 Task: Discover Airbnb Homes in Paso Robles with Hasview.
Action: Mouse moved to (242, 242)
Screenshot: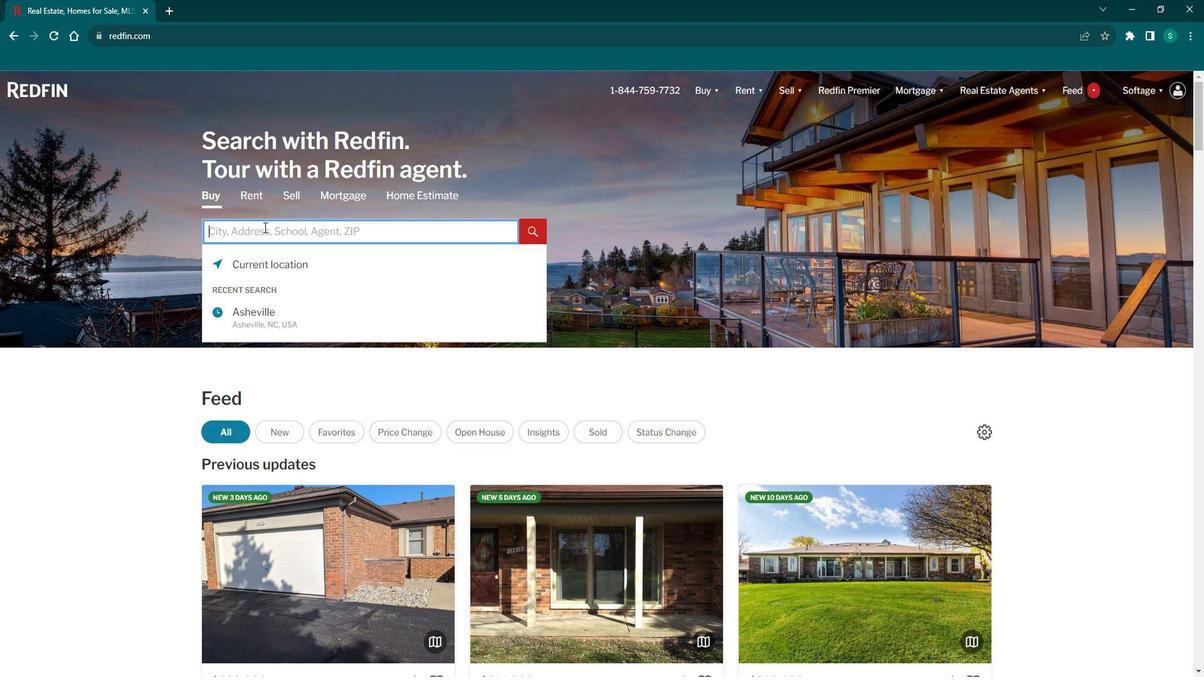 
Action: Mouse pressed left at (242, 242)
Screenshot: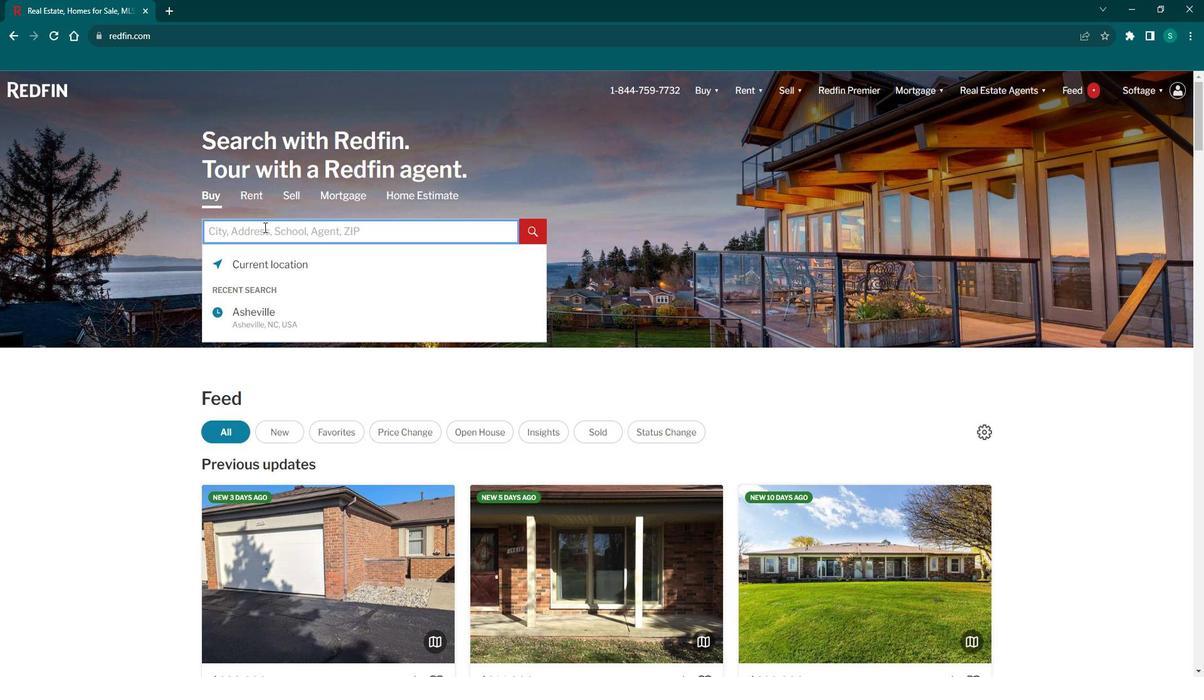 
Action: Key pressed <Key.caps_lock>P<Key.caps_lock>aso<Key.space><Key.caps_lock>R<Key.caps_lock>obles
Screenshot: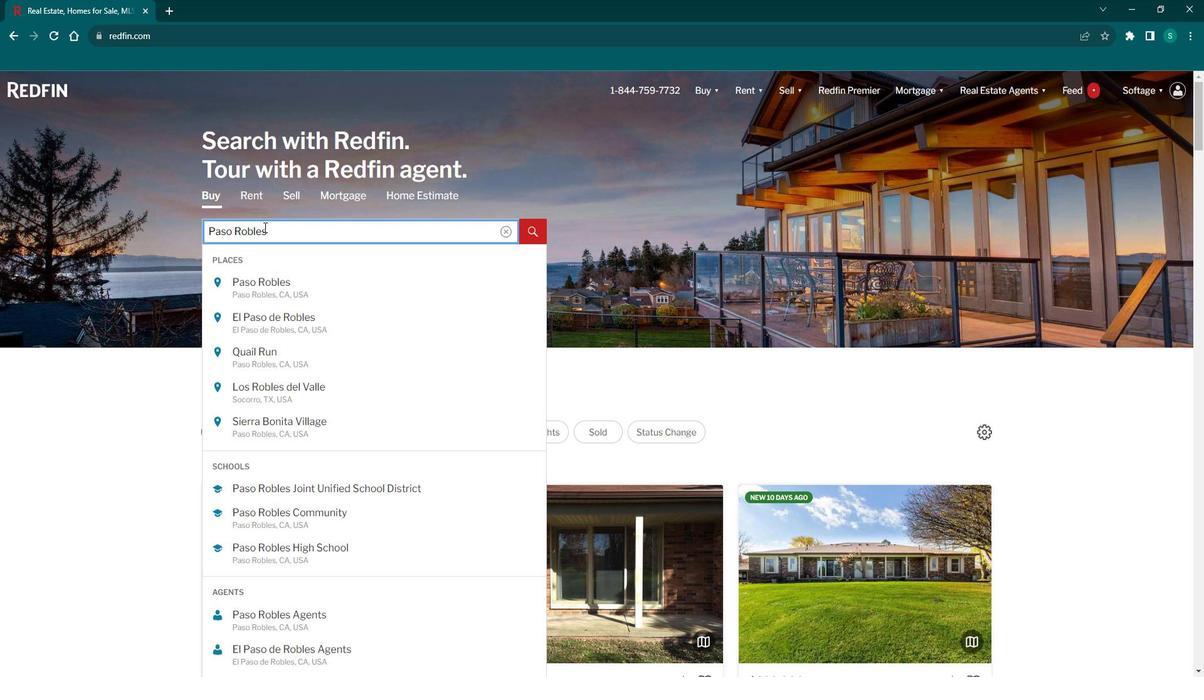 
Action: Mouse moved to (215, 308)
Screenshot: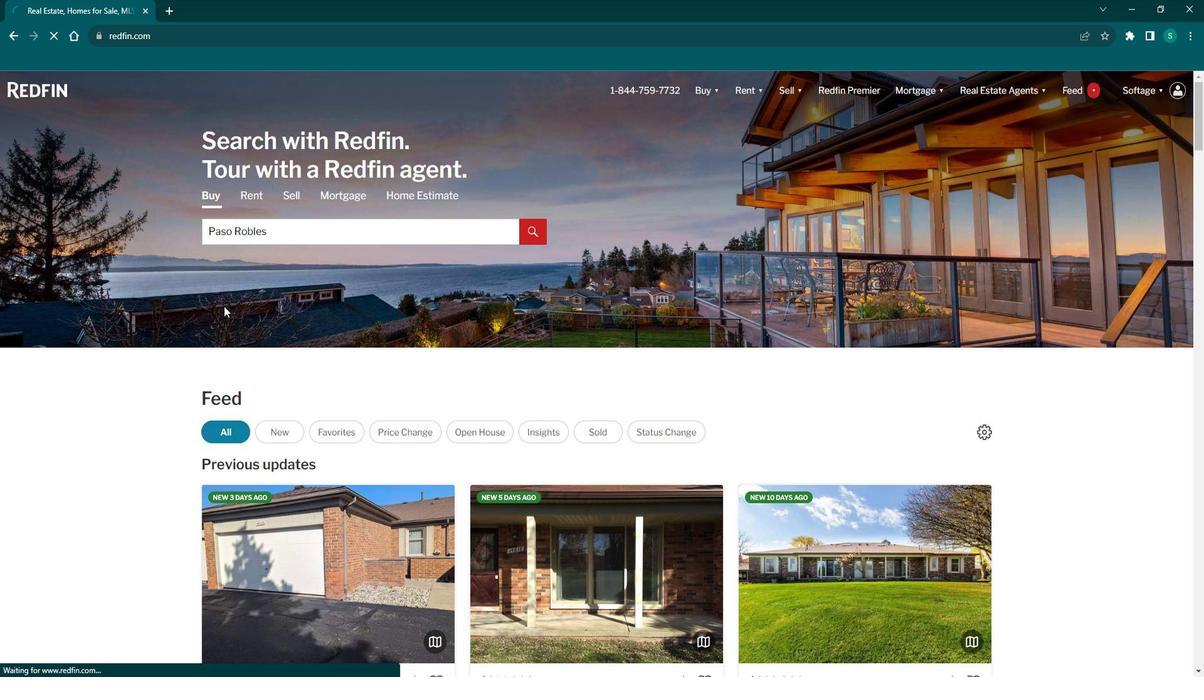 
Action: Mouse pressed left at (215, 308)
Screenshot: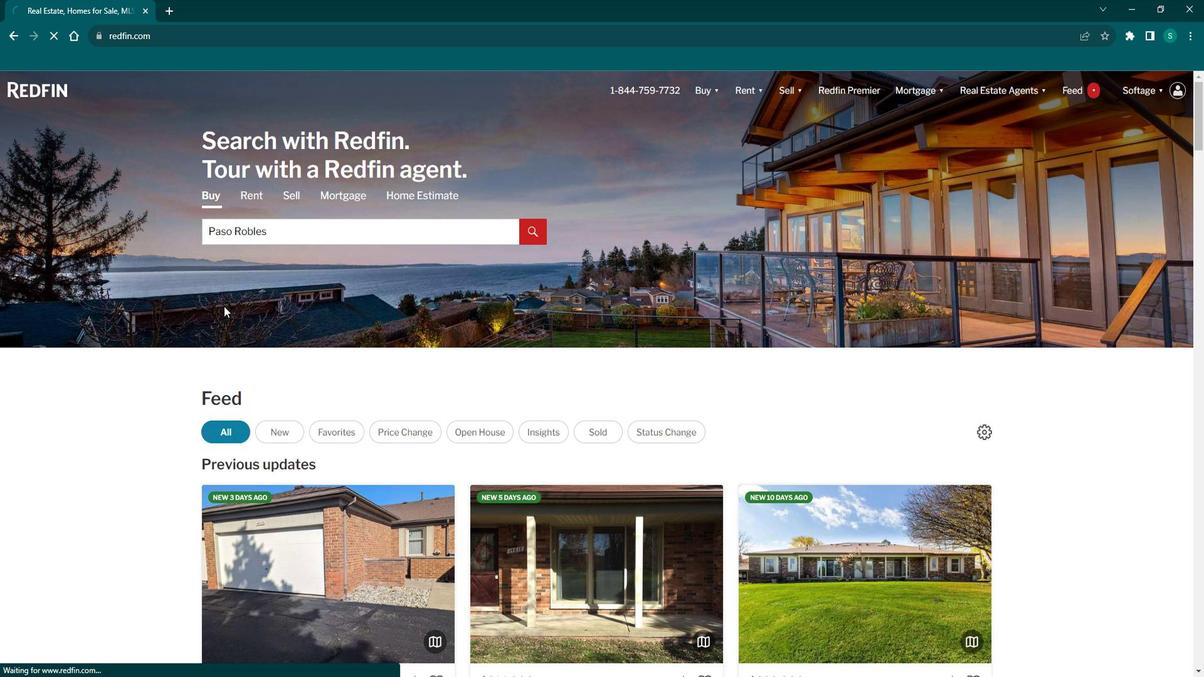 
Action: Mouse moved to (1100, 198)
Screenshot: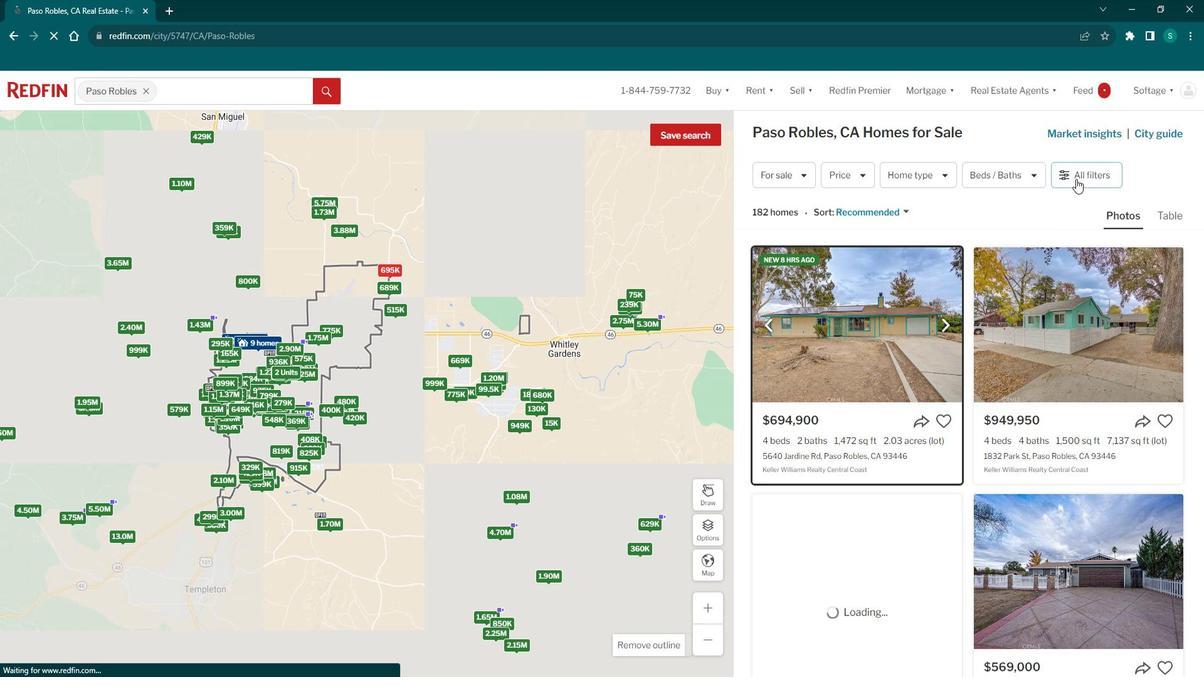 
Action: Mouse pressed left at (1100, 198)
Screenshot: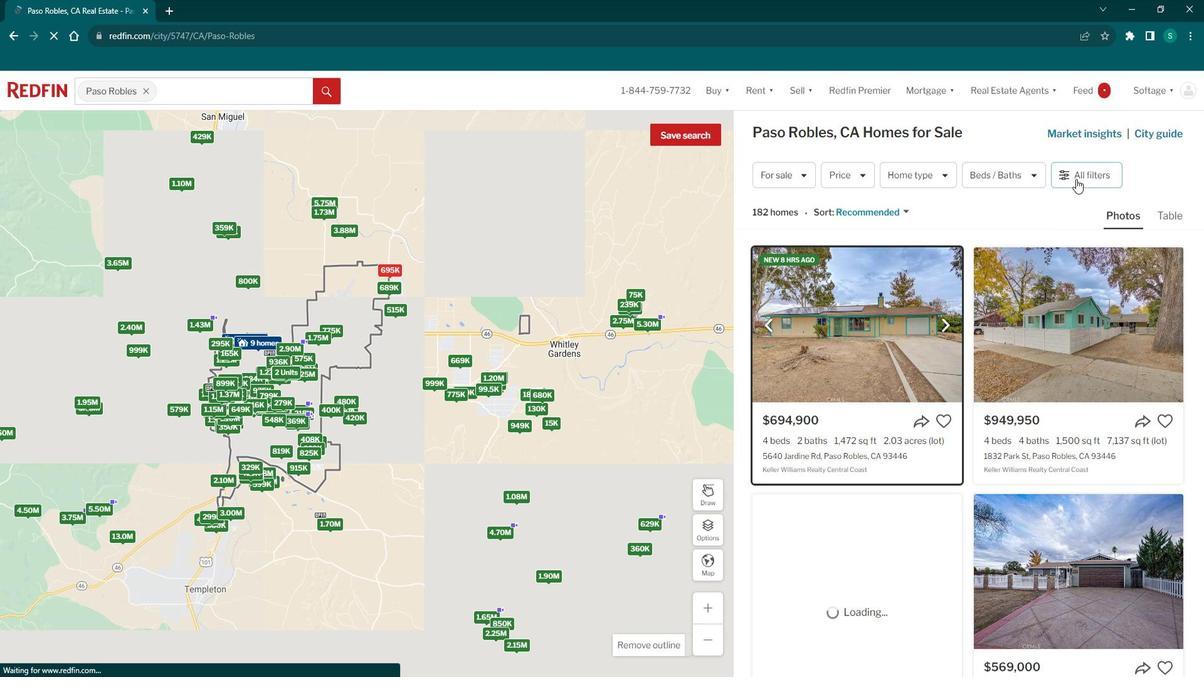 
Action: Mouse moved to (1110, 198)
Screenshot: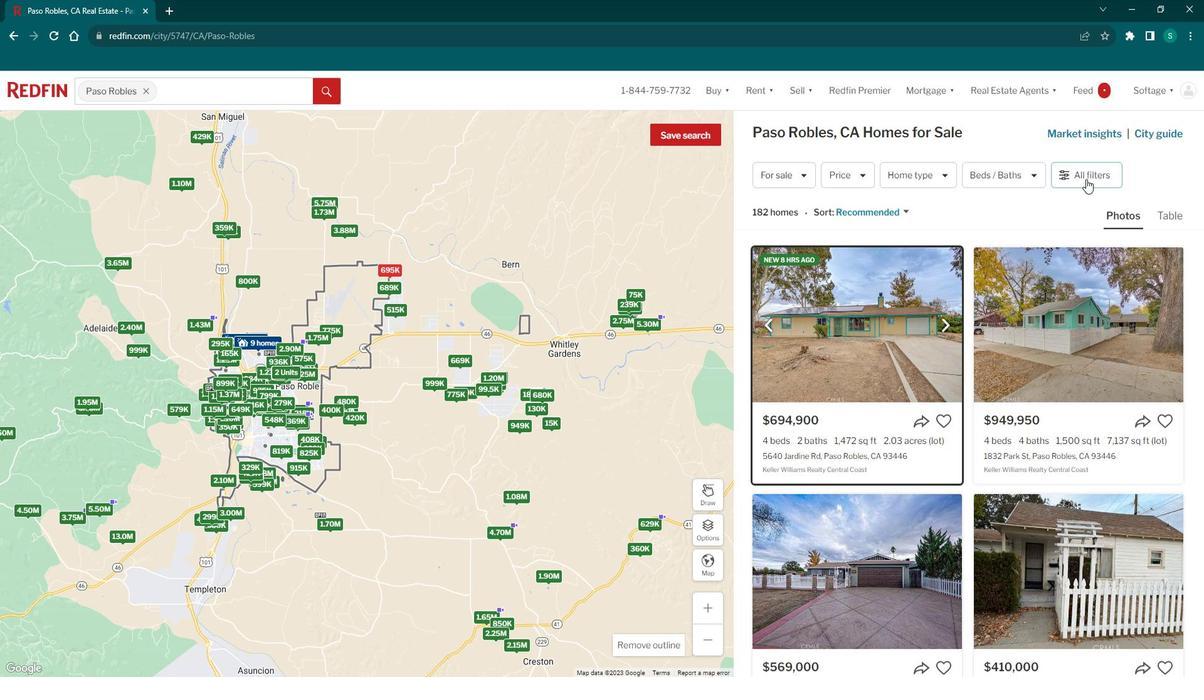 
Action: Mouse pressed left at (1110, 198)
Screenshot: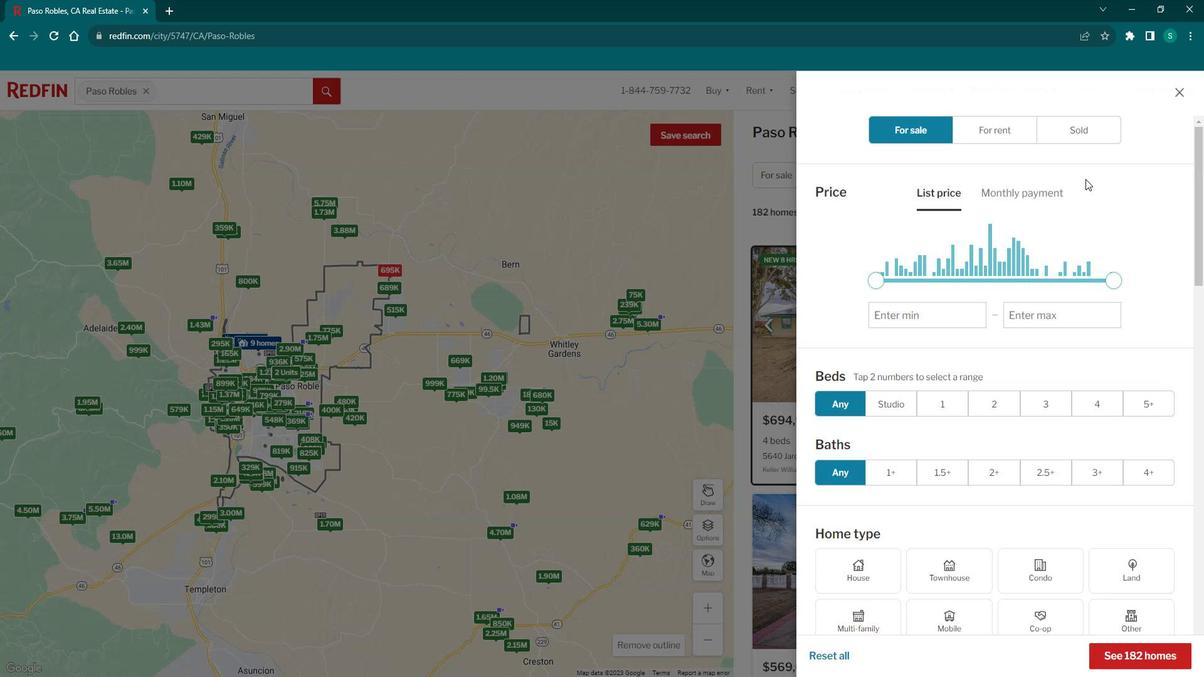 
Action: Mouse moved to (879, 400)
Screenshot: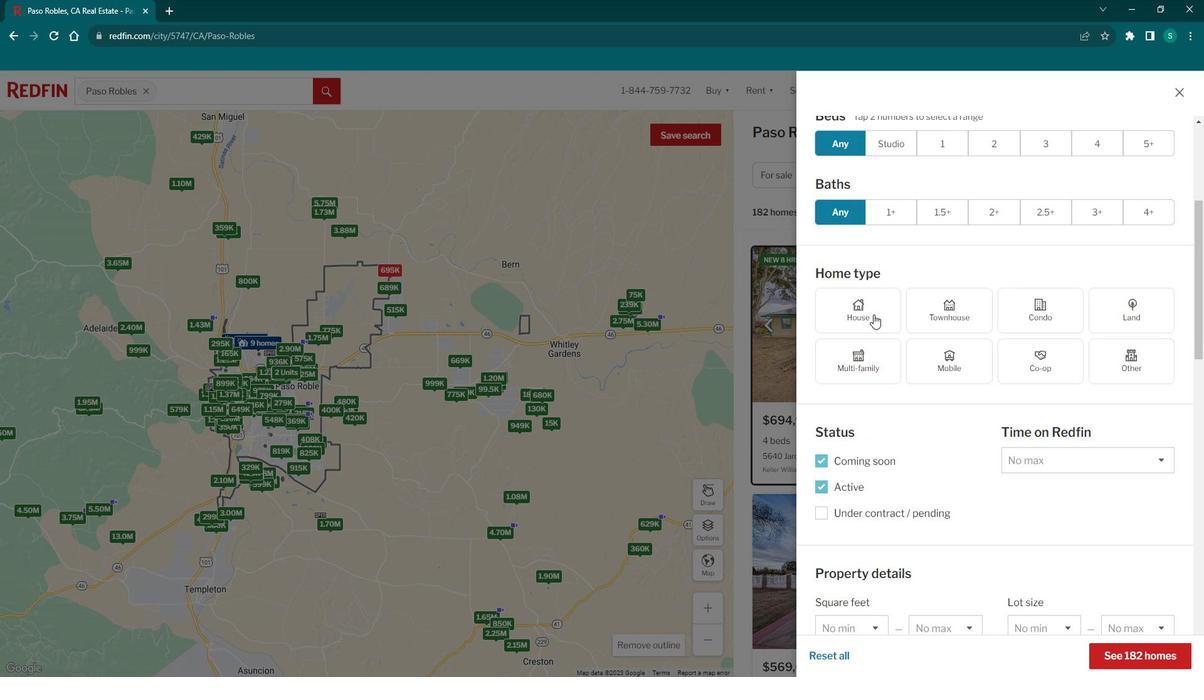 
Action: Mouse scrolled (879, 399) with delta (0, 0)
Screenshot: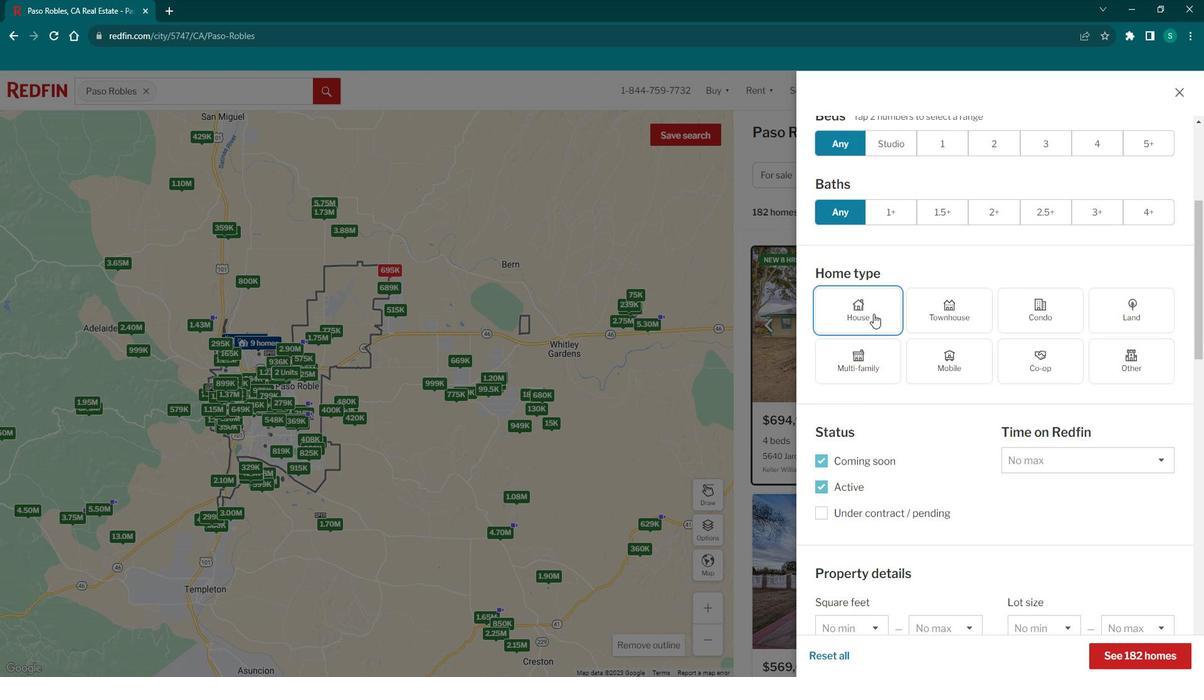
Action: Mouse scrolled (879, 399) with delta (0, 0)
Screenshot: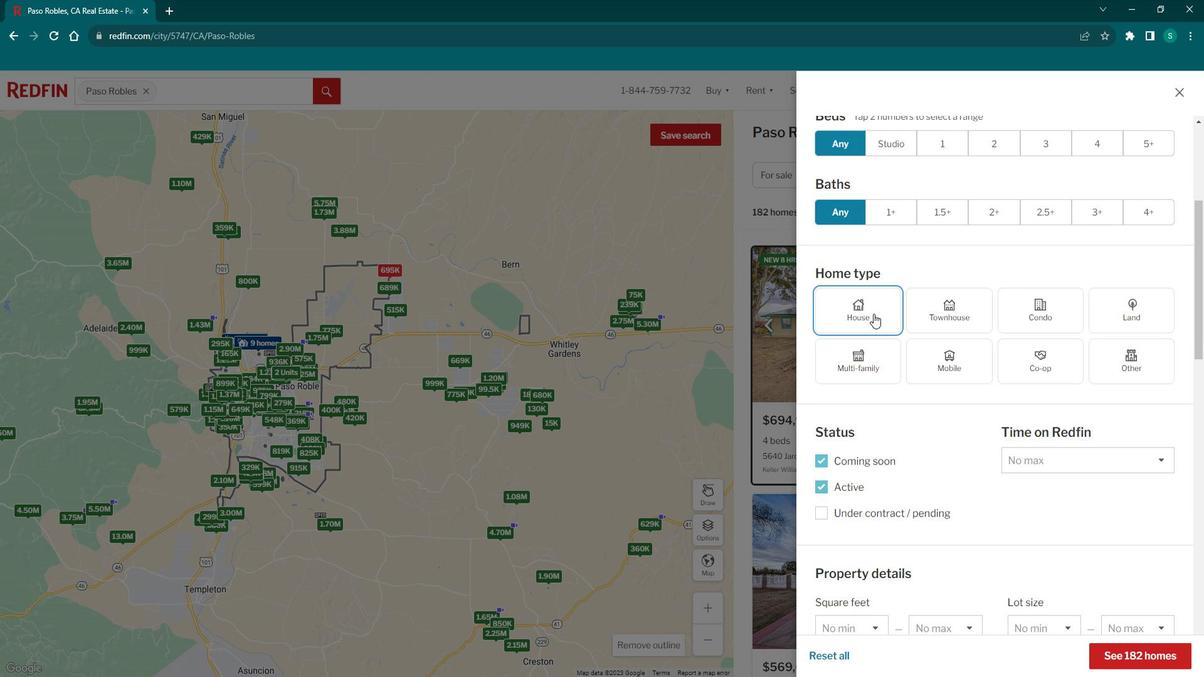 
Action: Mouse scrolled (879, 399) with delta (0, 0)
Screenshot: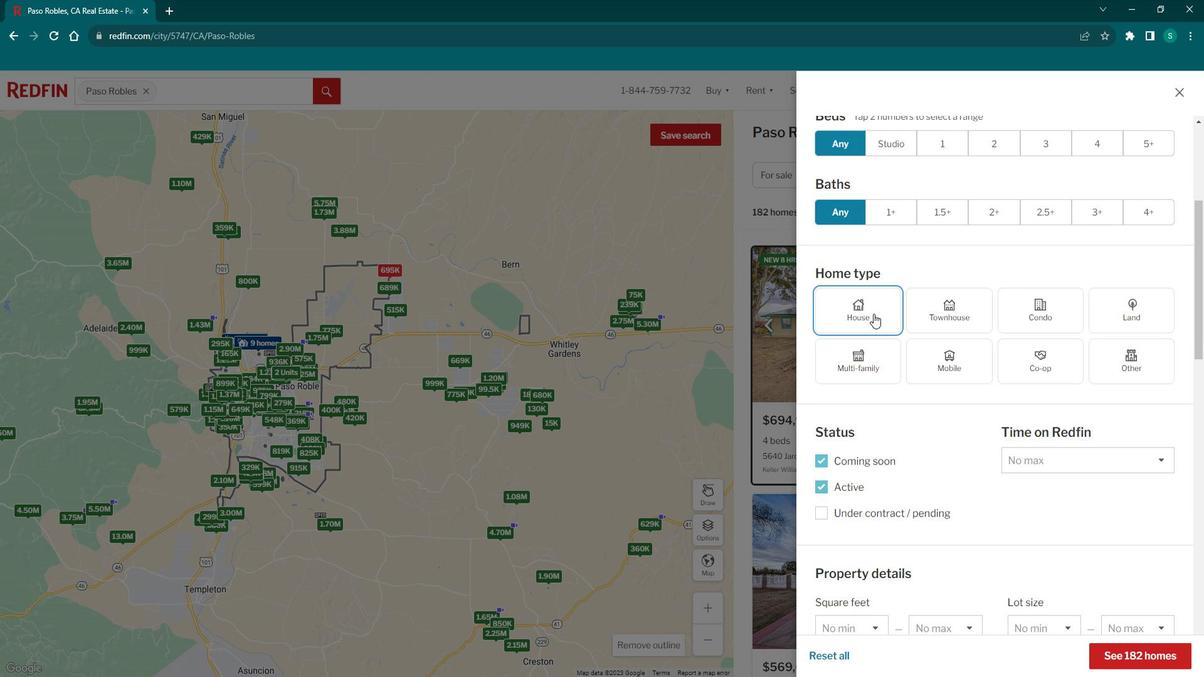 
Action: Mouse scrolled (879, 399) with delta (0, 0)
Screenshot: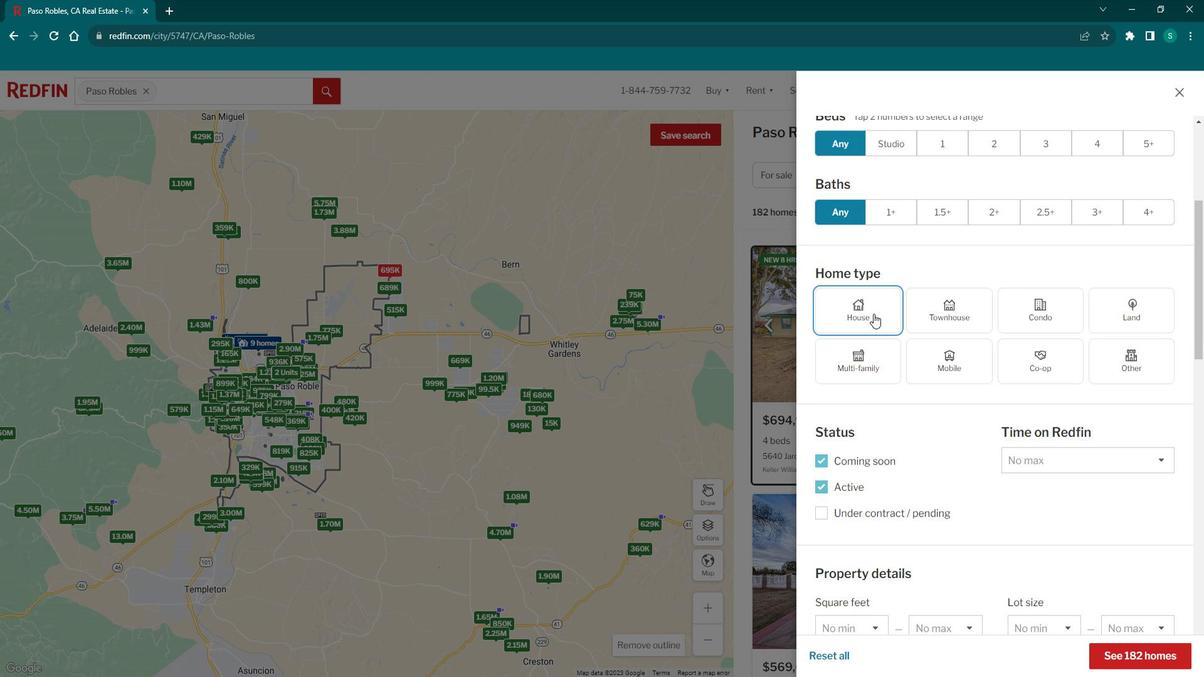 
Action: Mouse moved to (886, 322)
Screenshot: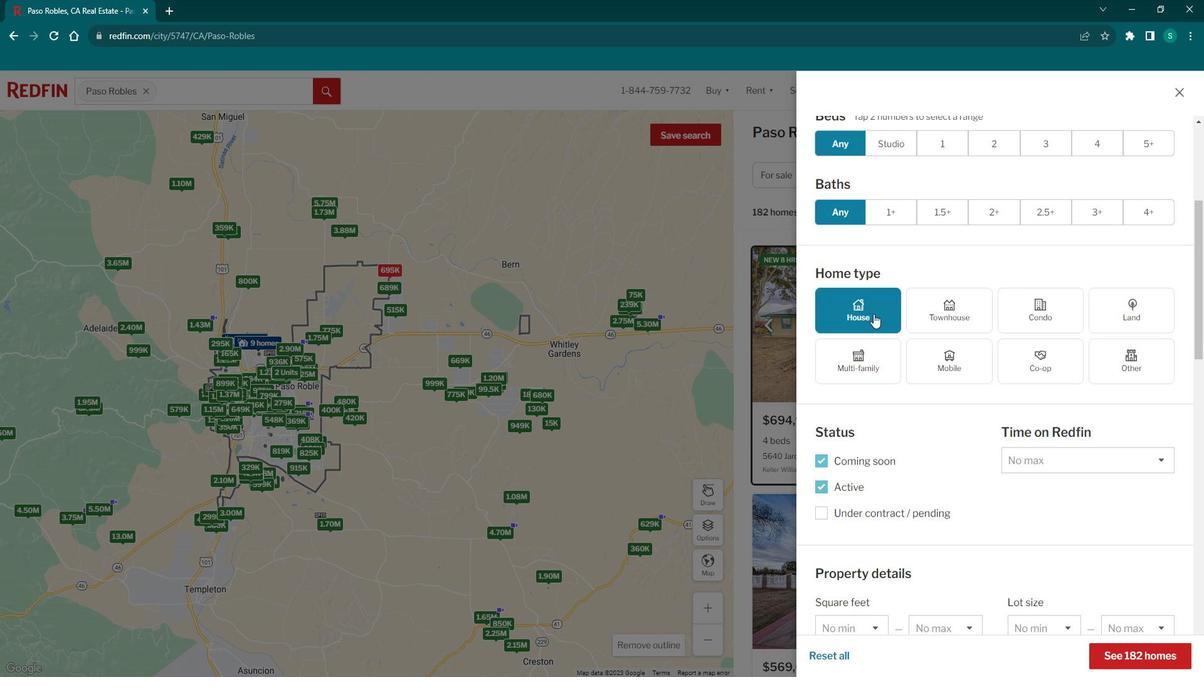
Action: Mouse pressed left at (886, 322)
Screenshot: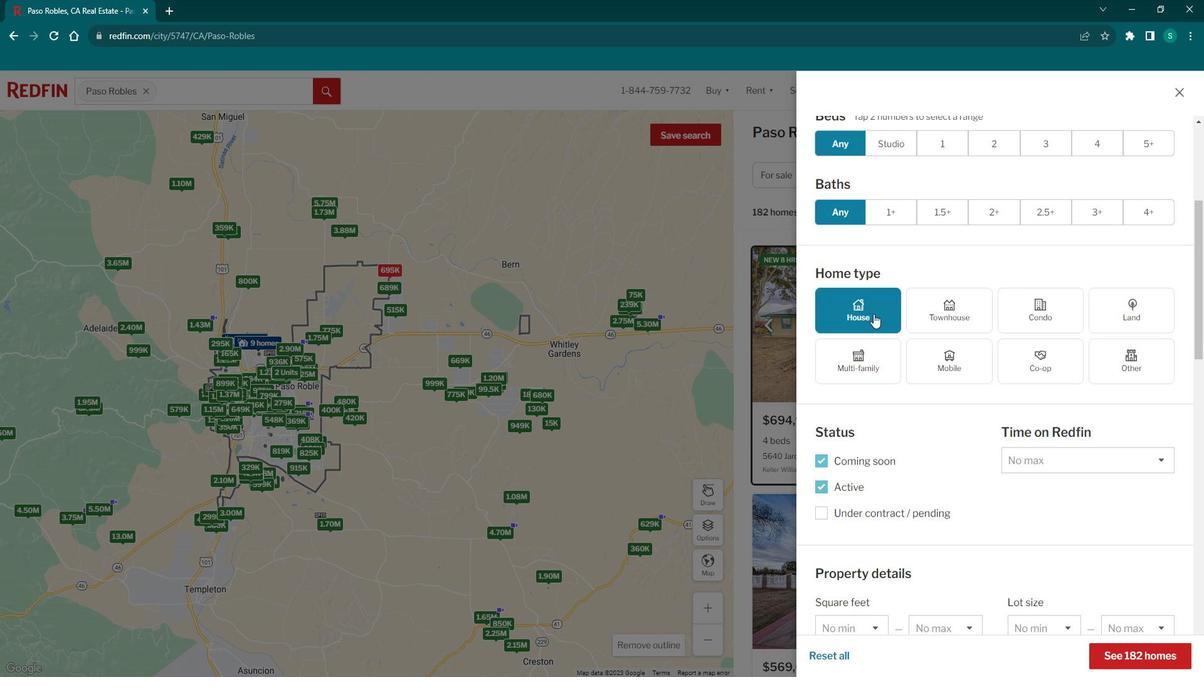 
Action: Mouse scrolled (886, 321) with delta (0, 0)
Screenshot: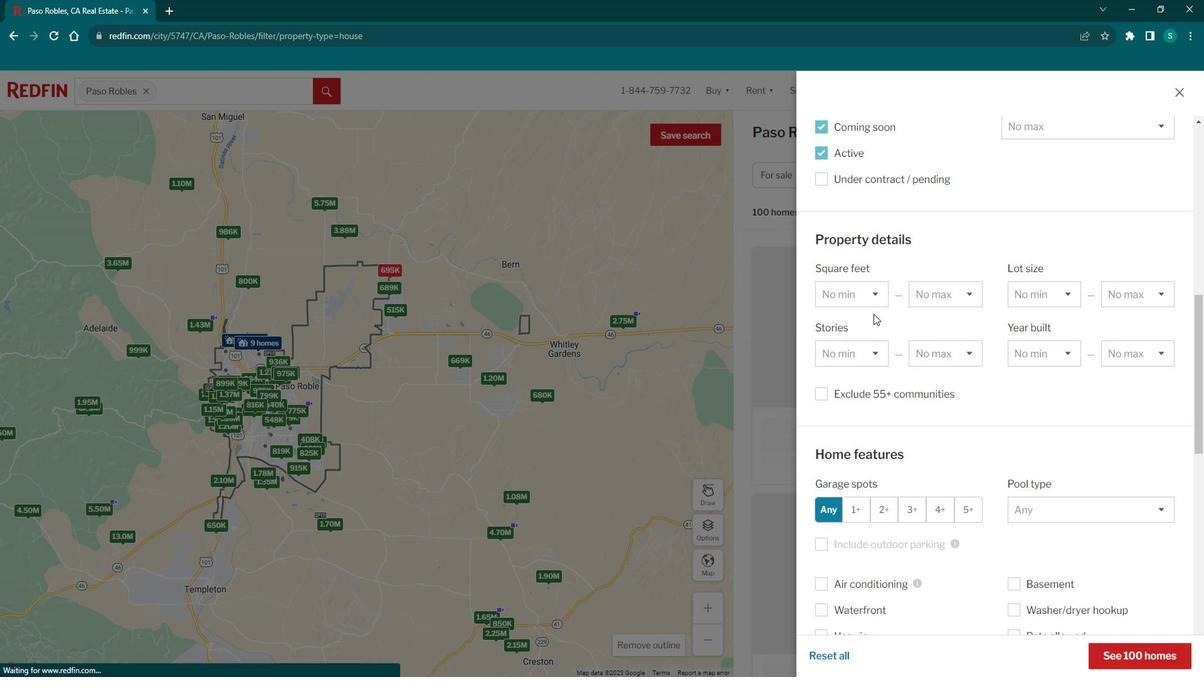 
Action: Mouse scrolled (886, 321) with delta (0, 0)
Screenshot: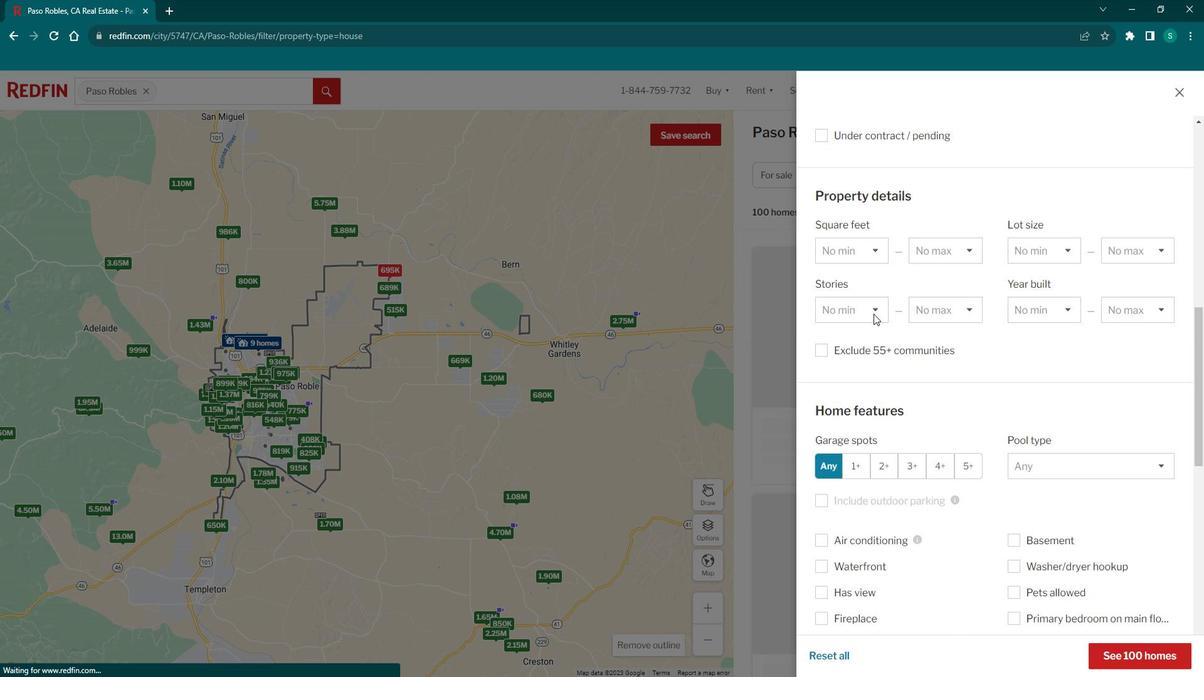 
Action: Mouse scrolled (886, 321) with delta (0, 0)
Screenshot: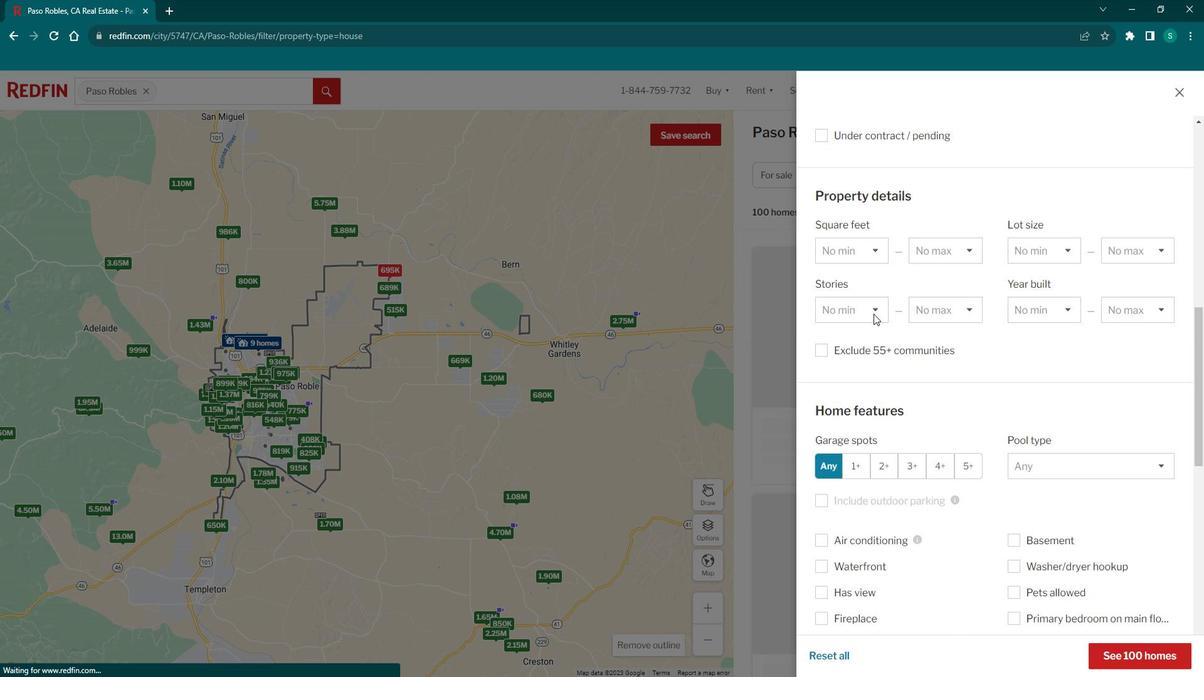 
Action: Mouse scrolled (886, 321) with delta (0, 0)
Screenshot: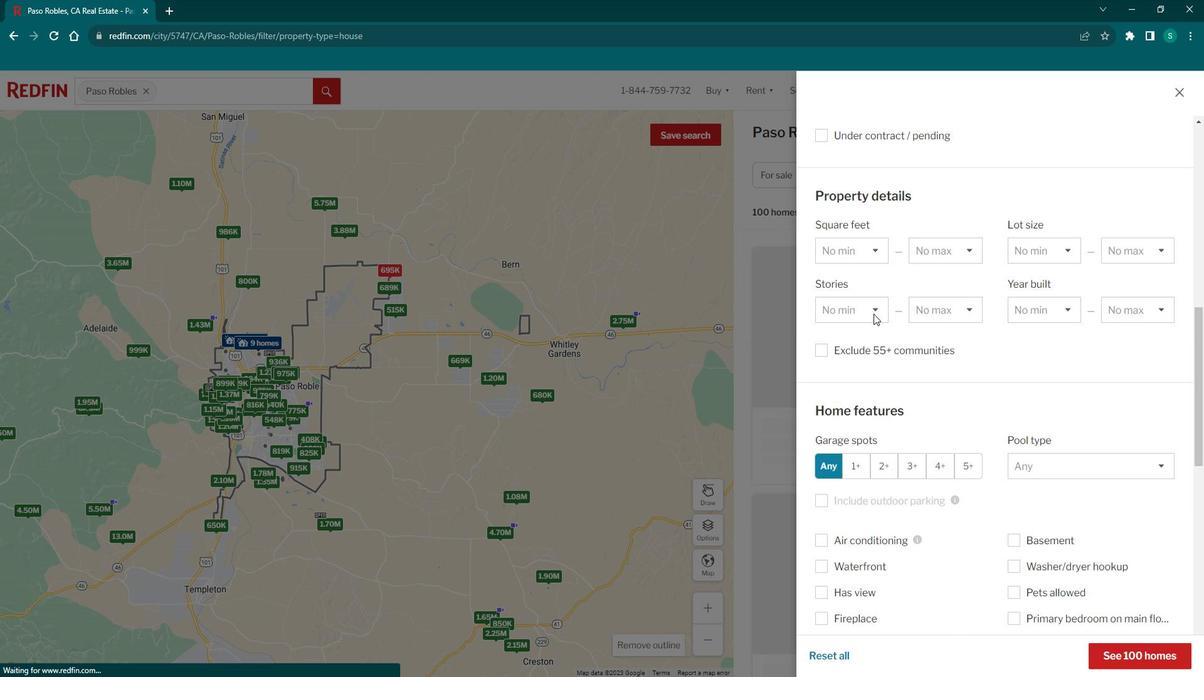 
Action: Mouse scrolled (886, 321) with delta (0, 0)
Screenshot: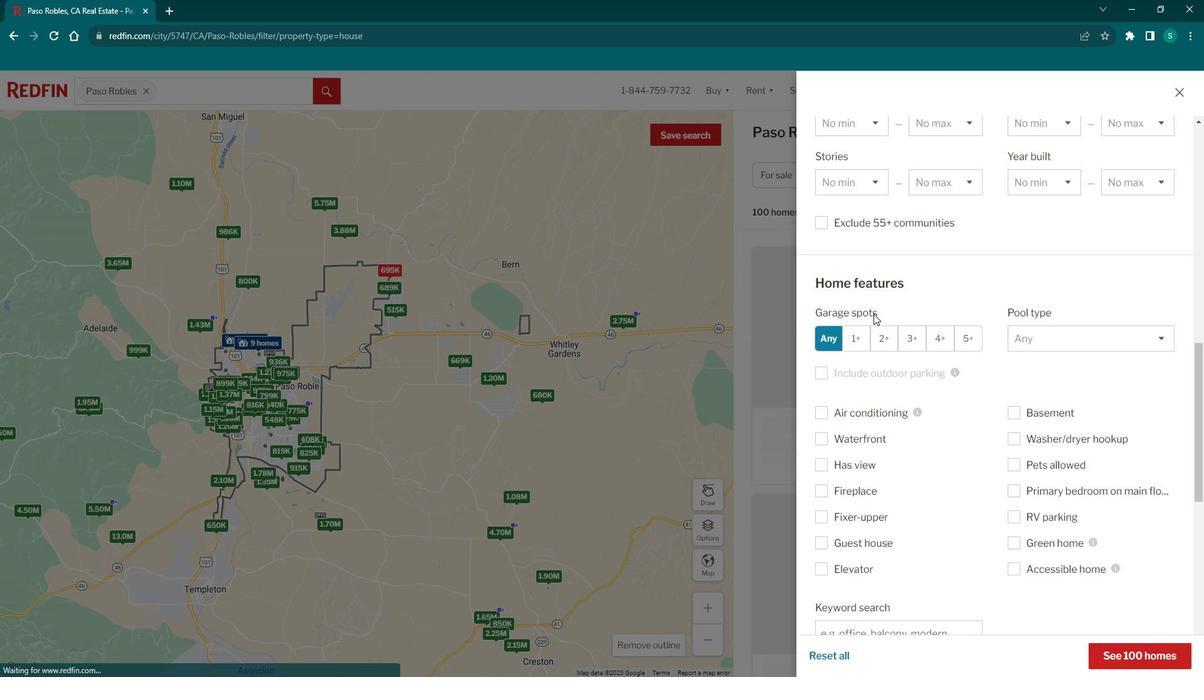 
Action: Mouse scrolled (886, 321) with delta (0, 0)
Screenshot: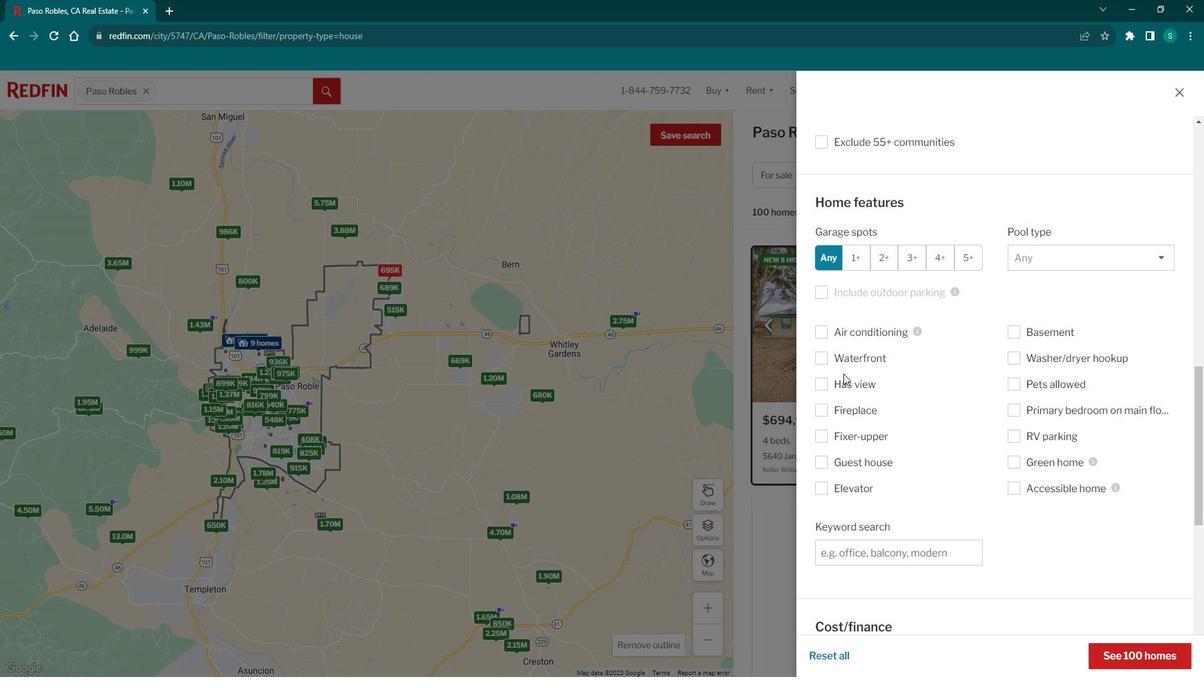 
Action: Mouse scrolled (886, 321) with delta (0, 0)
Screenshot: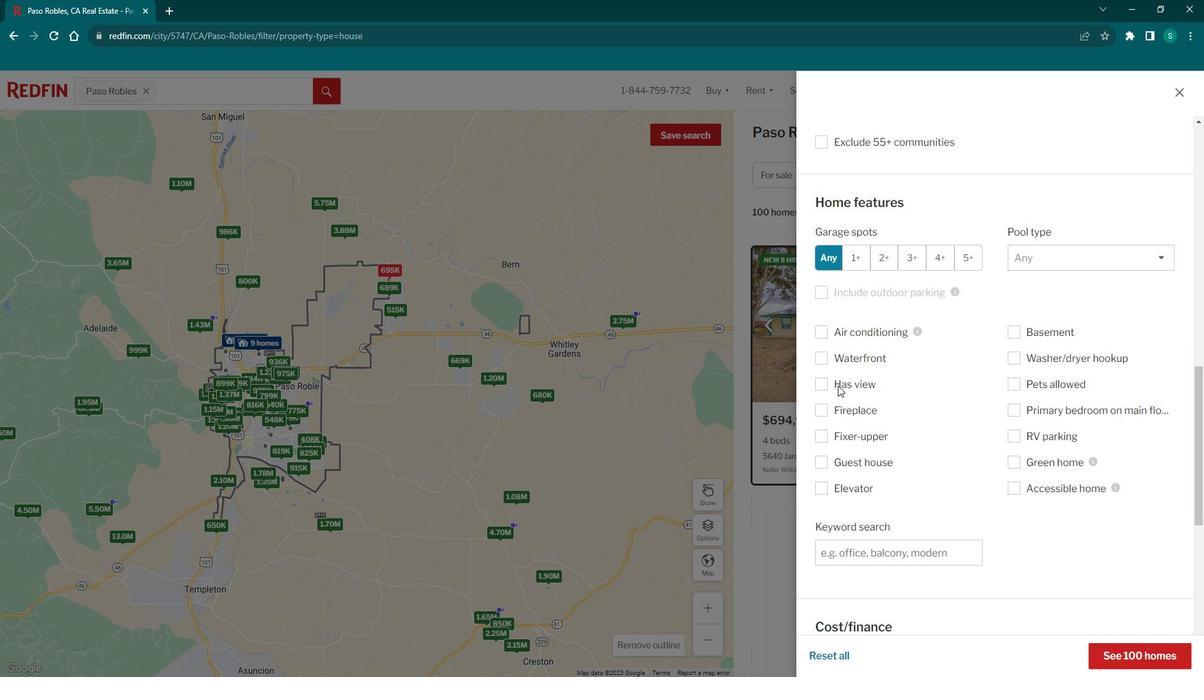 
Action: Mouse scrolled (886, 321) with delta (0, 0)
Screenshot: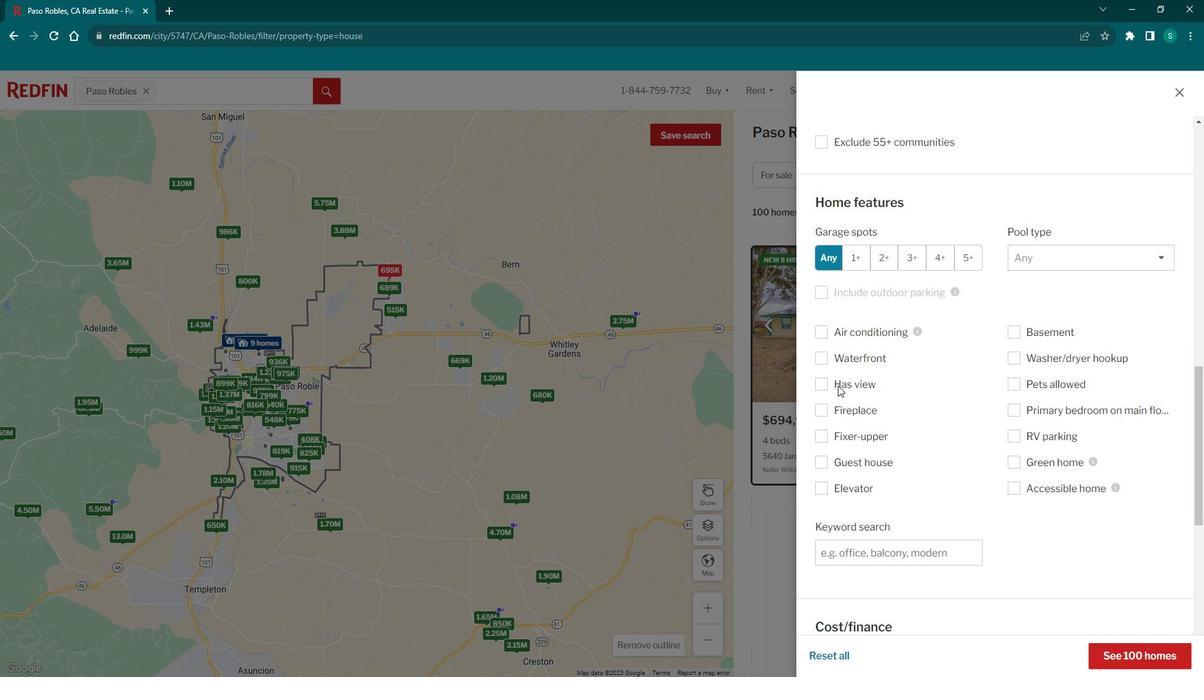 
Action: Mouse scrolled (886, 321) with delta (0, 0)
Screenshot: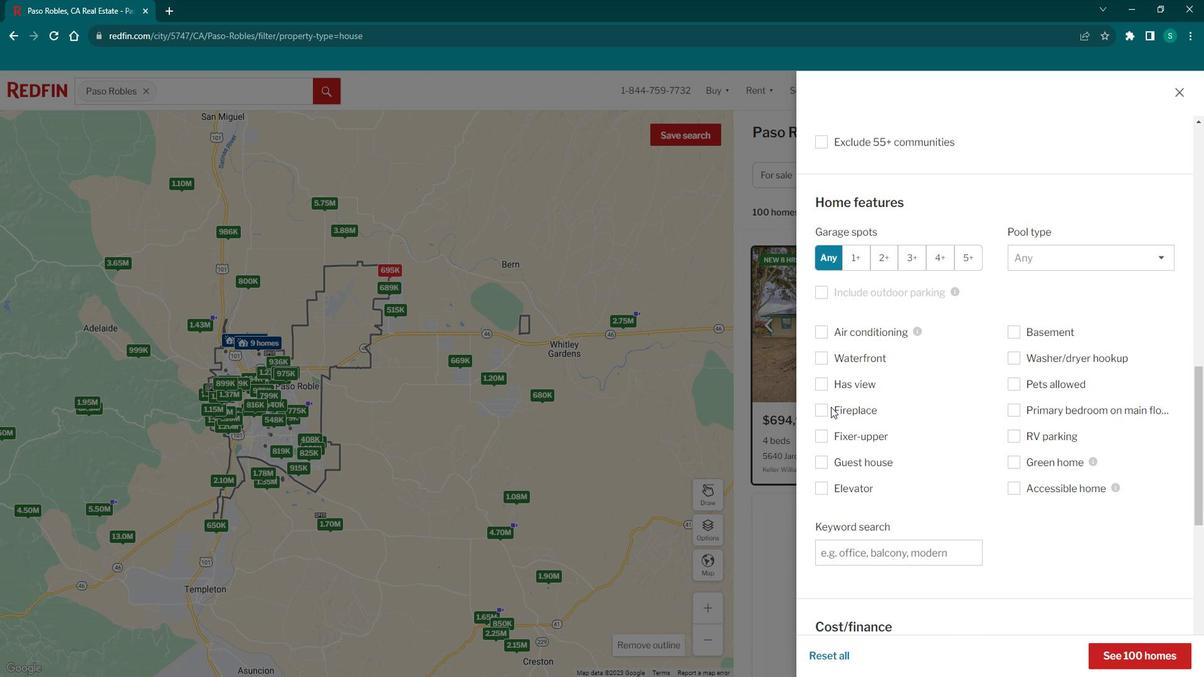 
Action: Mouse moved to (865, 389)
Screenshot: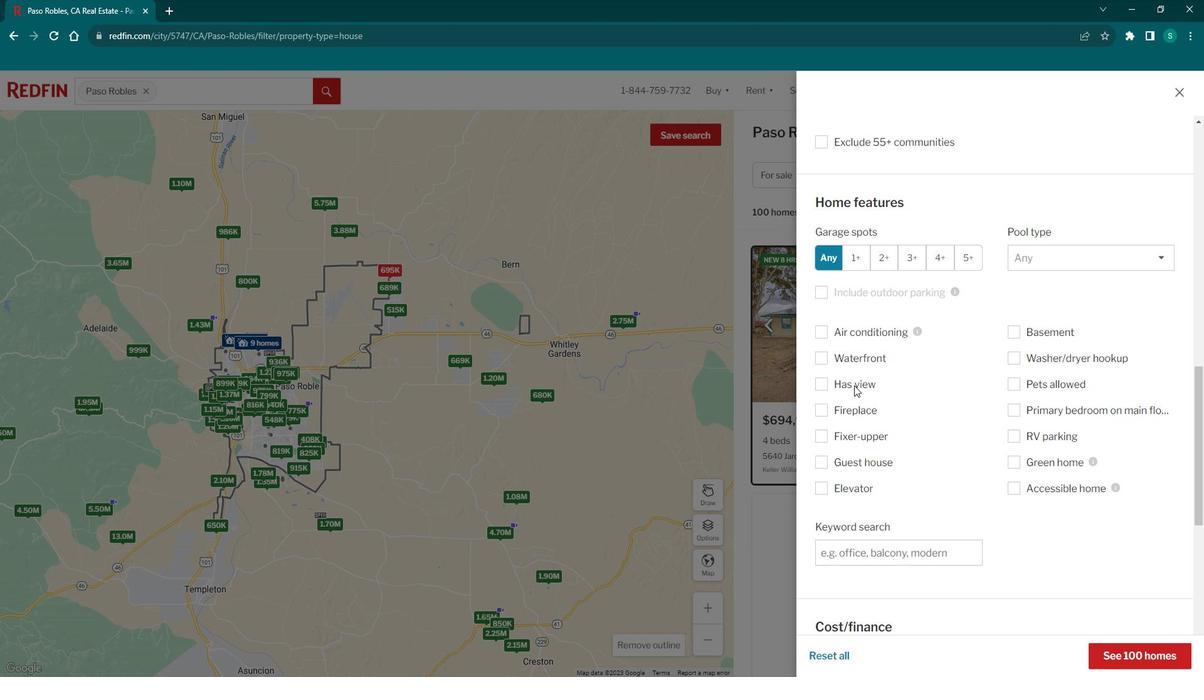 
Action: Mouse pressed left at (865, 389)
Screenshot: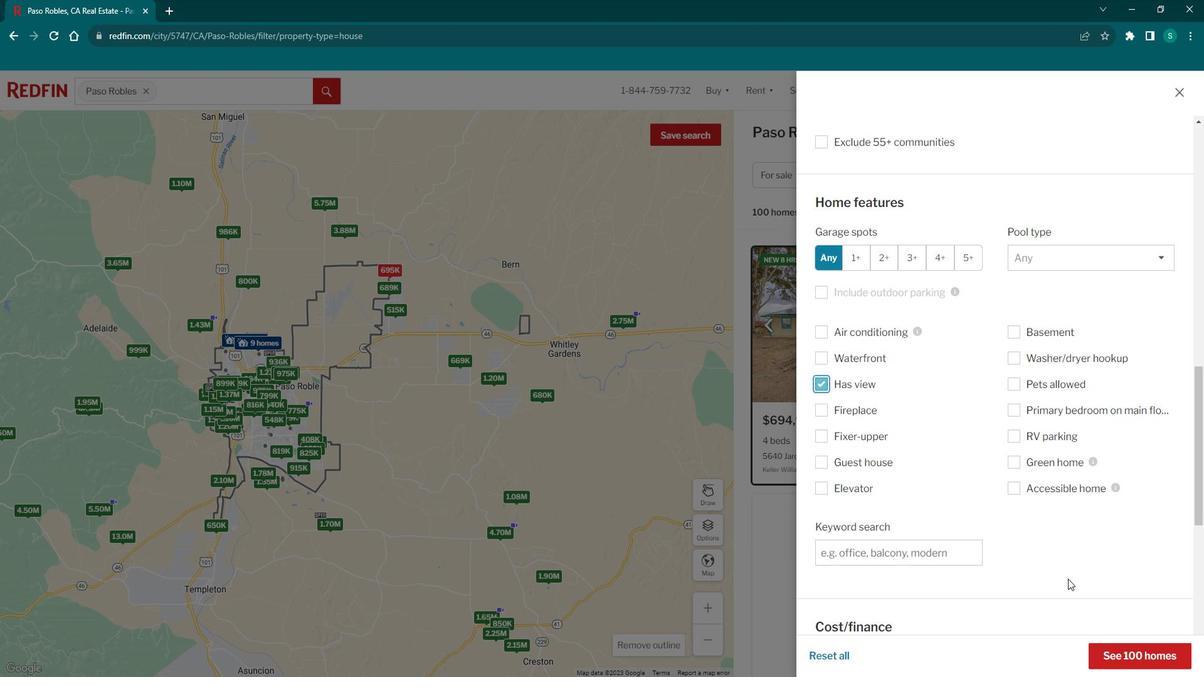 
Action: Mouse moved to (1174, 640)
Screenshot: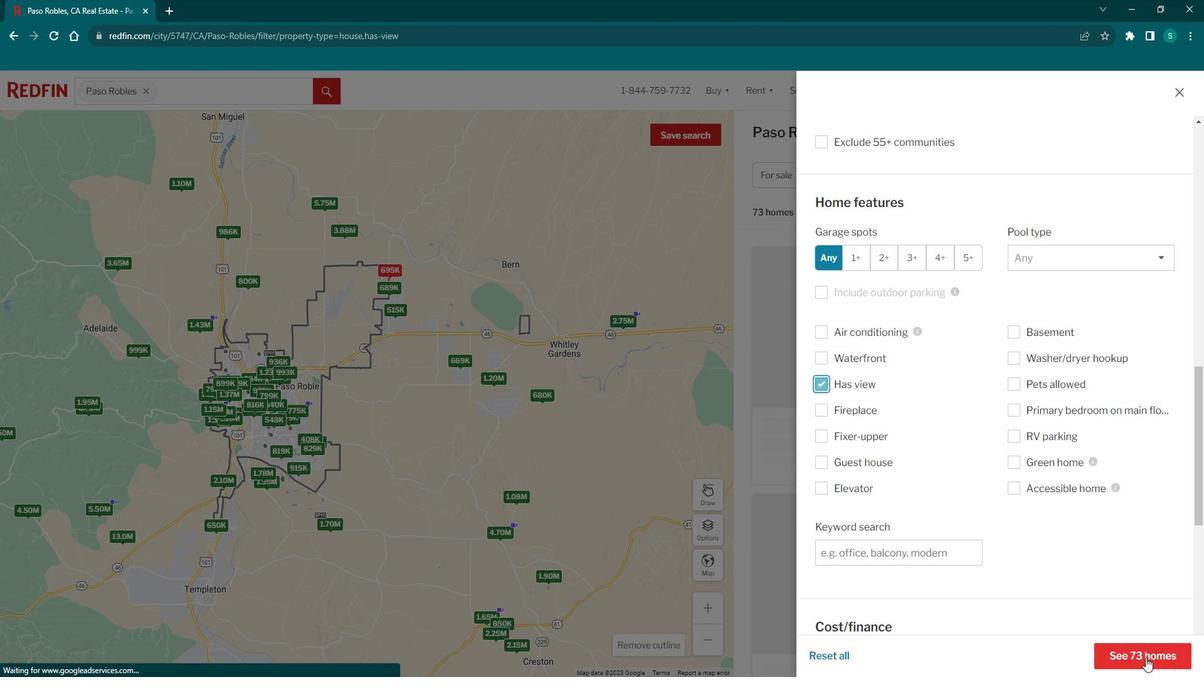 
Action: Mouse pressed left at (1174, 640)
Screenshot: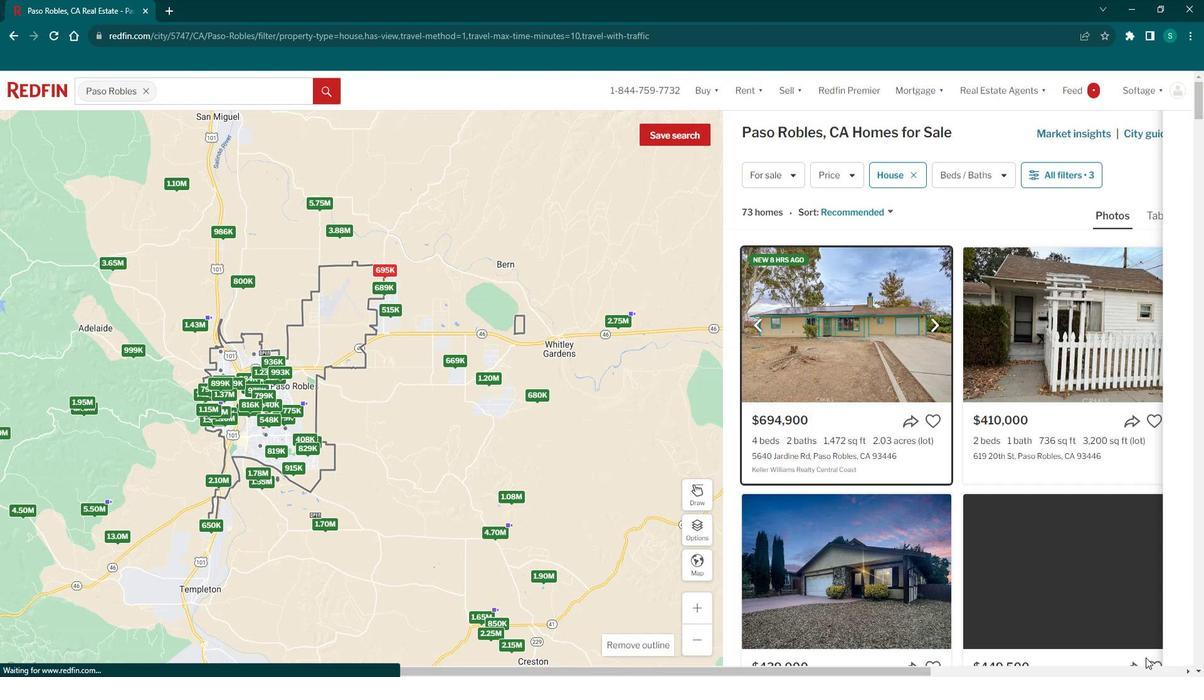 
Action: Mouse moved to (855, 451)
Screenshot: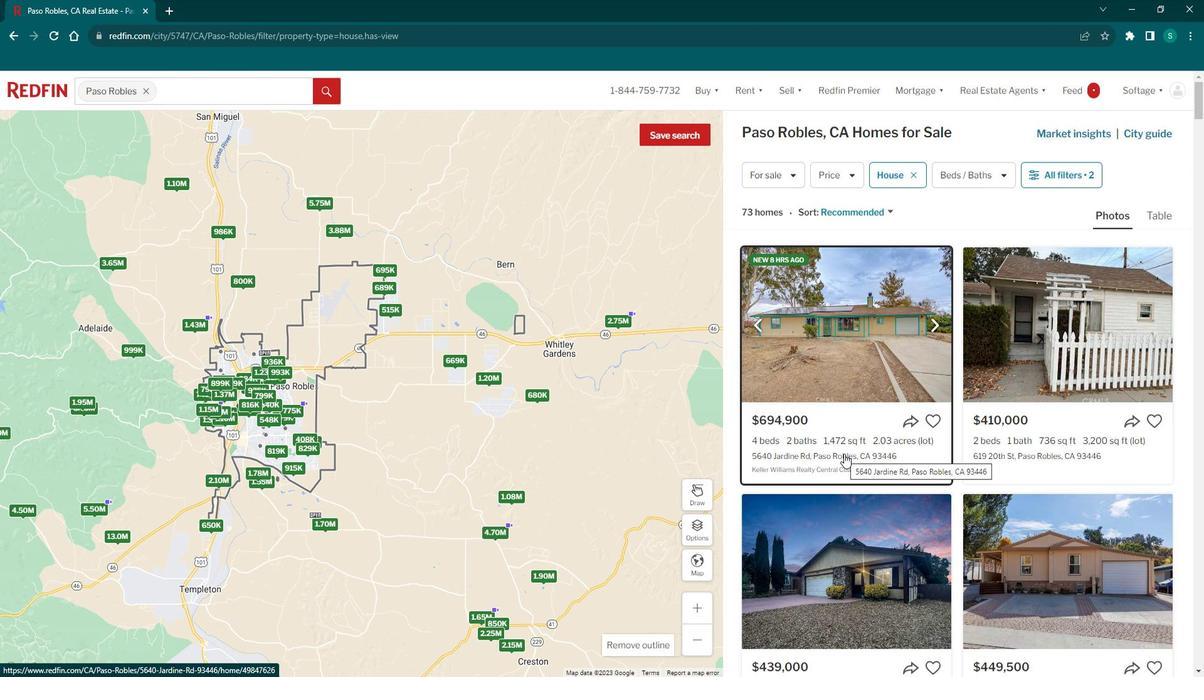 
Action: Mouse scrolled (855, 451) with delta (0, 0)
Screenshot: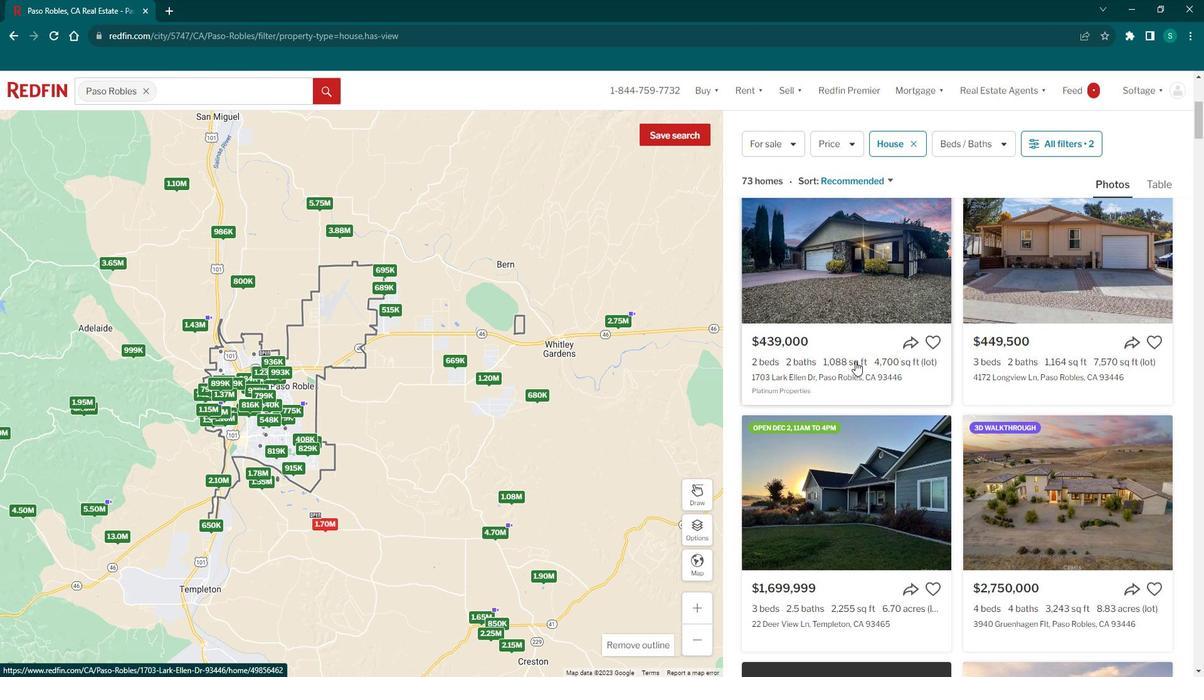 
Action: Mouse scrolled (855, 451) with delta (0, 0)
Screenshot: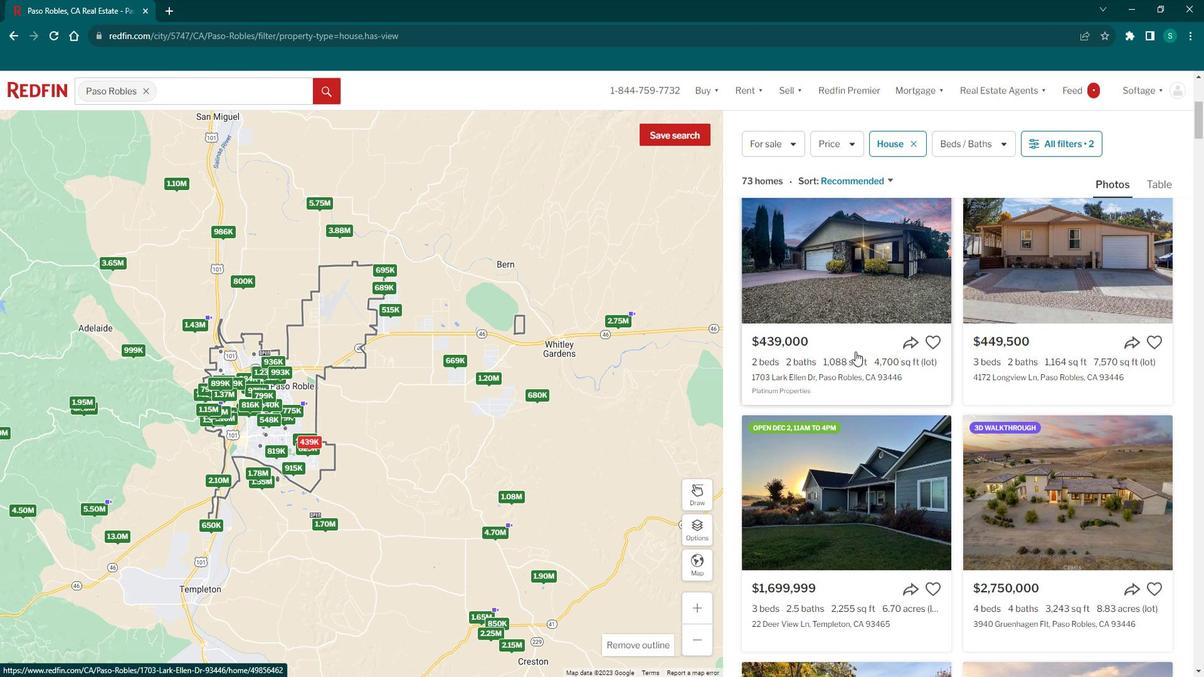
Action: Mouse scrolled (855, 451) with delta (0, 0)
Screenshot: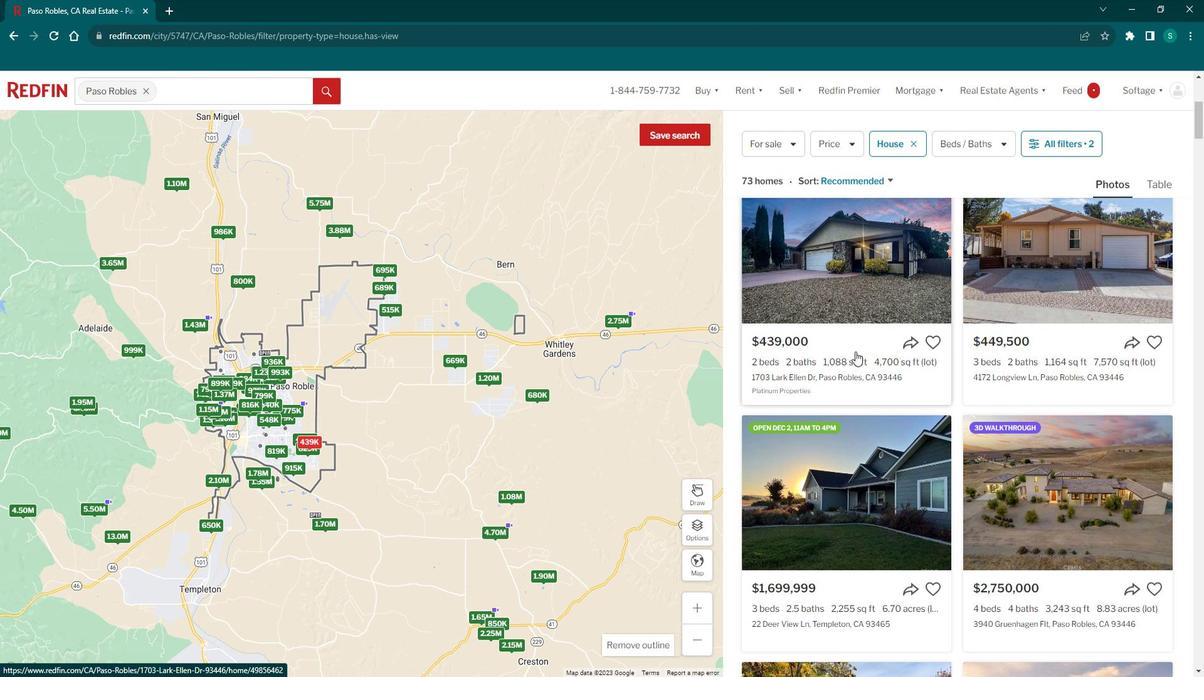 
Action: Mouse scrolled (855, 451) with delta (0, 0)
Screenshot: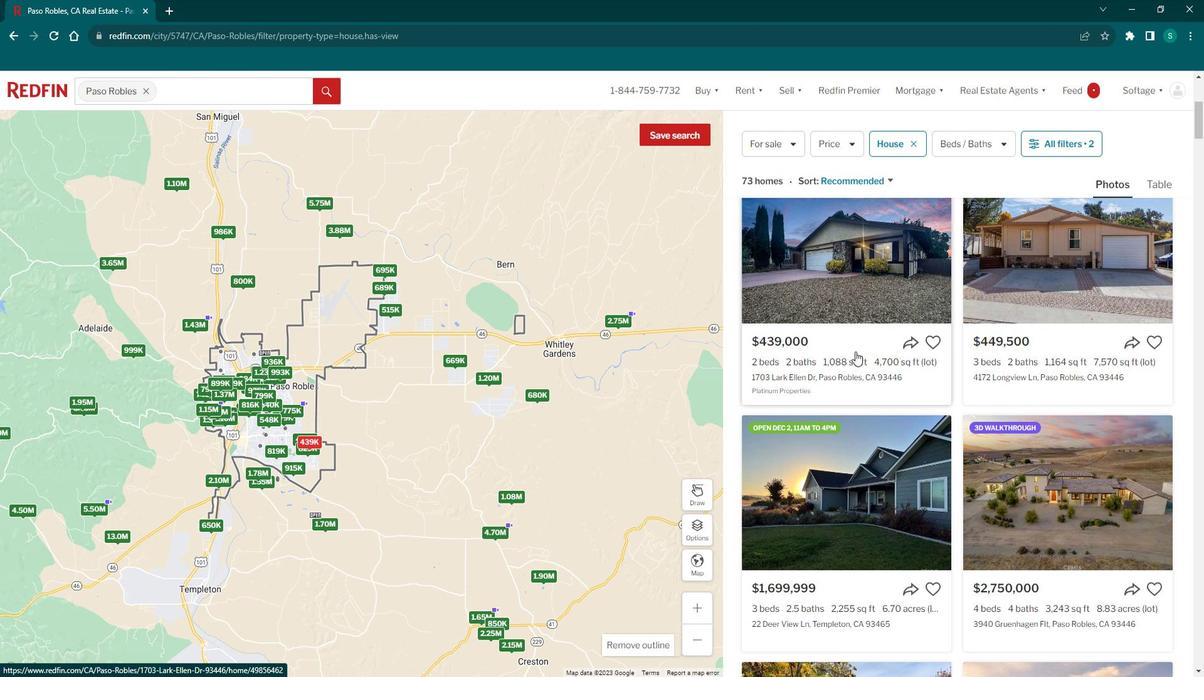 
Action: Mouse scrolled (855, 451) with delta (0, 0)
Screenshot: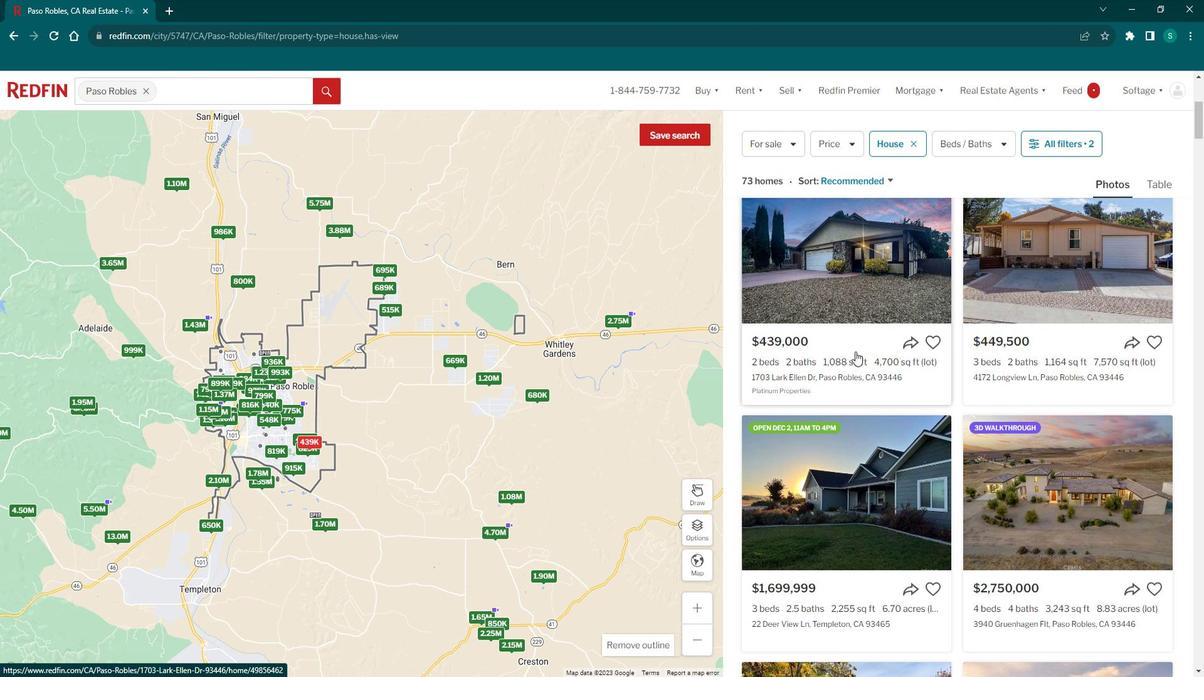 
Action: Mouse moved to (806, 486)
Screenshot: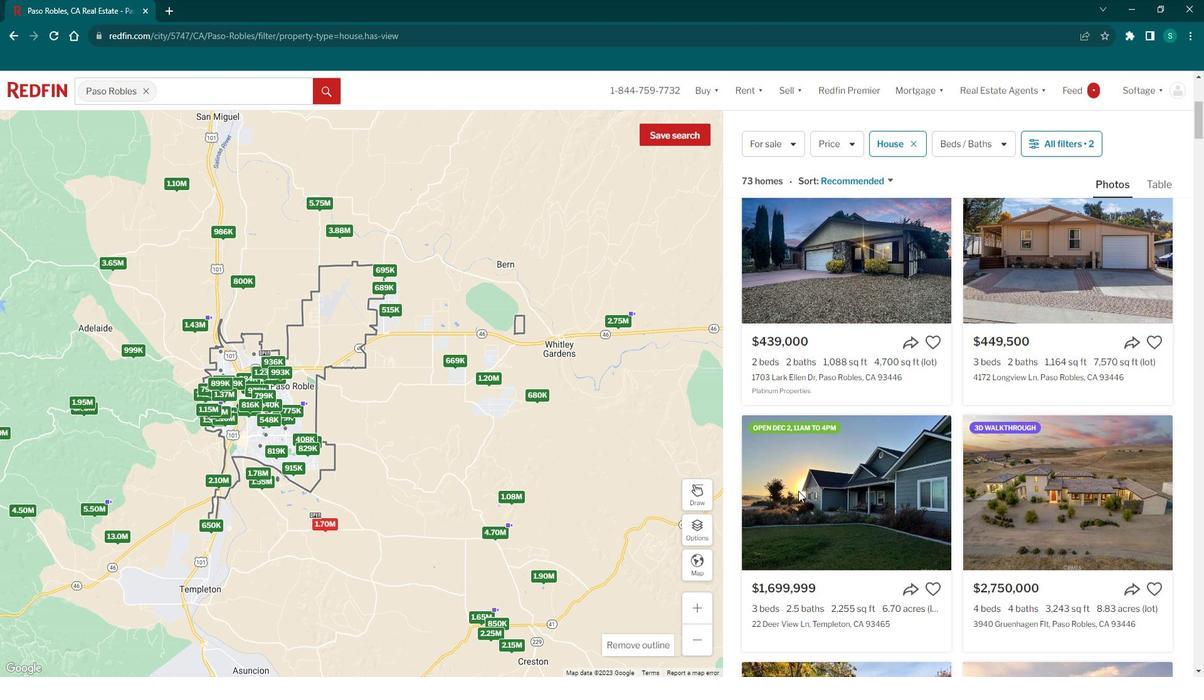 
Action: Mouse pressed left at (806, 486)
Screenshot: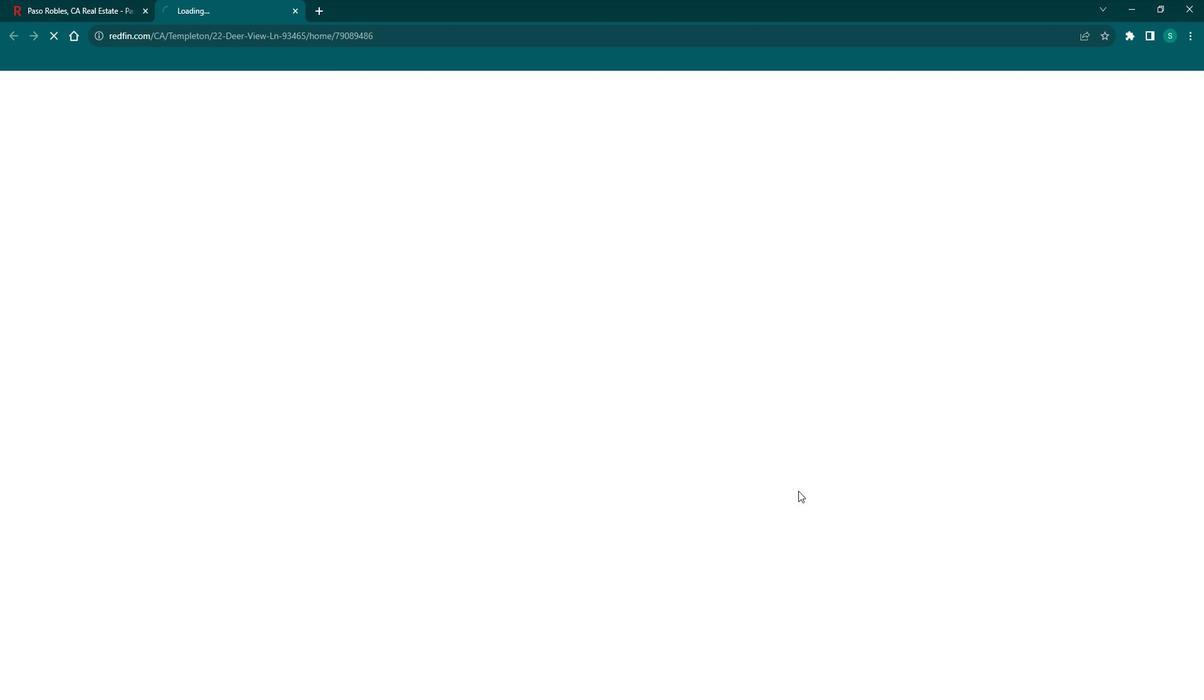 
Action: Mouse moved to (460, 446)
Screenshot: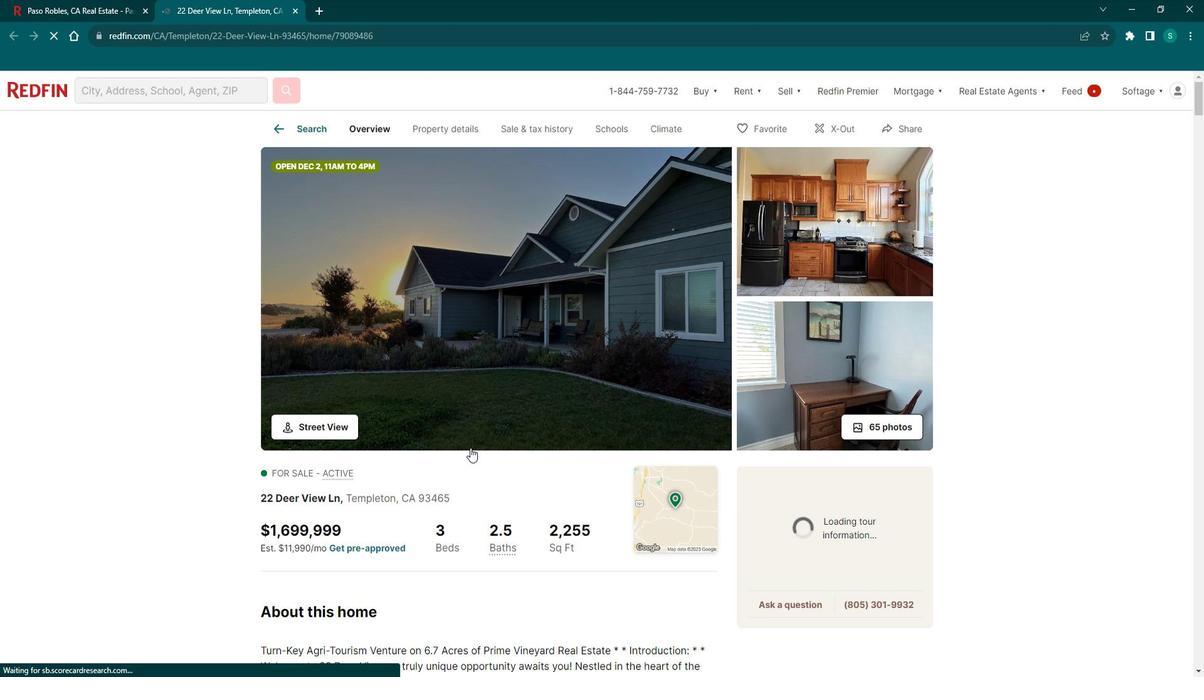 
Action: Mouse scrolled (460, 446) with delta (0, 0)
Screenshot: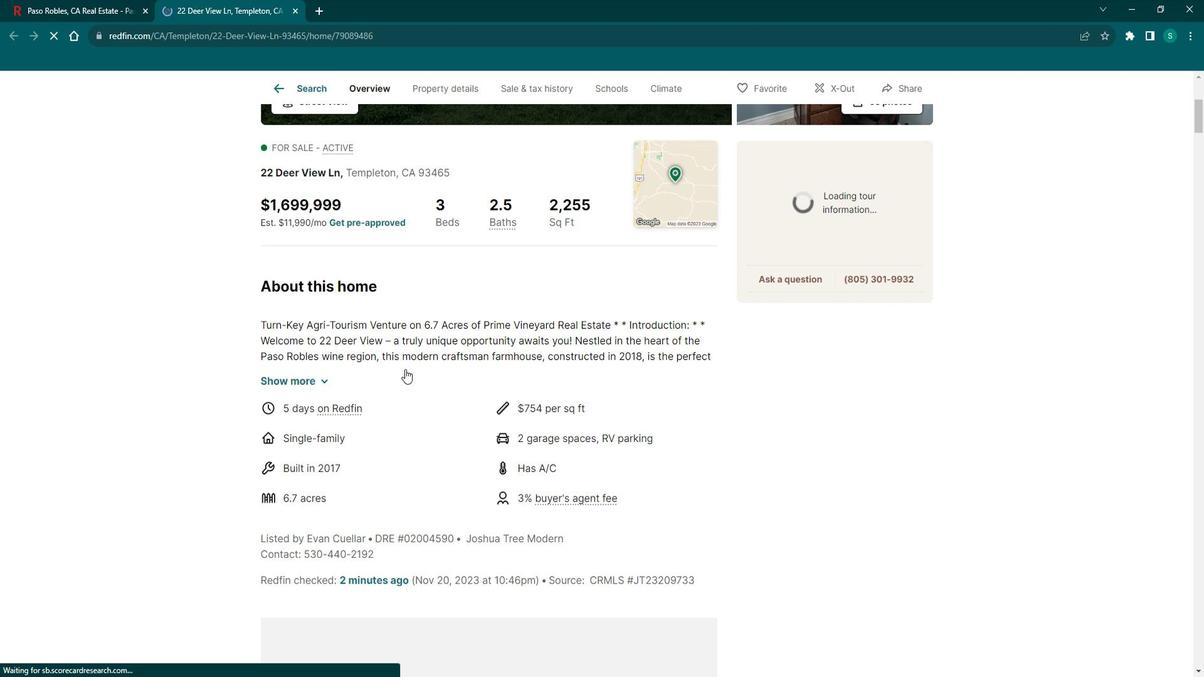 
Action: Mouse scrolled (460, 446) with delta (0, 0)
Screenshot: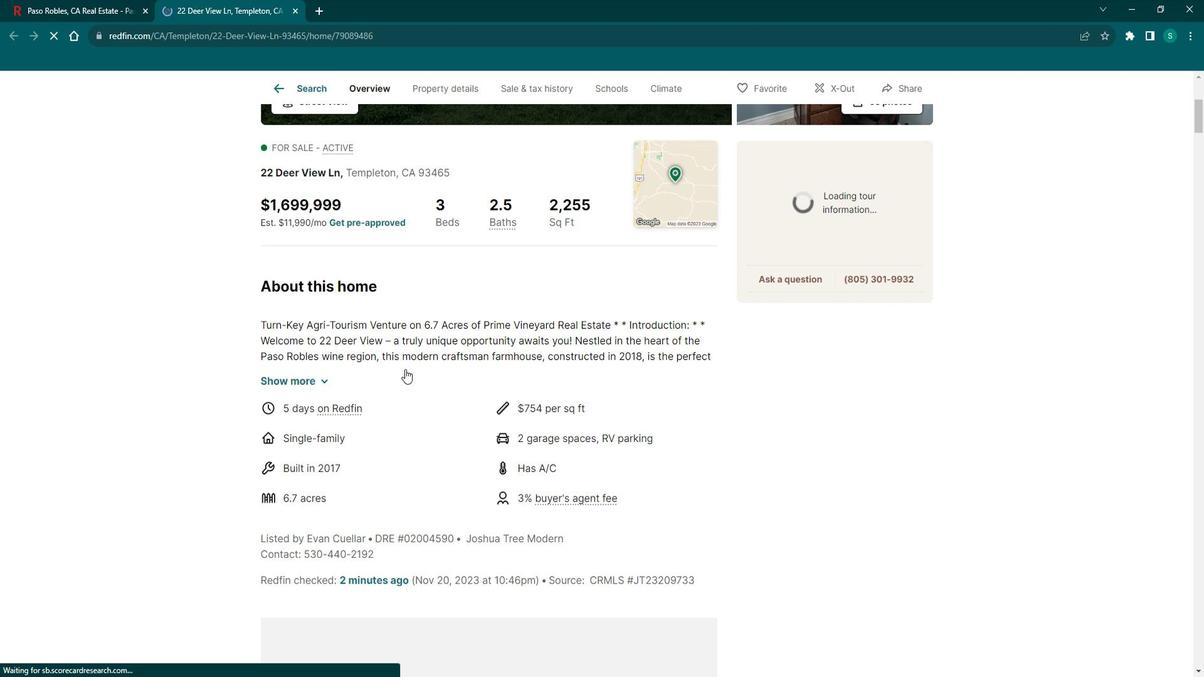 
Action: Mouse scrolled (460, 446) with delta (0, 0)
Screenshot: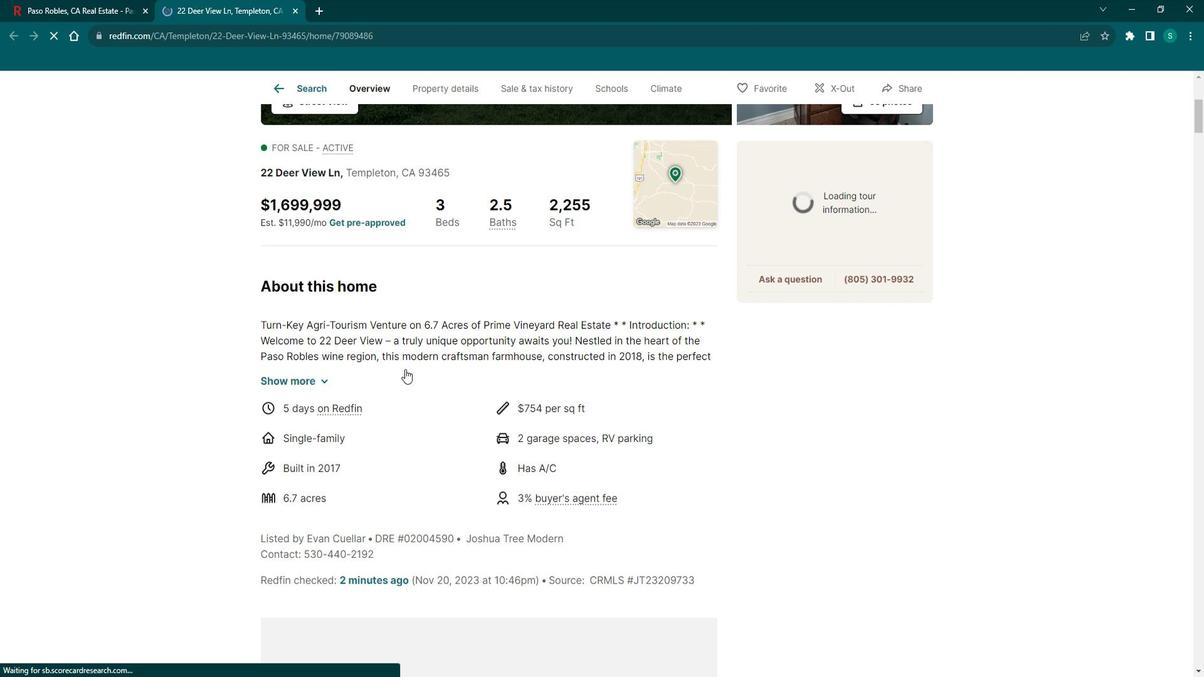 
Action: Mouse scrolled (460, 446) with delta (0, 0)
Screenshot: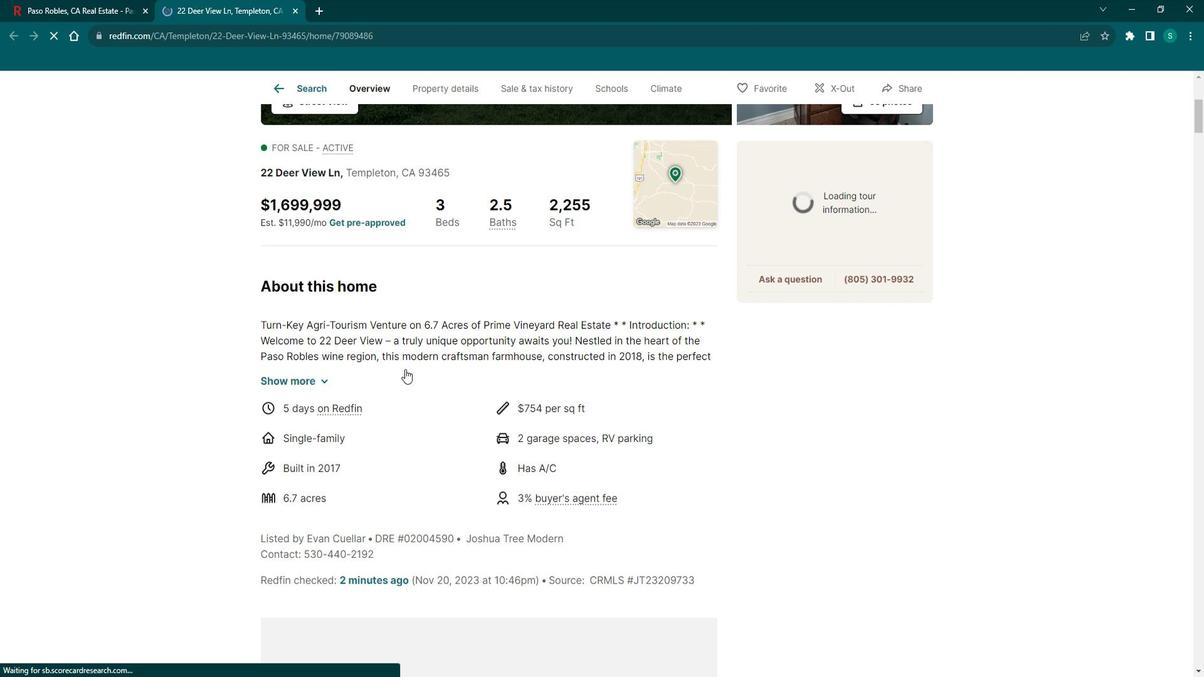 
Action: Mouse scrolled (460, 446) with delta (0, 0)
Screenshot: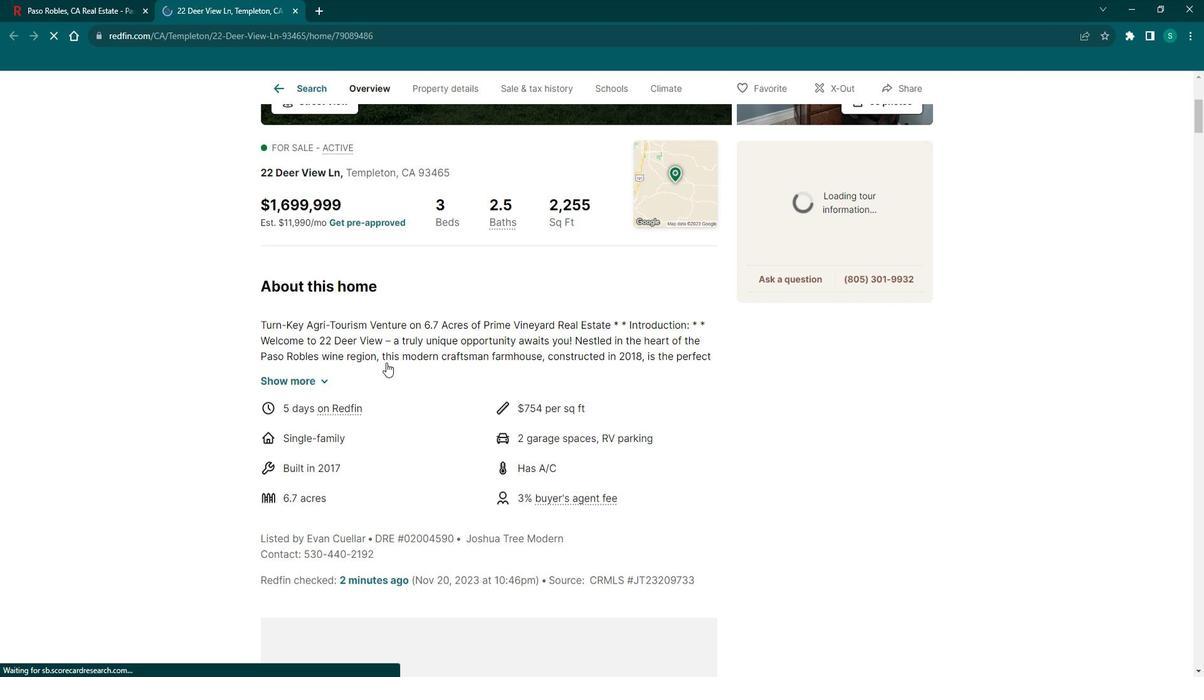 
Action: Mouse moved to (294, 379)
Screenshot: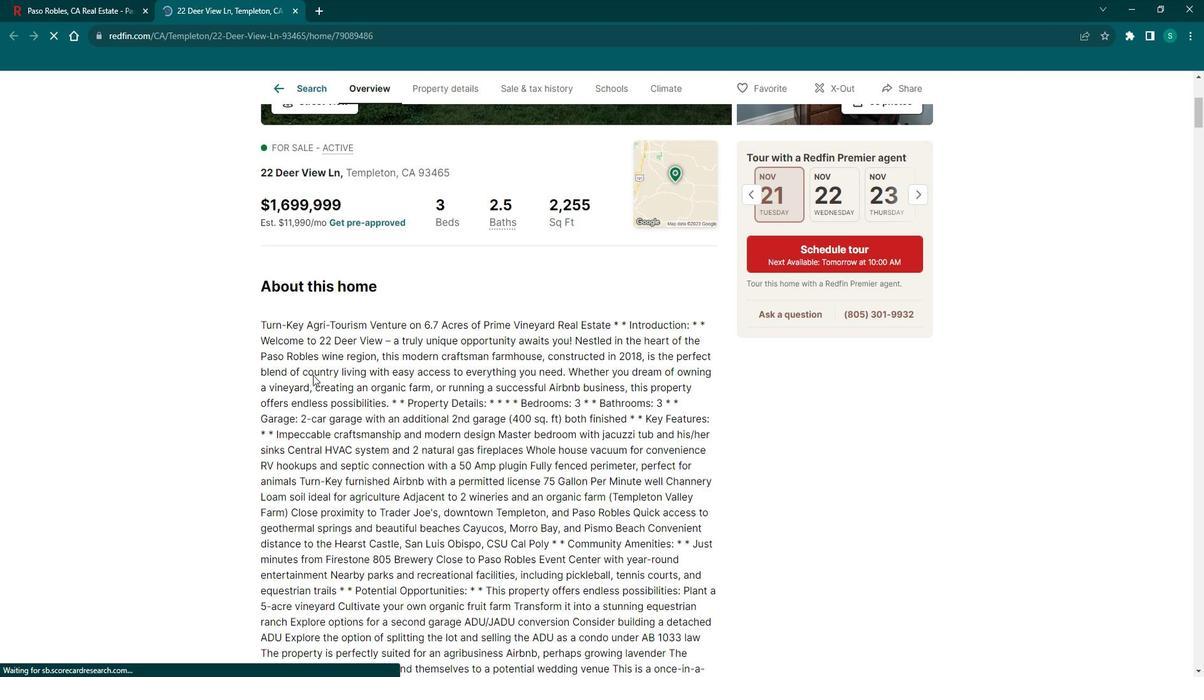 
Action: Mouse pressed left at (294, 379)
Screenshot: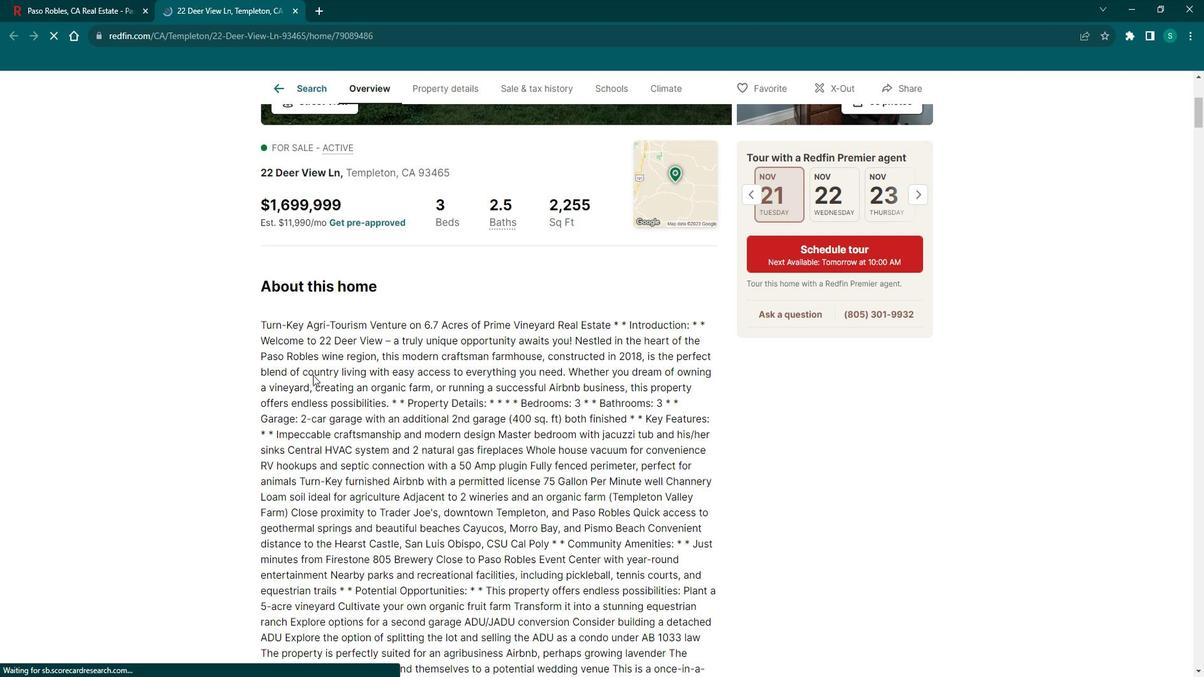 
Action: Mouse moved to (601, 459)
Screenshot: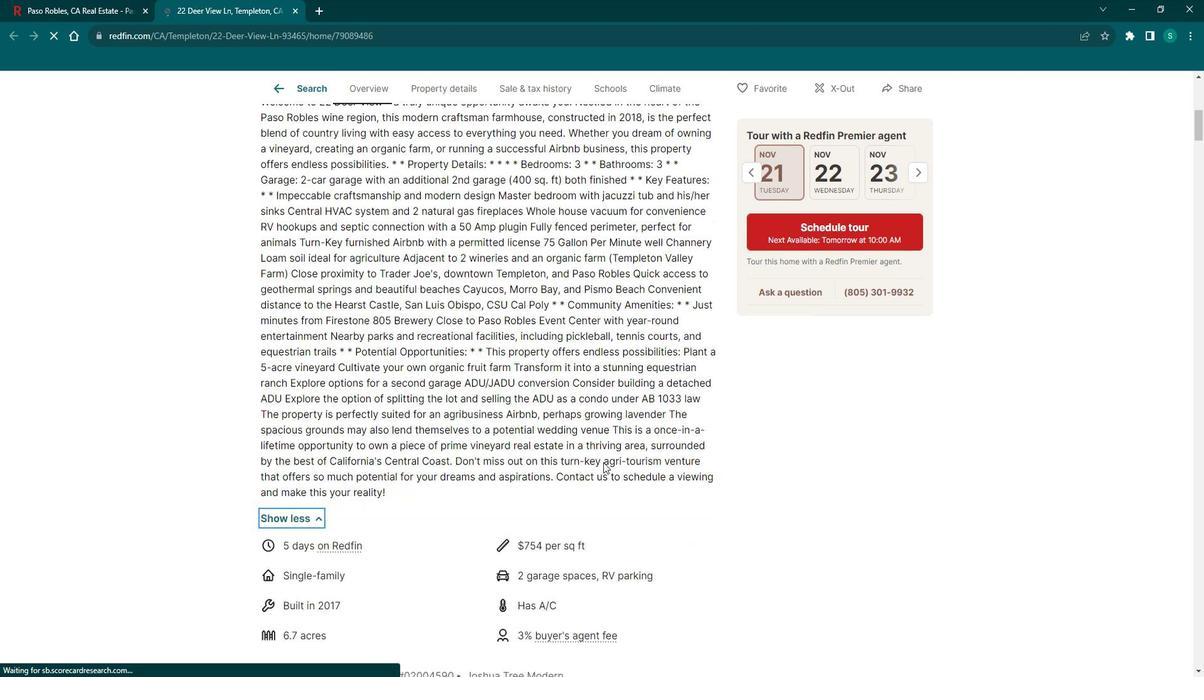 
Action: Mouse scrolled (601, 459) with delta (0, 0)
Screenshot: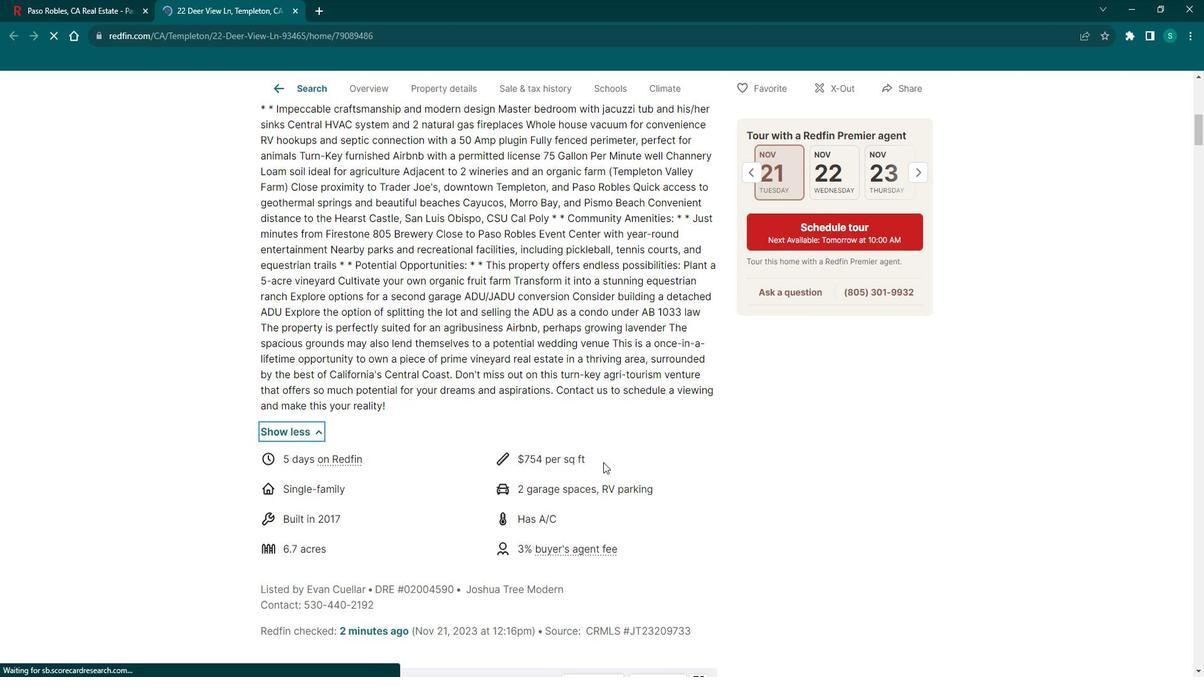 
Action: Mouse scrolled (601, 459) with delta (0, 0)
Screenshot: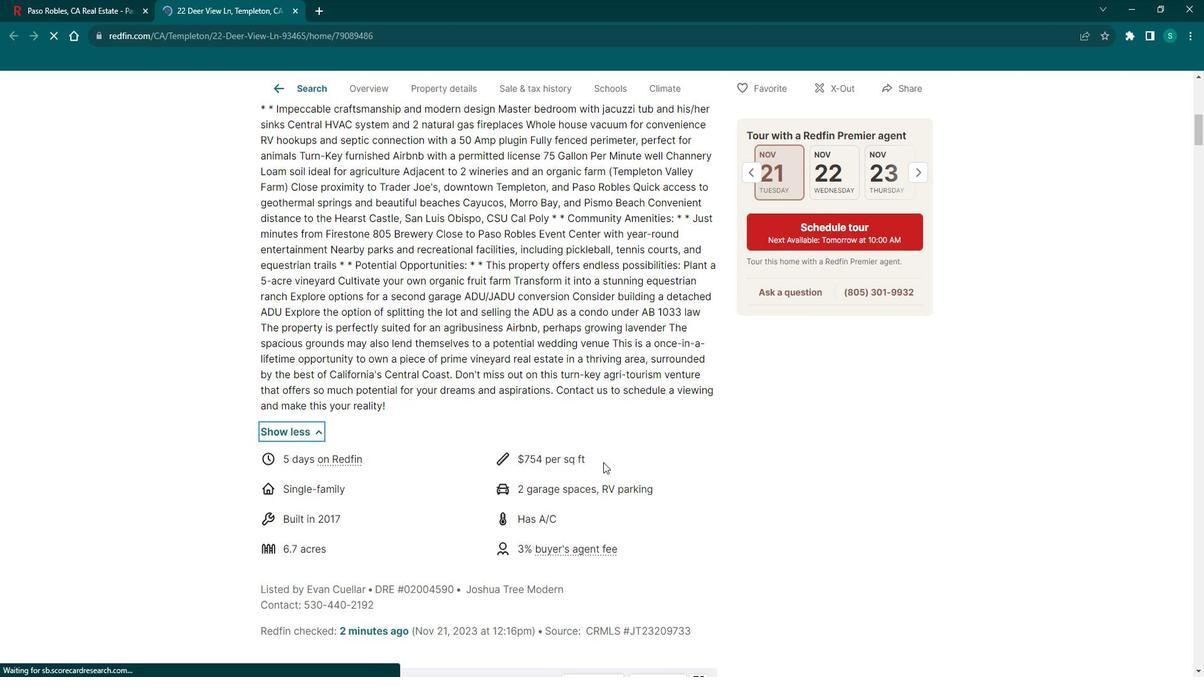 
Action: Mouse scrolled (601, 459) with delta (0, 0)
Screenshot: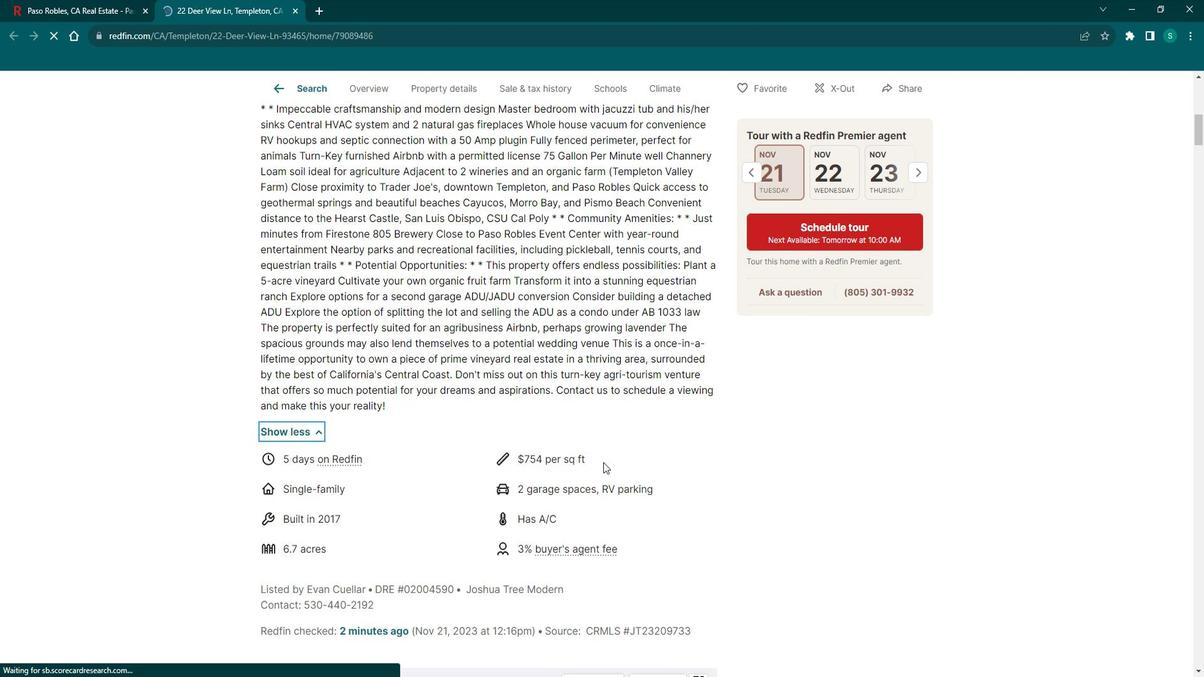 
Action: Mouse scrolled (601, 459) with delta (0, 0)
Screenshot: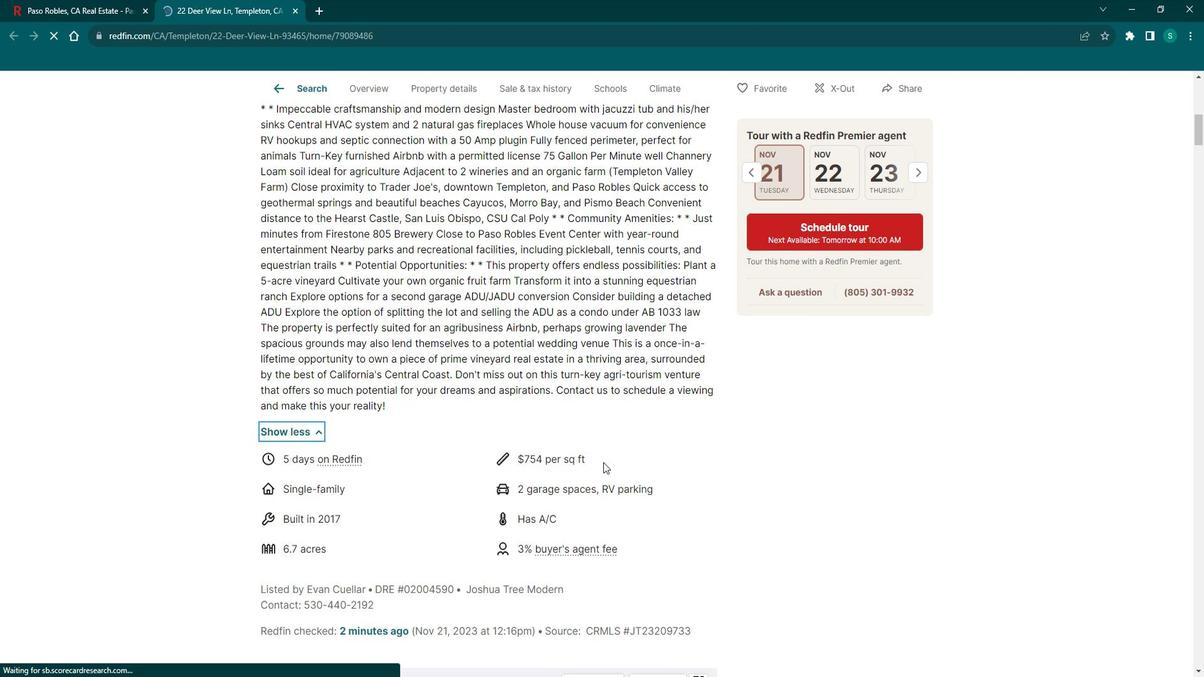 
Action: Mouse scrolled (601, 459) with delta (0, 0)
Screenshot: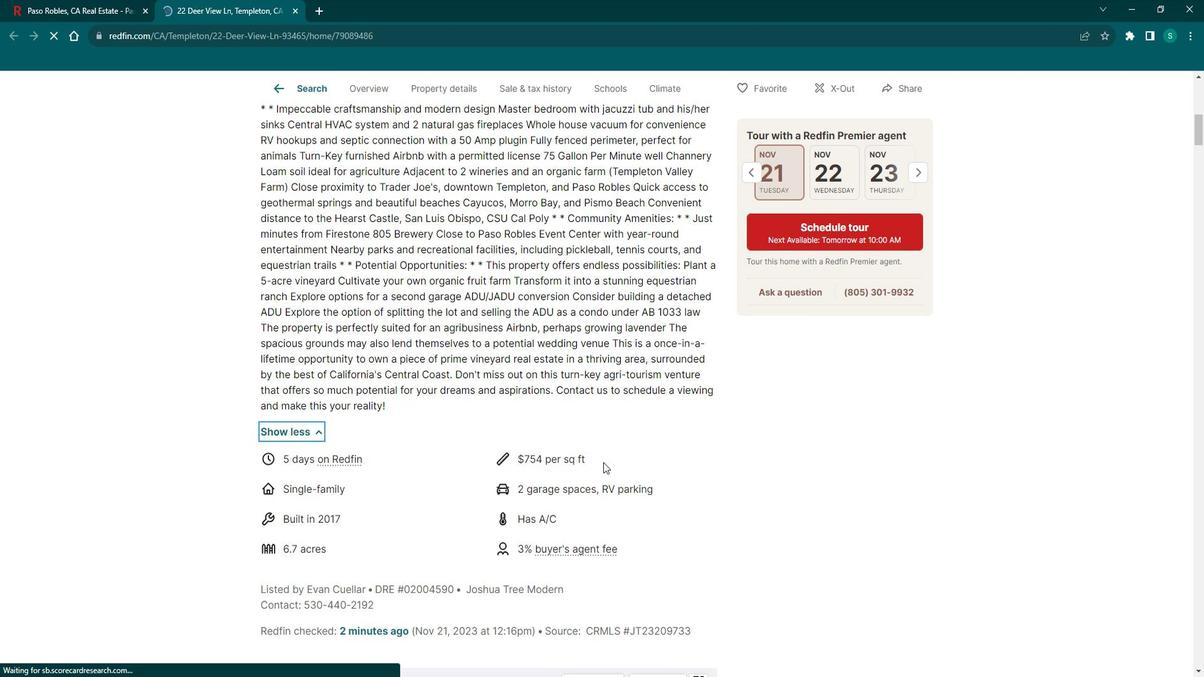 
Action: Mouse scrolled (601, 459) with delta (0, 0)
Screenshot: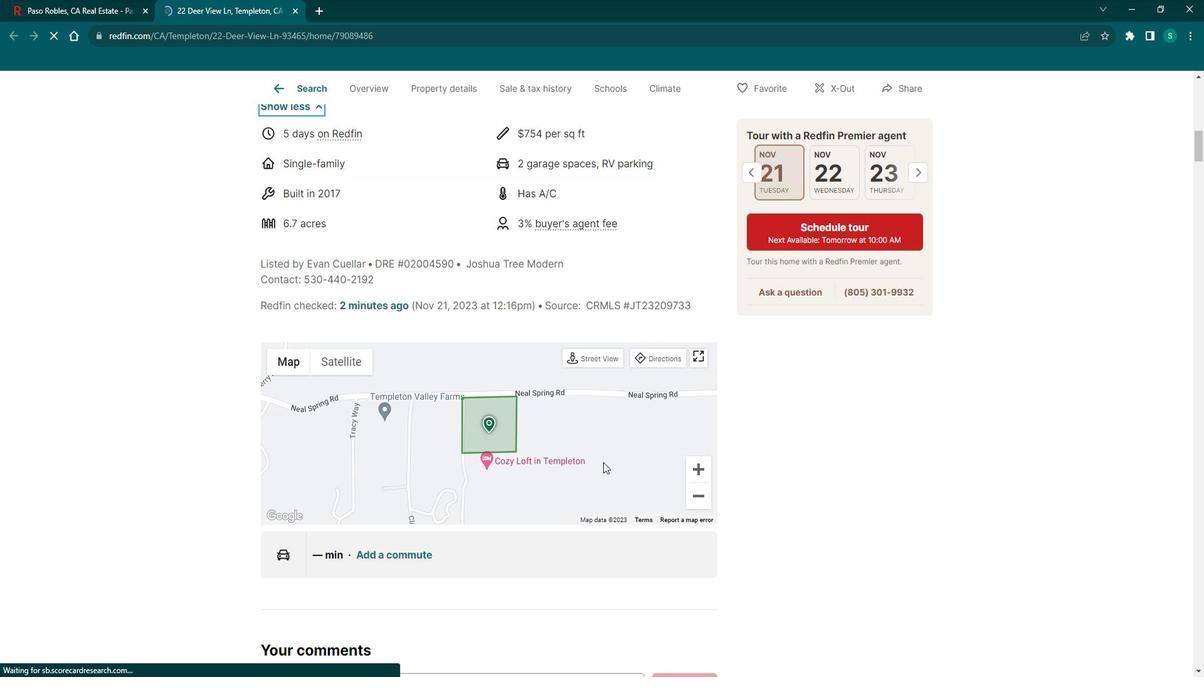 
Action: Mouse scrolled (601, 459) with delta (0, 0)
Screenshot: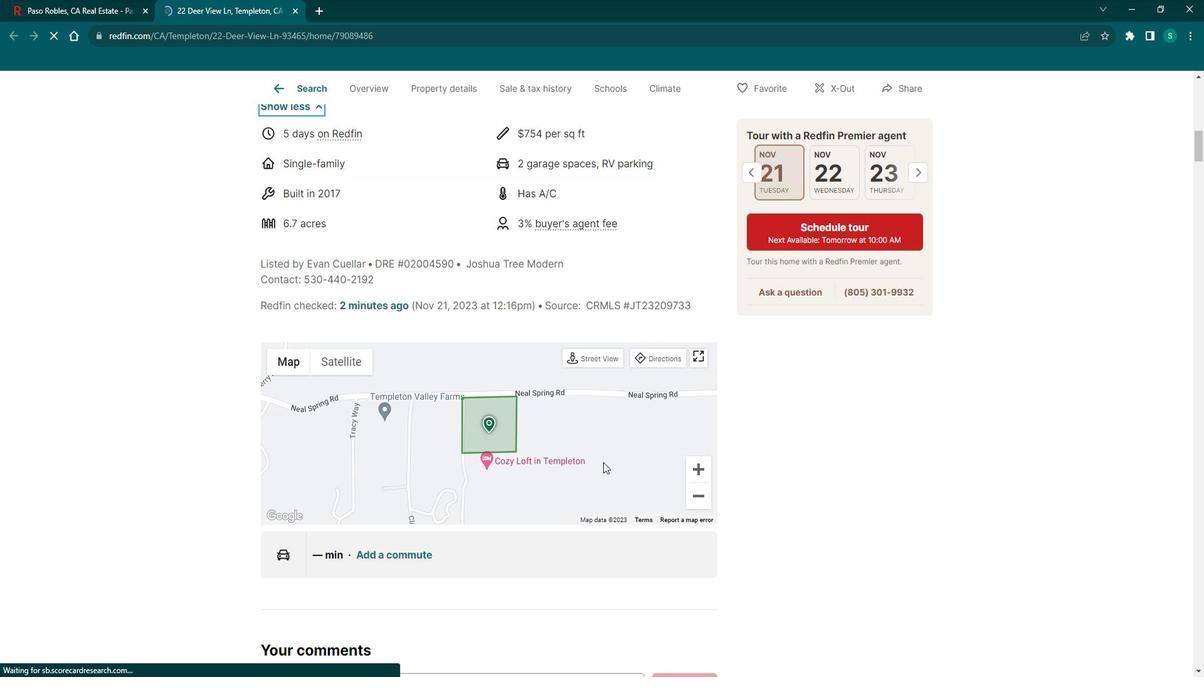 
Action: Mouse scrolled (601, 459) with delta (0, 0)
Screenshot: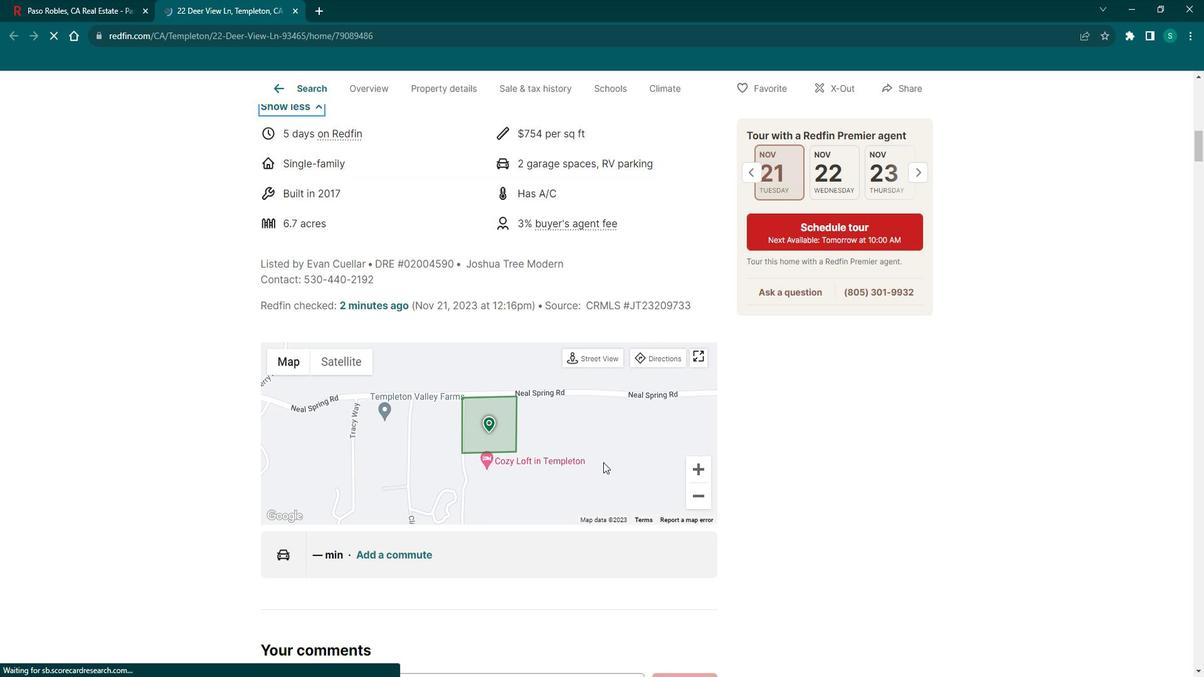 
Action: Mouse scrolled (601, 459) with delta (0, 0)
Screenshot: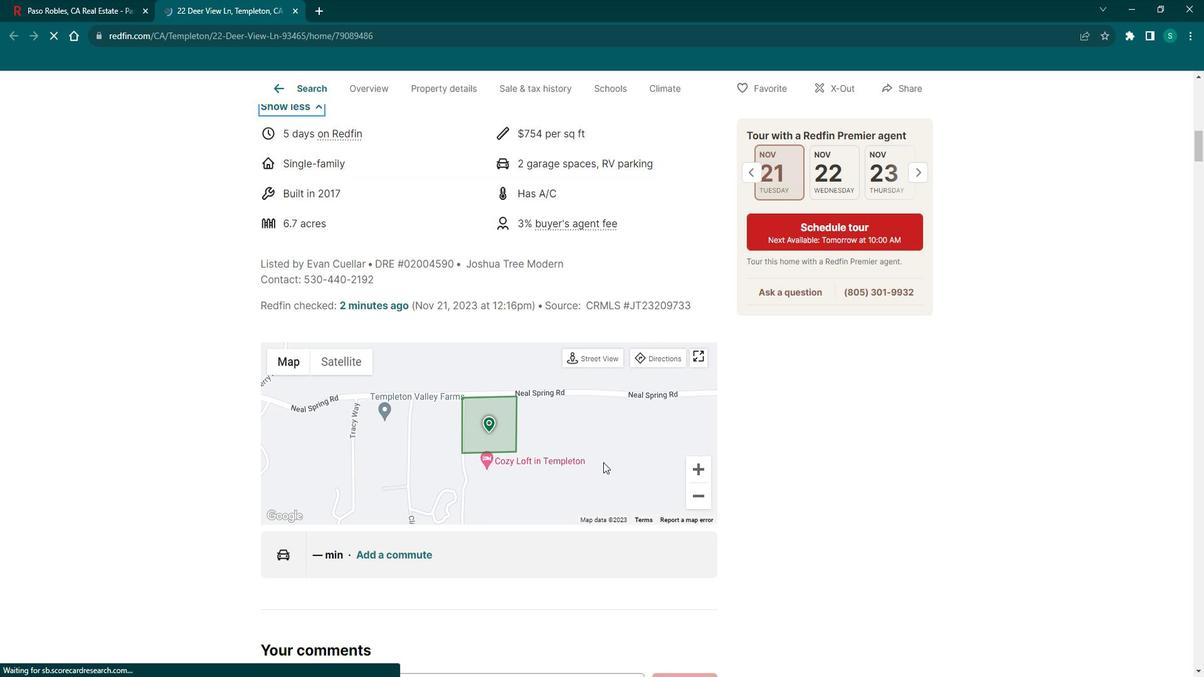 
Action: Mouse scrolled (601, 459) with delta (0, 0)
Screenshot: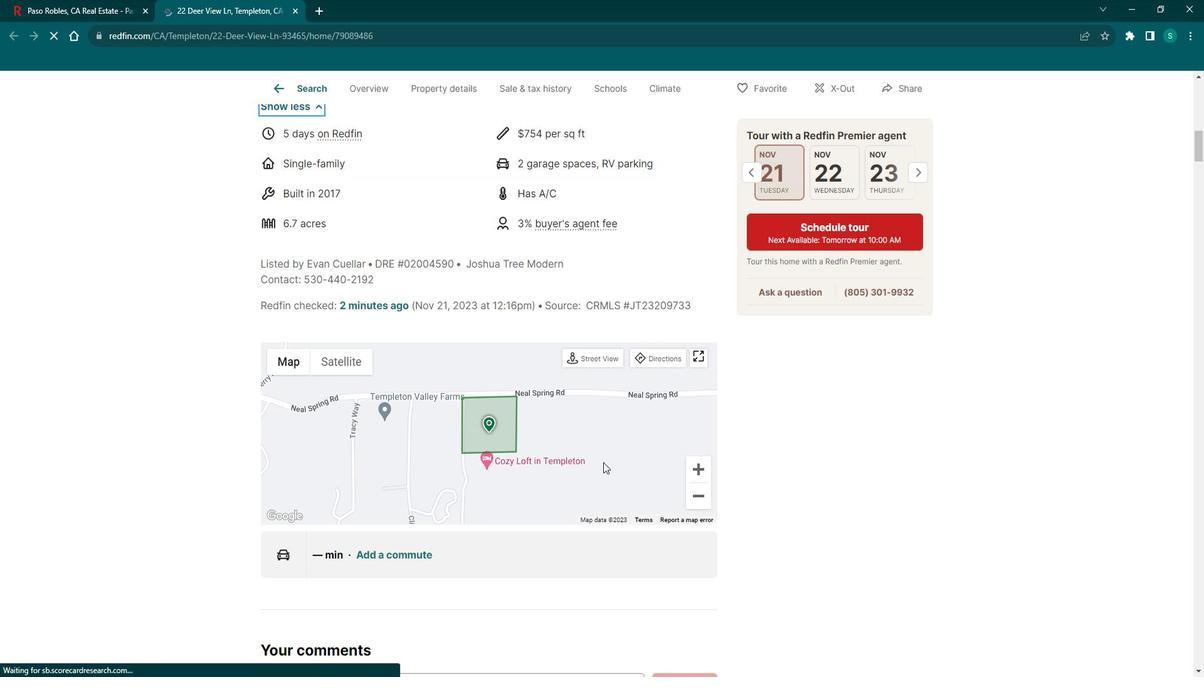 
Action: Mouse scrolled (601, 459) with delta (0, 0)
Screenshot: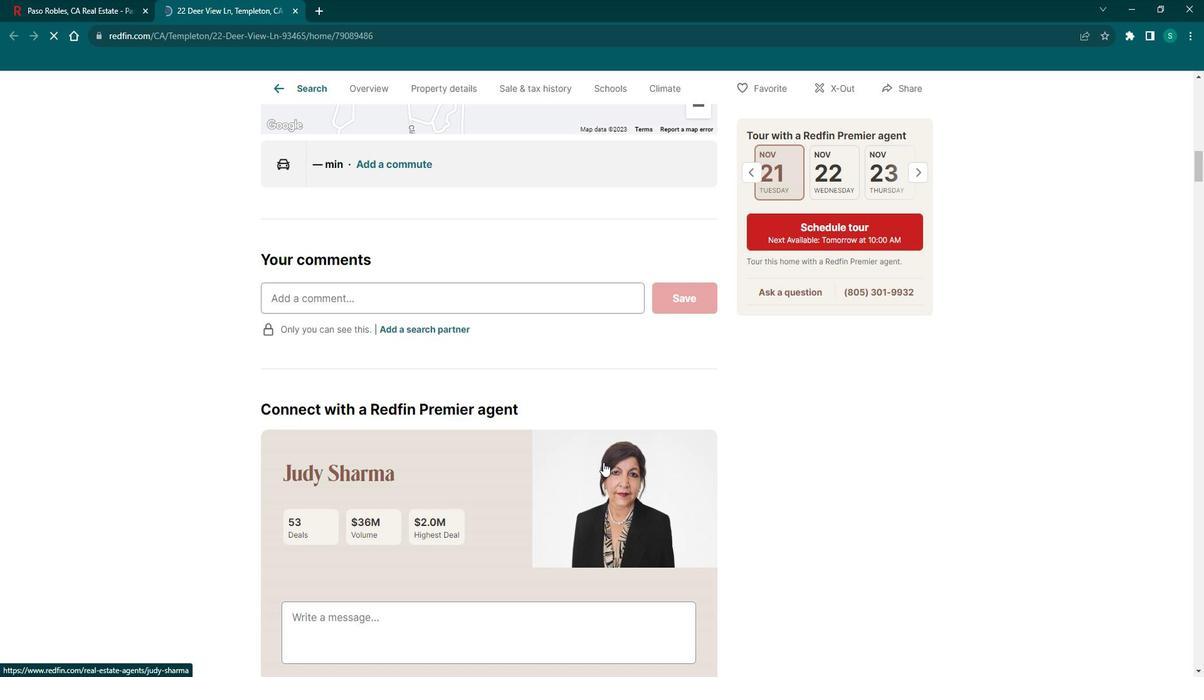 
Action: Mouse scrolled (601, 459) with delta (0, 0)
Screenshot: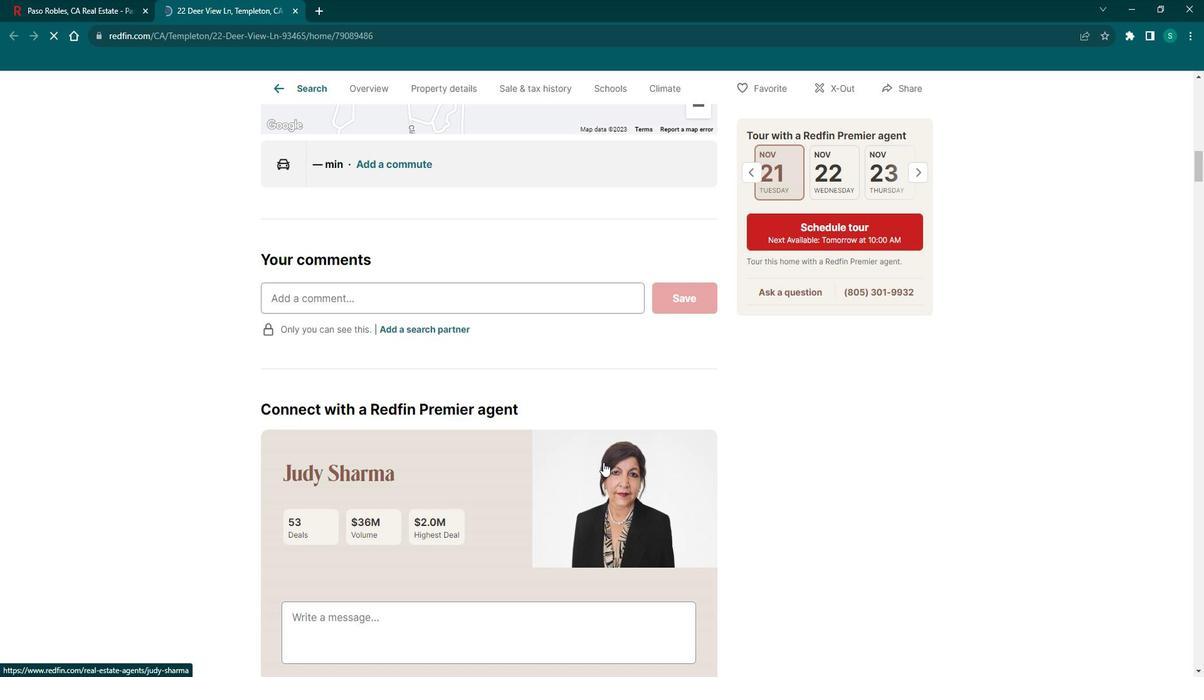 
Action: Mouse scrolled (601, 459) with delta (0, 0)
Screenshot: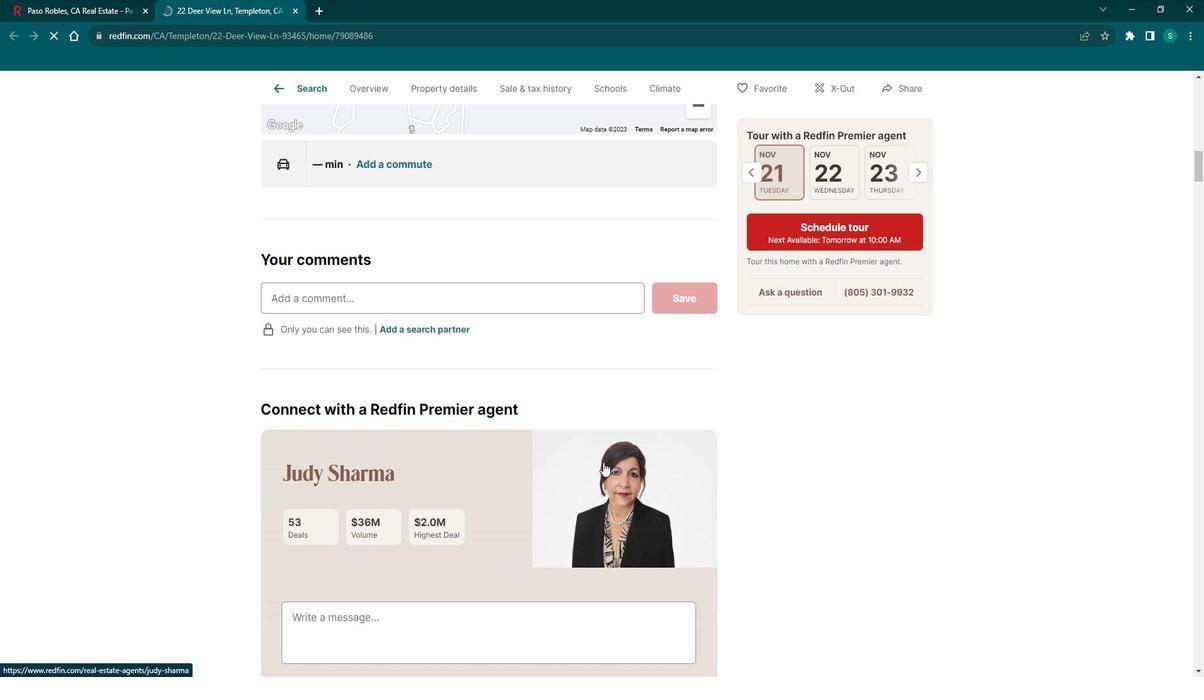 
Action: Mouse scrolled (601, 459) with delta (0, 0)
Screenshot: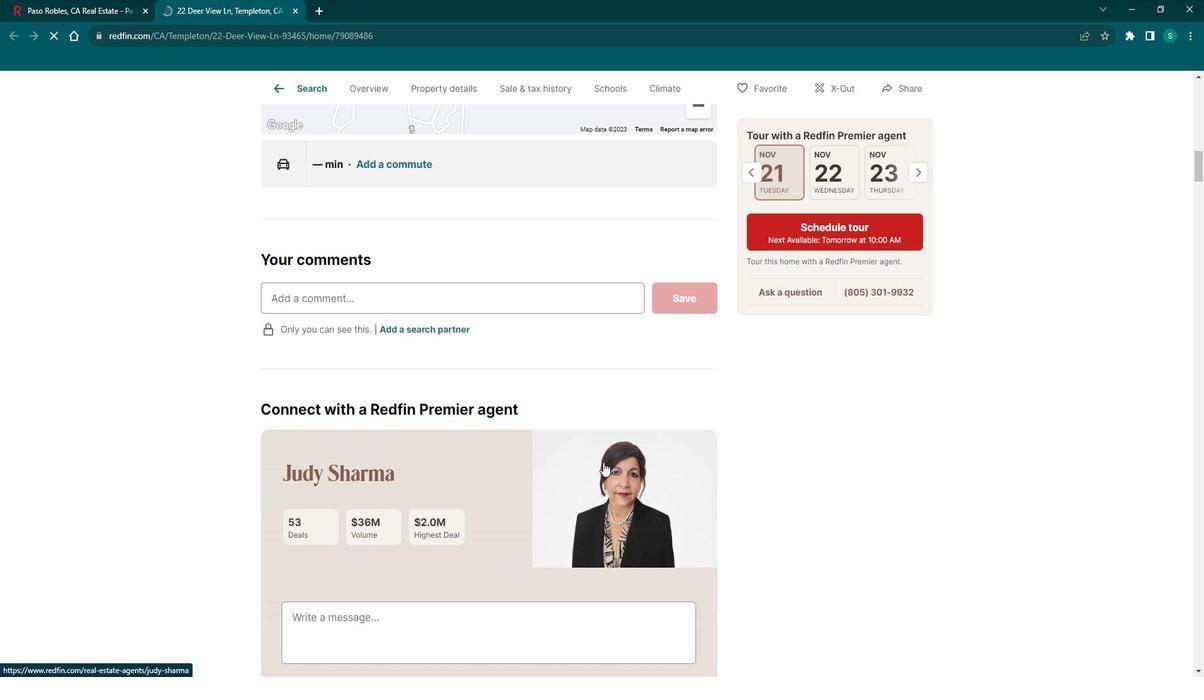 
Action: Mouse scrolled (601, 459) with delta (0, 0)
Screenshot: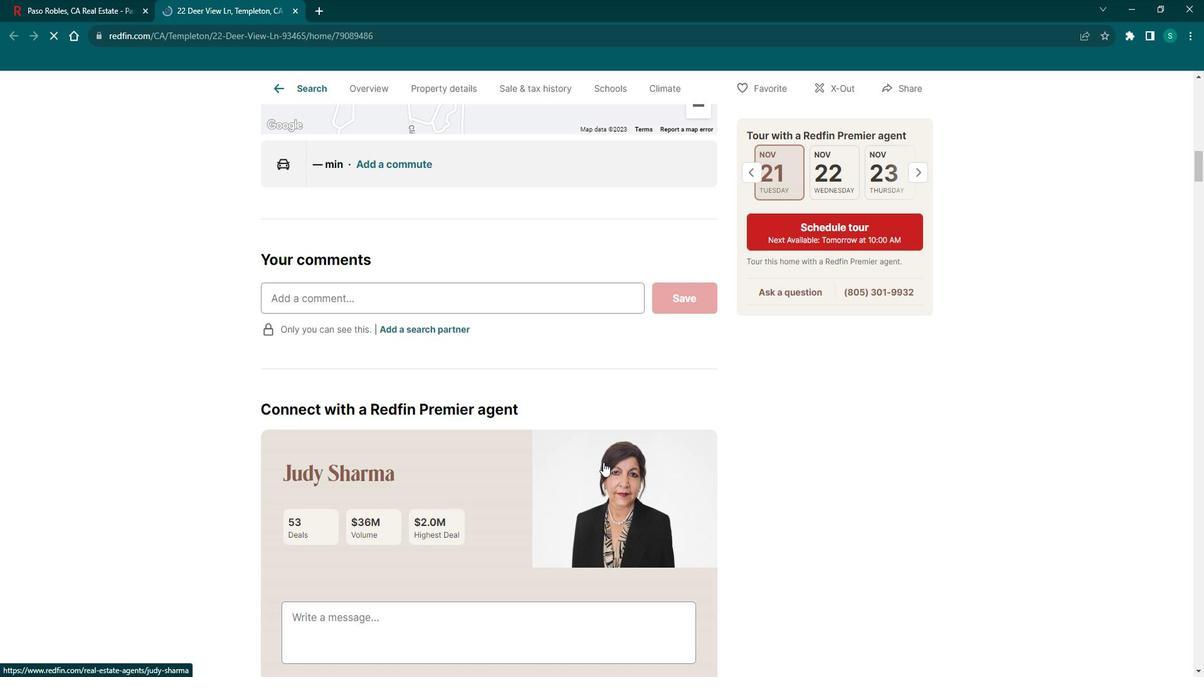
Action: Mouse scrolled (601, 459) with delta (0, 0)
Screenshot: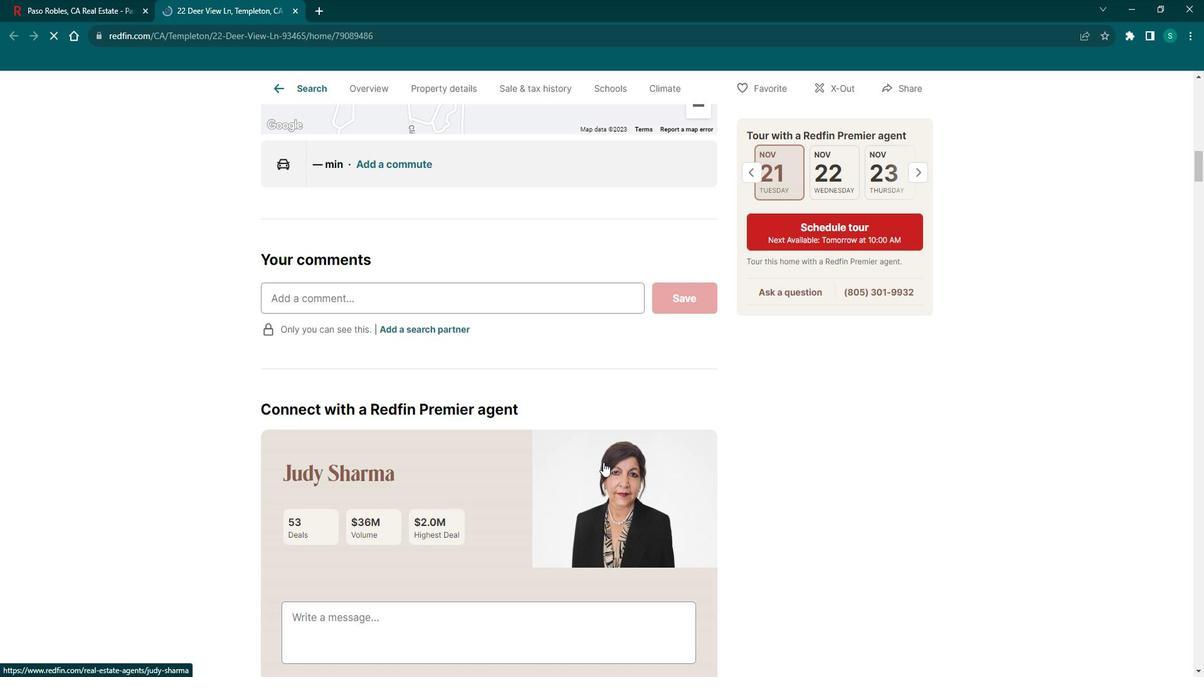 
Action: Mouse scrolled (601, 459) with delta (0, 0)
Screenshot: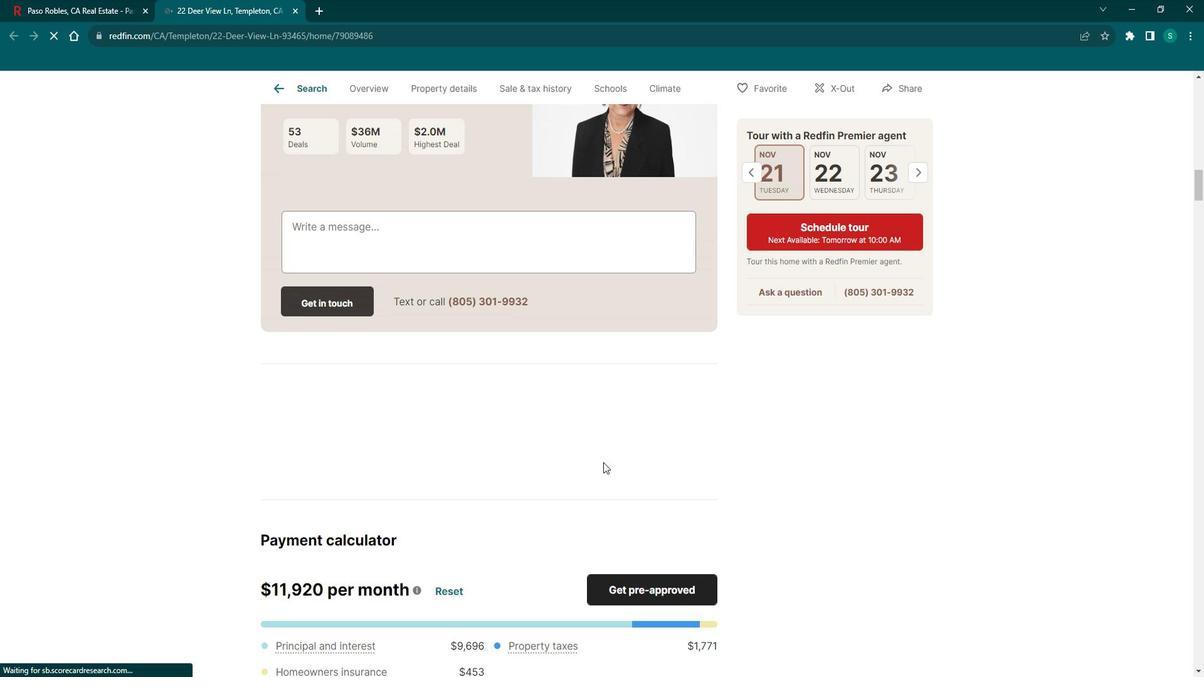 
Action: Mouse scrolled (601, 459) with delta (0, 0)
Screenshot: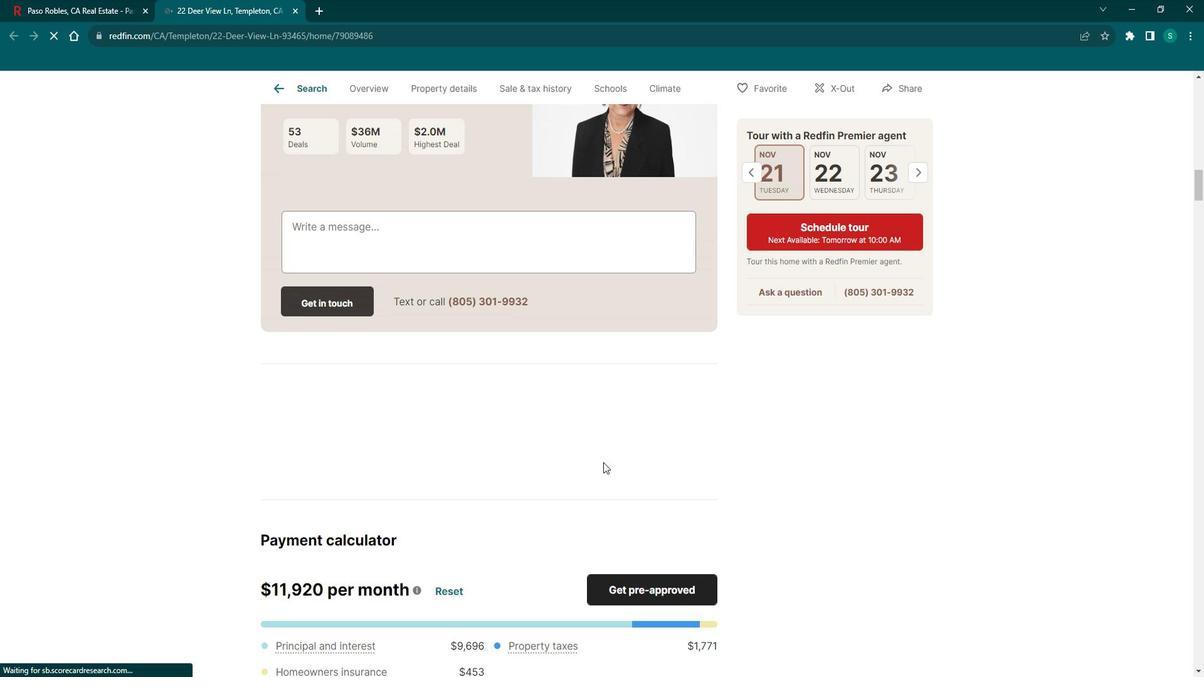 
Action: Mouse scrolled (601, 459) with delta (0, 0)
Screenshot: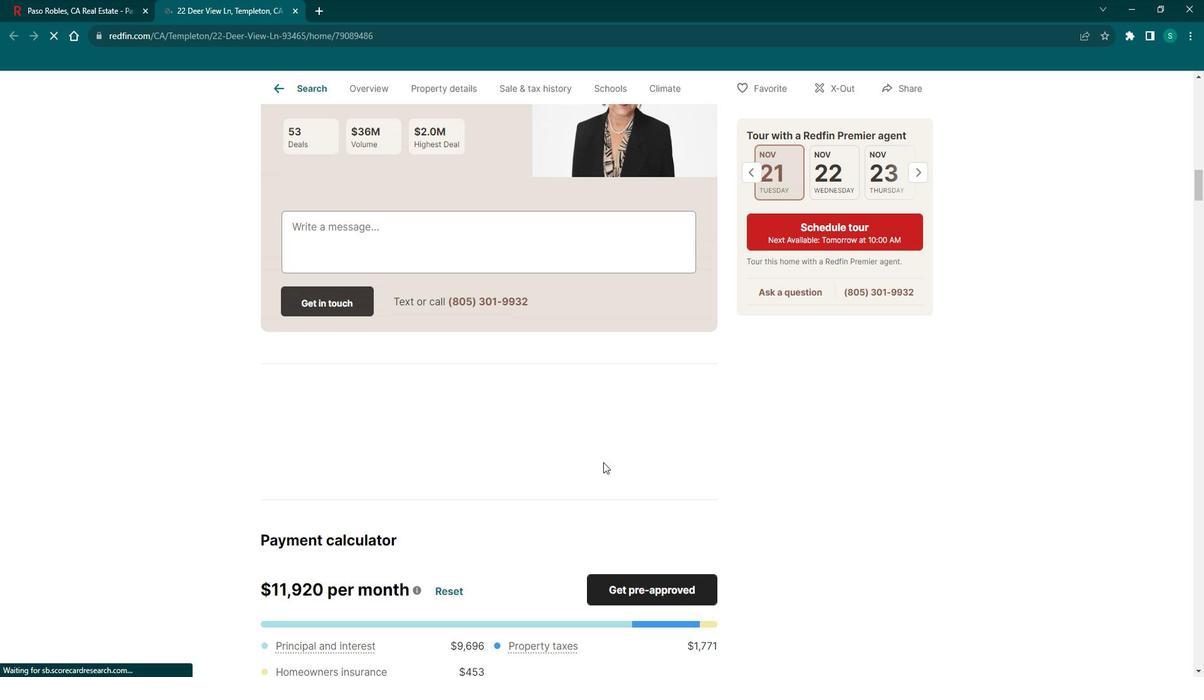 
Action: Mouse scrolled (601, 459) with delta (0, 0)
Screenshot: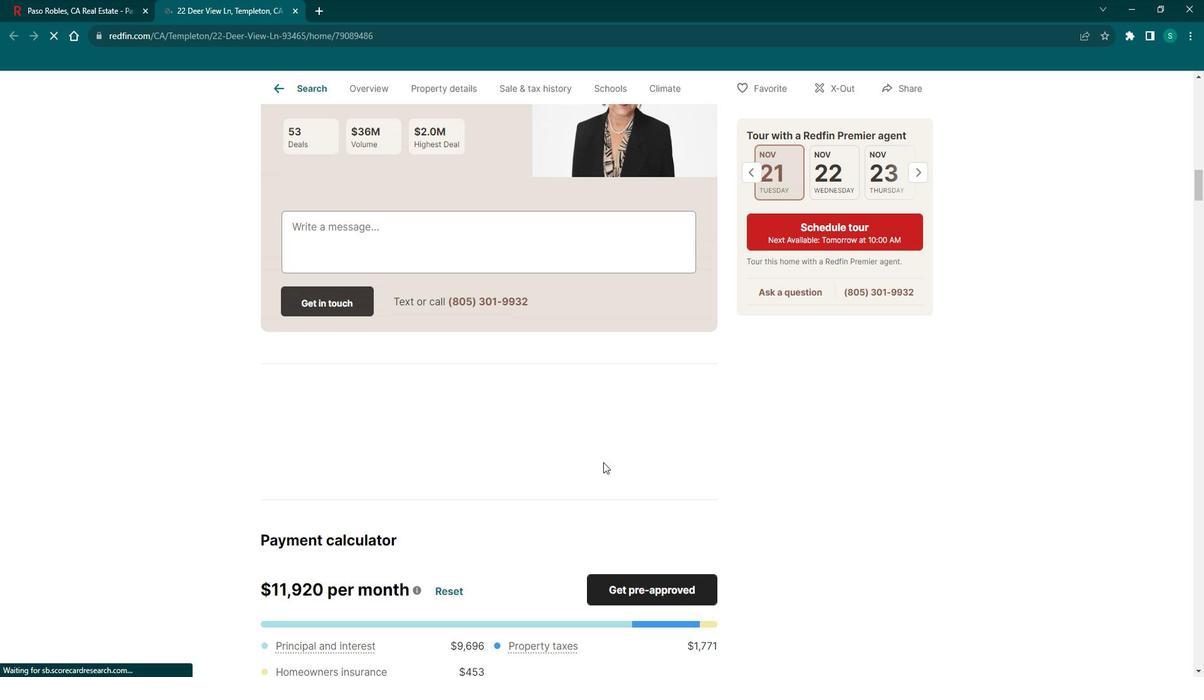 
Action: Mouse scrolled (601, 459) with delta (0, 0)
Screenshot: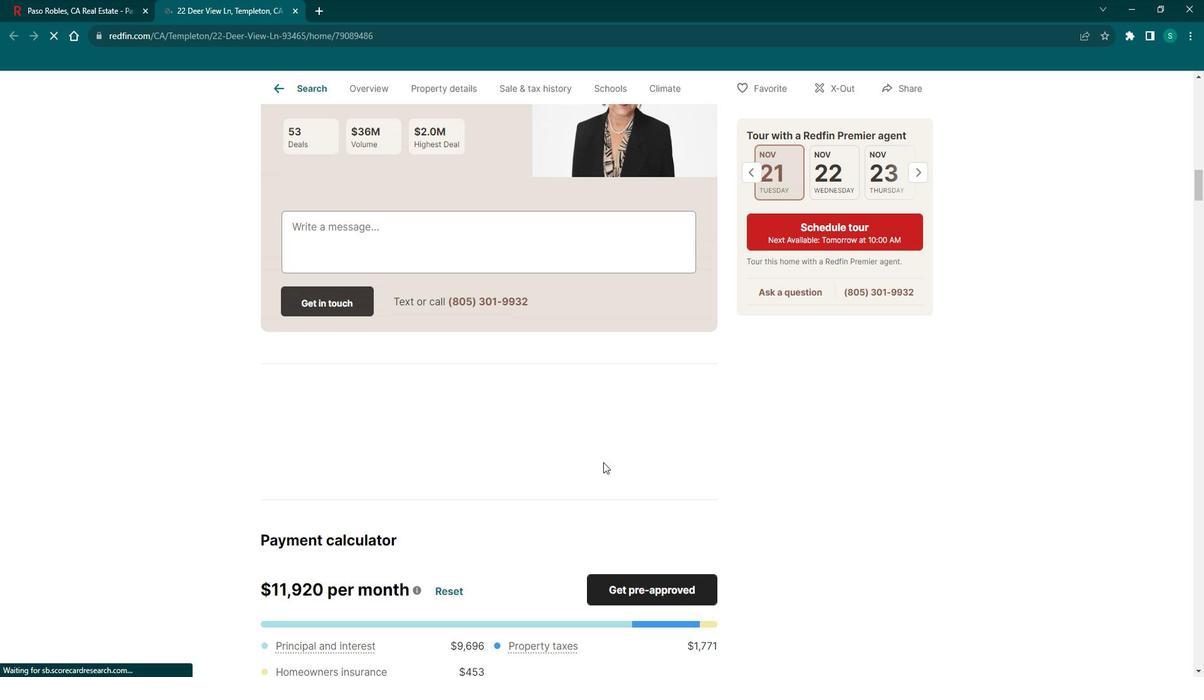 
Action: Mouse scrolled (601, 459) with delta (0, 0)
Screenshot: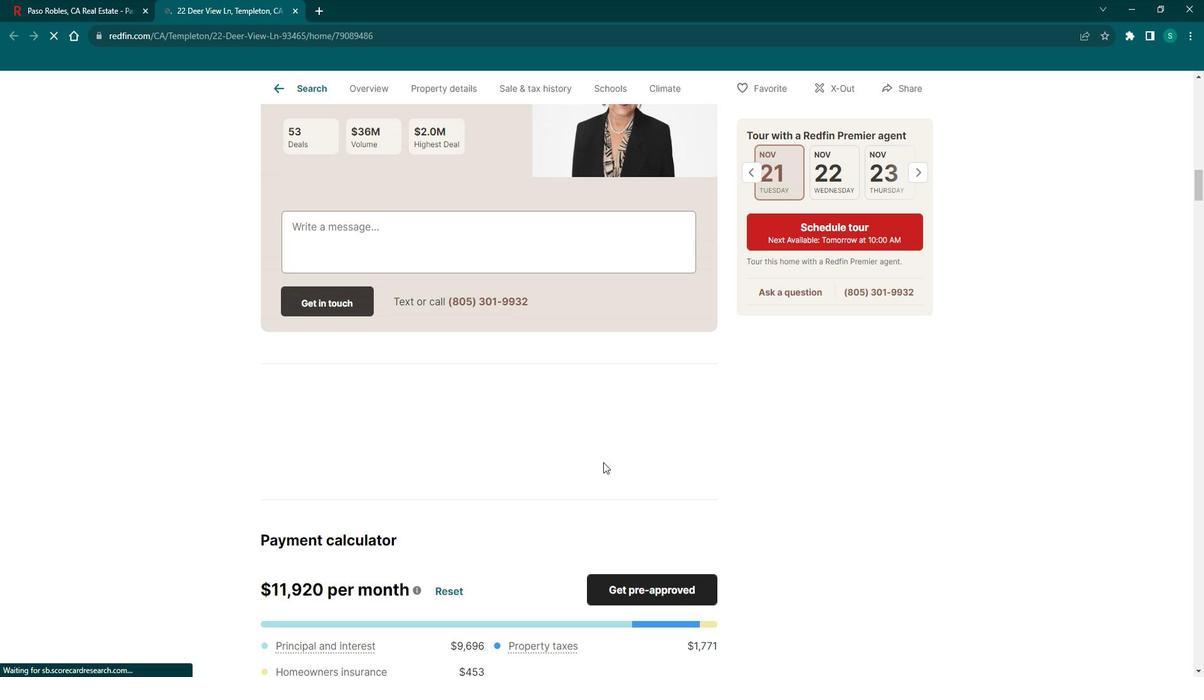 
Action: Mouse scrolled (601, 459) with delta (0, 0)
Screenshot: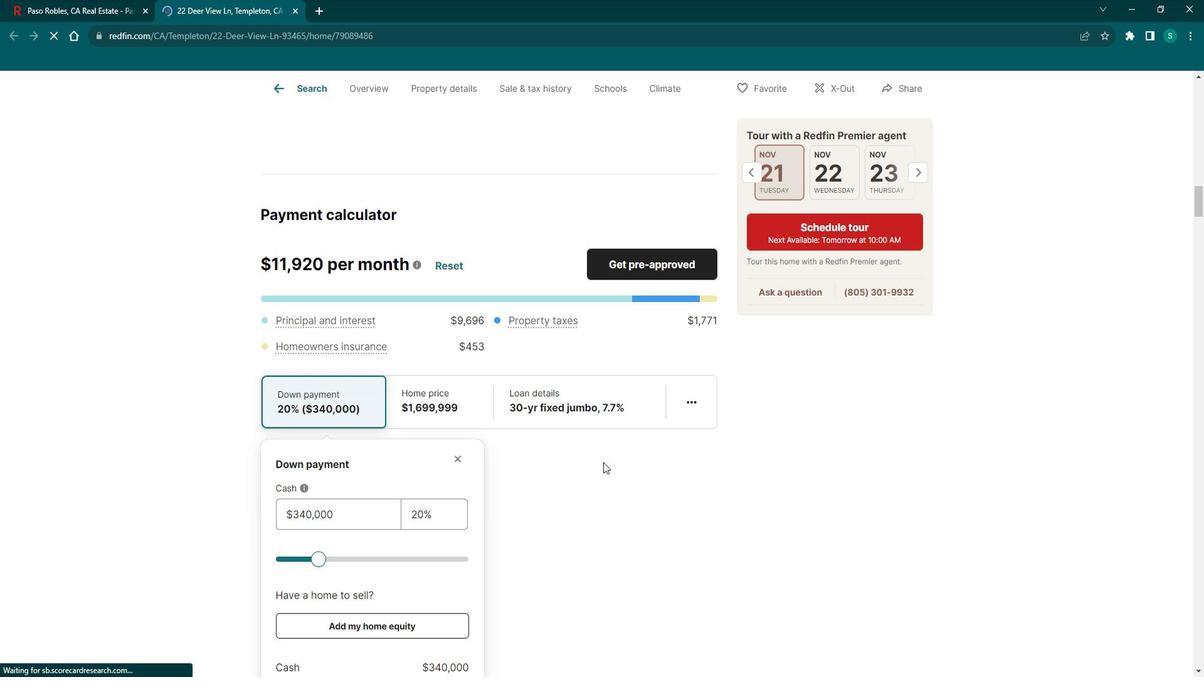 
Action: Mouse scrolled (601, 459) with delta (0, 0)
Screenshot: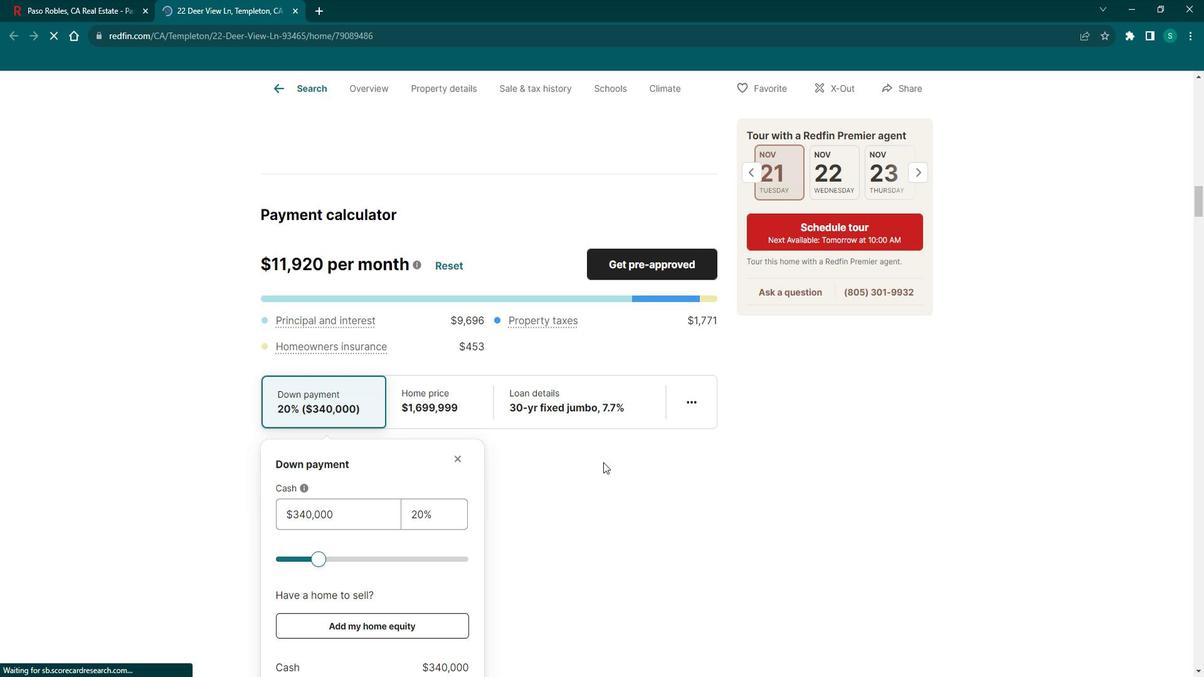
Action: Mouse scrolled (601, 459) with delta (0, 0)
Screenshot: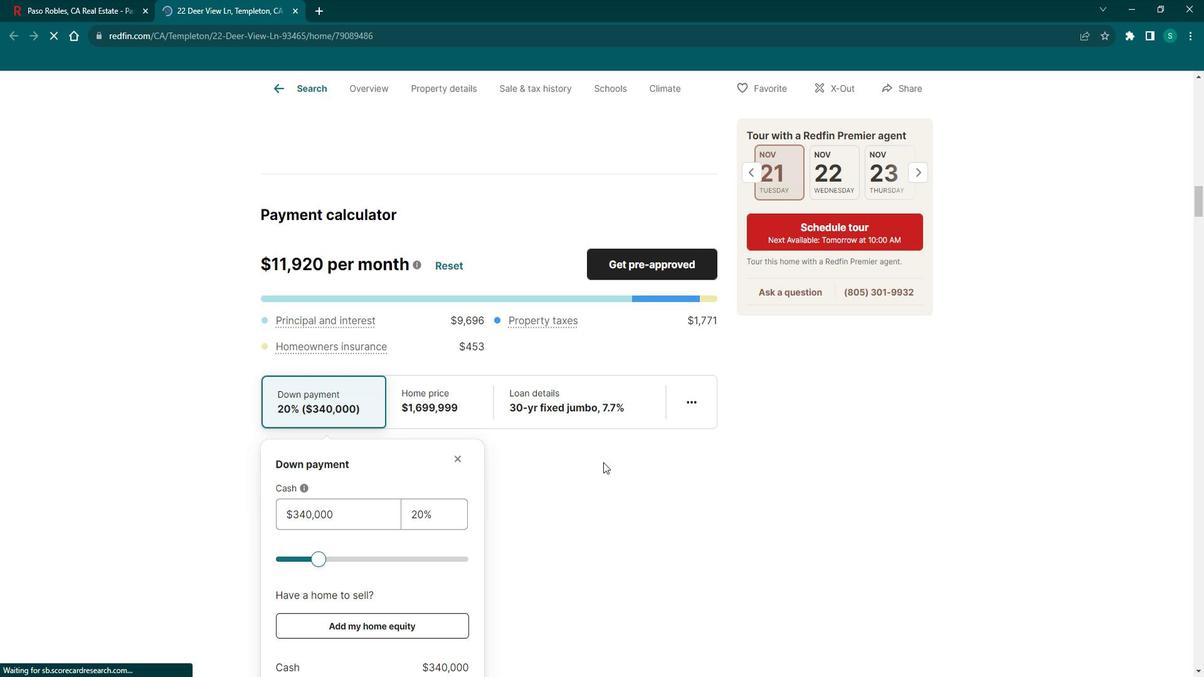 
Action: Mouse scrolled (601, 459) with delta (0, 0)
Screenshot: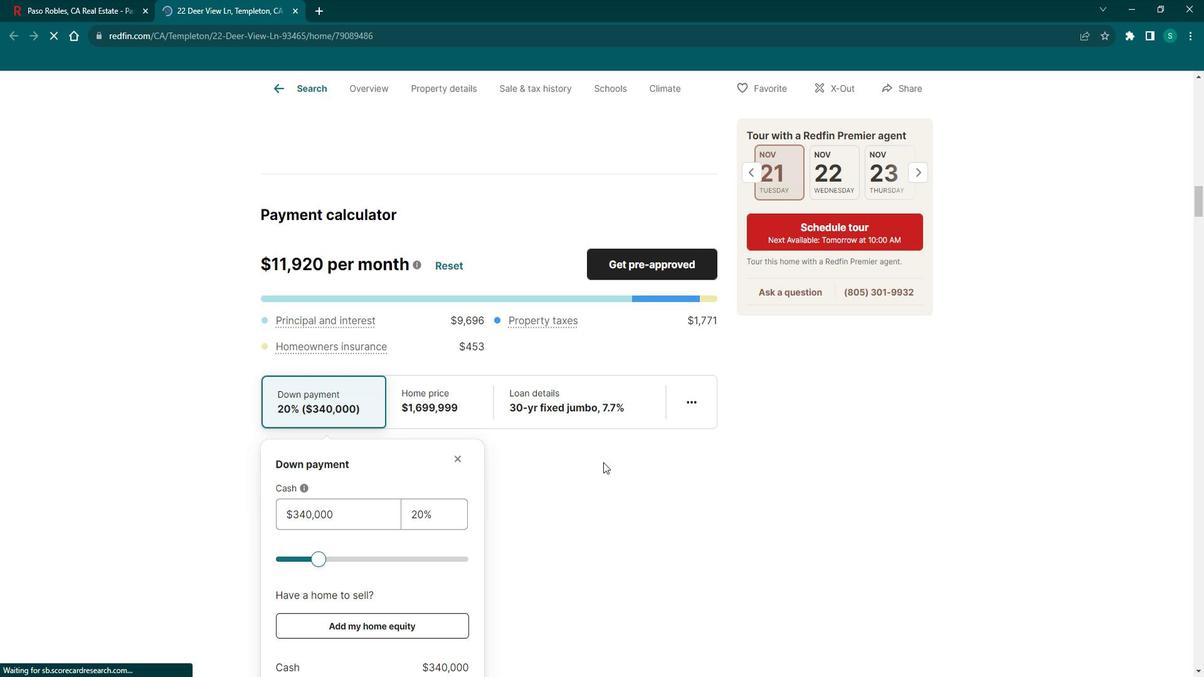 
Action: Mouse scrolled (601, 459) with delta (0, 0)
Screenshot: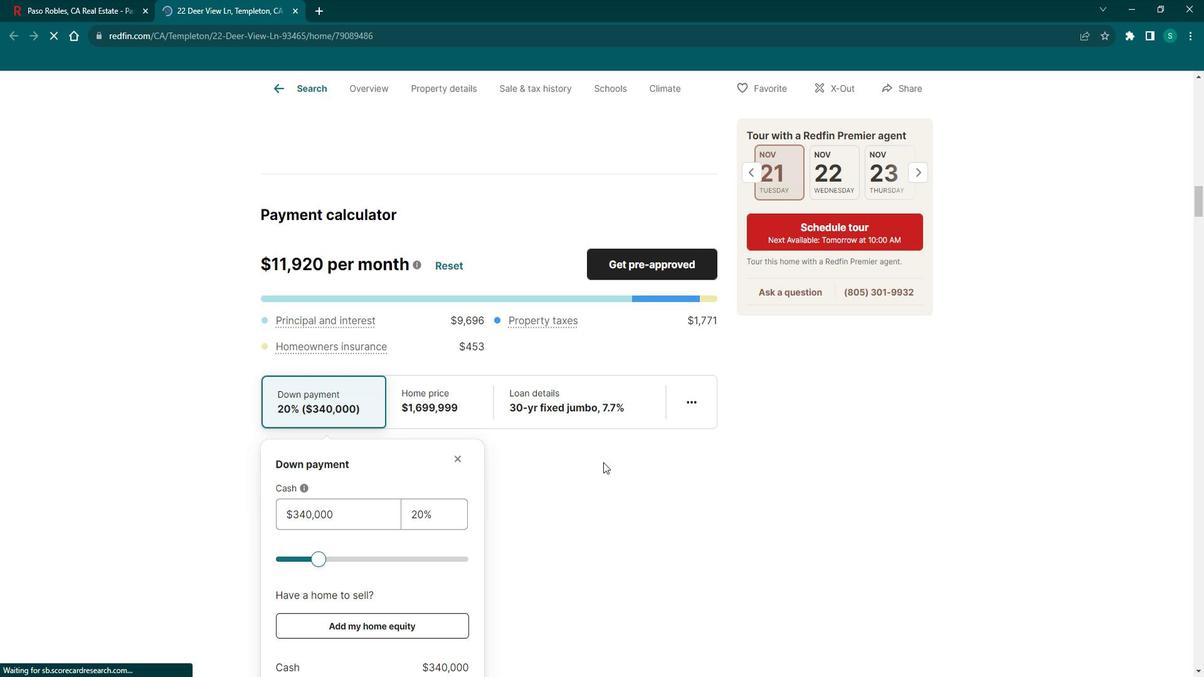 
Action: Mouse scrolled (601, 459) with delta (0, 0)
Screenshot: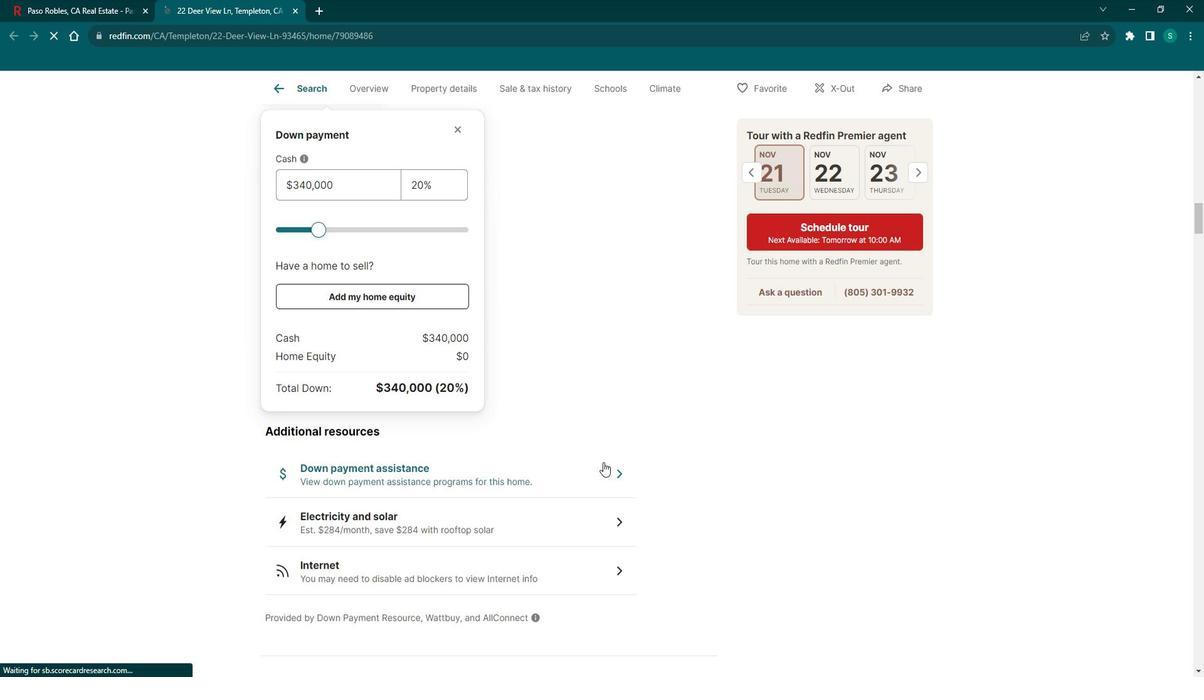 
Action: Mouse scrolled (601, 459) with delta (0, 0)
Screenshot: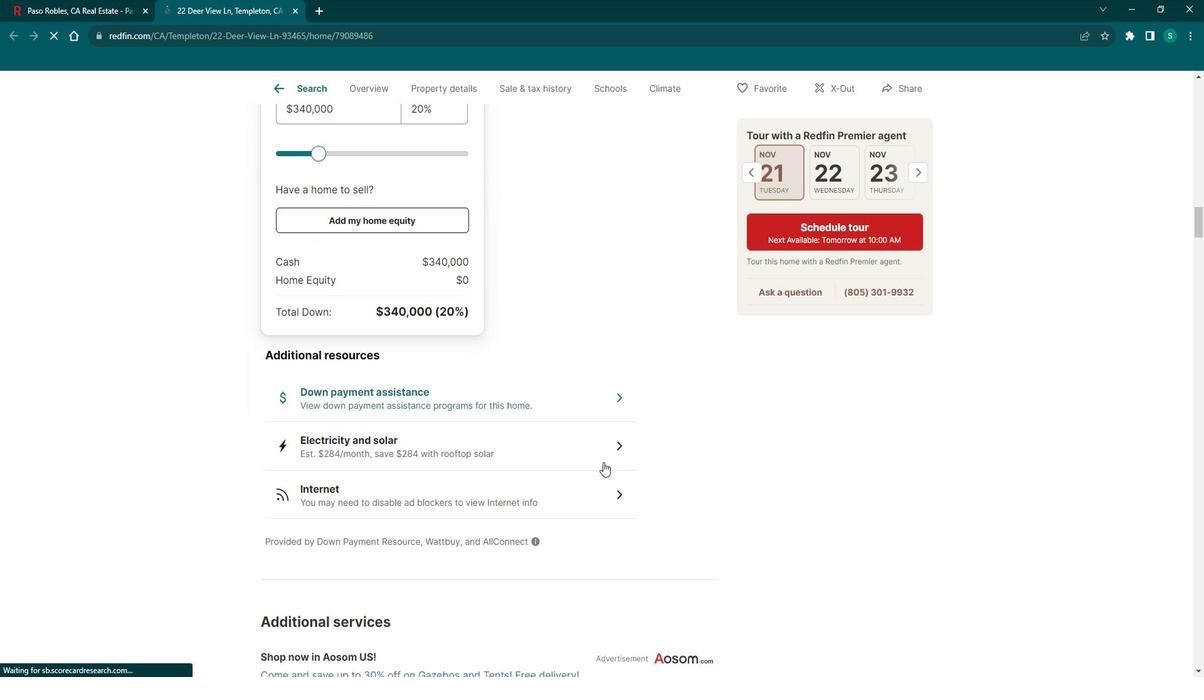 
Action: Mouse scrolled (601, 459) with delta (0, 0)
Screenshot: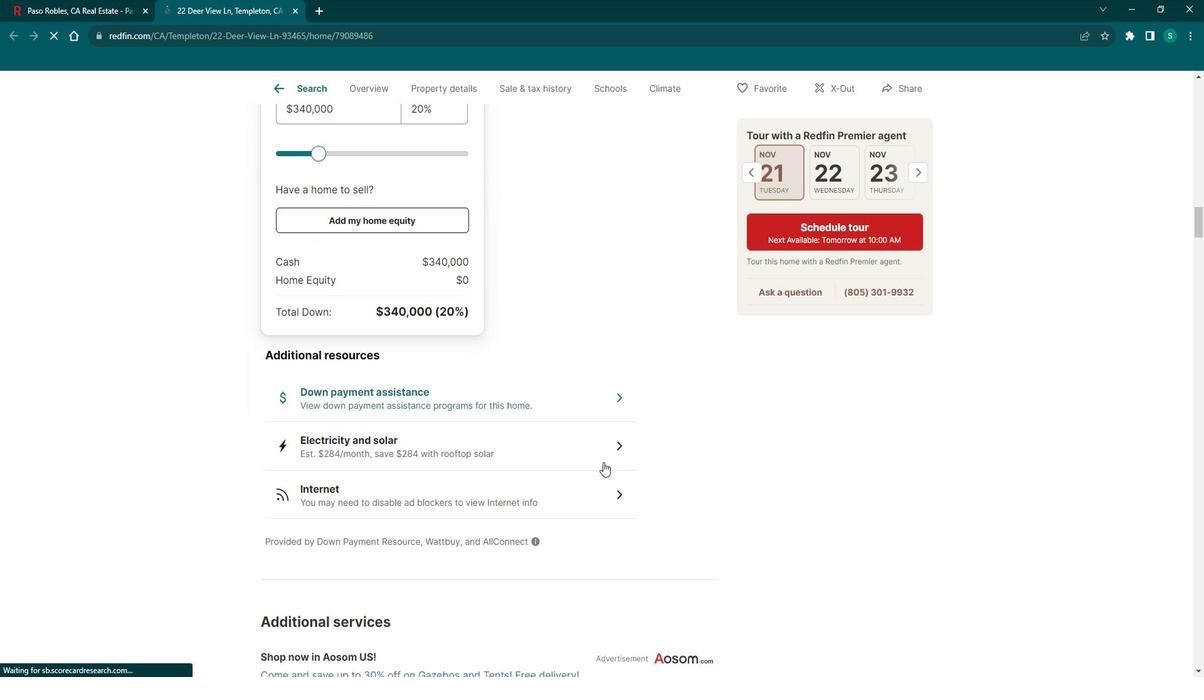 
Action: Mouse scrolled (601, 459) with delta (0, 0)
Screenshot: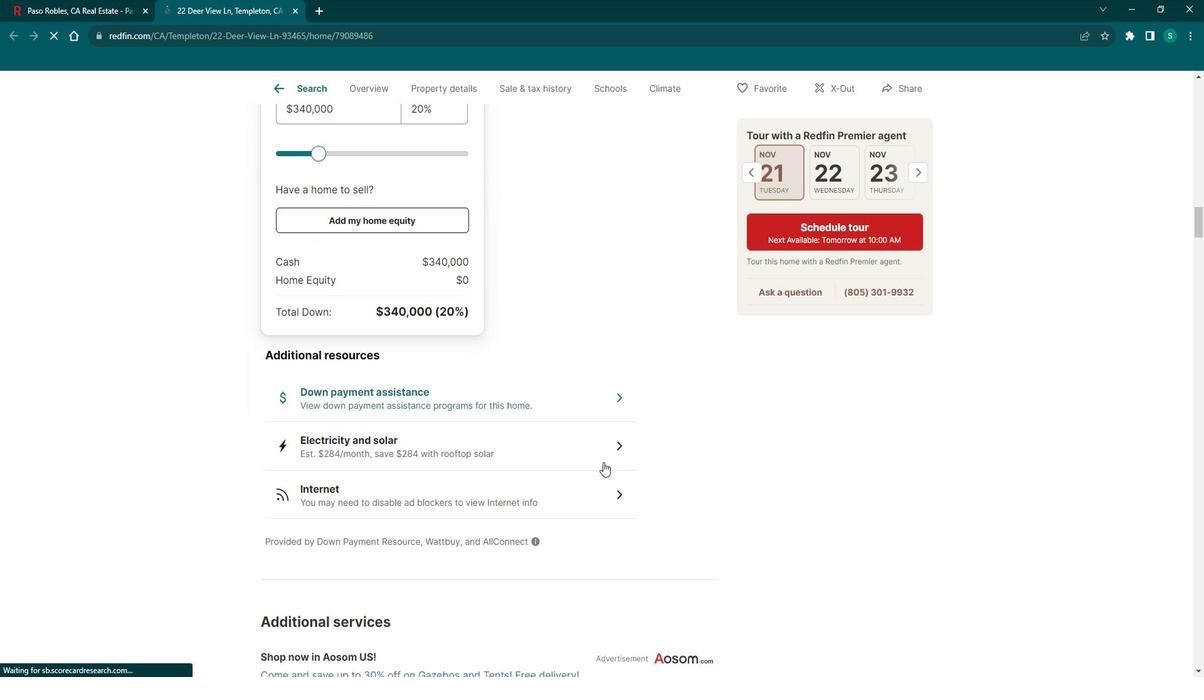 
Action: Mouse scrolled (601, 459) with delta (0, 0)
Screenshot: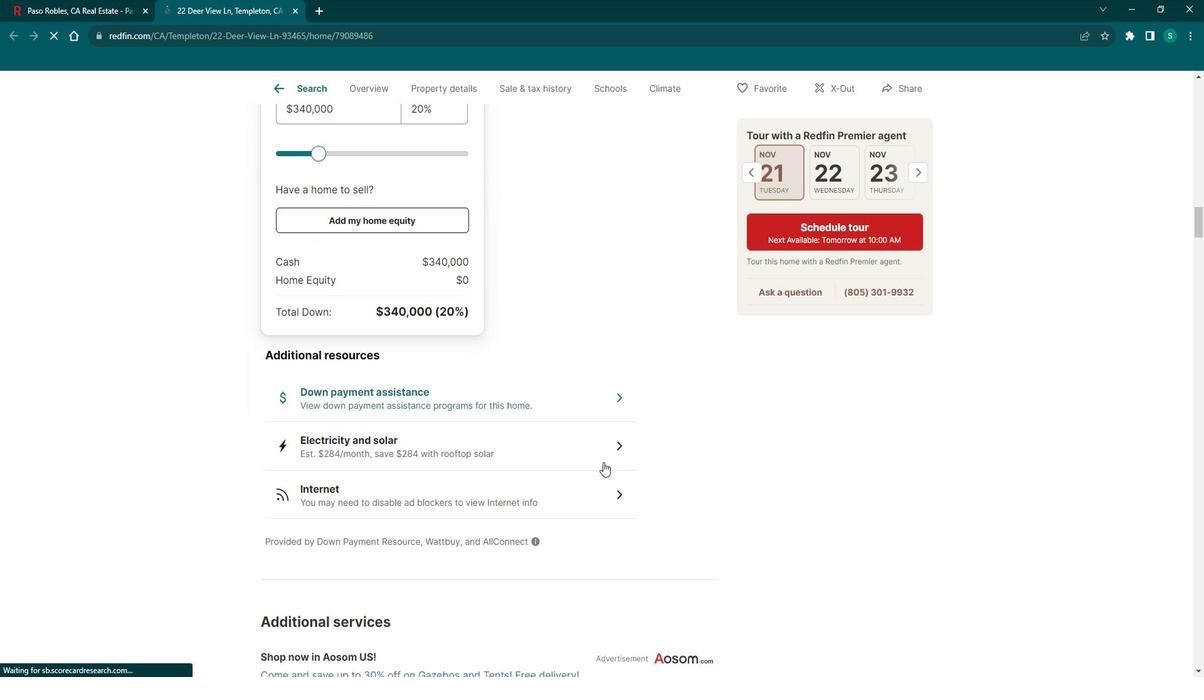 
Action: Mouse scrolled (601, 459) with delta (0, 0)
Screenshot: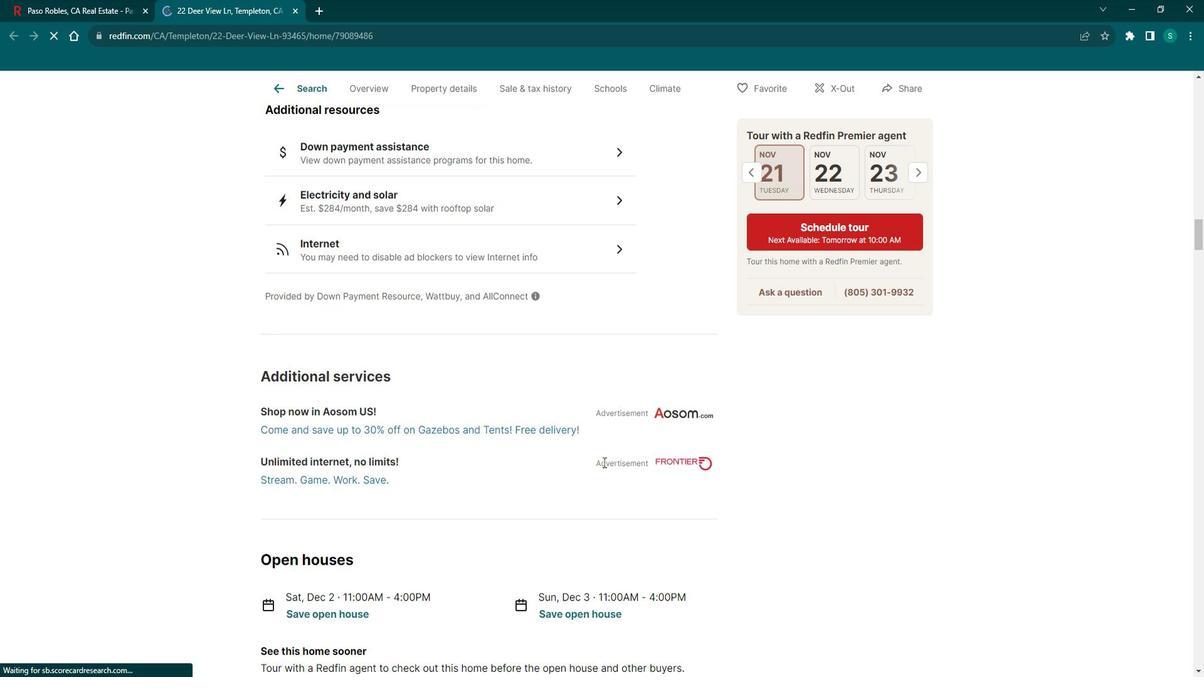 
Action: Mouse scrolled (601, 459) with delta (0, 0)
Screenshot: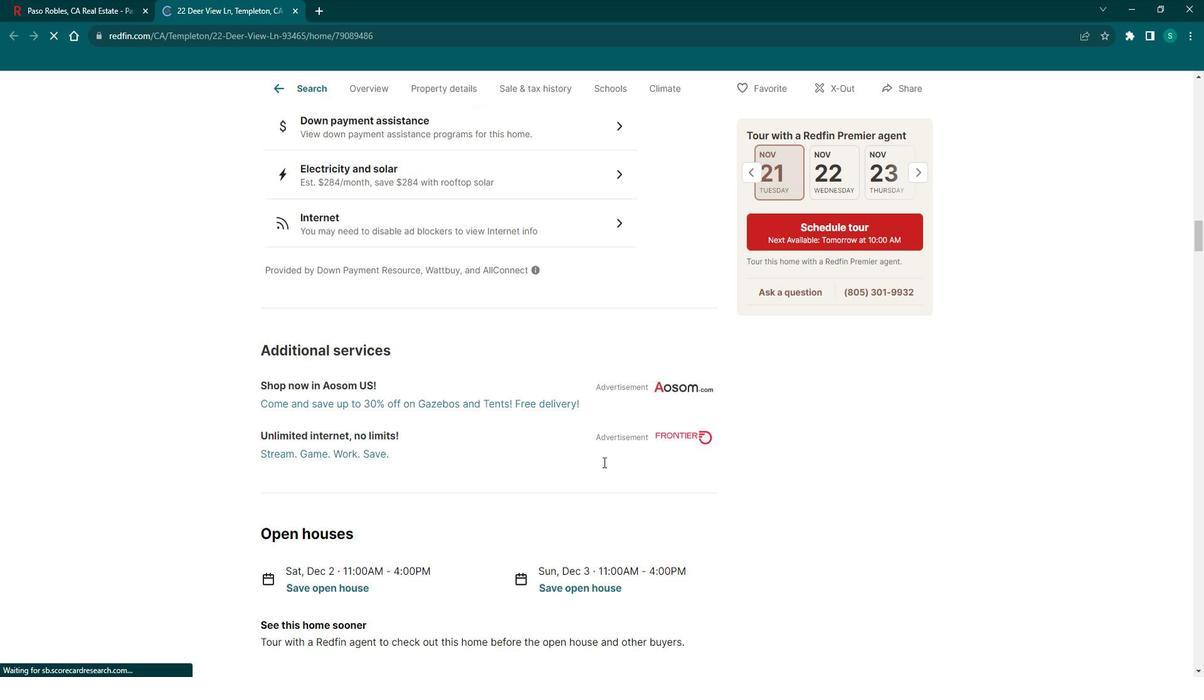 
Action: Mouse scrolled (601, 459) with delta (0, 0)
Screenshot: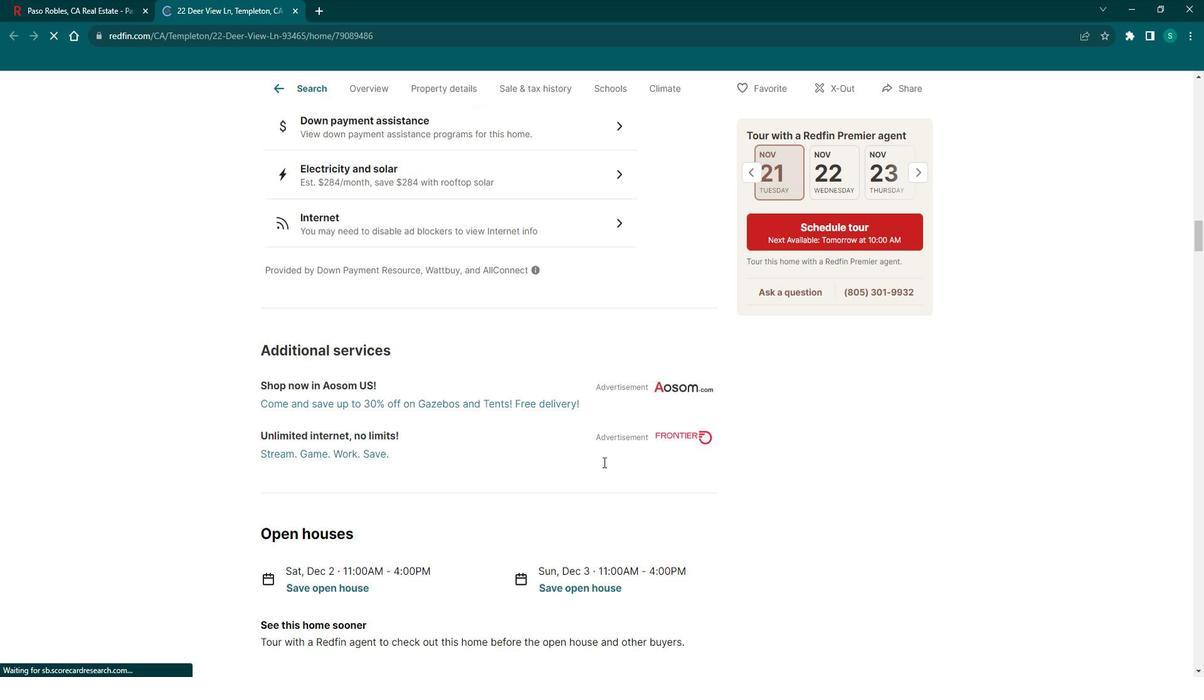 
Action: Mouse scrolled (601, 459) with delta (0, 0)
Screenshot: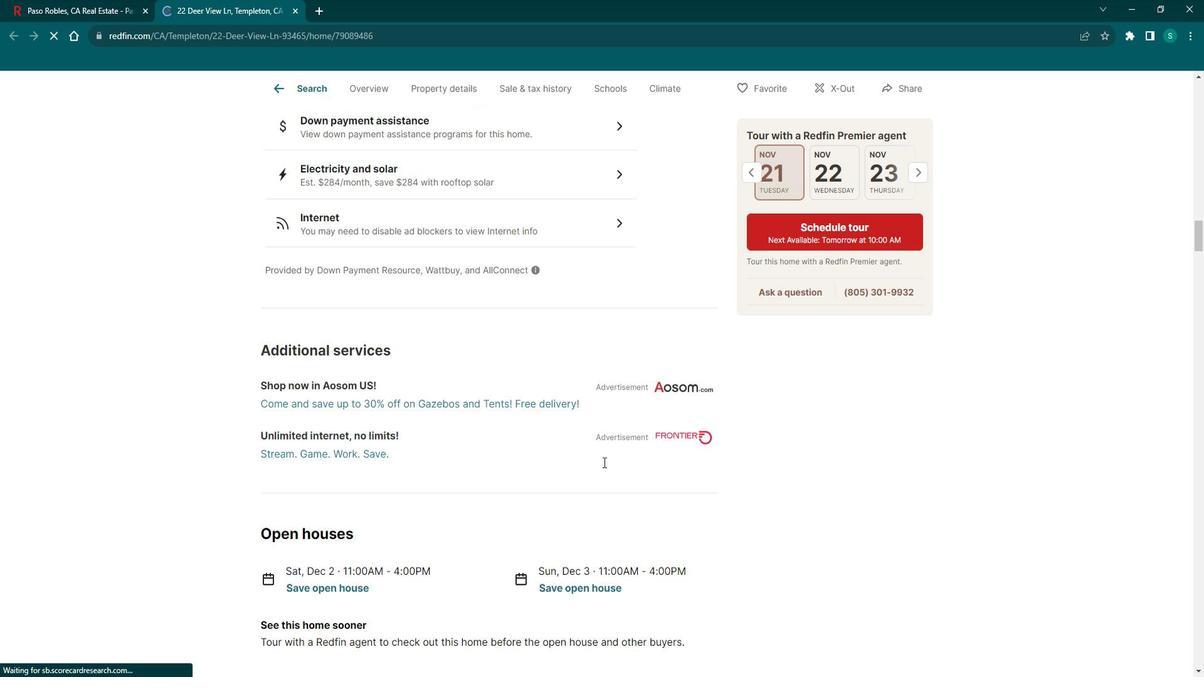 
Action: Mouse scrolled (601, 459) with delta (0, 0)
Screenshot: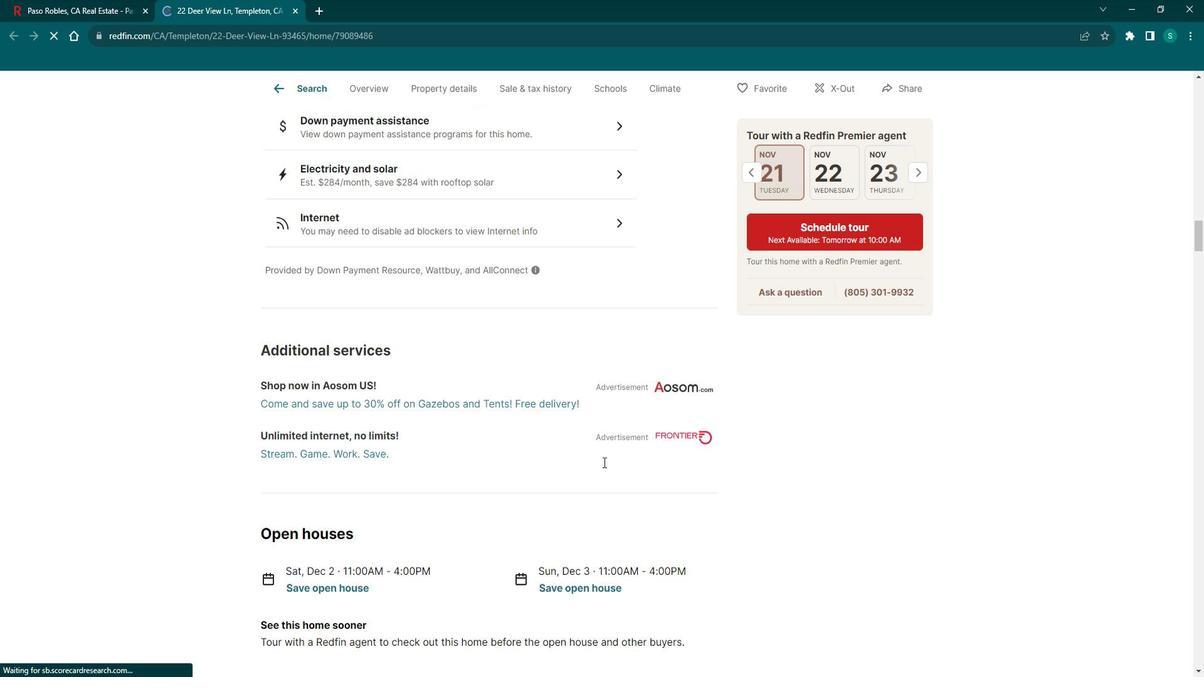 
Action: Mouse scrolled (601, 459) with delta (0, 0)
Screenshot: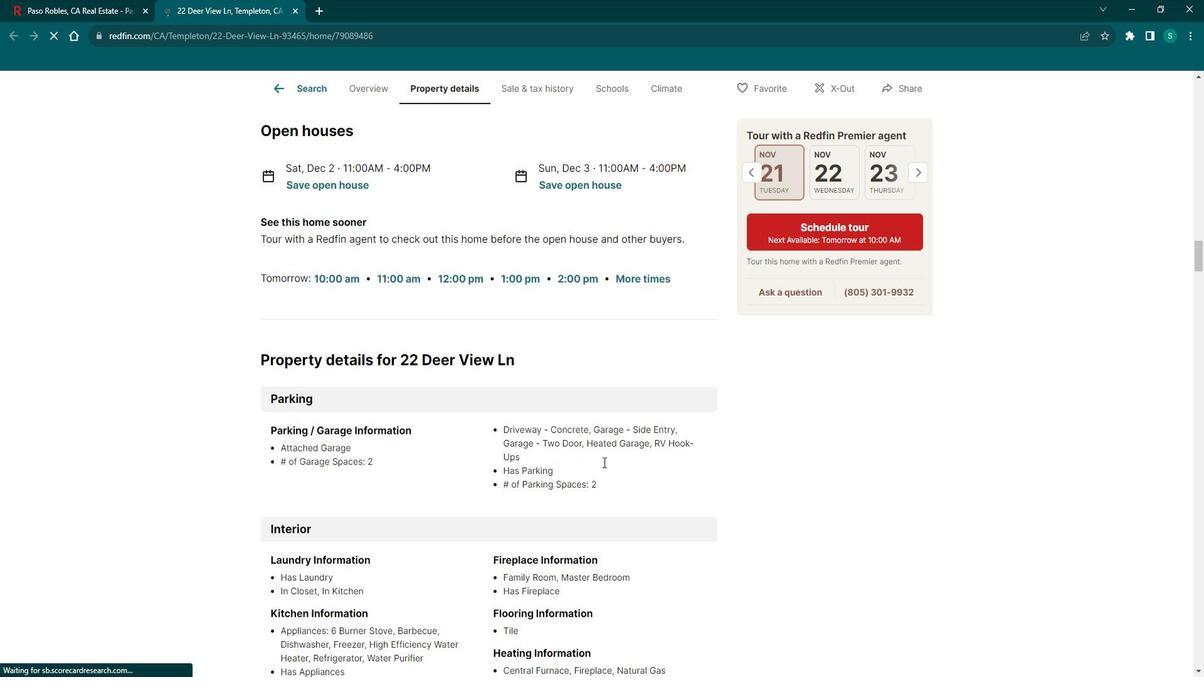 
Action: Mouse scrolled (601, 459) with delta (0, 0)
Screenshot: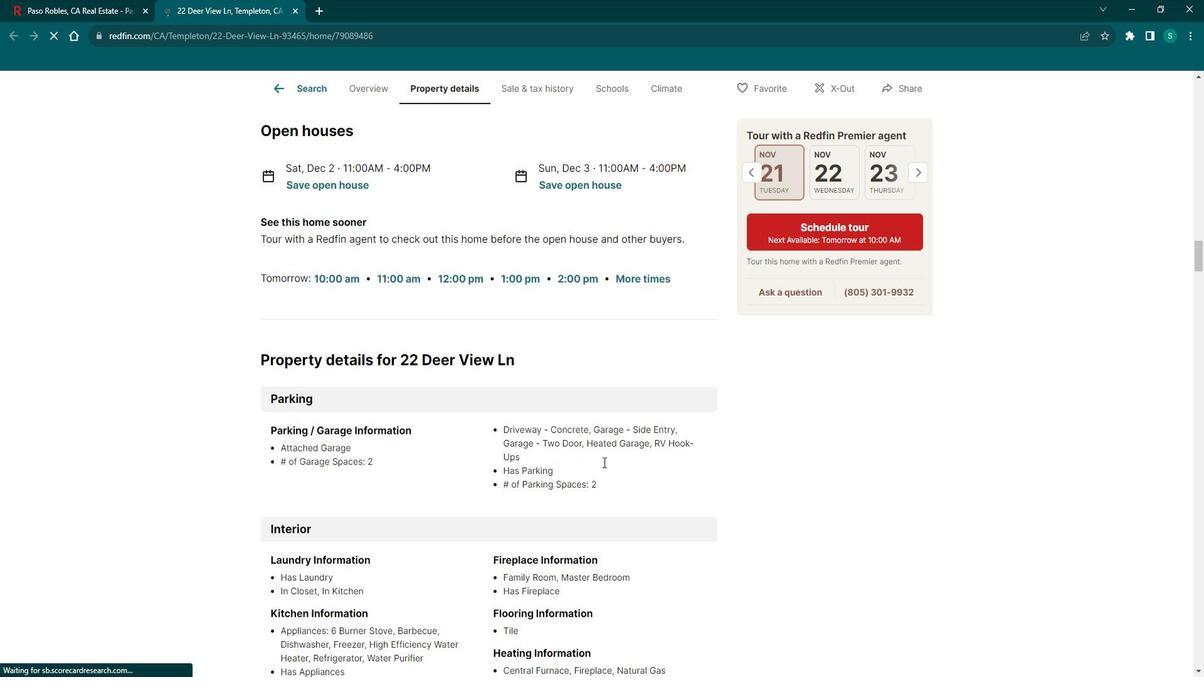 
Action: Mouse scrolled (601, 459) with delta (0, 0)
Screenshot: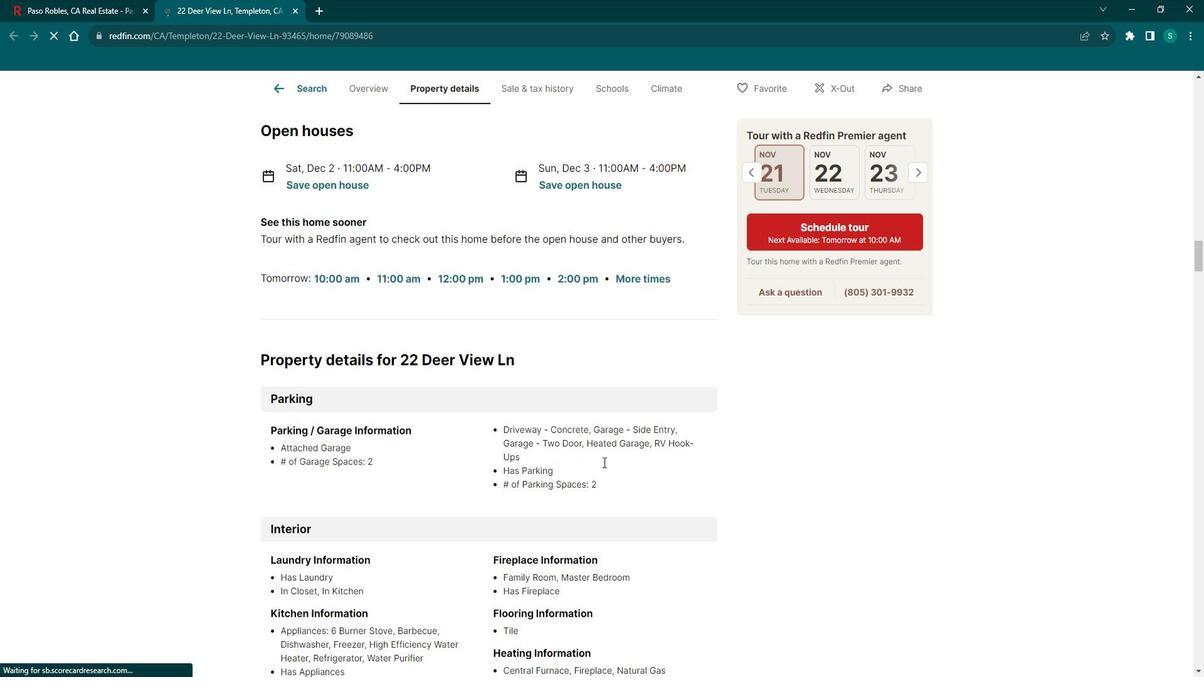 
Action: Mouse scrolled (601, 459) with delta (0, 0)
Screenshot: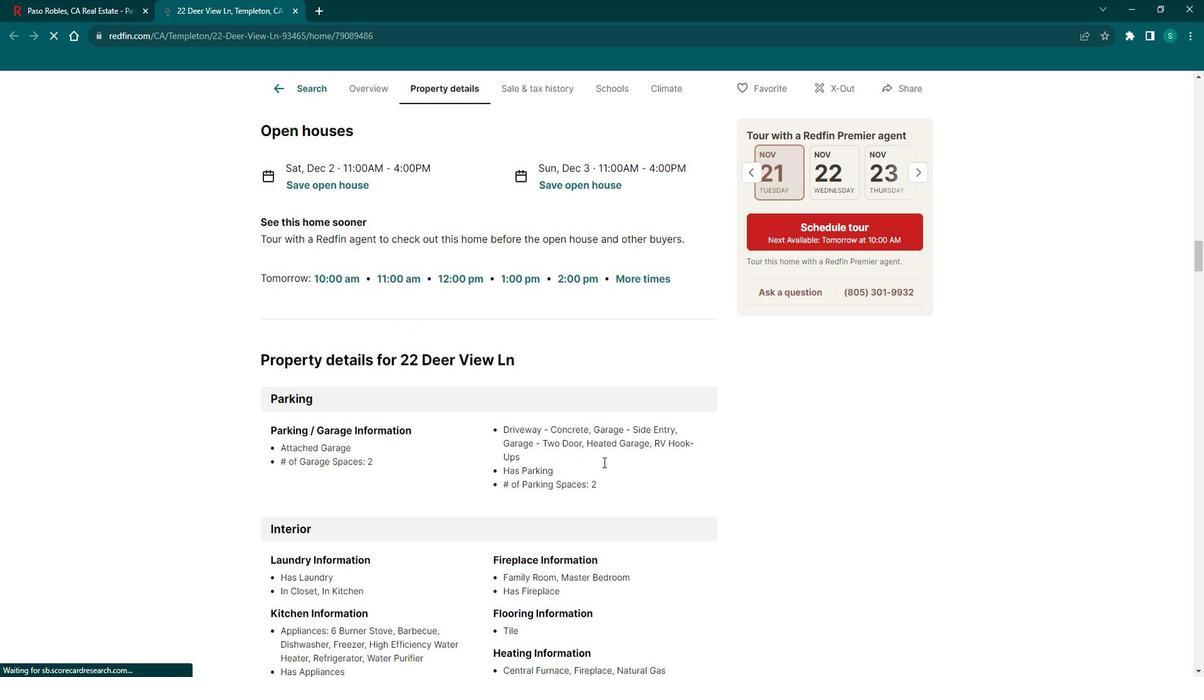 
Action: Mouse scrolled (601, 459) with delta (0, 0)
Screenshot: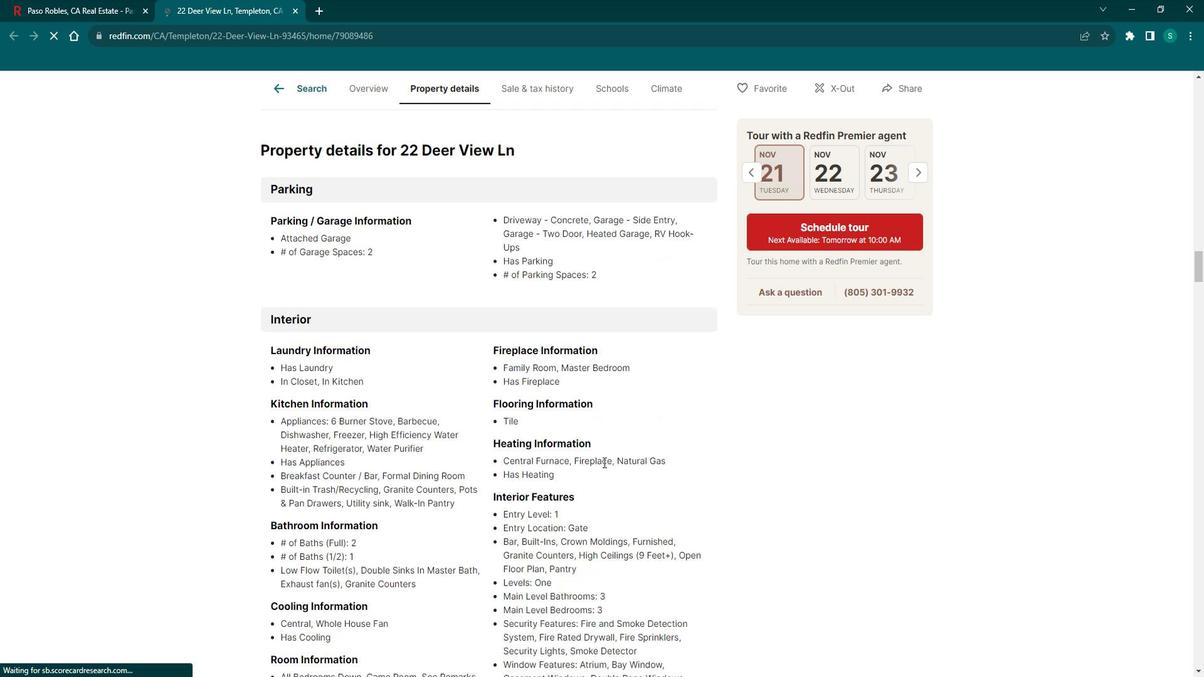 
Action: Mouse scrolled (601, 459) with delta (0, 0)
Screenshot: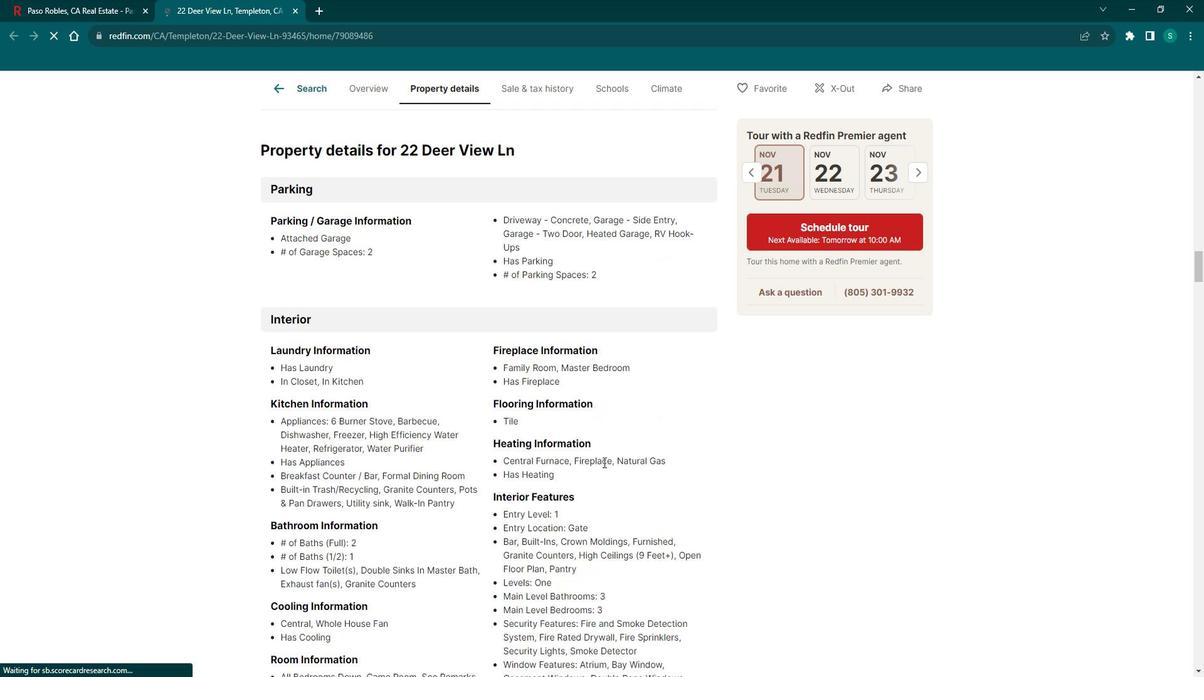 
Action: Mouse scrolled (601, 459) with delta (0, 0)
Screenshot: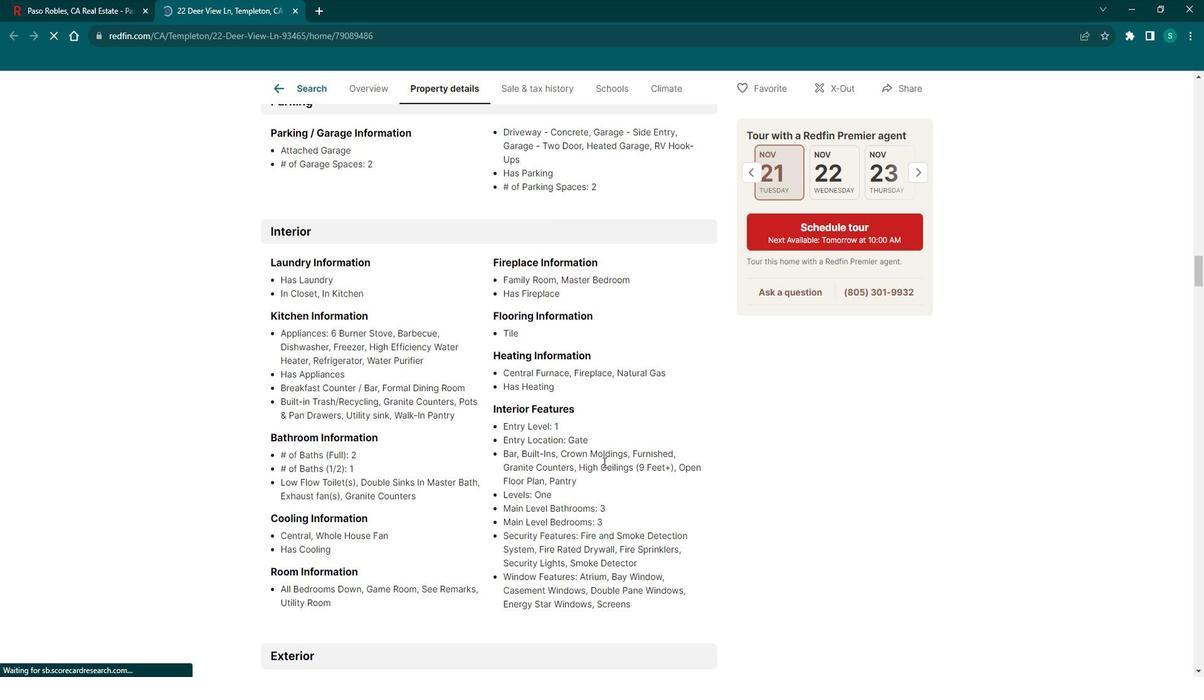 
Action: Mouse scrolled (601, 459) with delta (0, 0)
Screenshot: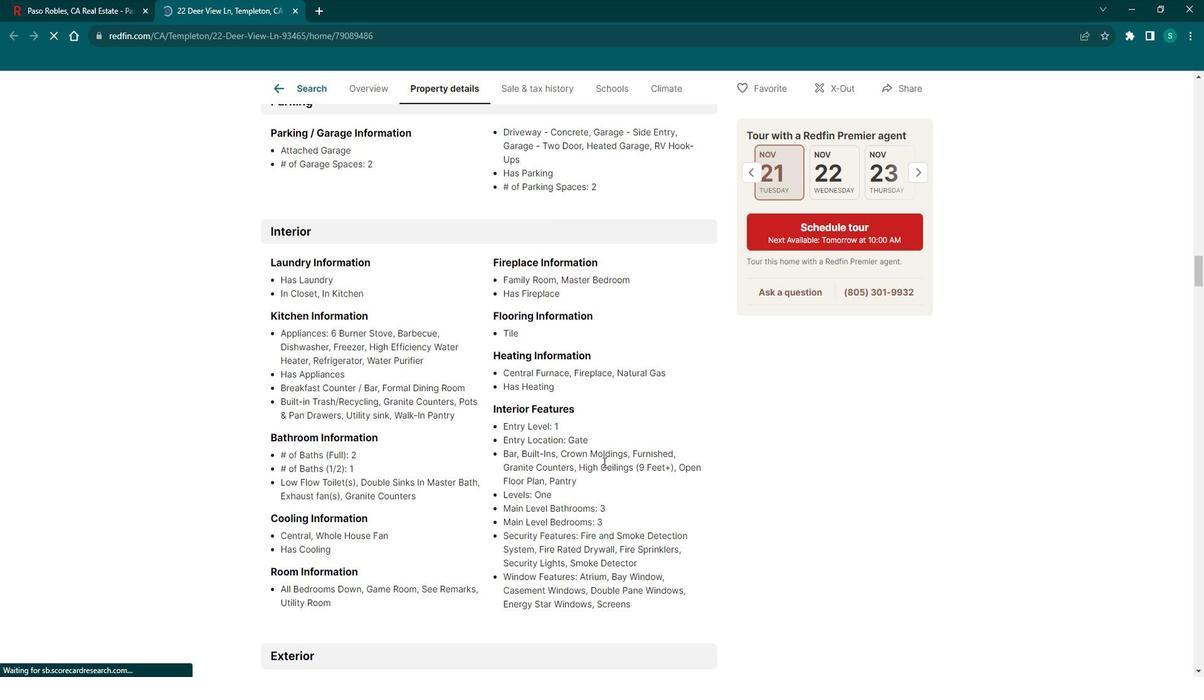
Action: Mouse scrolled (601, 459) with delta (0, 0)
Screenshot: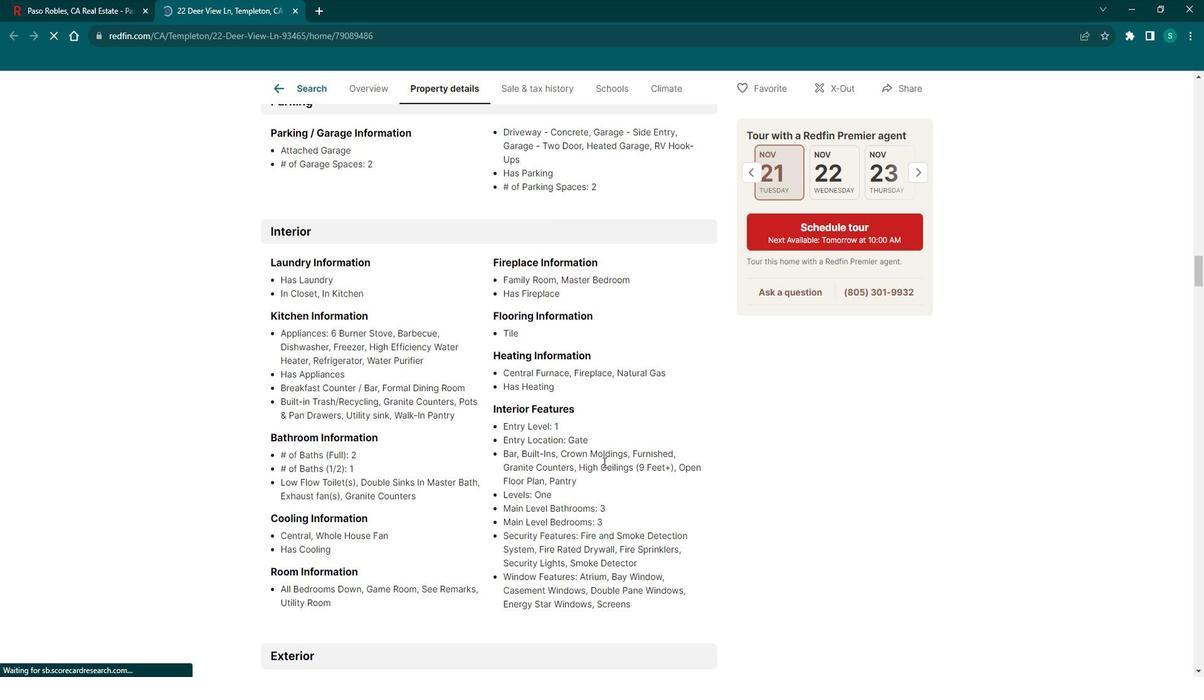 
Action: Mouse scrolled (601, 459) with delta (0, 0)
Screenshot: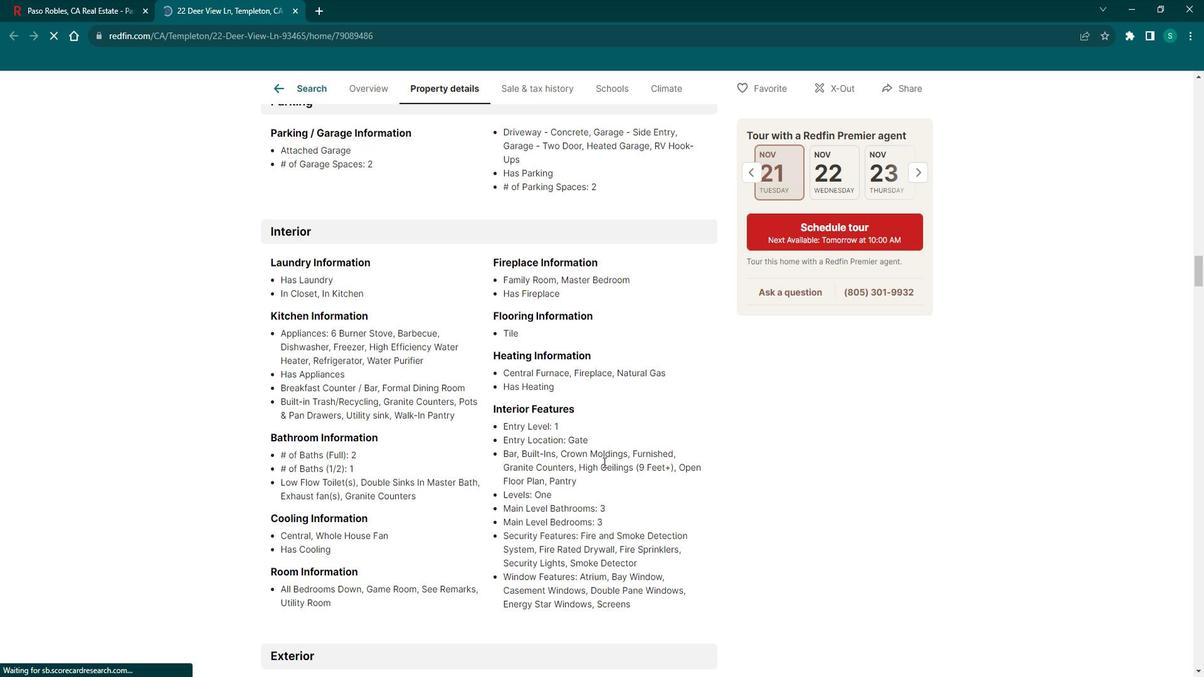 
Action: Mouse scrolled (601, 459) with delta (0, 0)
Screenshot: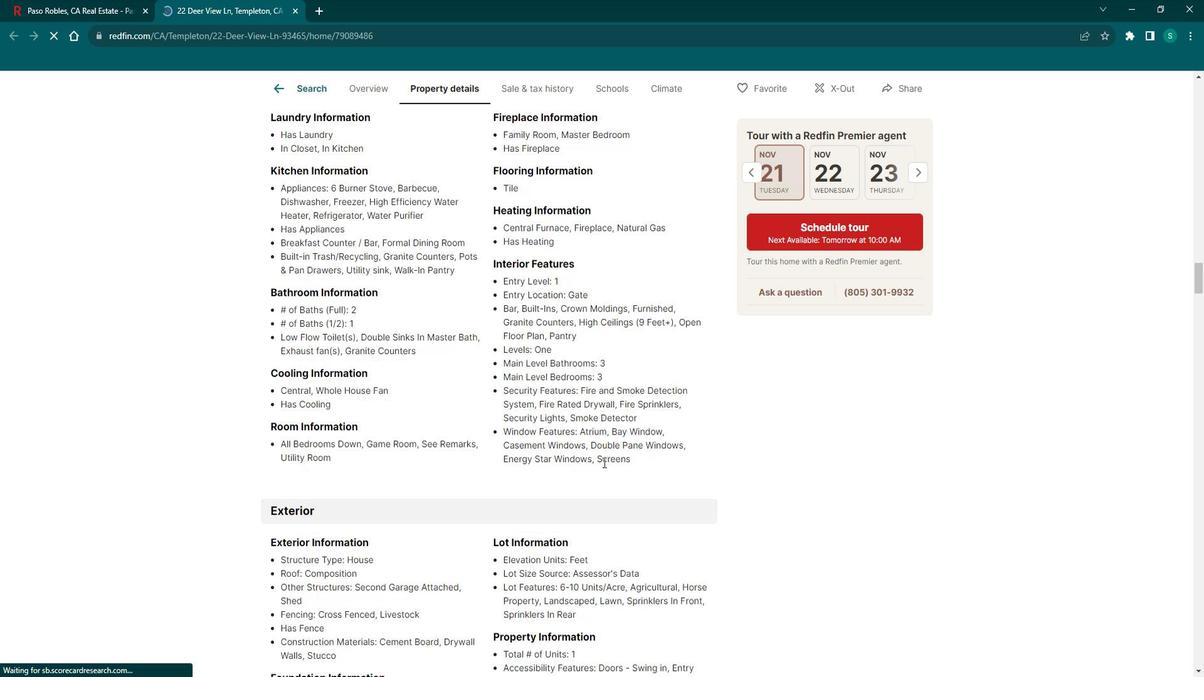 
Action: Mouse scrolled (601, 459) with delta (0, 0)
Screenshot: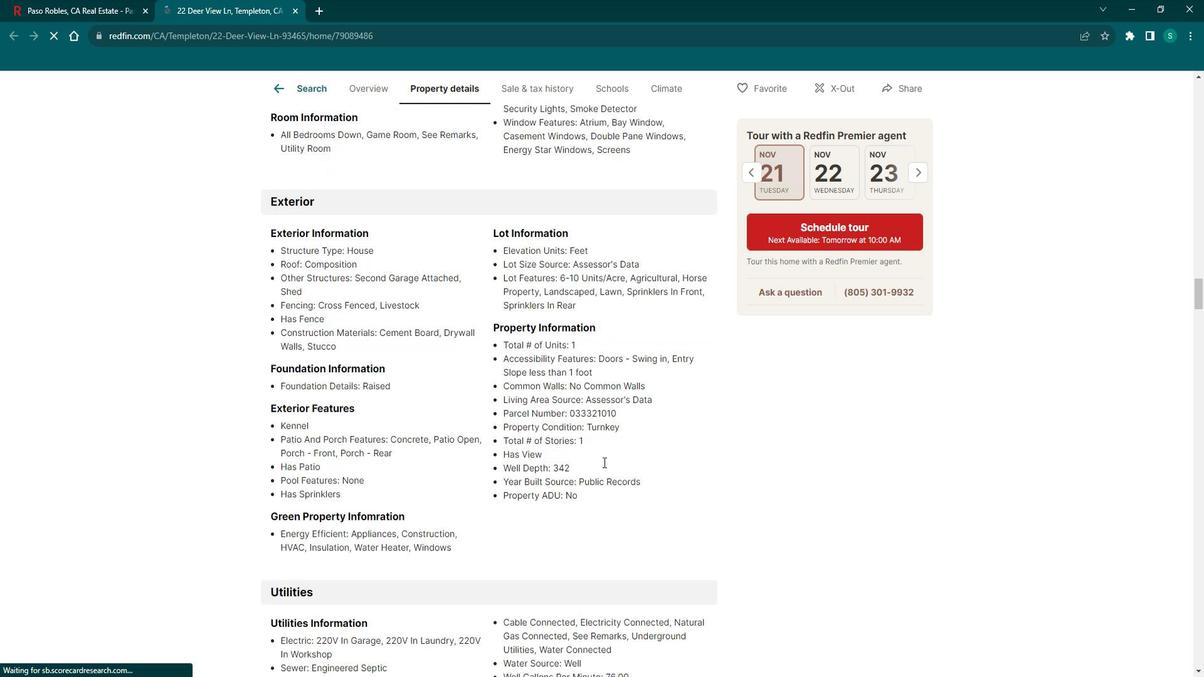 
Action: Mouse scrolled (601, 459) with delta (0, 0)
Screenshot: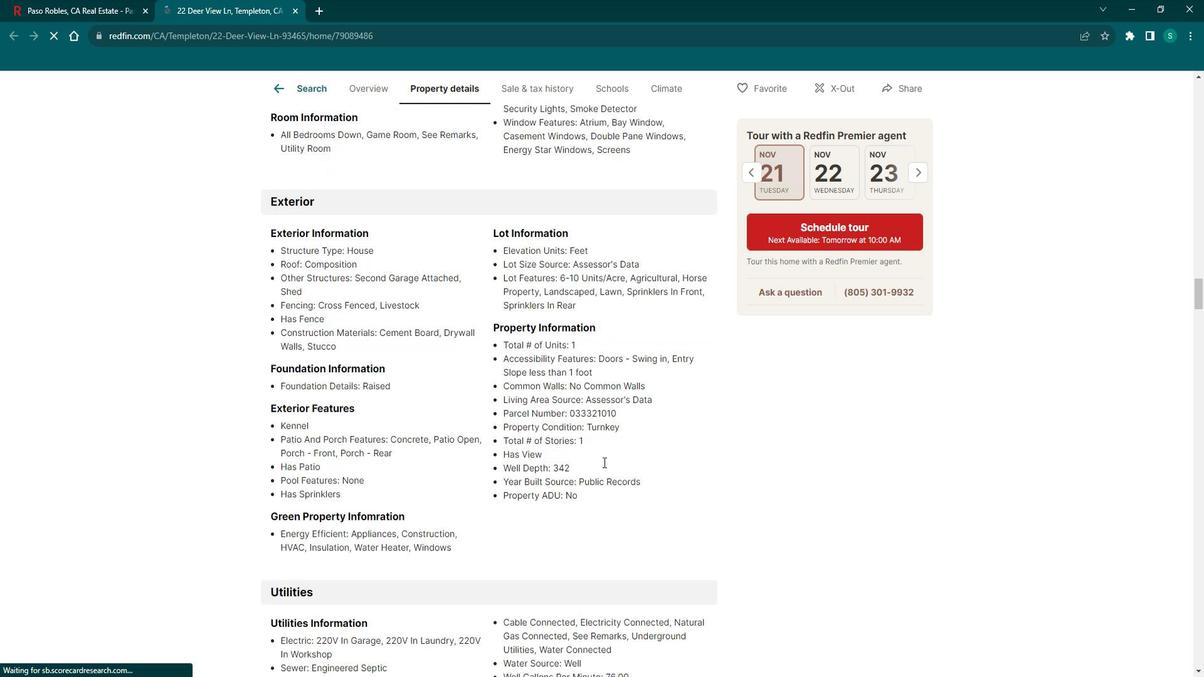 
Action: Mouse scrolled (601, 459) with delta (0, 0)
Screenshot: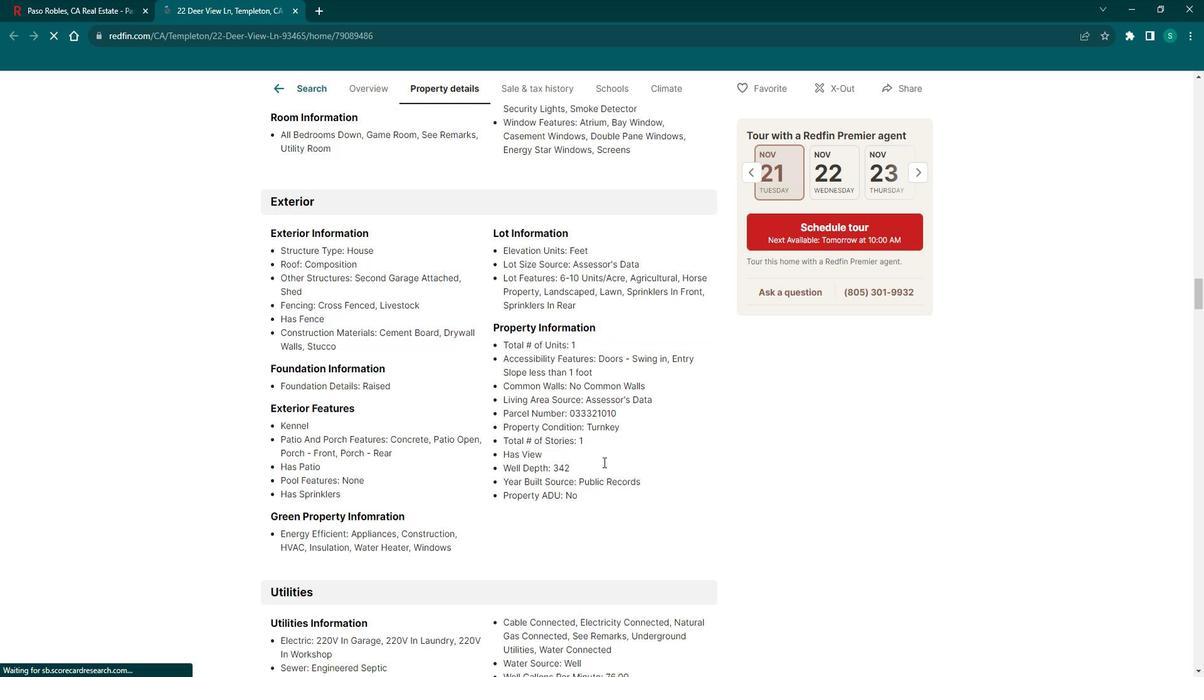 
Action: Mouse scrolled (601, 459) with delta (0, 0)
Screenshot: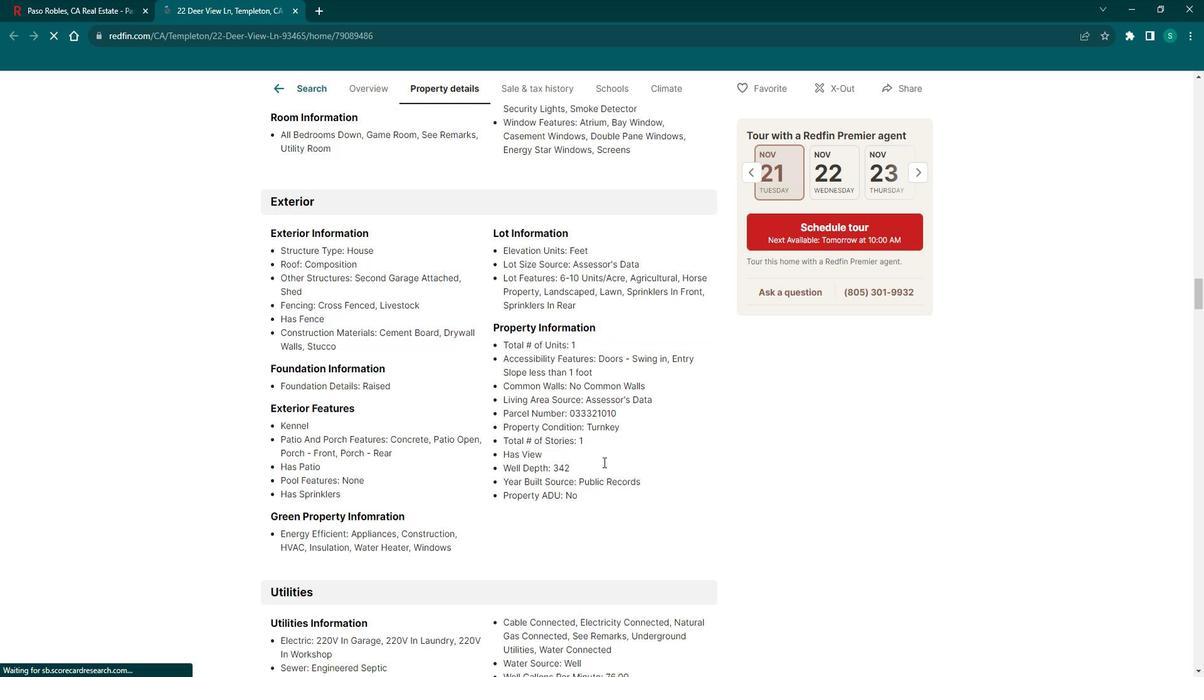
Action: Mouse scrolled (601, 459) with delta (0, 0)
Screenshot: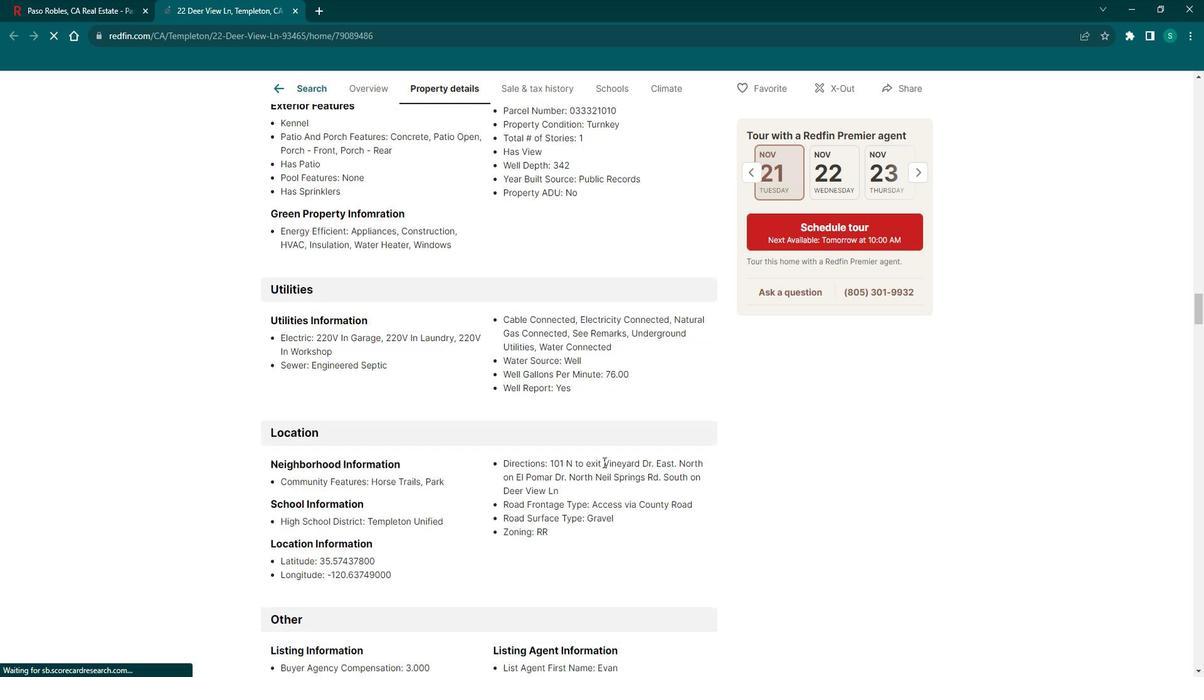 
Action: Mouse scrolled (601, 459) with delta (0, 0)
Screenshot: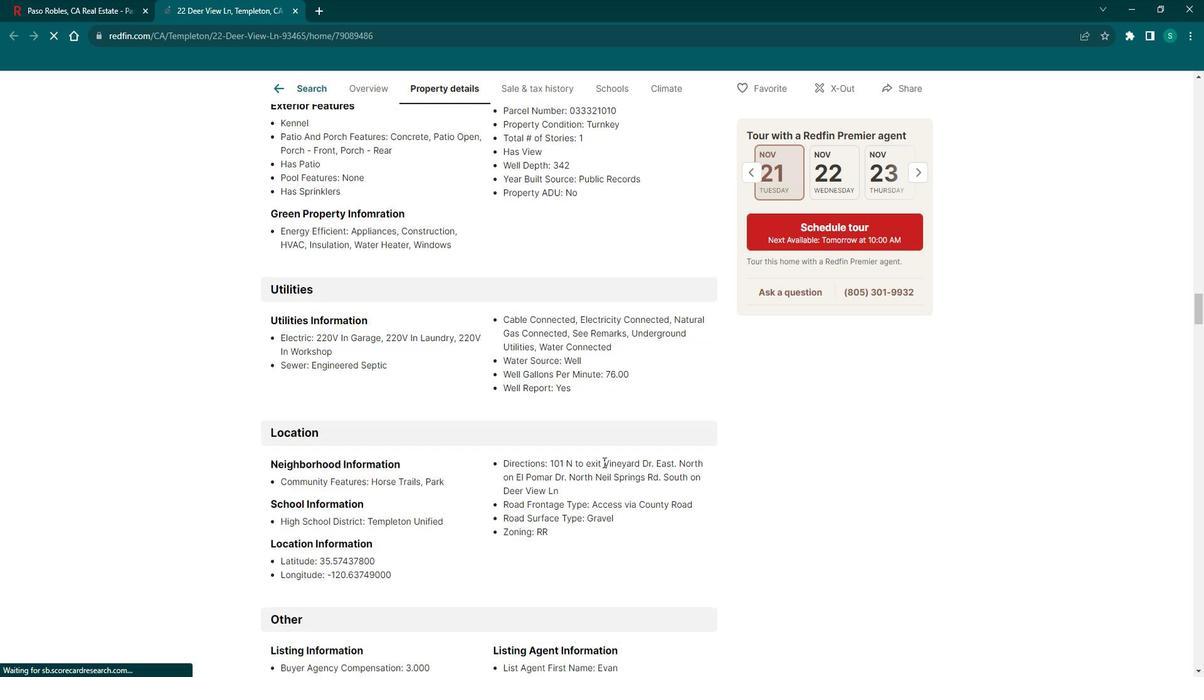 
Action: Mouse scrolled (601, 459) with delta (0, 0)
Screenshot: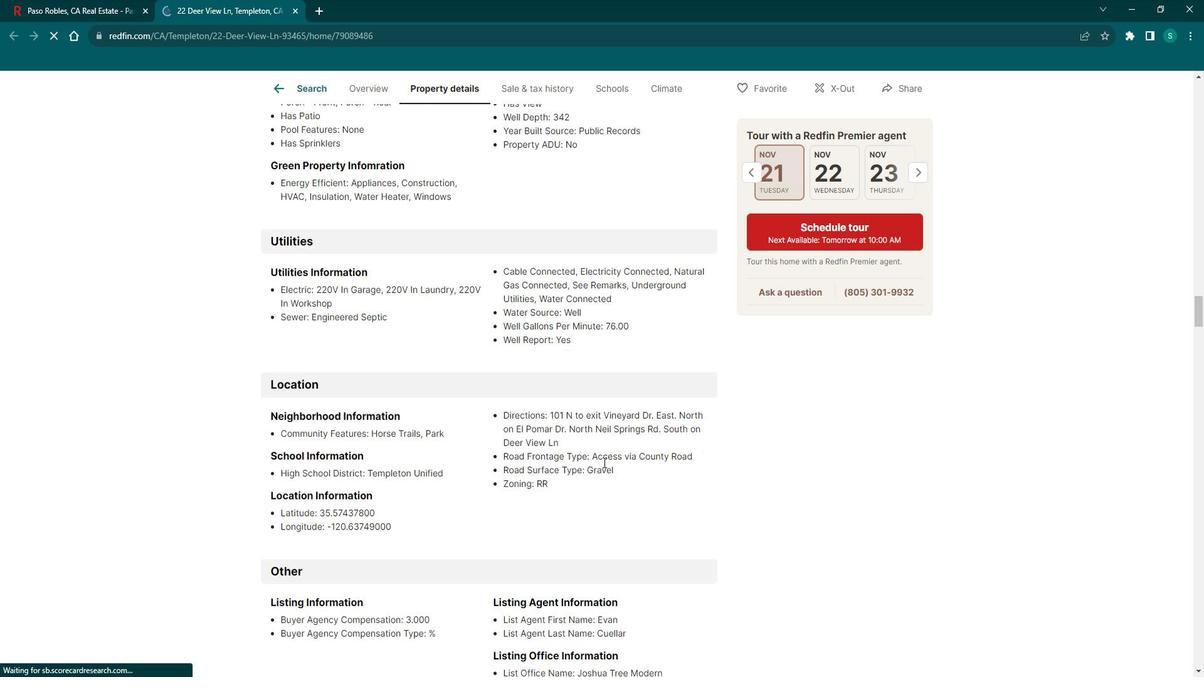 
Action: Mouse scrolled (601, 459) with delta (0, 0)
Screenshot: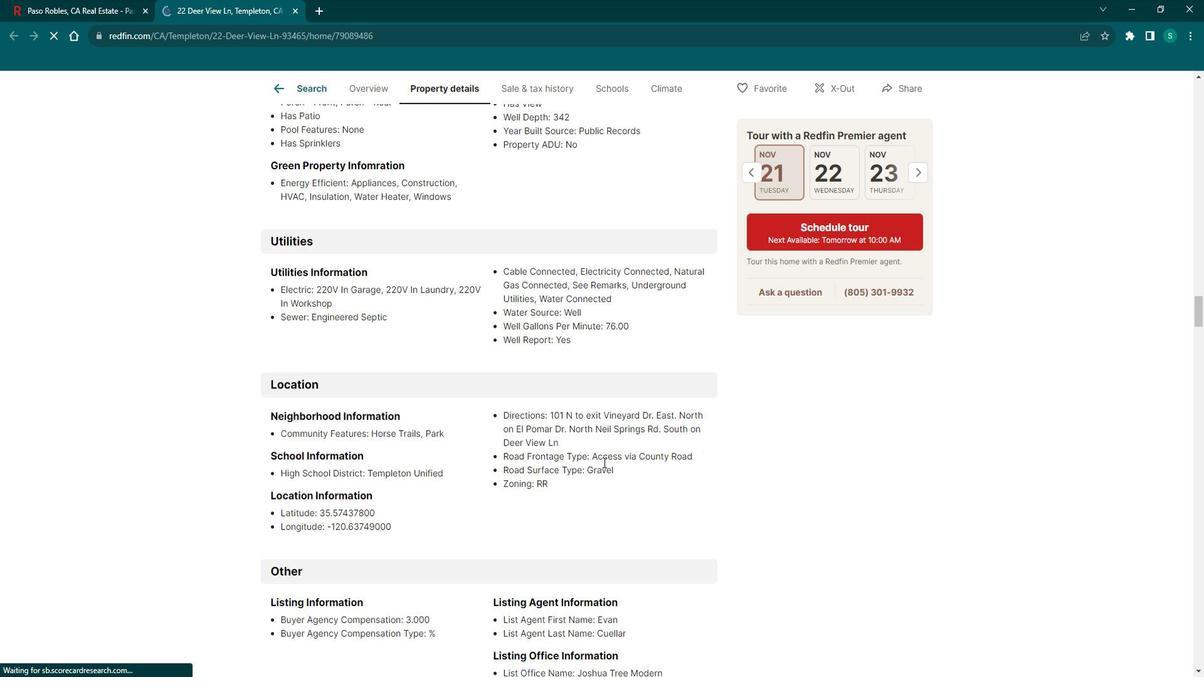 
Action: Mouse scrolled (601, 459) with delta (0, 0)
Screenshot: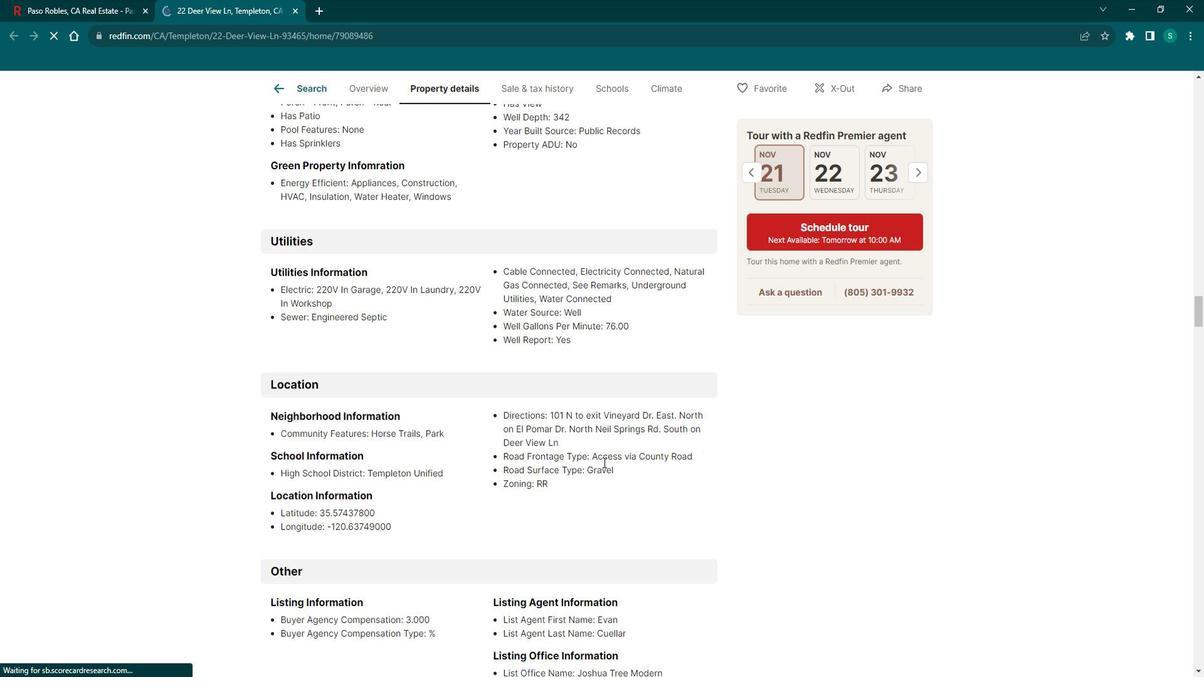 
Action: Mouse scrolled (601, 459) with delta (0, 0)
Screenshot: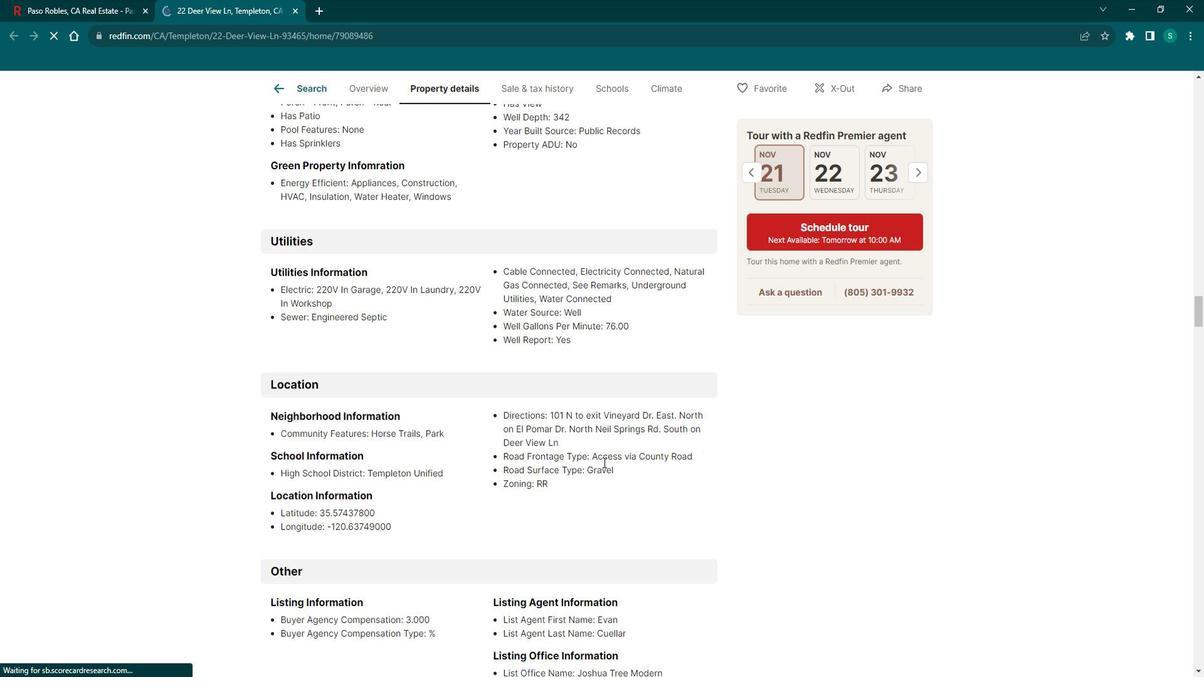 
Action: Mouse scrolled (601, 459) with delta (0, 0)
Screenshot: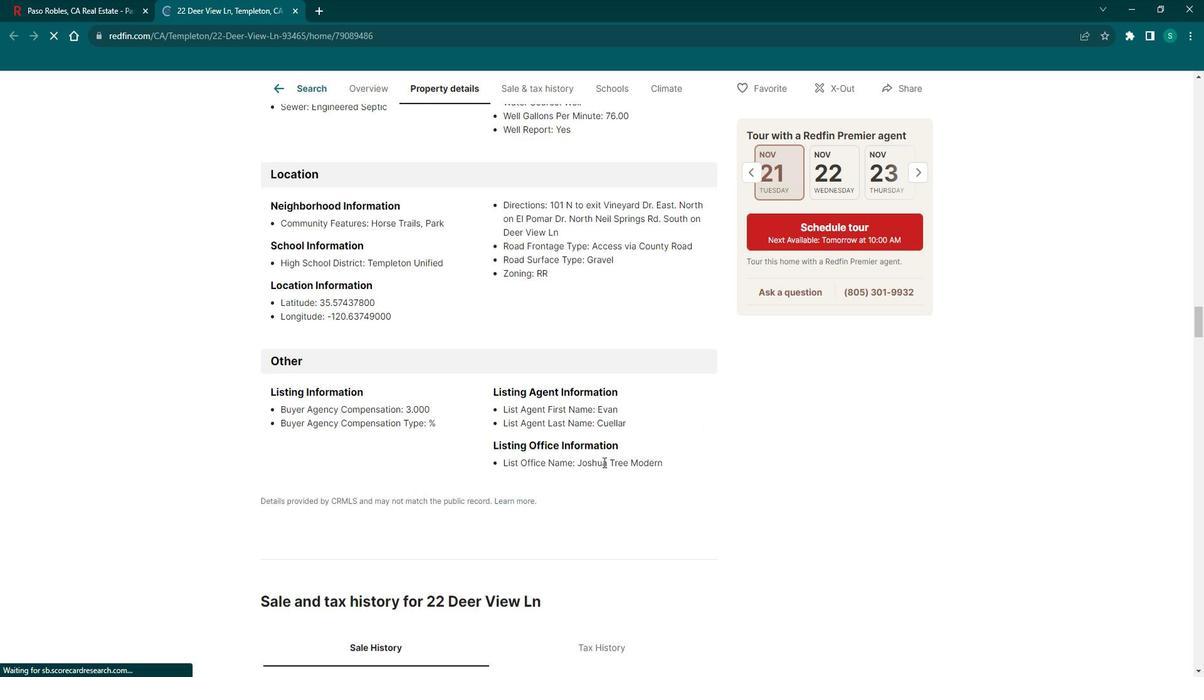 
Action: Mouse scrolled (601, 459) with delta (0, 0)
Screenshot: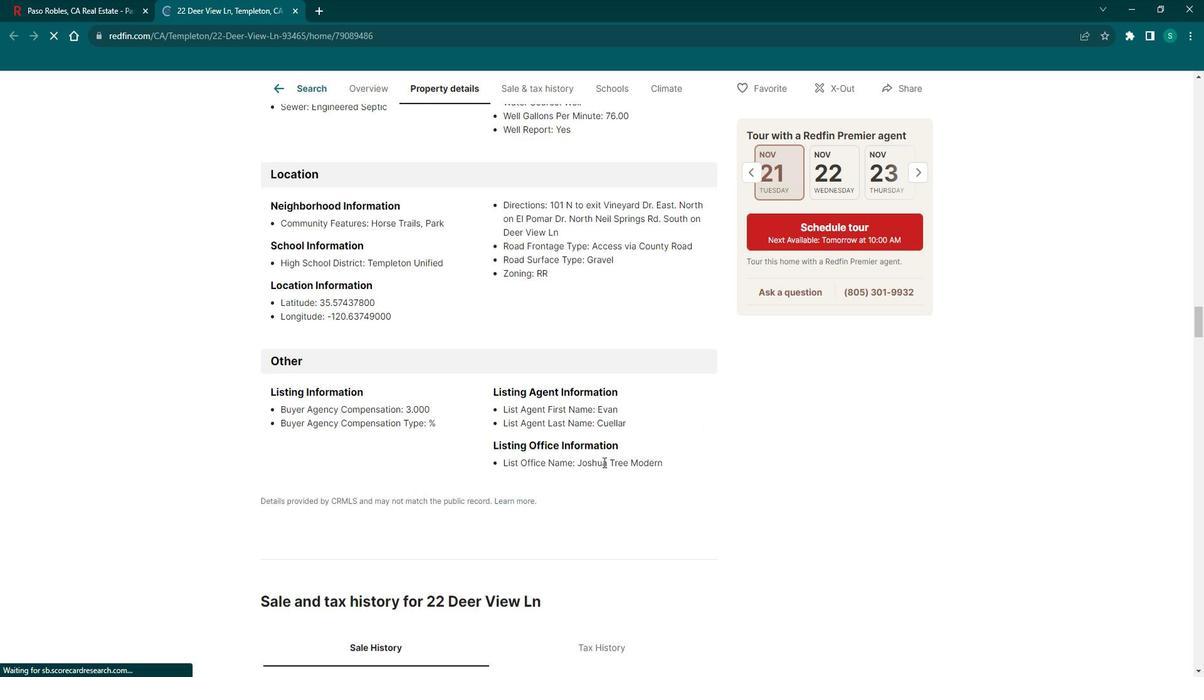 
Action: Mouse scrolled (601, 459) with delta (0, 0)
Screenshot: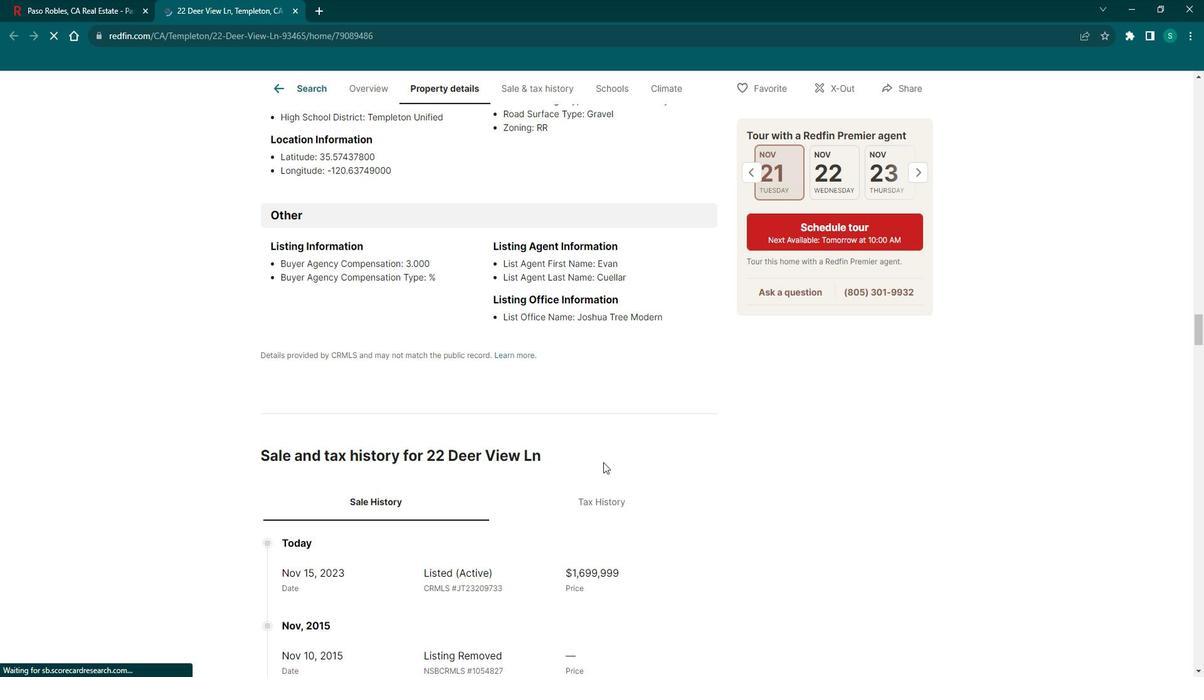 
Action: Mouse scrolled (601, 459) with delta (0, 0)
Screenshot: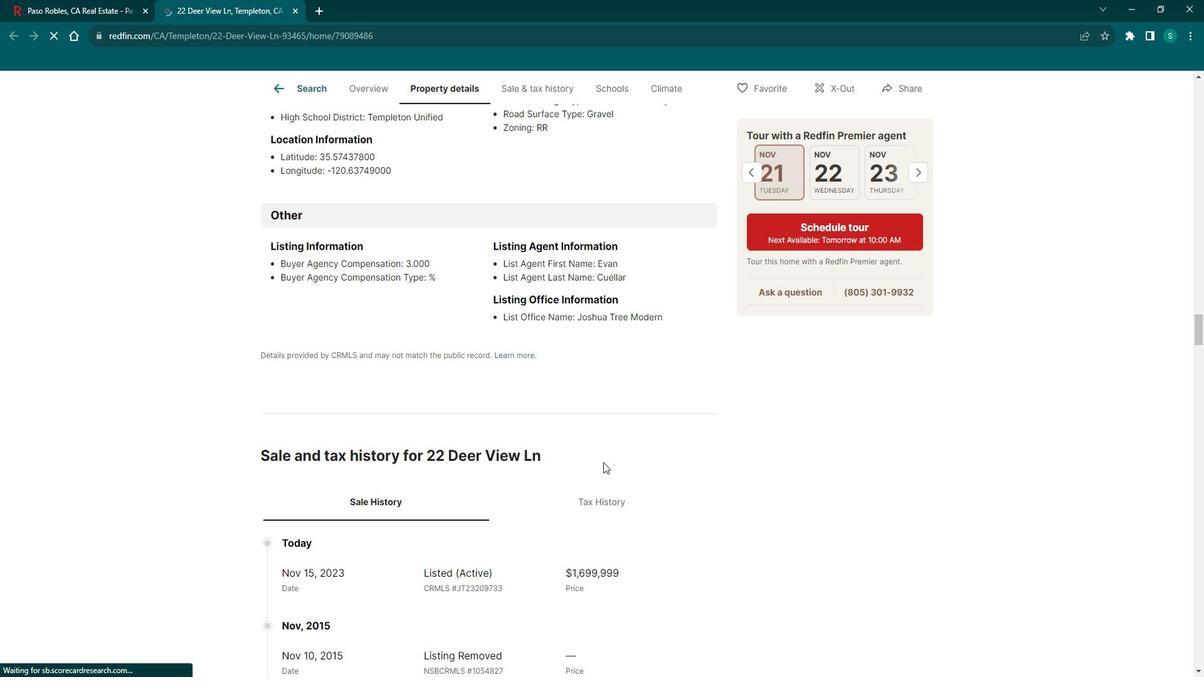
Action: Mouse scrolled (601, 459) with delta (0, 0)
Screenshot: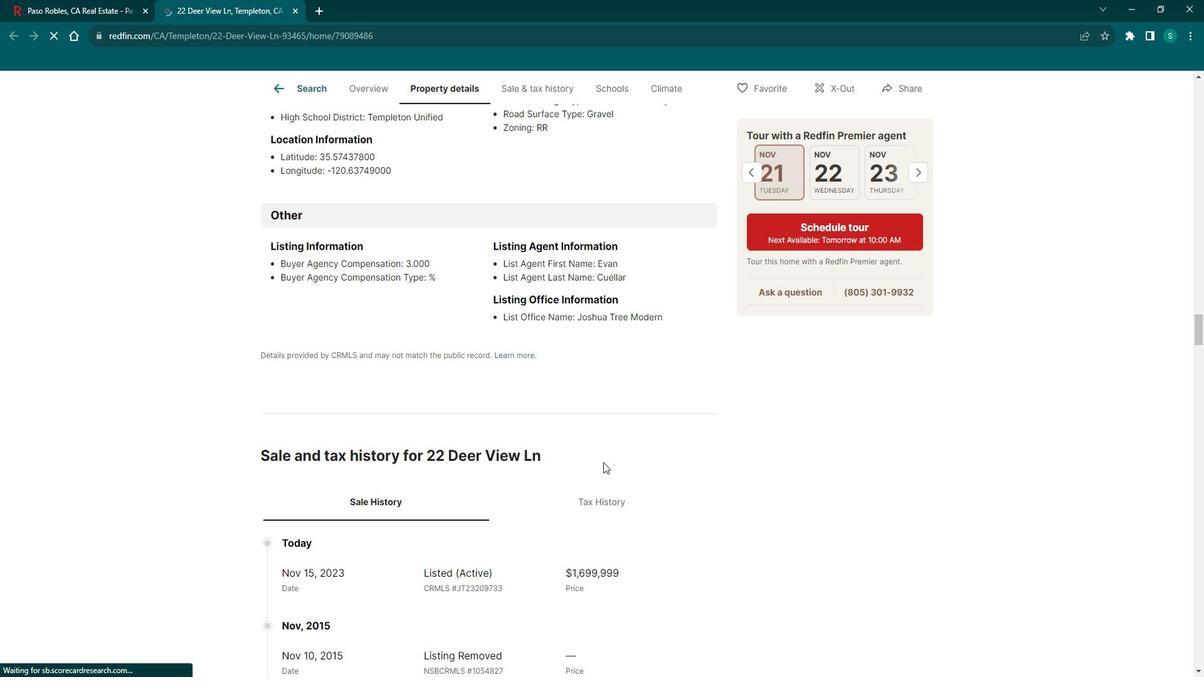 
Action: Mouse scrolled (601, 459) with delta (0, 0)
Screenshot: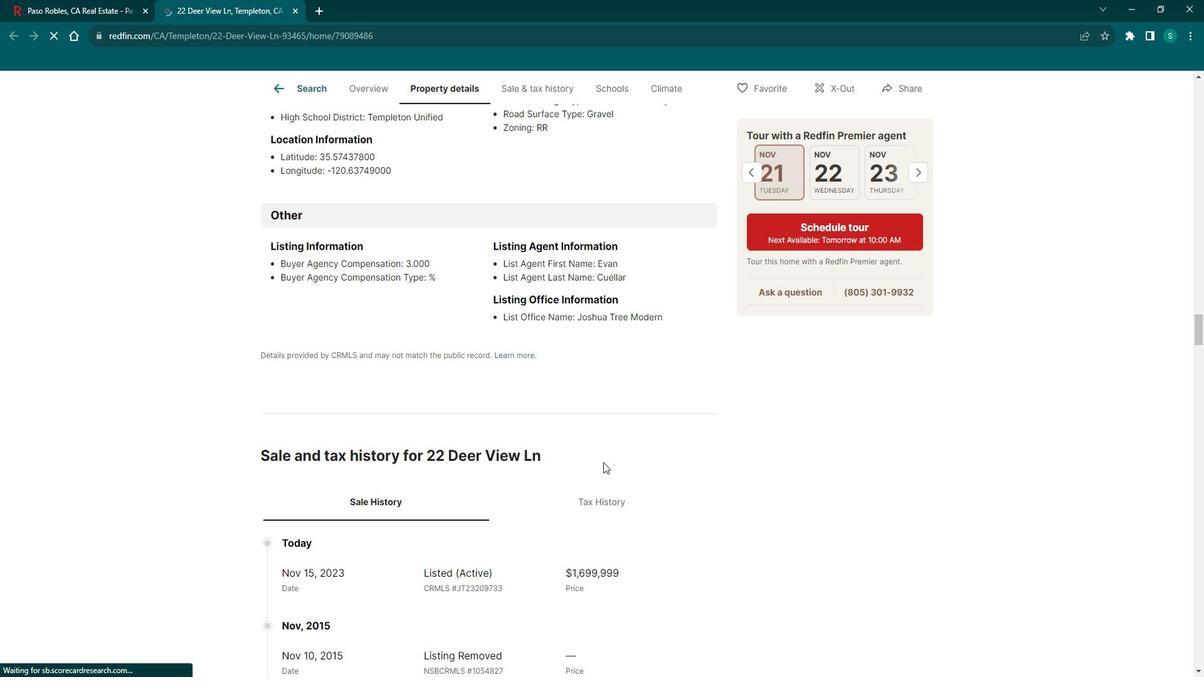 
Action: Mouse scrolled (601, 459) with delta (0, 0)
Screenshot: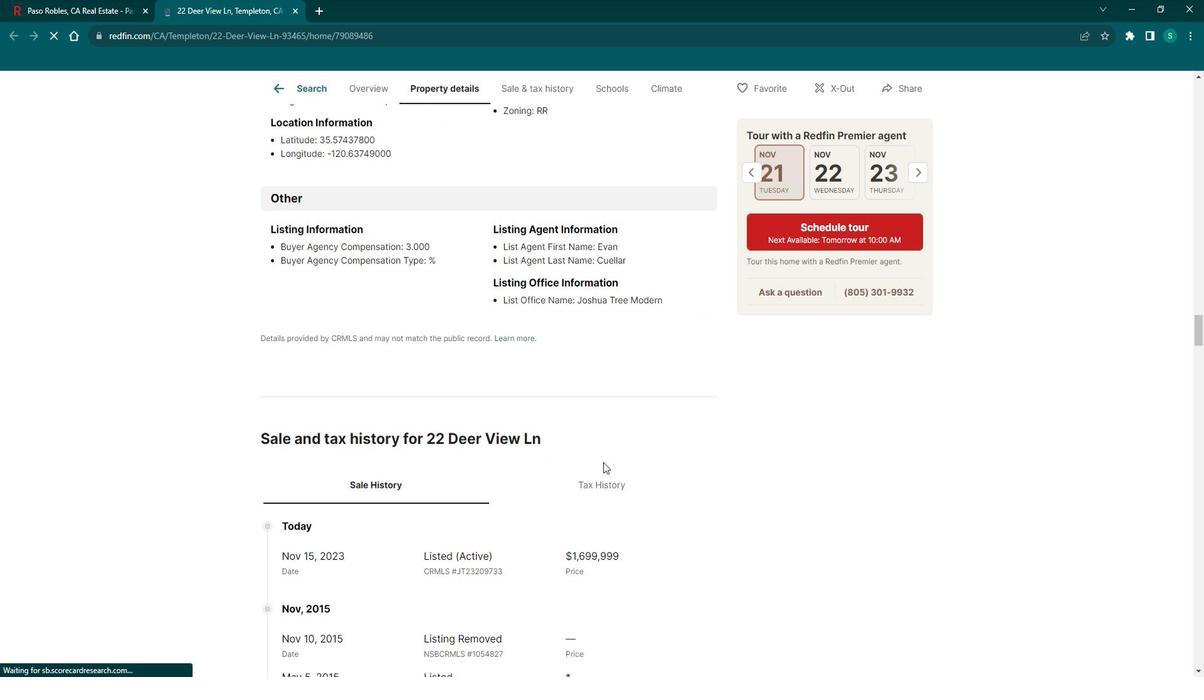 
Action: Mouse scrolled (601, 459) with delta (0, 0)
Screenshot: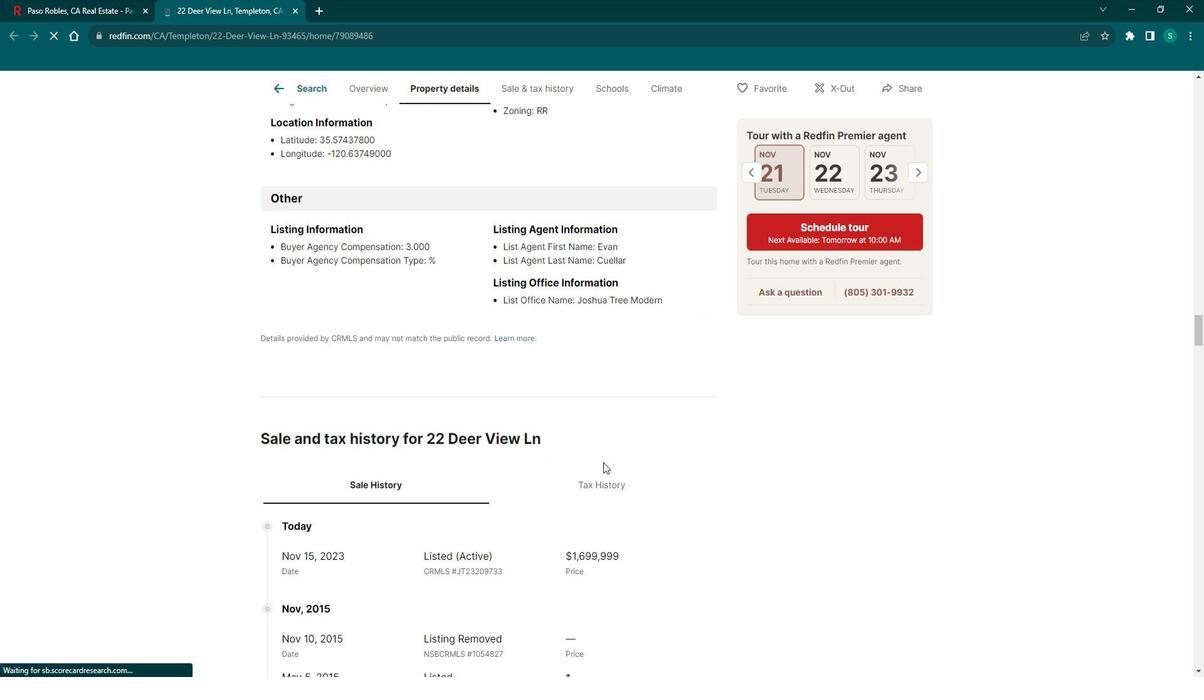 
Action: Mouse scrolled (601, 459) with delta (0, 0)
Screenshot: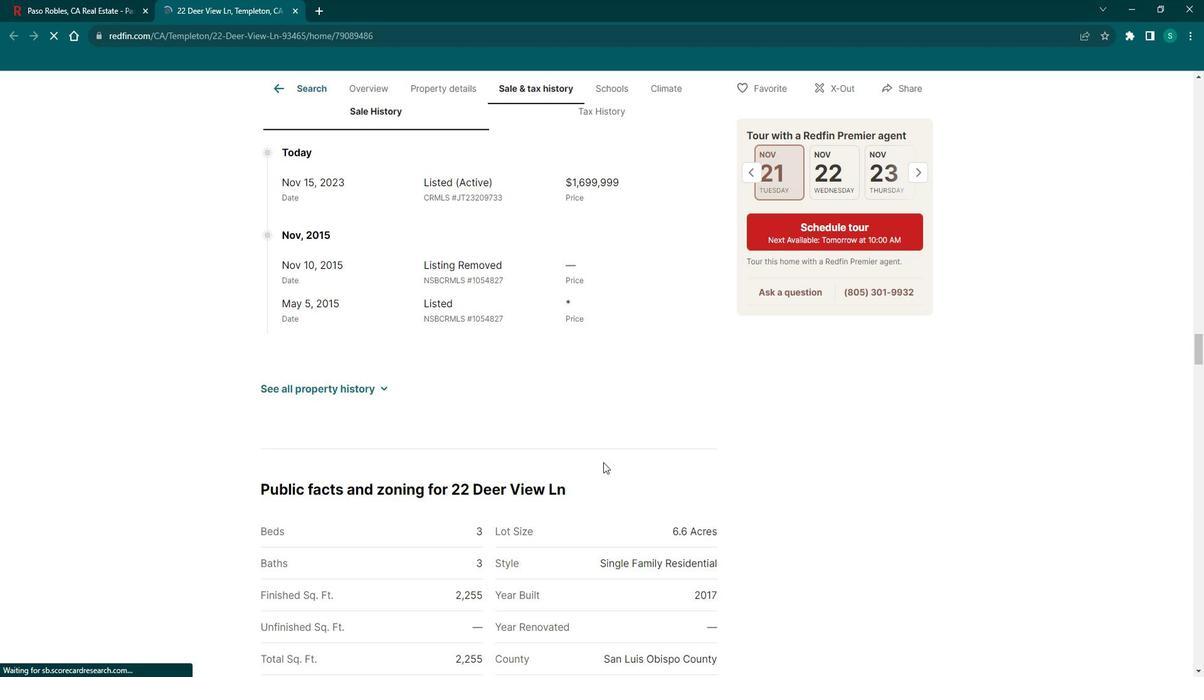 
Action: Mouse scrolled (601, 459) with delta (0, 0)
Screenshot: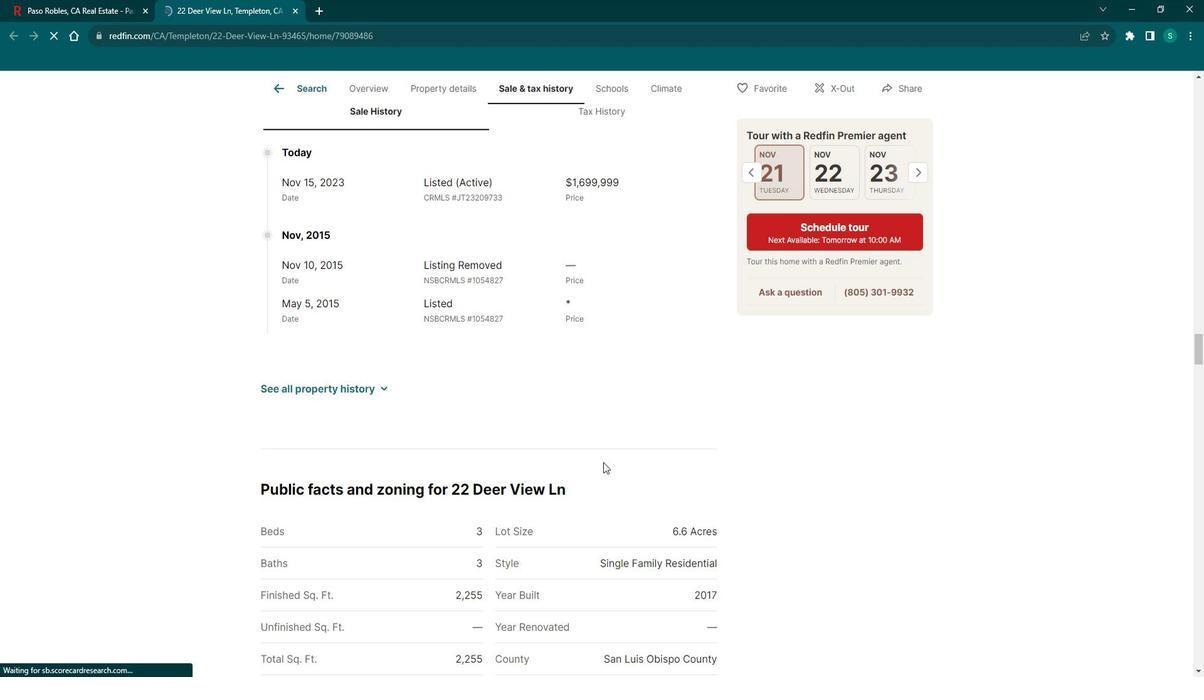 
Action: Mouse scrolled (601, 459) with delta (0, 0)
Screenshot: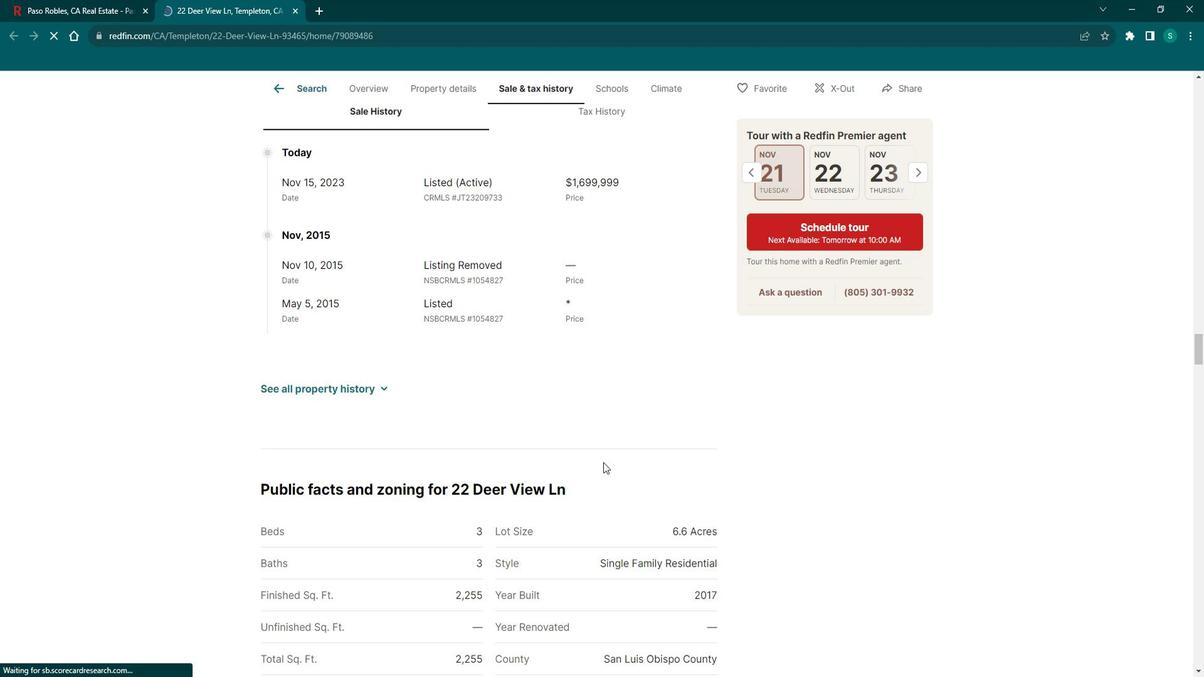 
Action: Mouse scrolled (601, 459) with delta (0, 0)
Screenshot: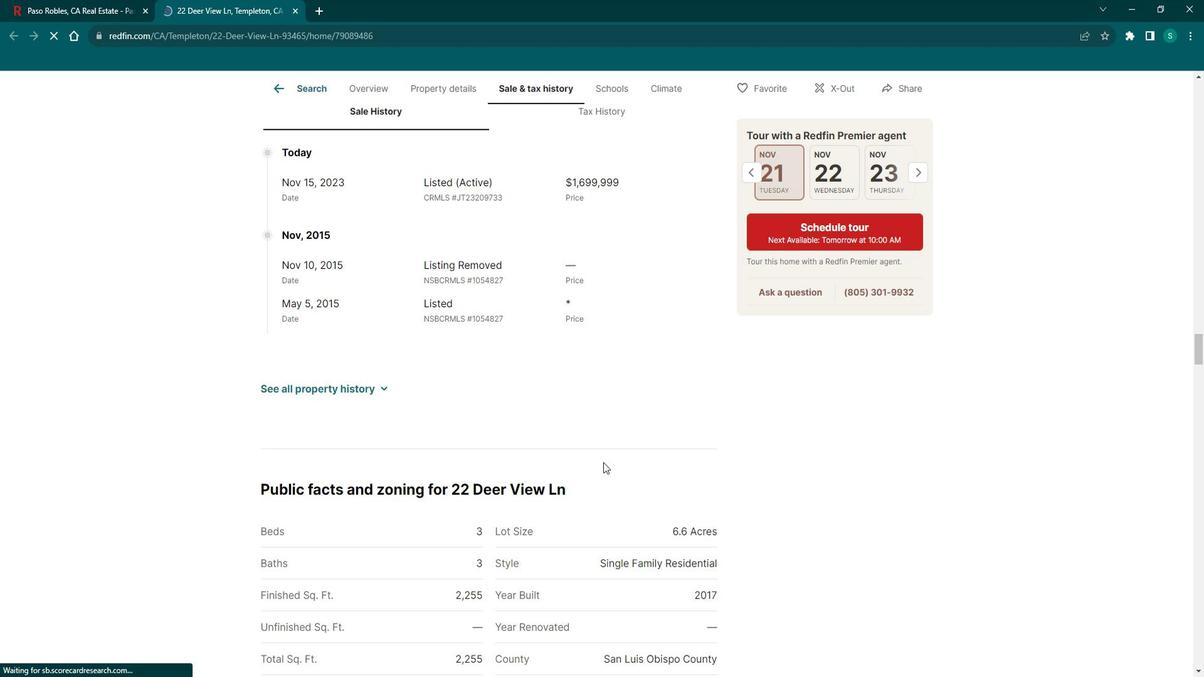
Action: Mouse scrolled (601, 459) with delta (0, 0)
Screenshot: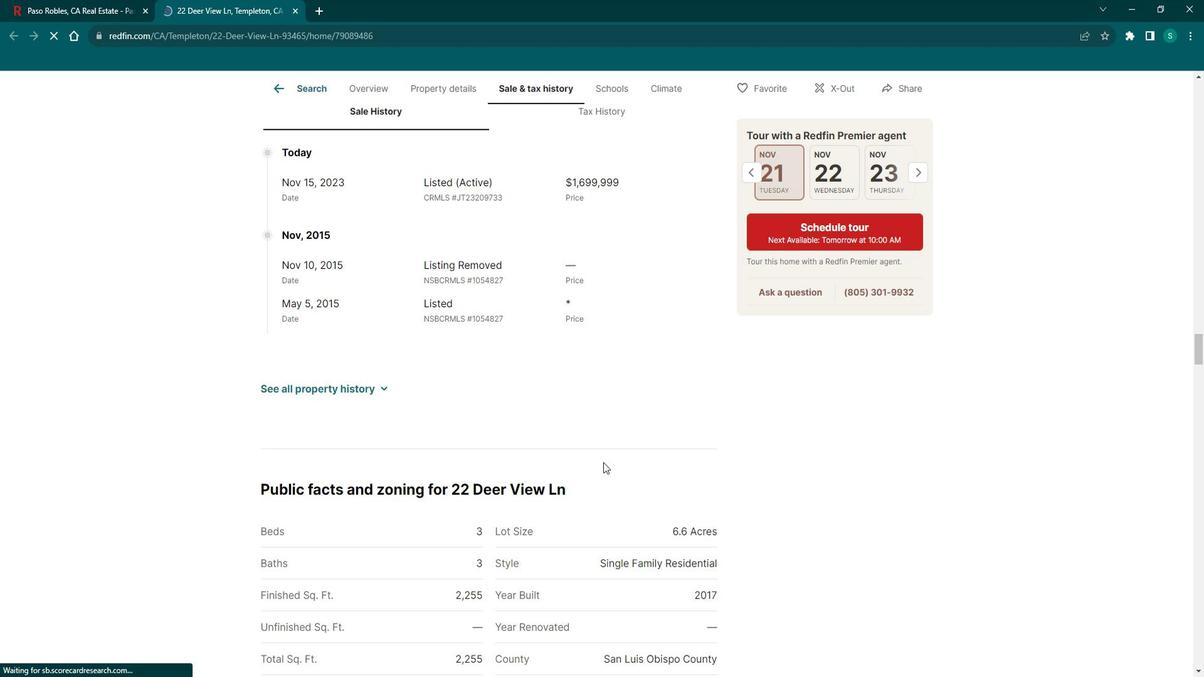 
Action: Mouse scrolled (601, 459) with delta (0, 0)
Screenshot: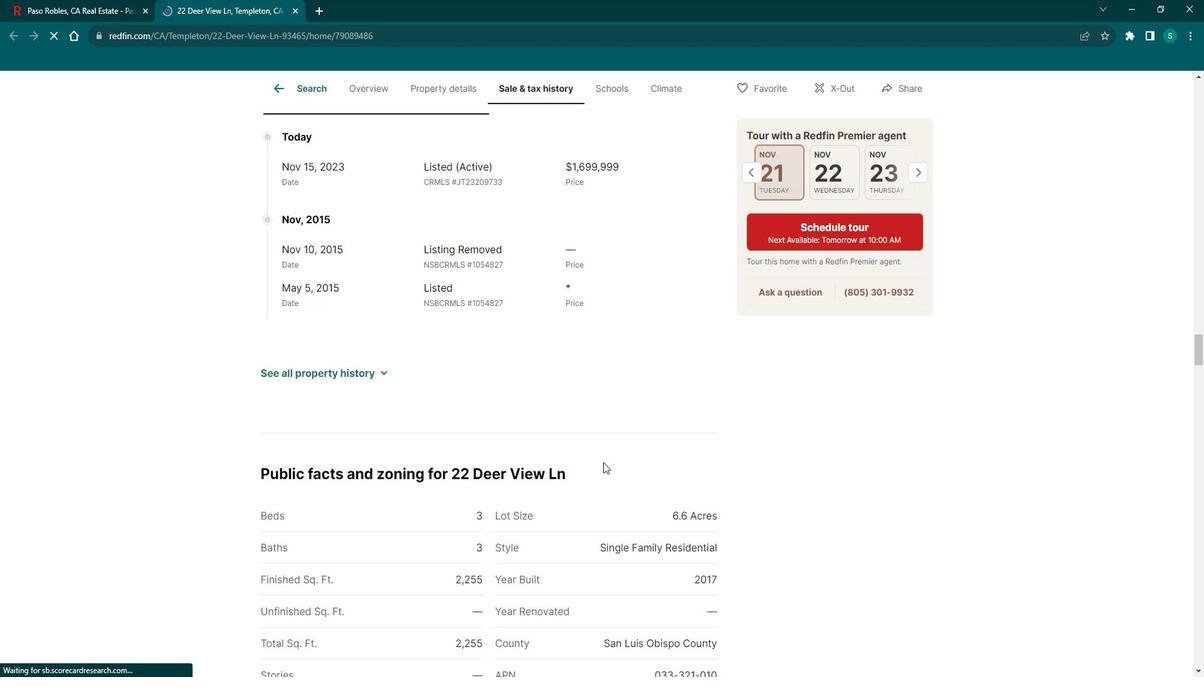 
Action: Mouse scrolled (601, 459) with delta (0, 0)
Screenshot: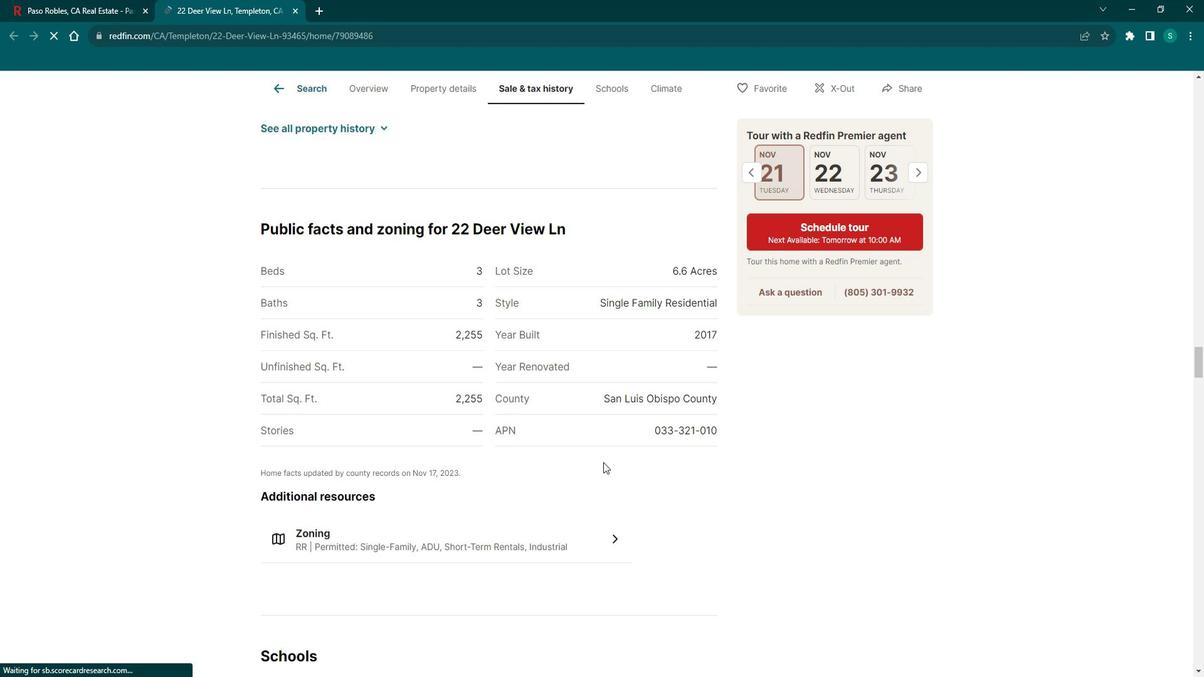 
Action: Mouse scrolled (601, 459) with delta (0, 0)
Screenshot: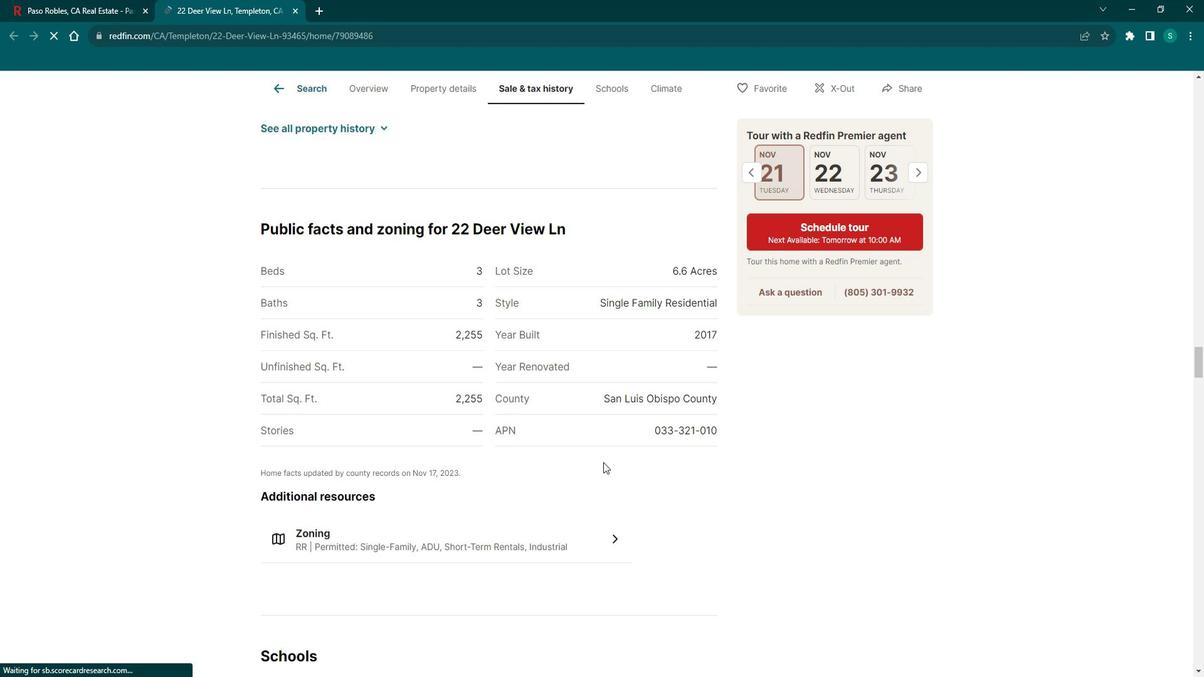 
Action: Mouse scrolled (601, 459) with delta (0, 0)
Screenshot: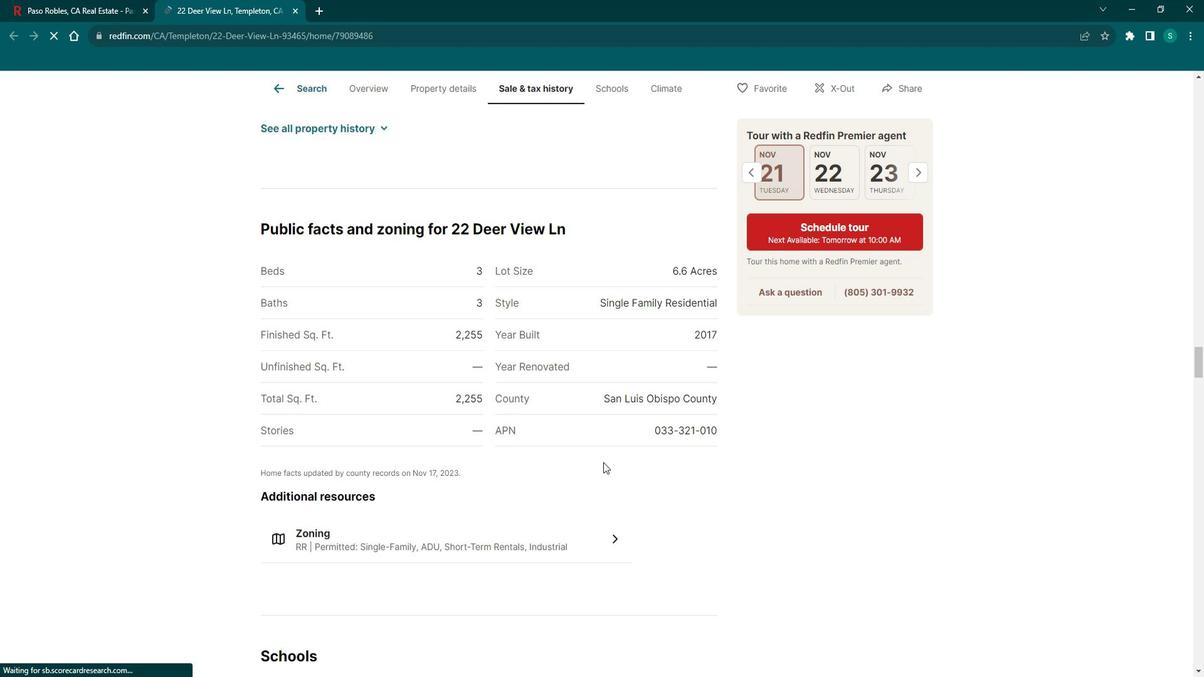 
Action: Mouse scrolled (601, 459) with delta (0, 0)
Screenshot: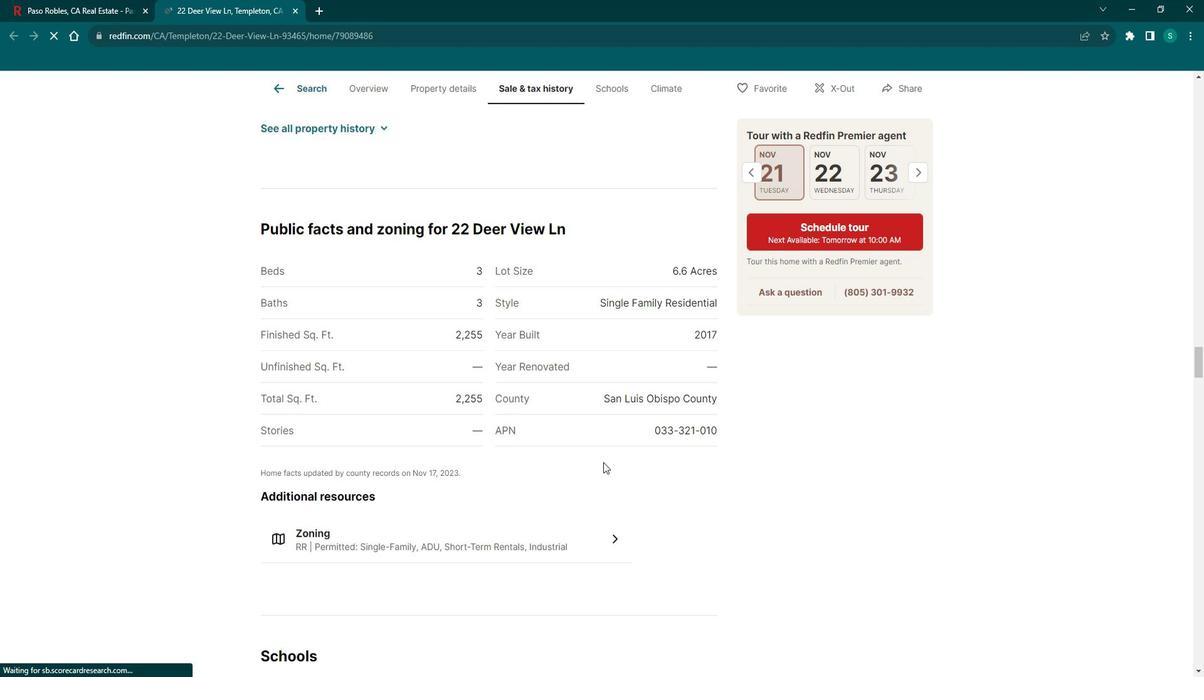 
Action: Mouse scrolled (601, 459) with delta (0, 0)
Screenshot: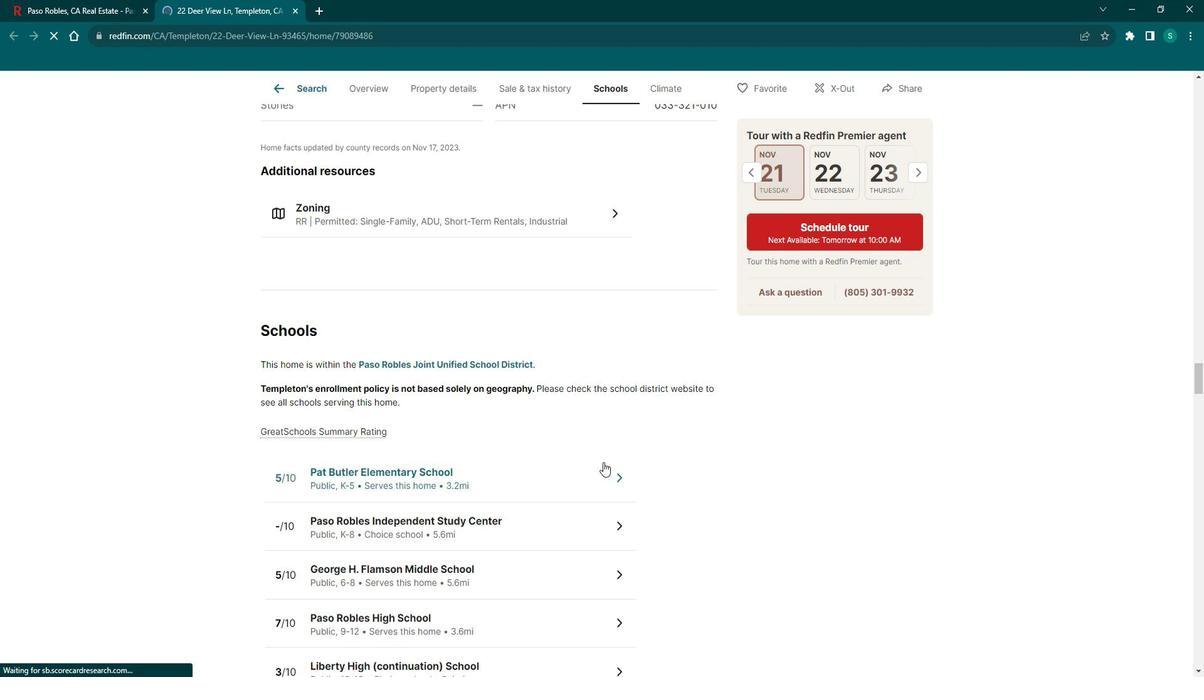 
Action: Mouse scrolled (601, 459) with delta (0, 0)
Screenshot: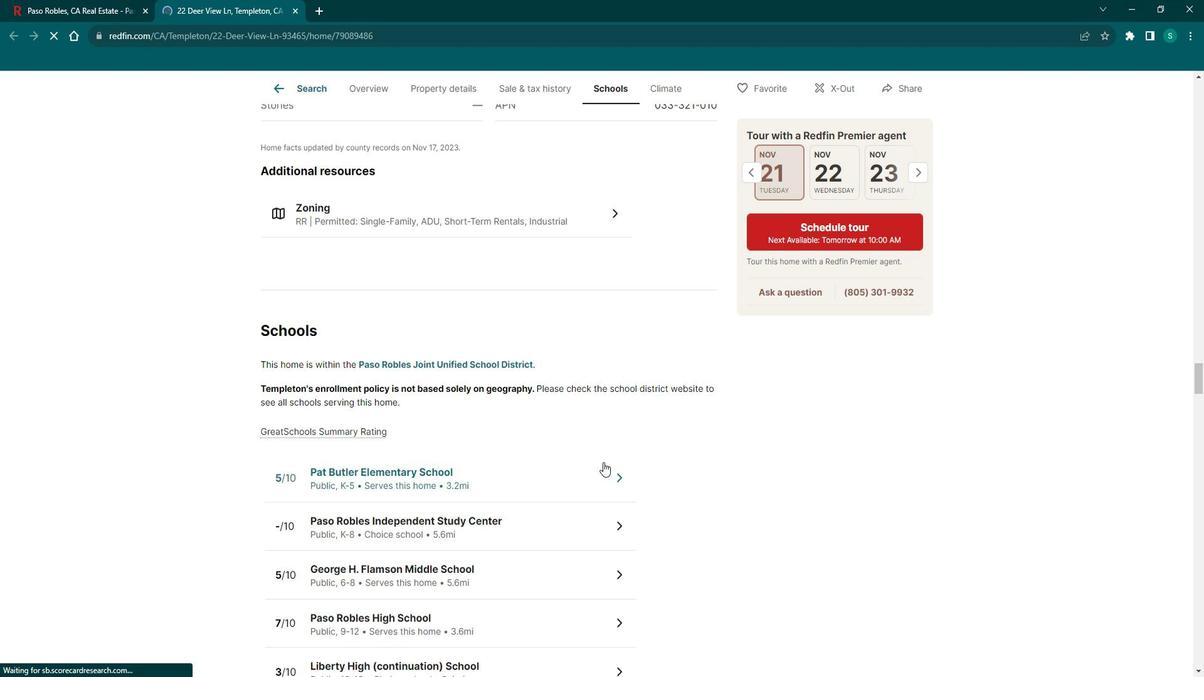 
Action: Mouse scrolled (601, 459) with delta (0, 0)
Screenshot: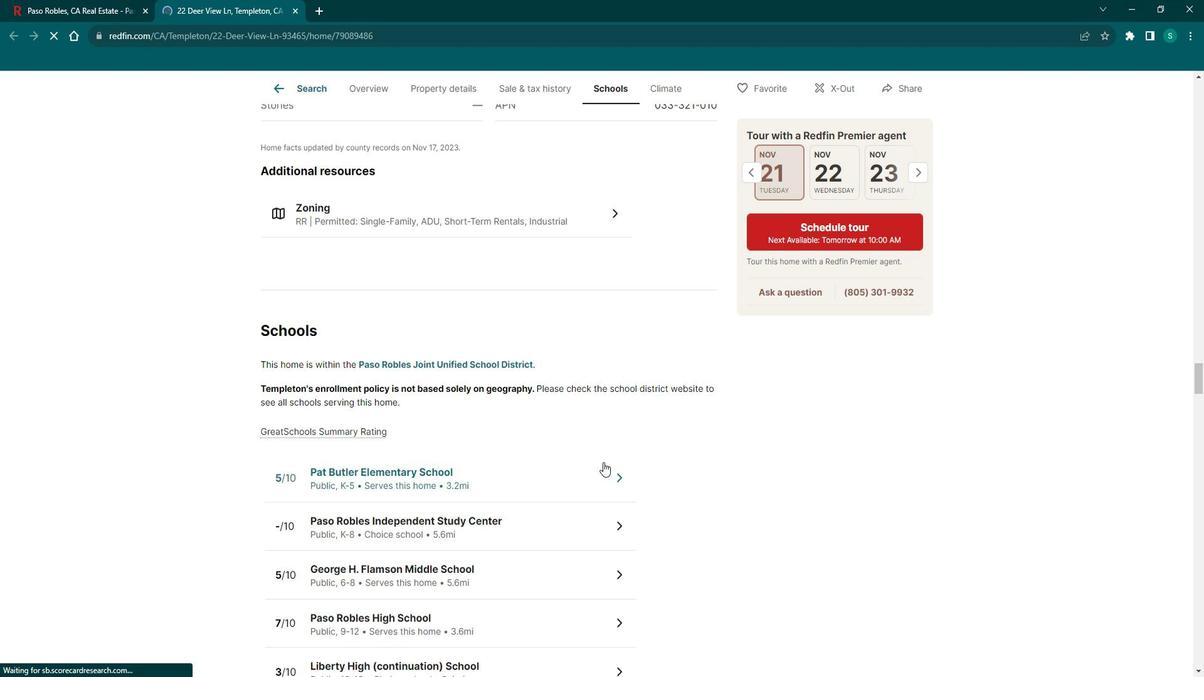 
Action: Mouse scrolled (601, 459) with delta (0, 0)
Screenshot: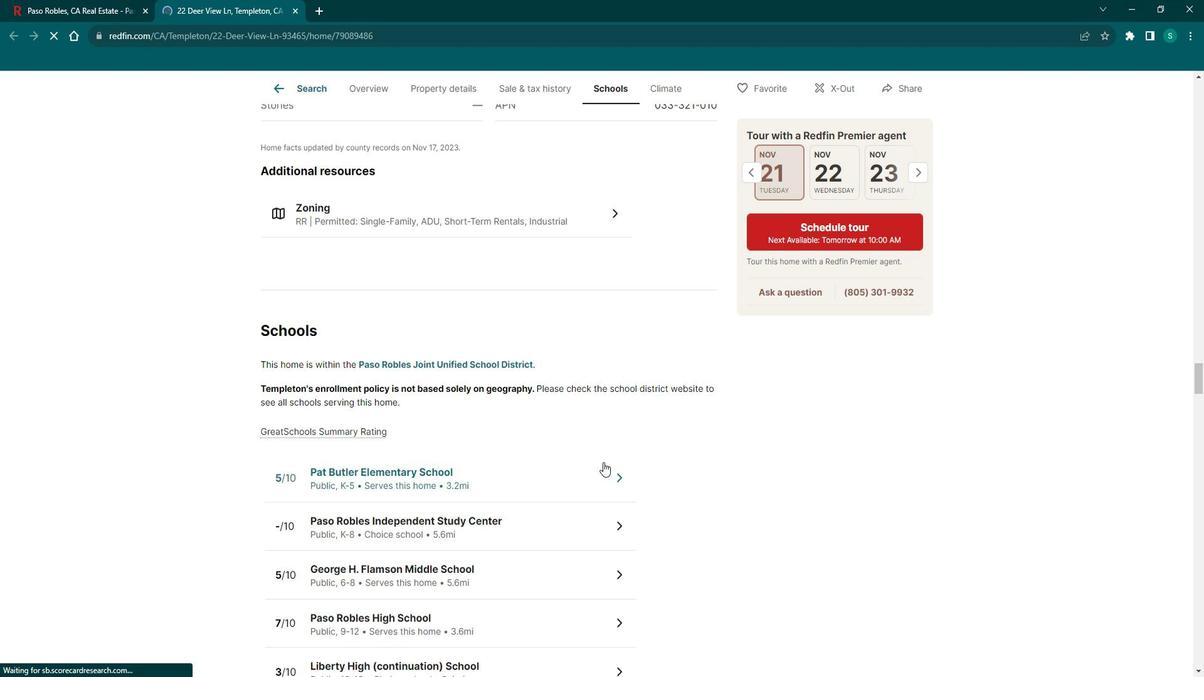 
Action: Mouse scrolled (601, 459) with delta (0, 0)
Screenshot: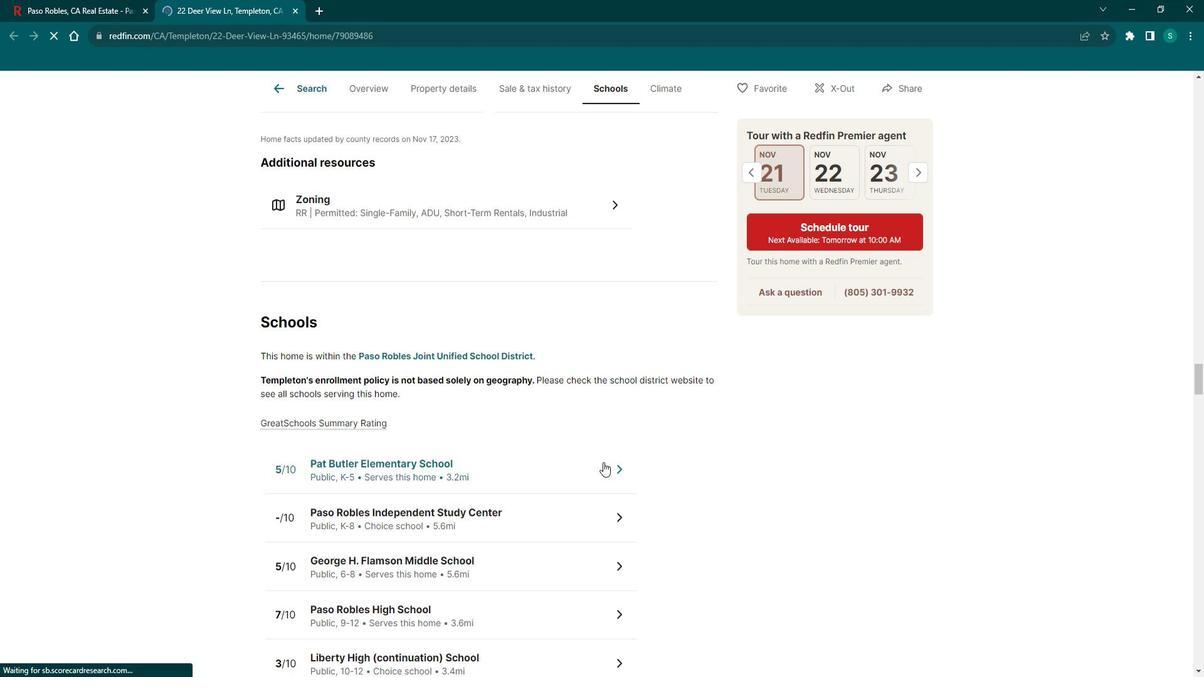 
Action: Mouse scrolled (601, 459) with delta (0, 0)
Screenshot: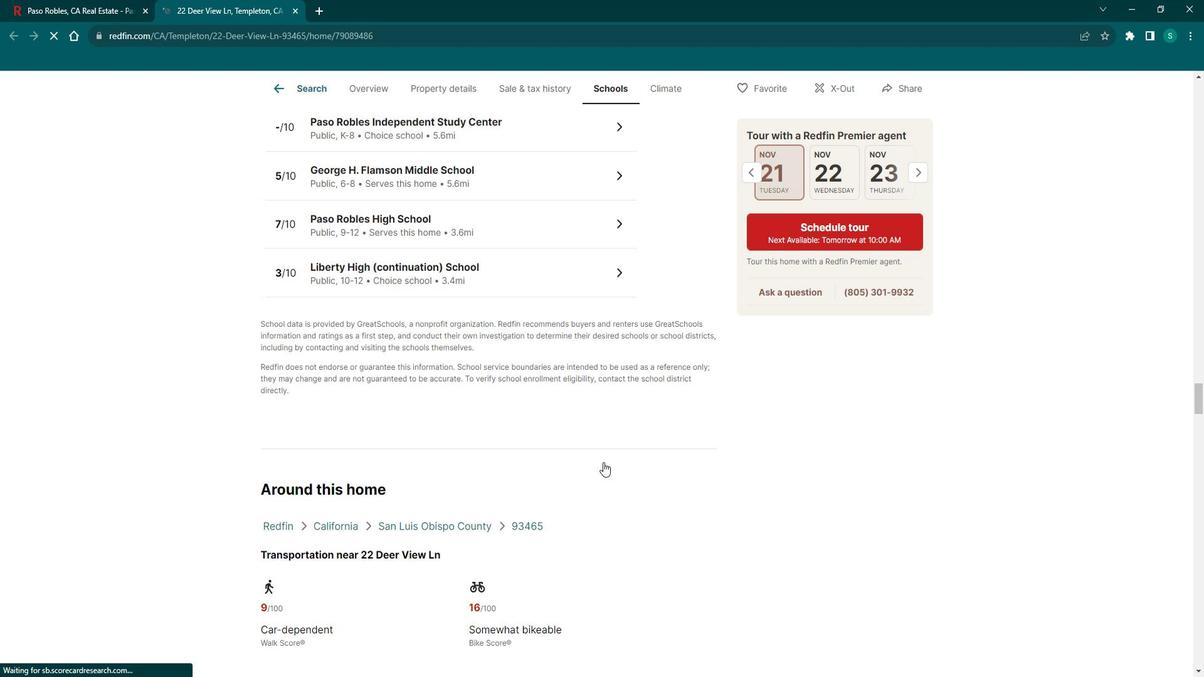 
Action: Mouse scrolled (601, 459) with delta (0, 0)
Screenshot: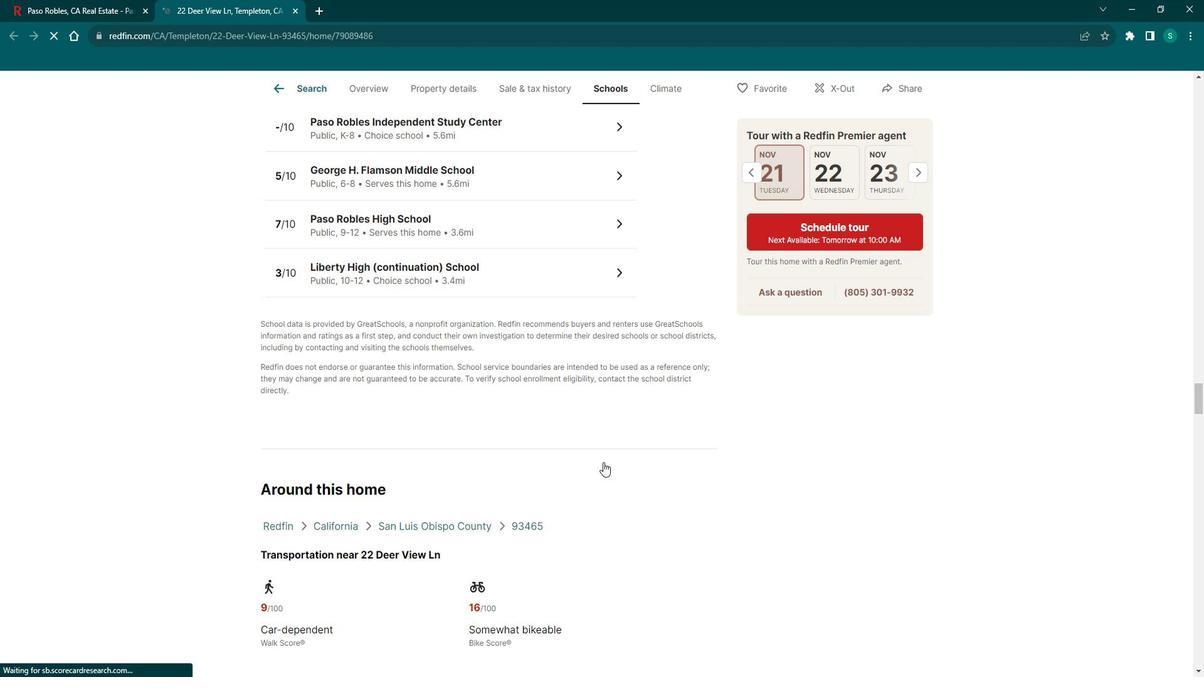 
Action: Mouse scrolled (601, 459) with delta (0, 0)
Screenshot: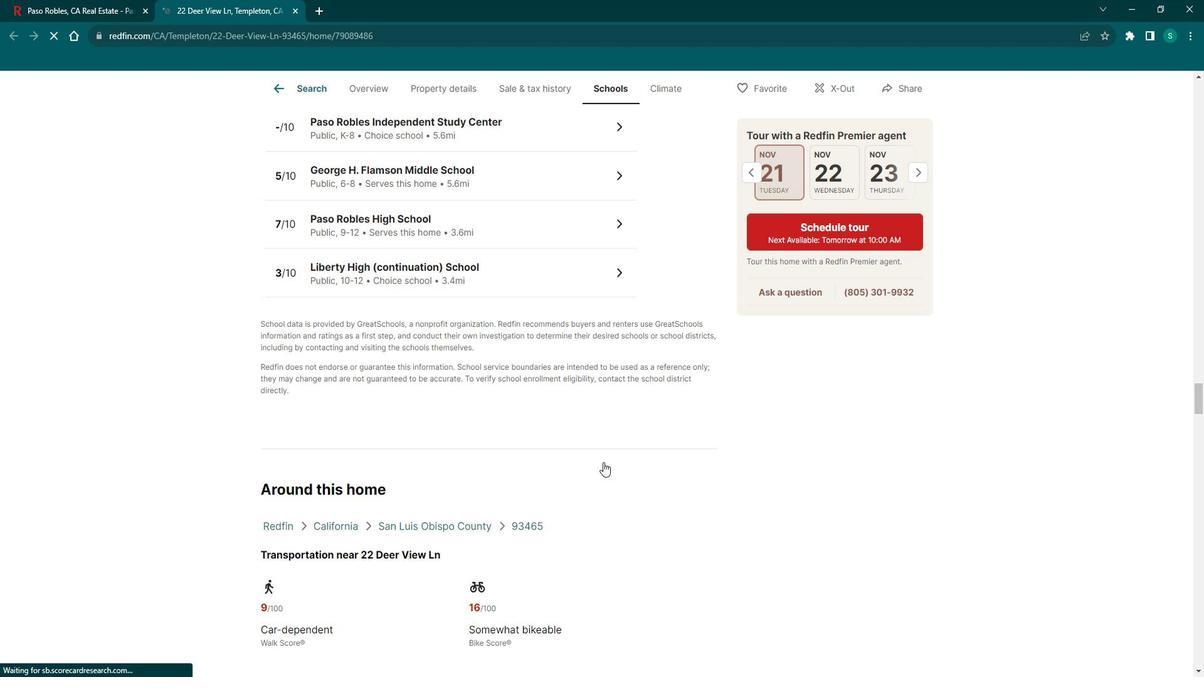 
Action: Mouse scrolled (601, 459) with delta (0, 0)
Screenshot: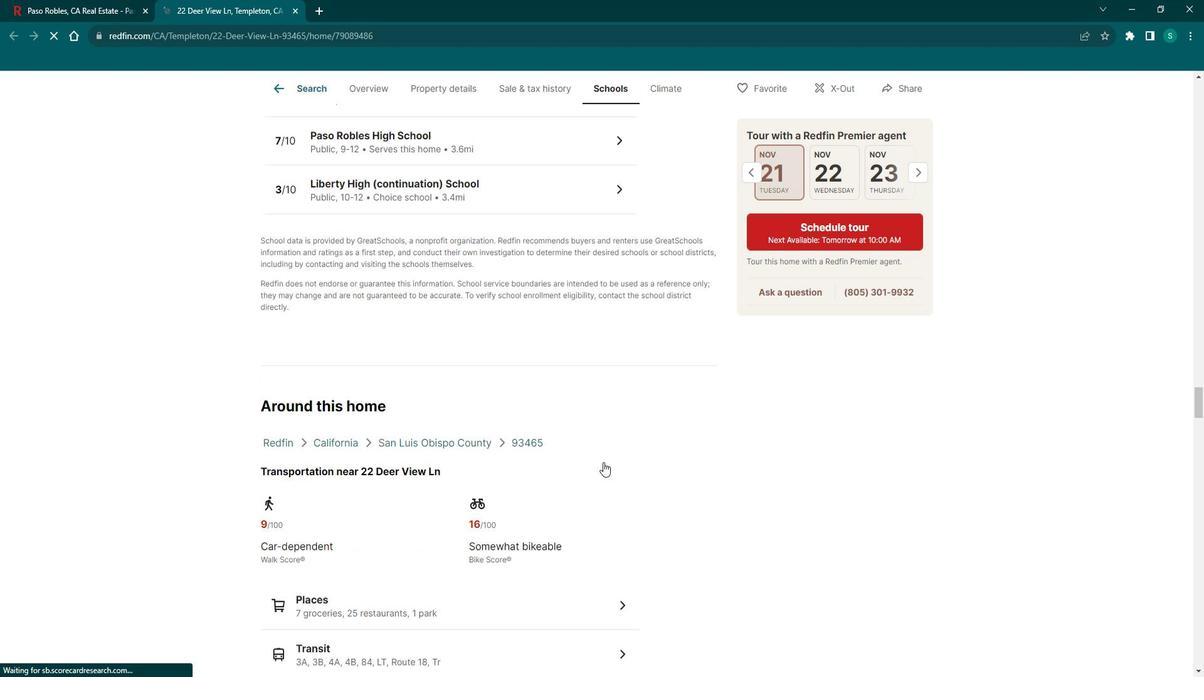 
Action: Mouse scrolled (601, 459) with delta (0, 0)
Screenshot: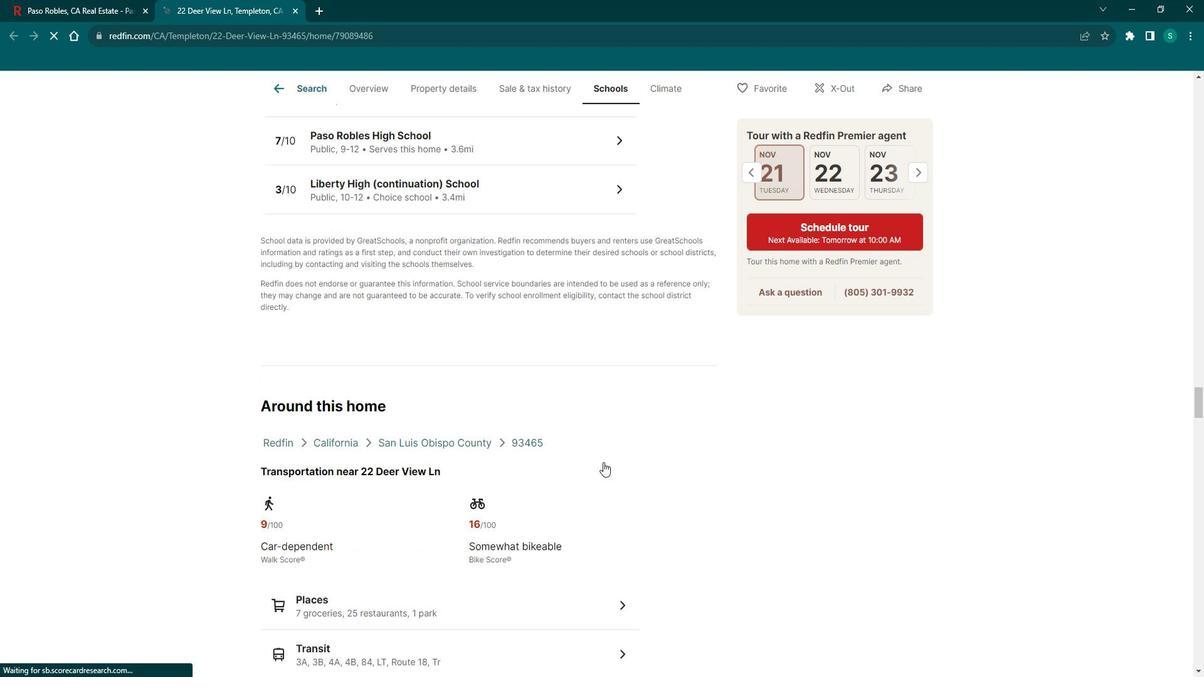 
Action: Mouse scrolled (601, 459) with delta (0, 0)
Screenshot: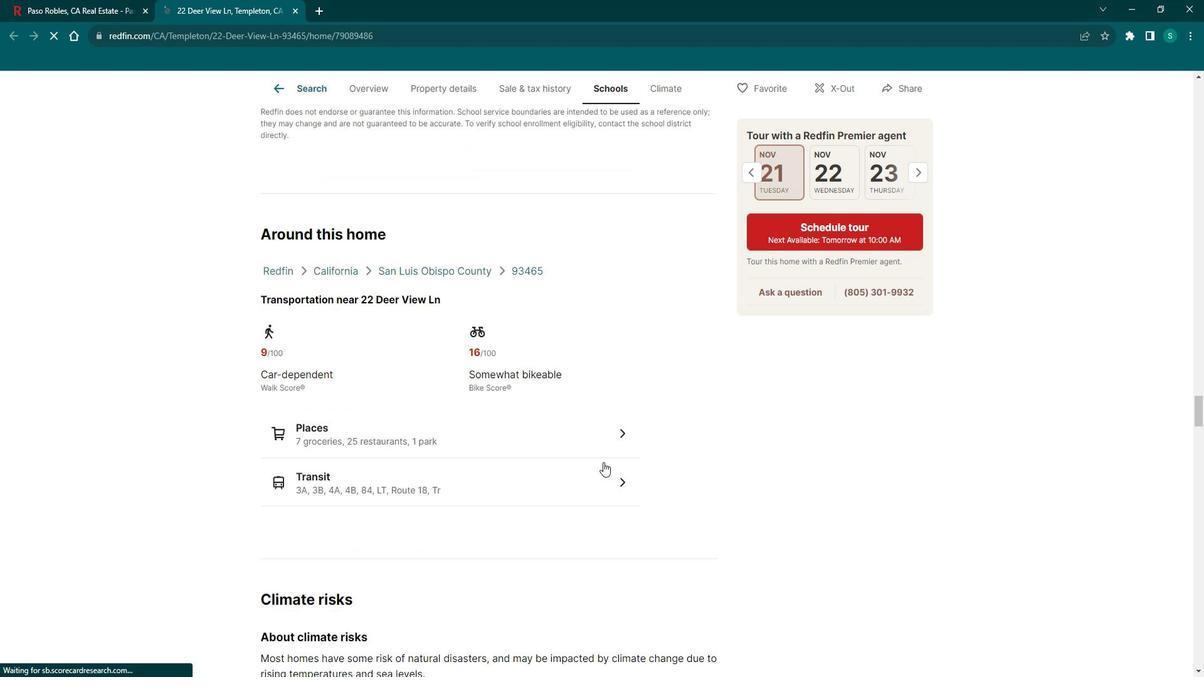 
Action: Mouse scrolled (601, 459) with delta (0, 0)
Screenshot: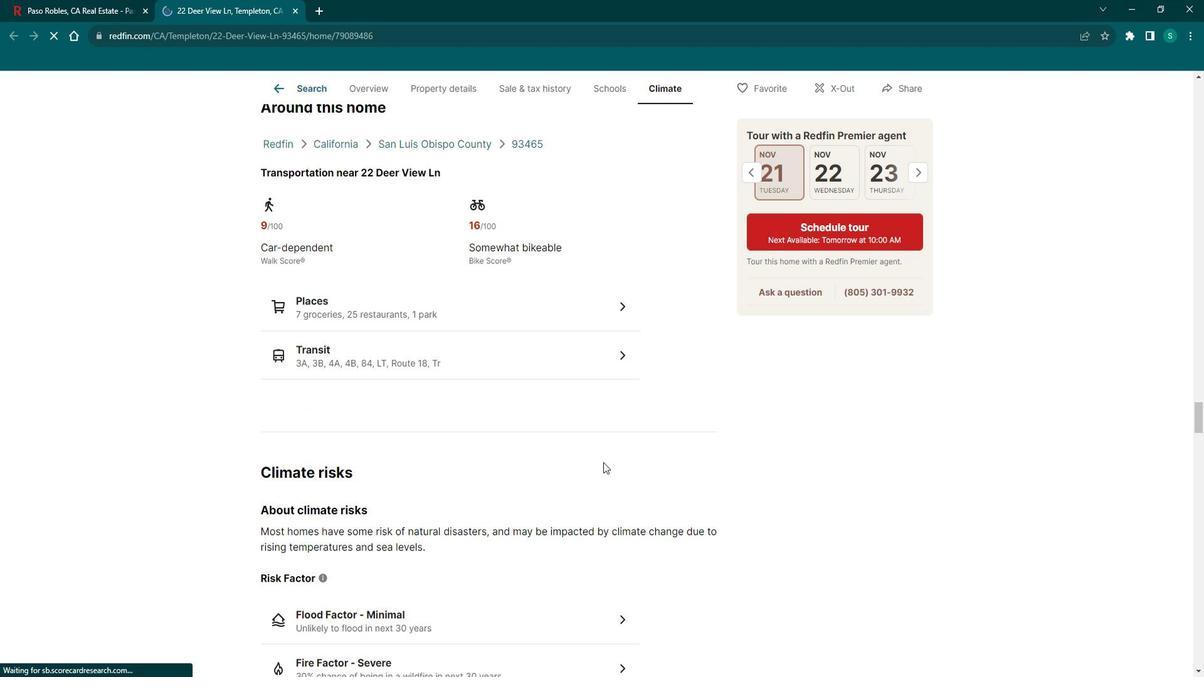 
Action: Mouse scrolled (601, 459) with delta (0, 0)
Screenshot: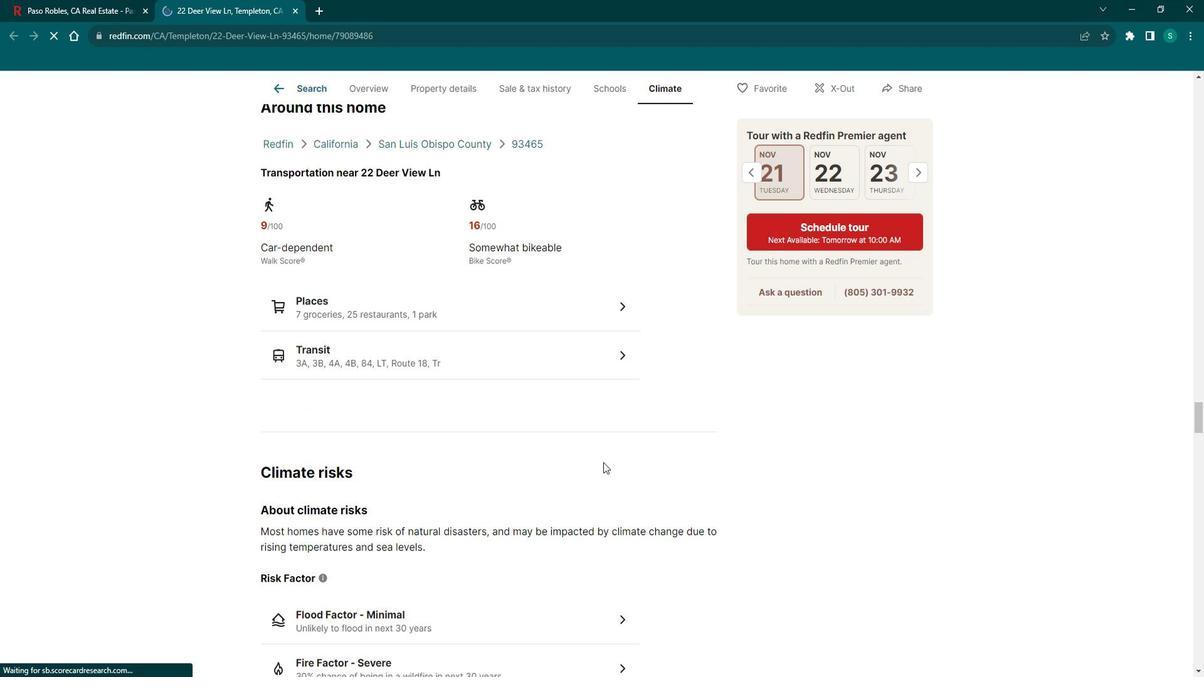 
Action: Mouse scrolled (601, 459) with delta (0, 0)
Screenshot: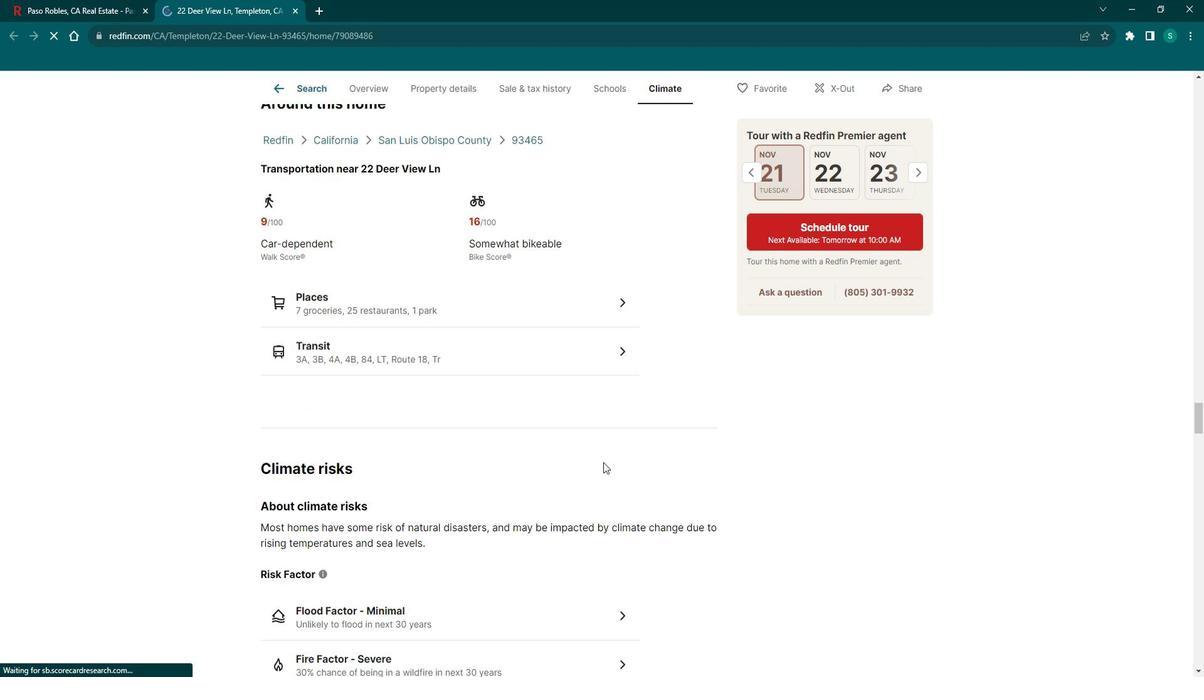 
Action: Mouse scrolled (601, 459) with delta (0, 0)
Screenshot: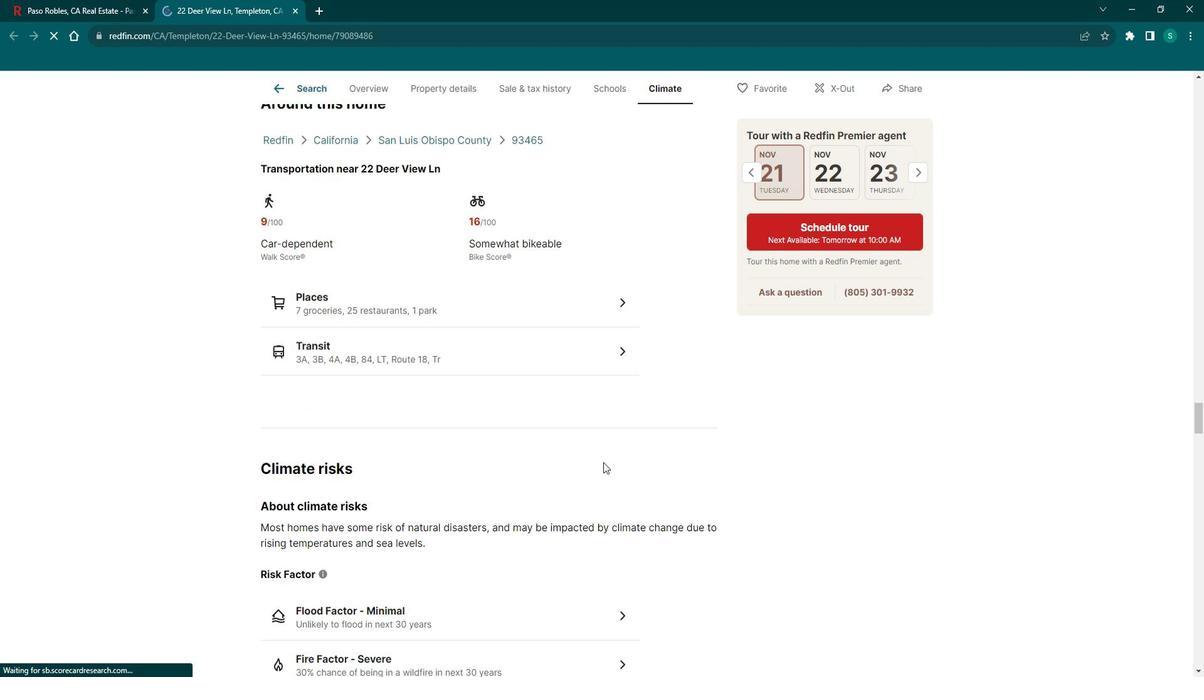 
Action: Mouse scrolled (601, 459) with delta (0, 0)
Screenshot: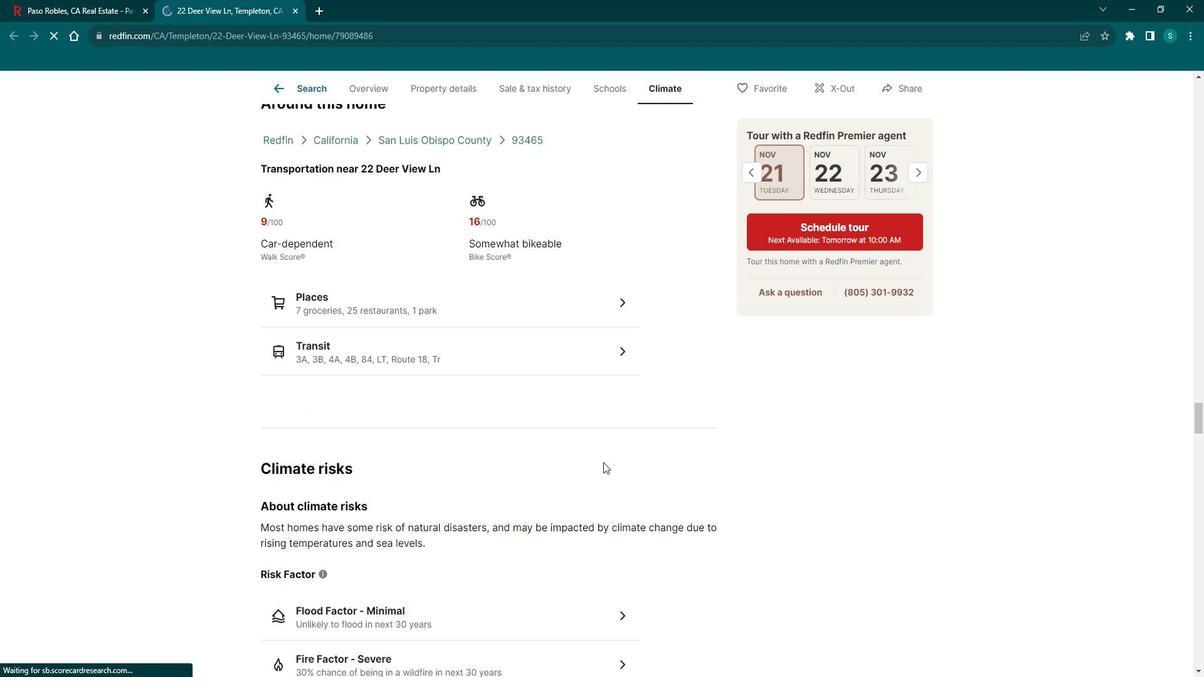 
Action: Mouse scrolled (601, 459) with delta (0, 0)
Screenshot: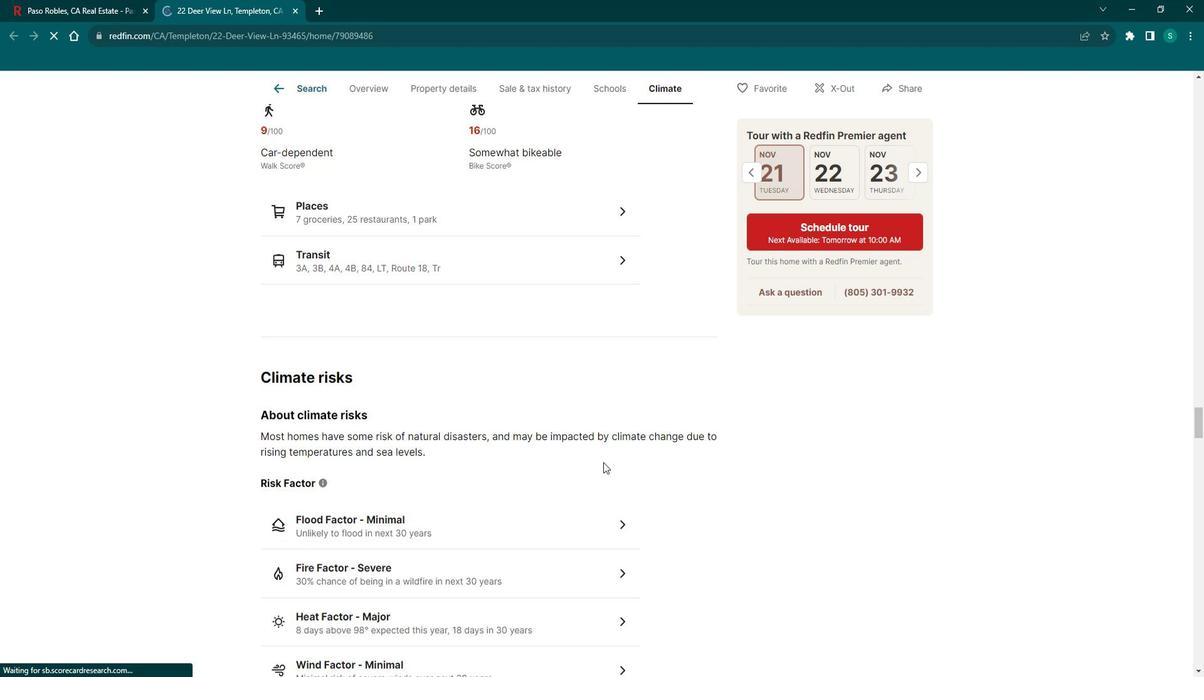 
Action: Mouse scrolled (601, 459) with delta (0, 0)
Screenshot: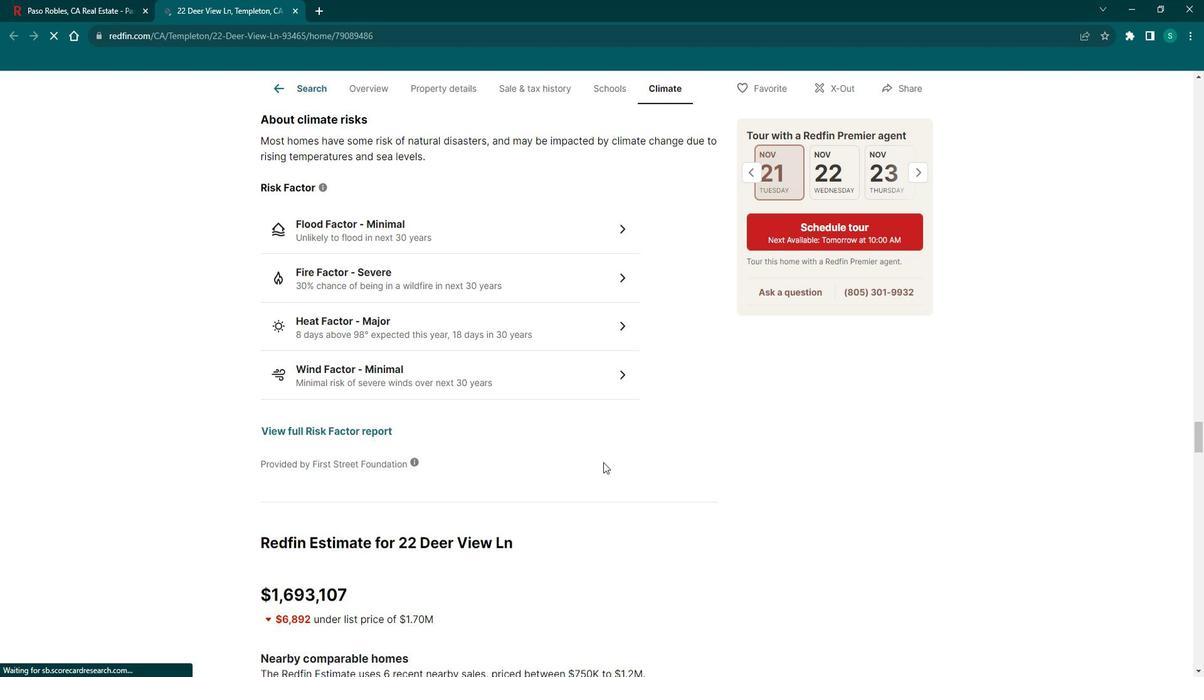 
Action: Mouse scrolled (601, 459) with delta (0, 0)
Screenshot: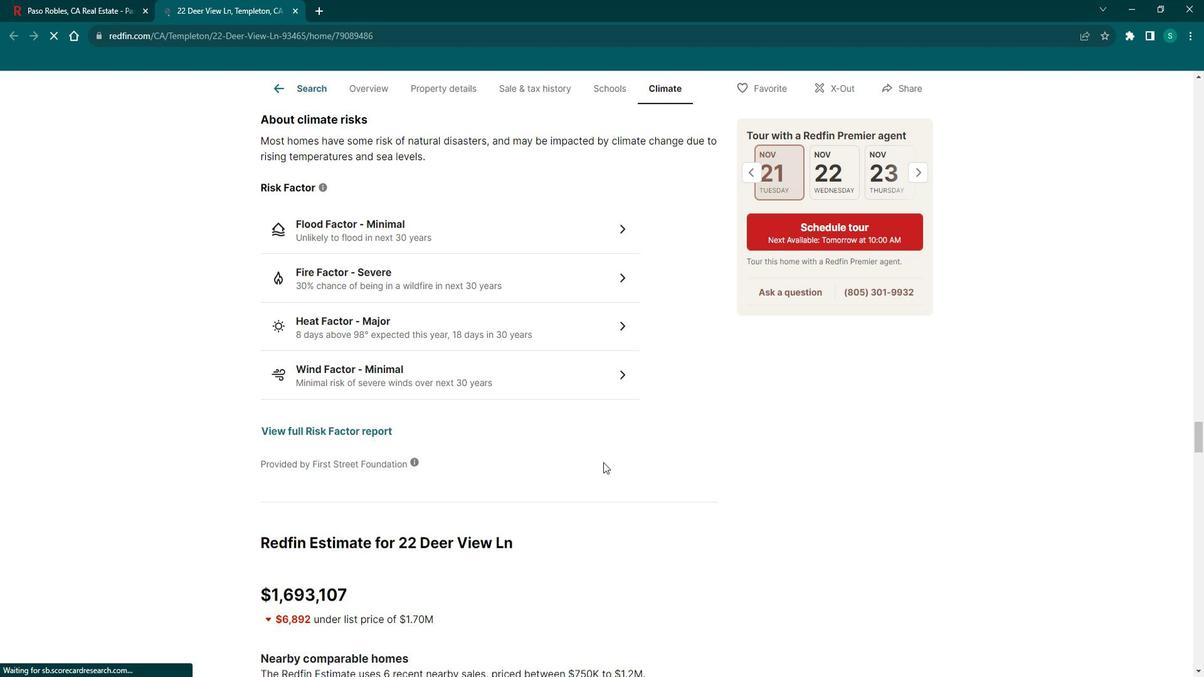 
Action: Mouse scrolled (601, 459) with delta (0, 0)
Screenshot: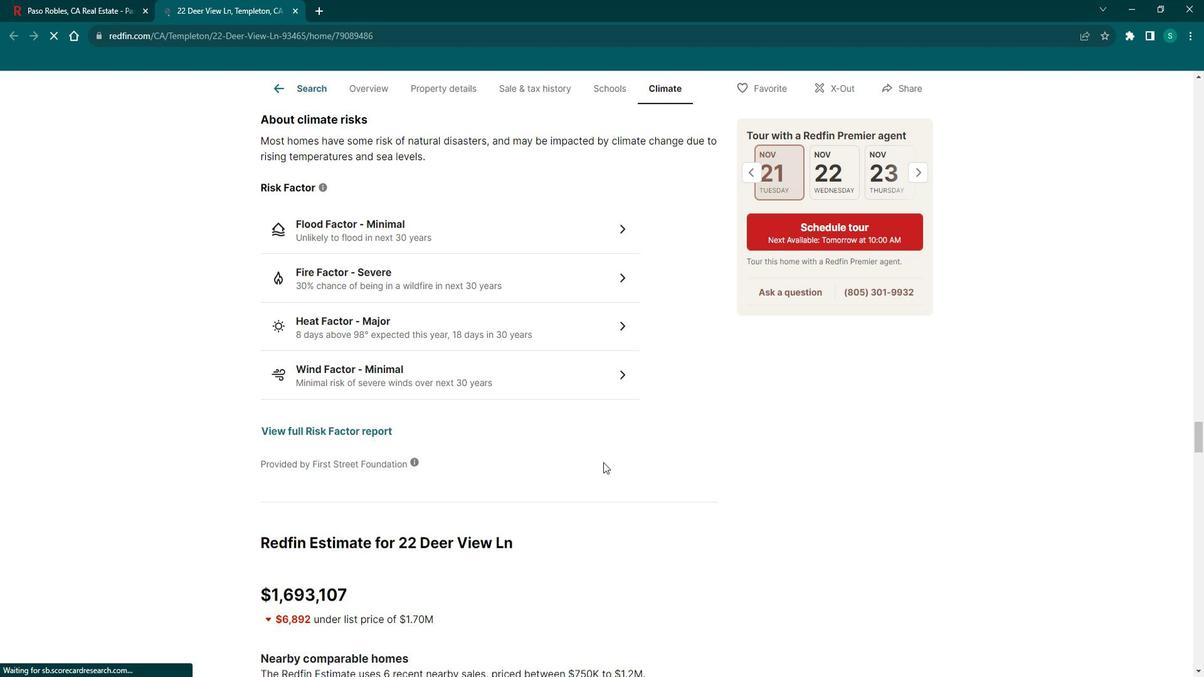 
Action: Mouse scrolled (601, 459) with delta (0, 0)
Screenshot: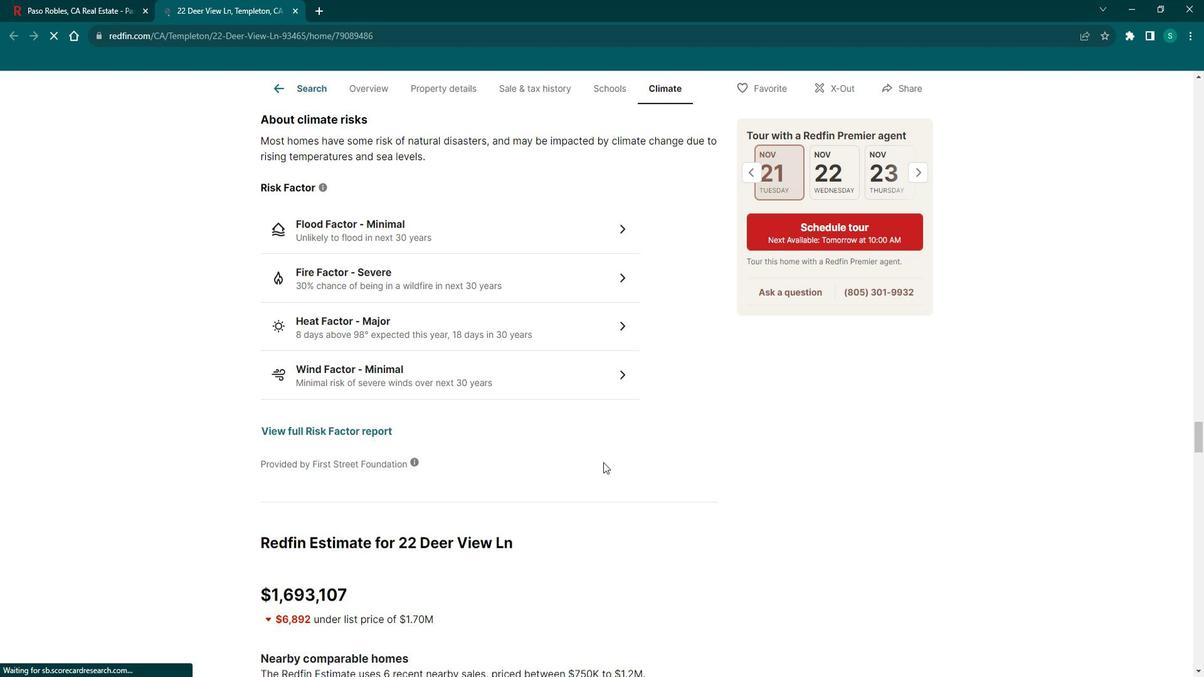 
Action: Mouse scrolled (601, 459) with delta (0, 0)
Screenshot: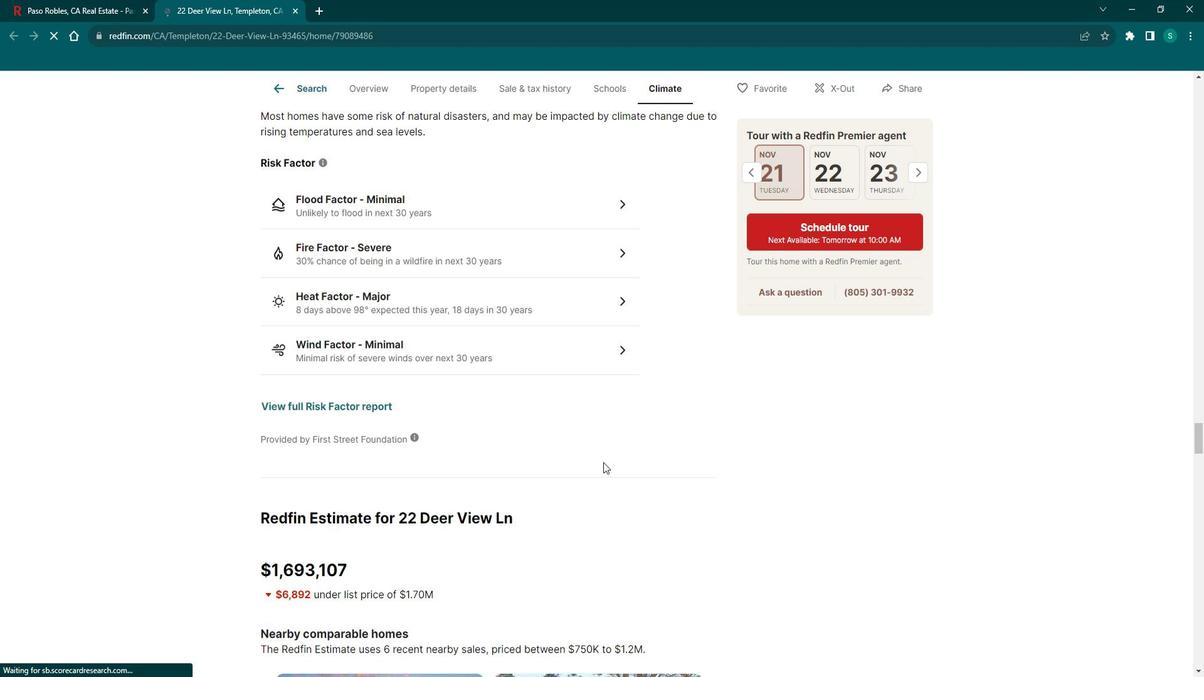 
Action: Mouse scrolled (601, 459) with delta (0, 0)
Screenshot: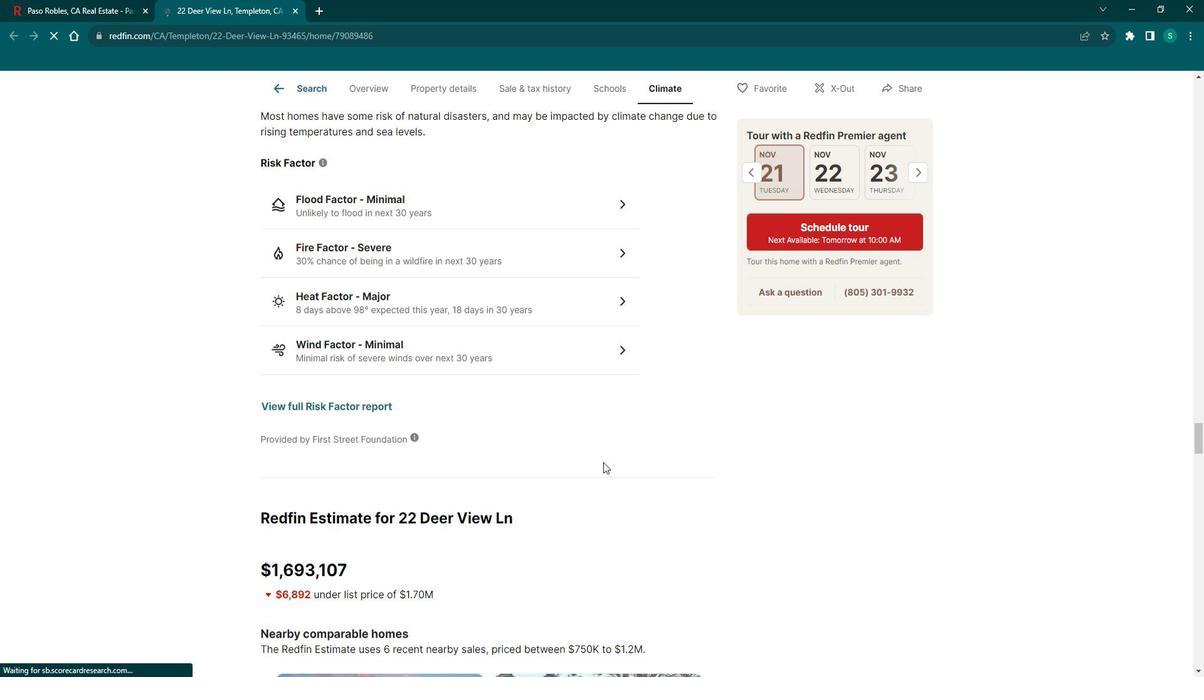 
Action: Mouse scrolled (601, 459) with delta (0, 0)
Screenshot: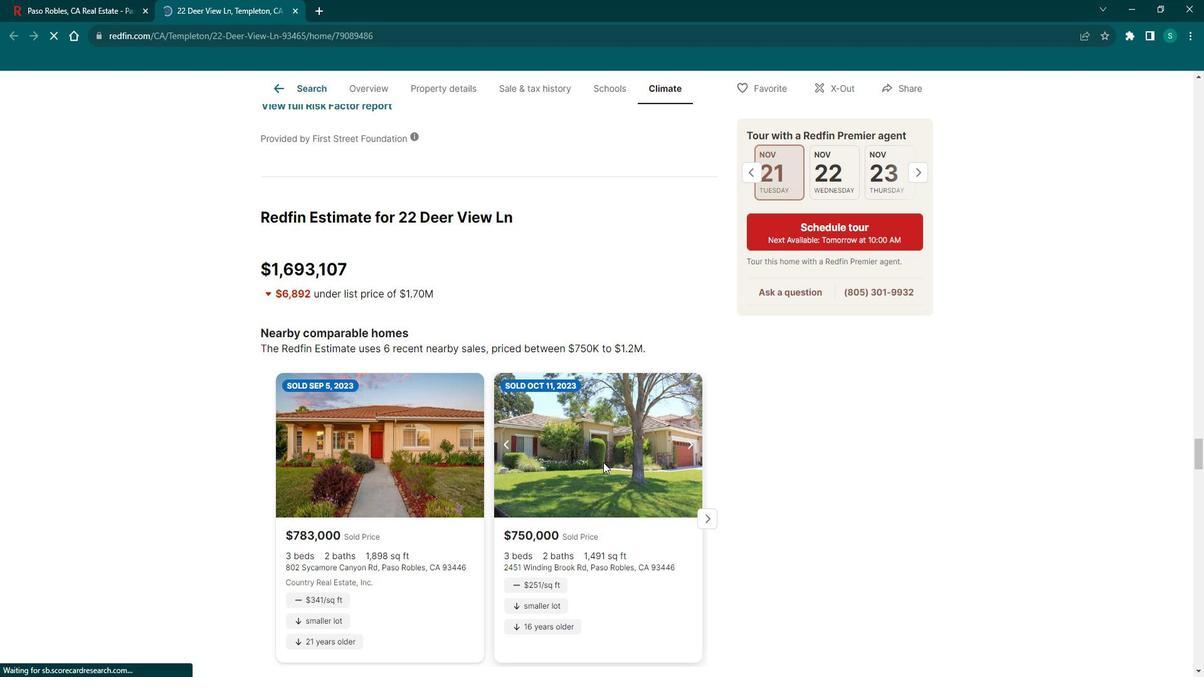 
Action: Mouse scrolled (601, 459) with delta (0, 0)
Screenshot: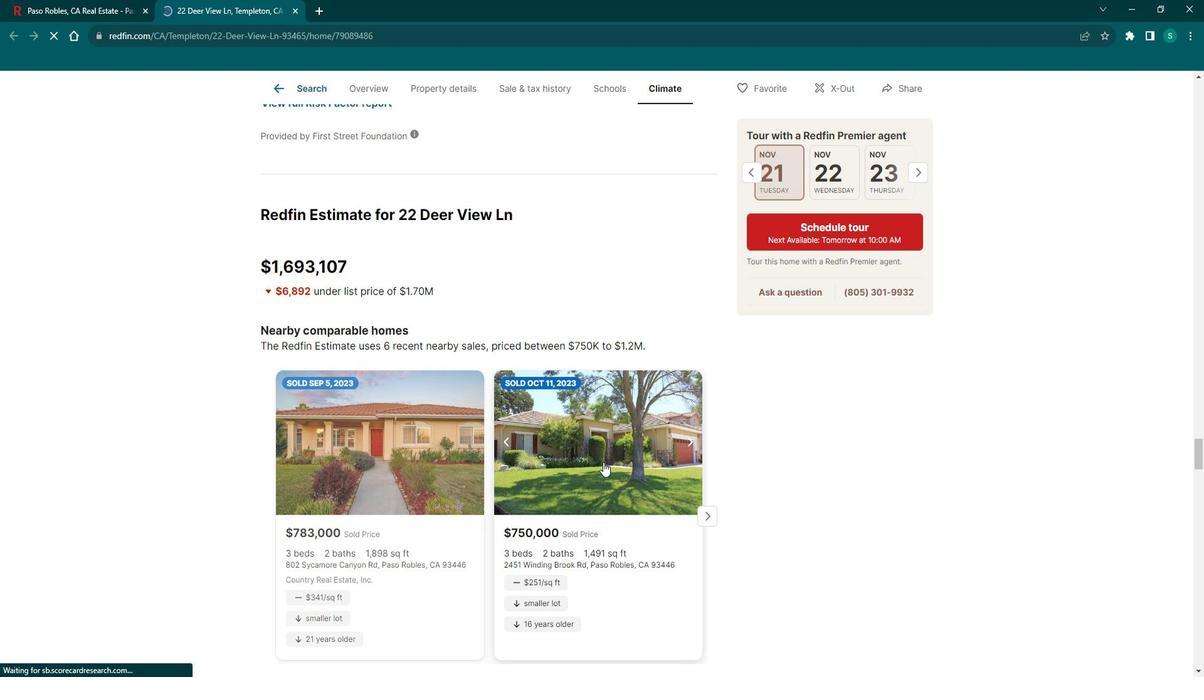 
Action: Mouse scrolled (601, 459) with delta (0, 0)
Screenshot: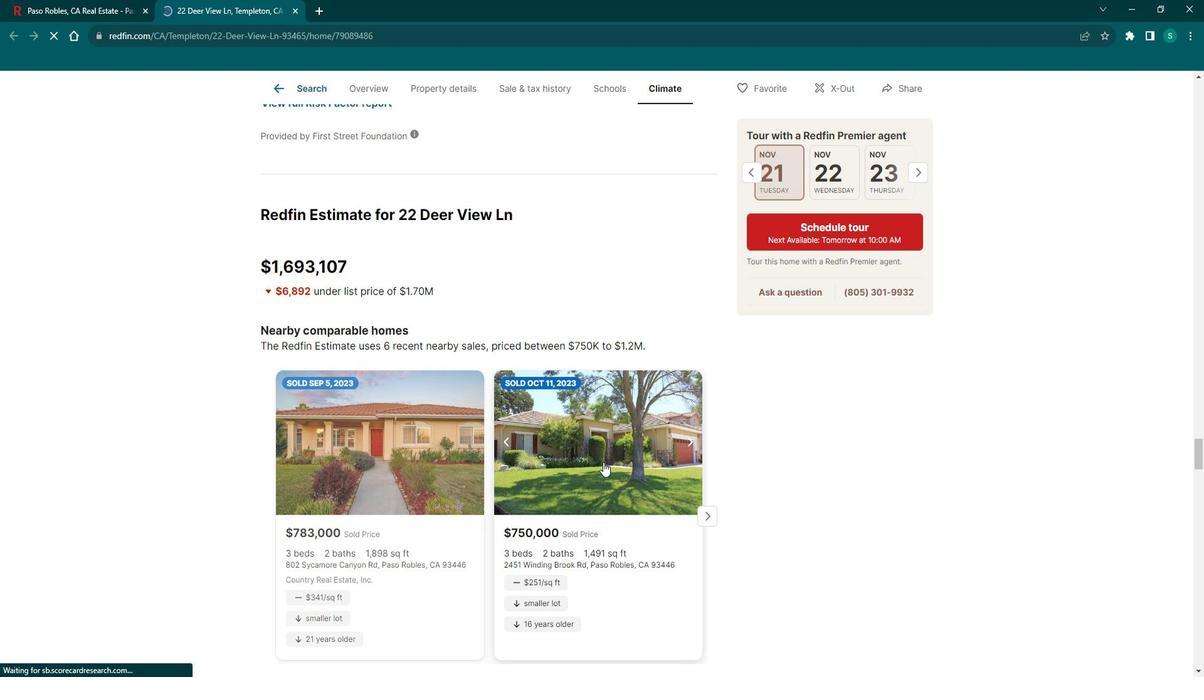 
Action: Mouse scrolled (601, 459) with delta (0, 0)
Screenshot: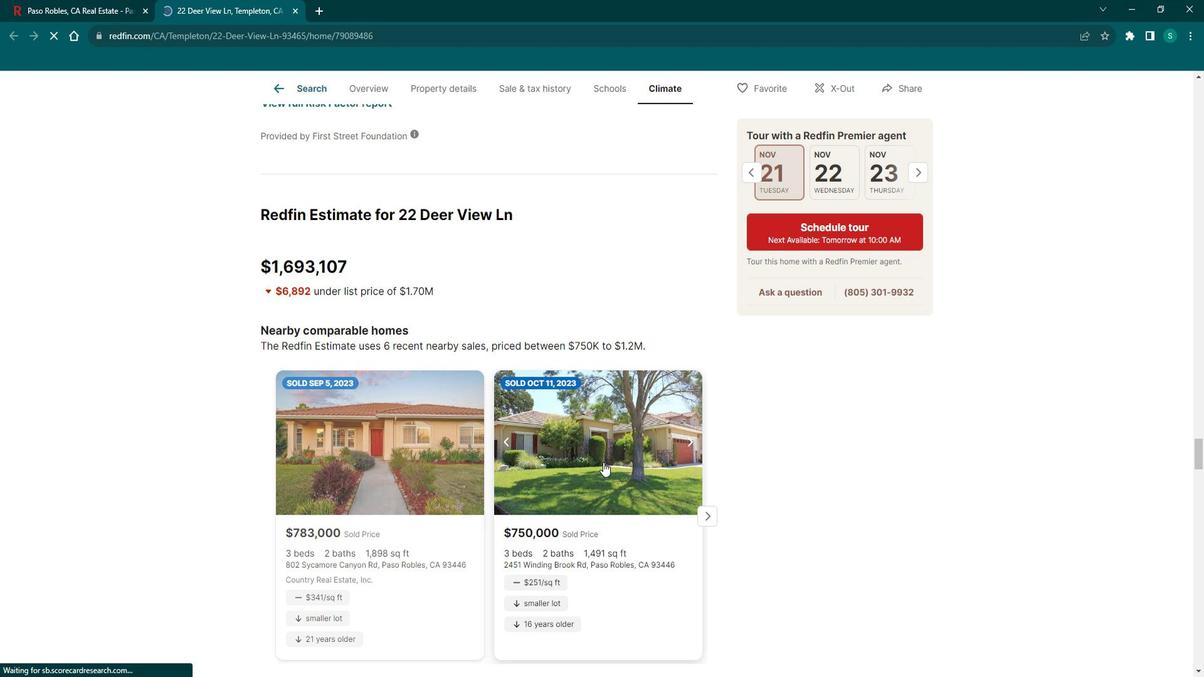 
Action: Mouse scrolled (601, 459) with delta (0, 0)
Screenshot: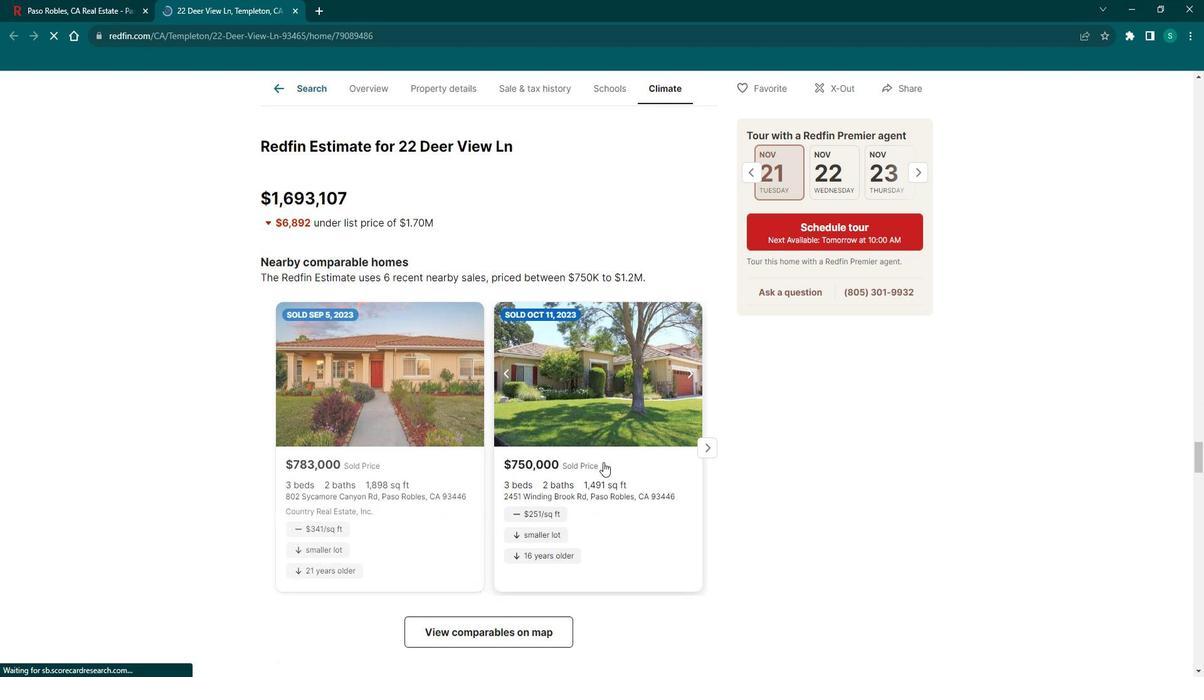 
Action: Mouse scrolled (601, 459) with delta (0, 0)
Screenshot: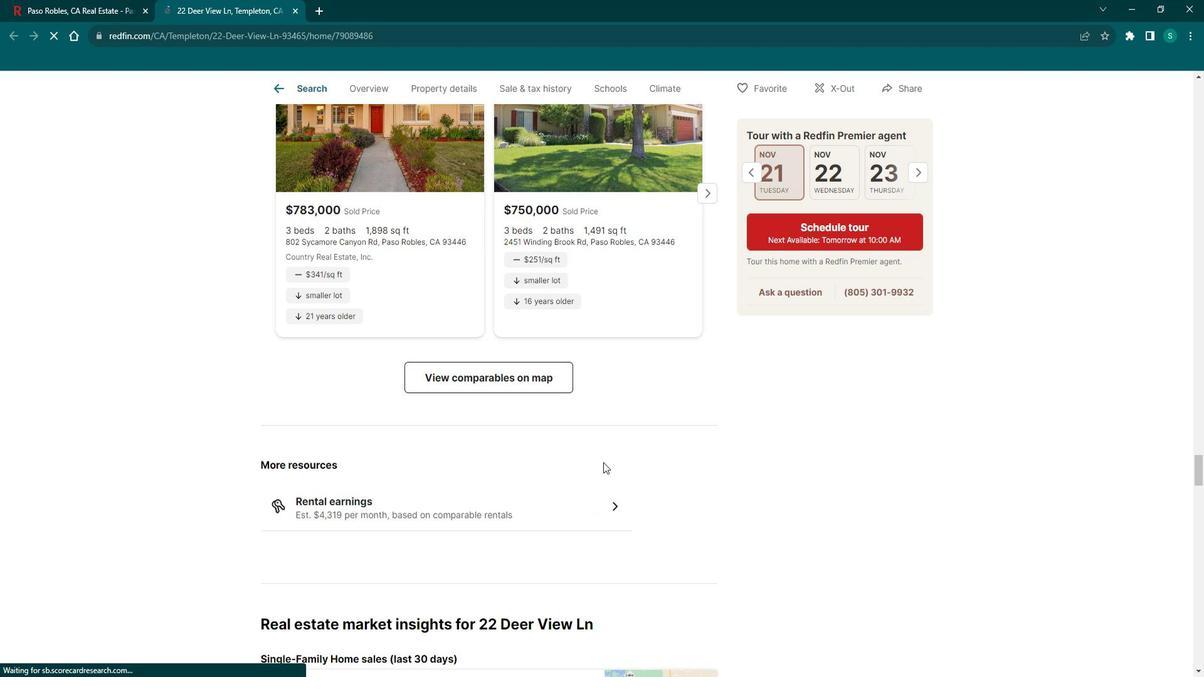
Action: Mouse scrolled (601, 459) with delta (0, 0)
Screenshot: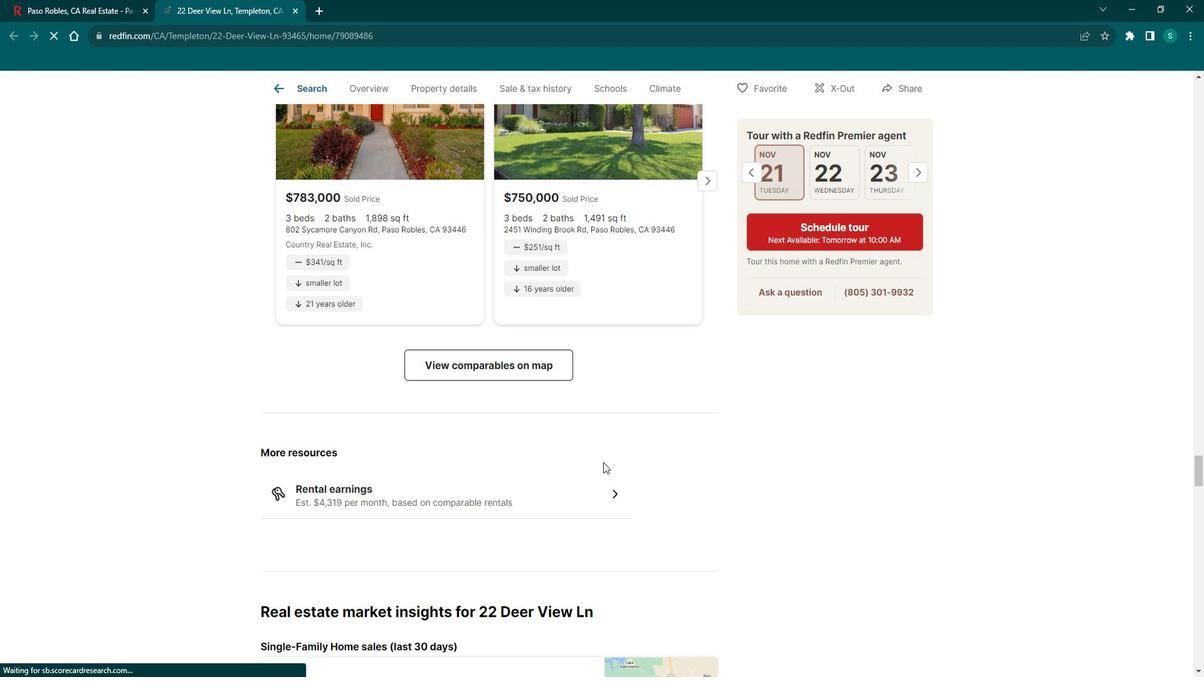 
Action: Mouse scrolled (601, 459) with delta (0, 0)
Screenshot: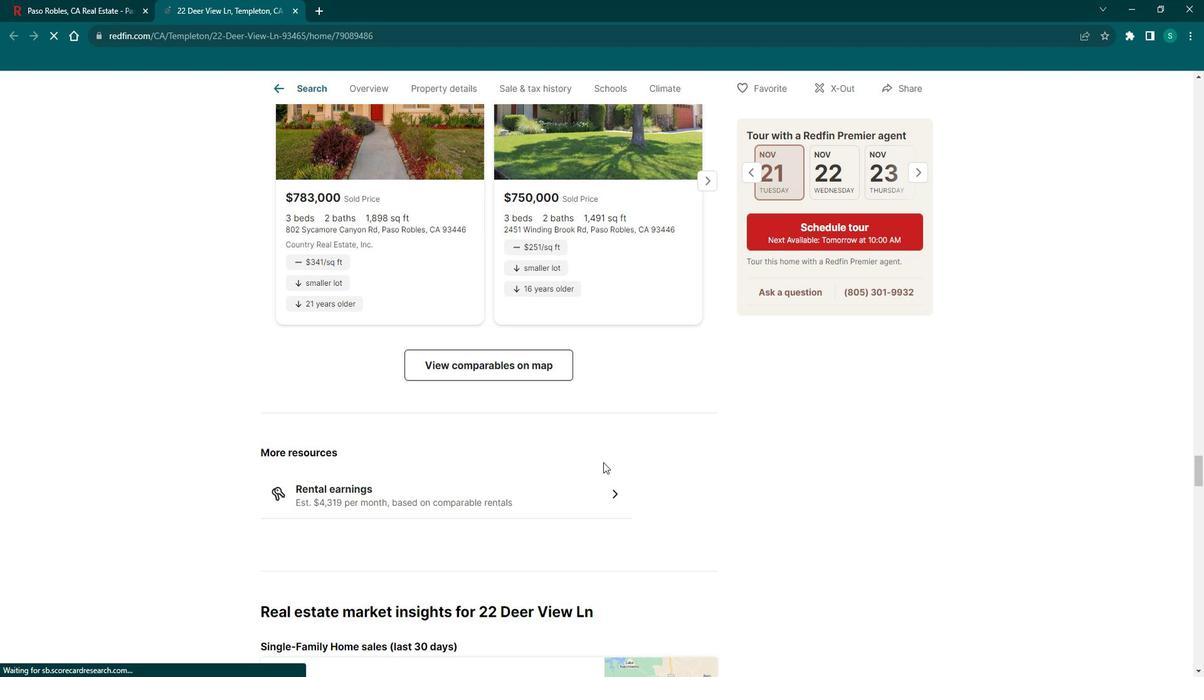
Action: Mouse scrolled (601, 459) with delta (0, 0)
Screenshot: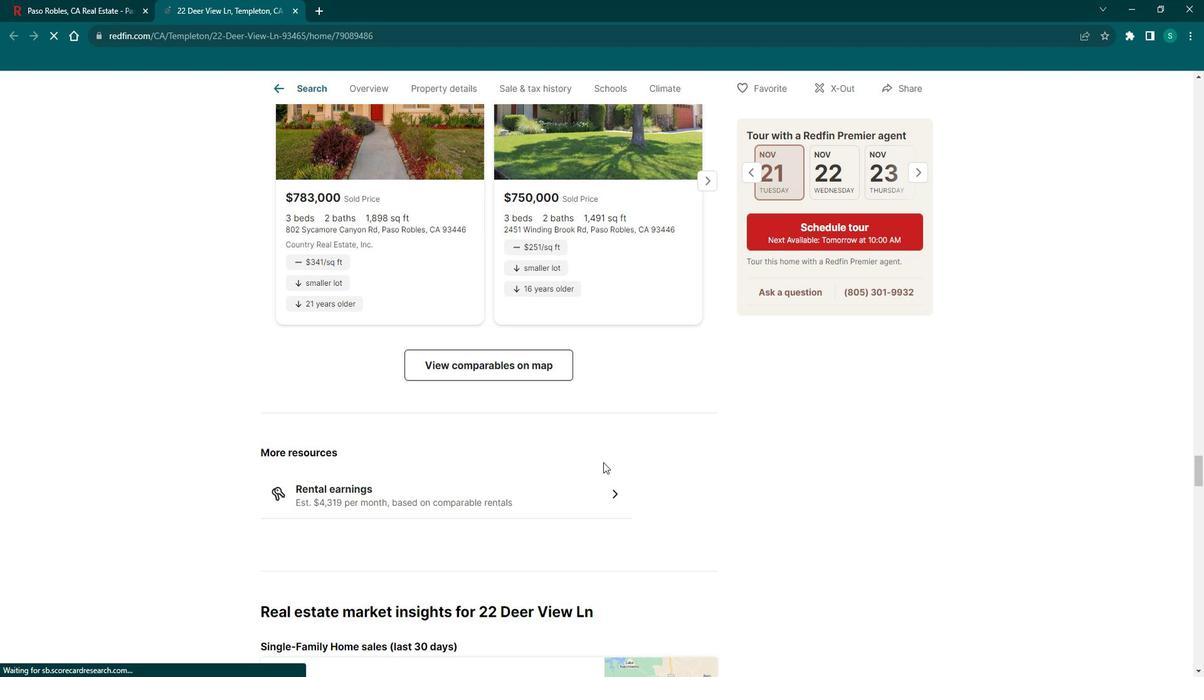 
Action: Mouse scrolled (601, 459) with delta (0, 0)
Screenshot: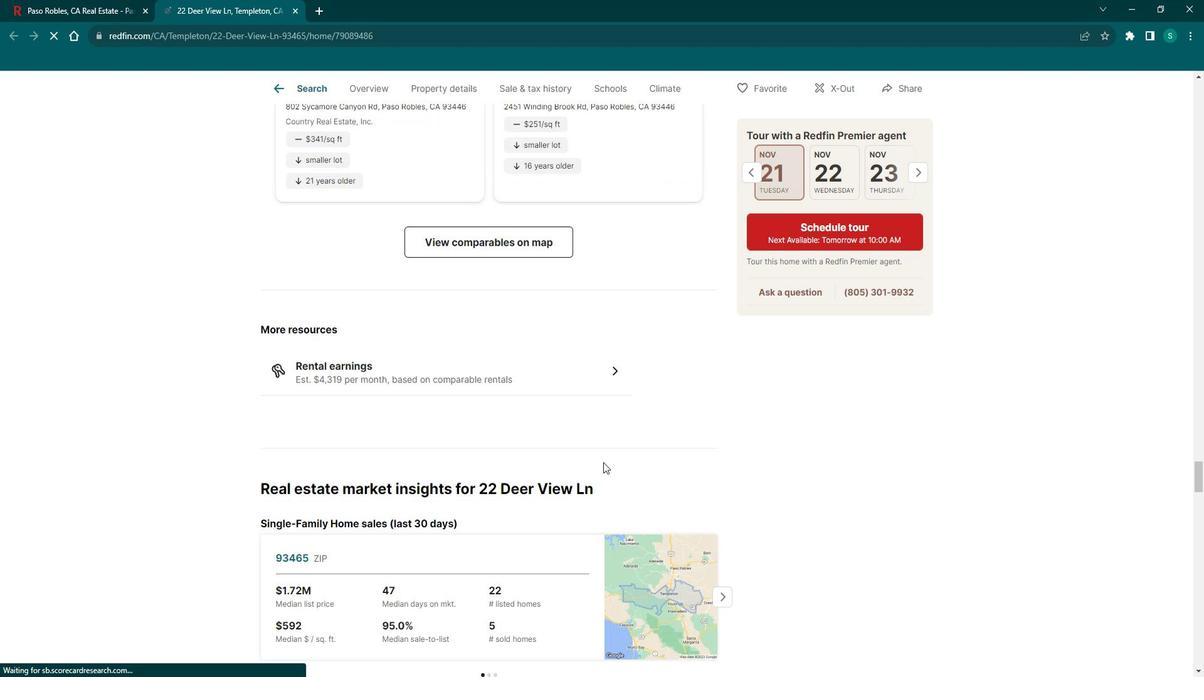 
Action: Mouse scrolled (601, 459) with delta (0, 0)
Screenshot: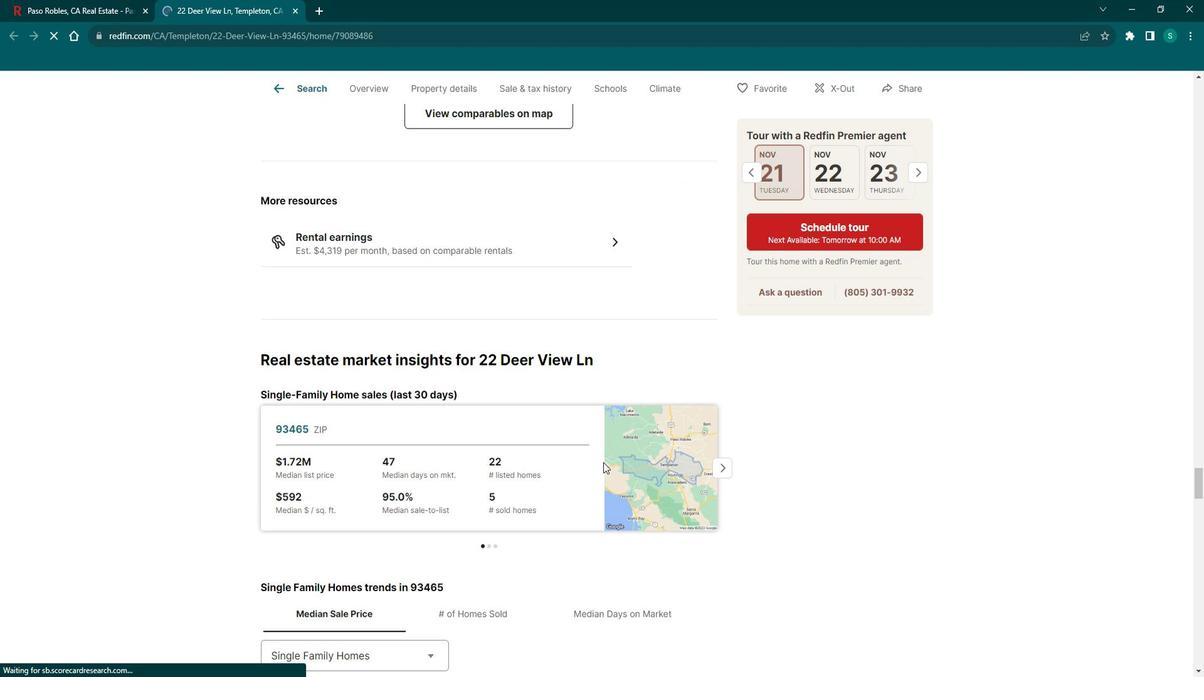 
Action: Mouse scrolled (601, 459) with delta (0, 0)
Screenshot: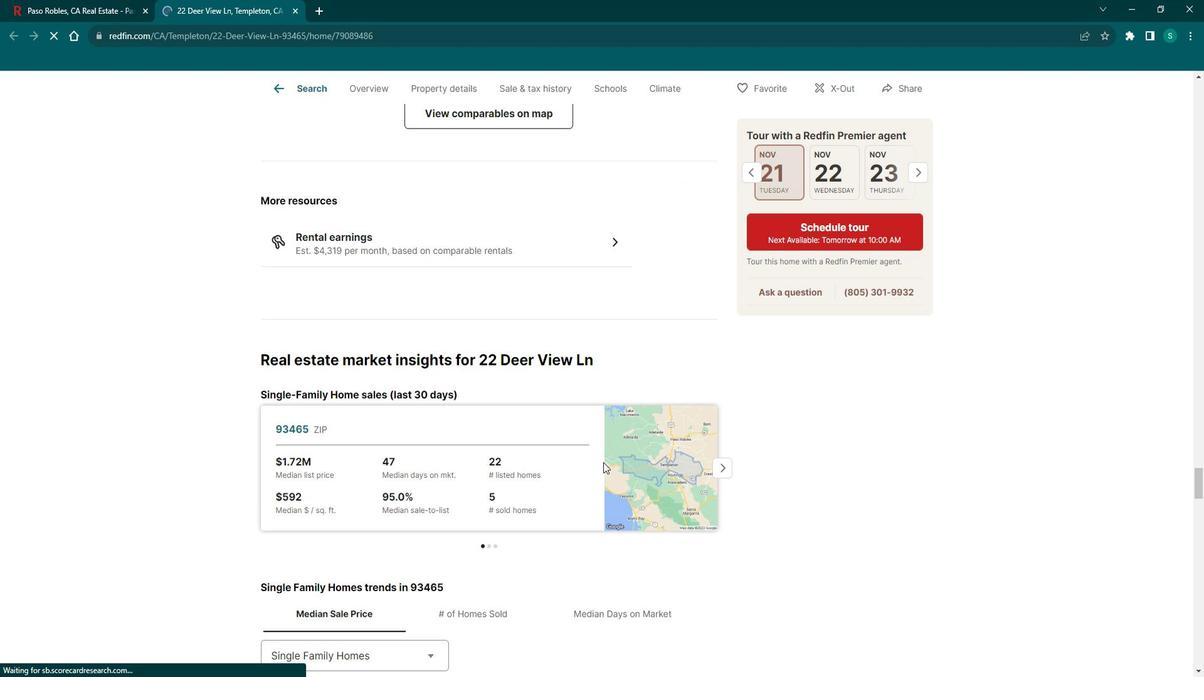 
Action: Mouse scrolled (601, 459) with delta (0, 0)
Screenshot: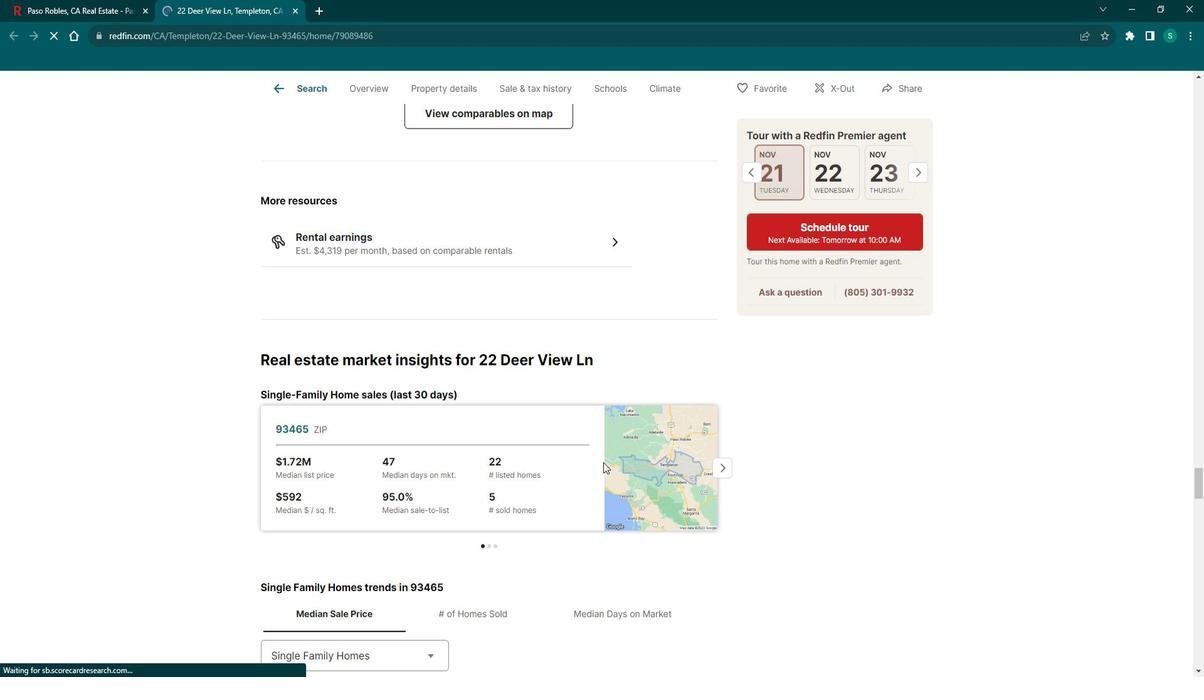 
Action: Mouse scrolled (601, 459) with delta (0, 0)
Screenshot: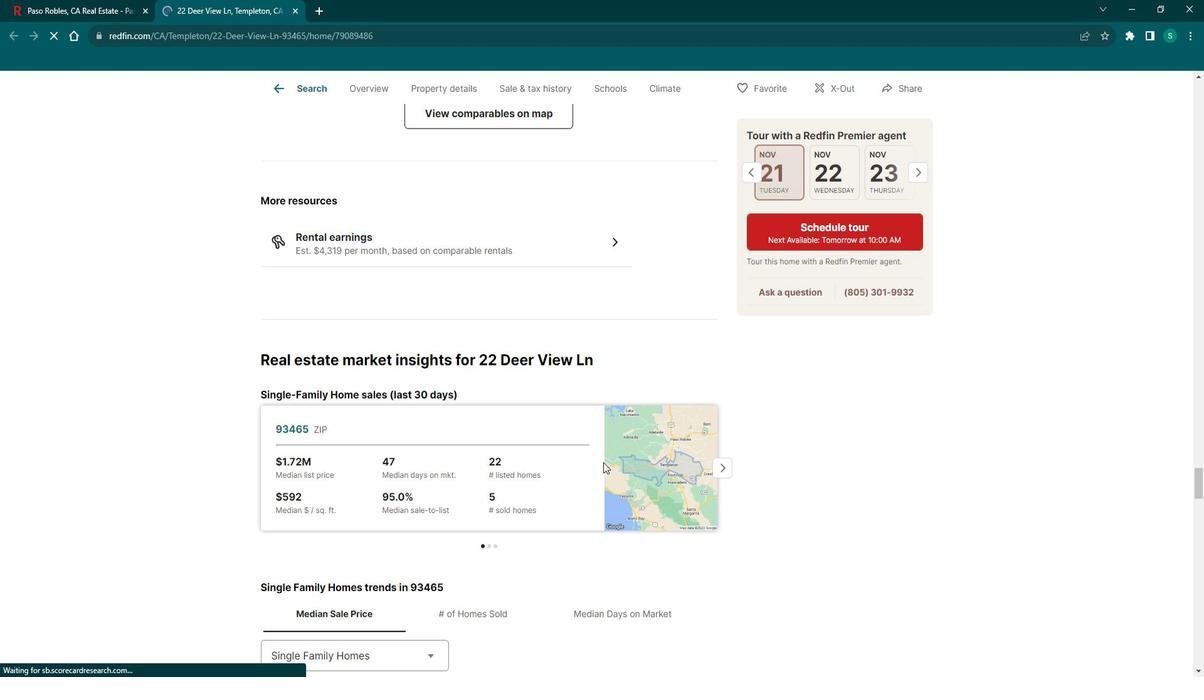 
Action: Mouse scrolled (601, 459) with delta (0, 0)
Screenshot: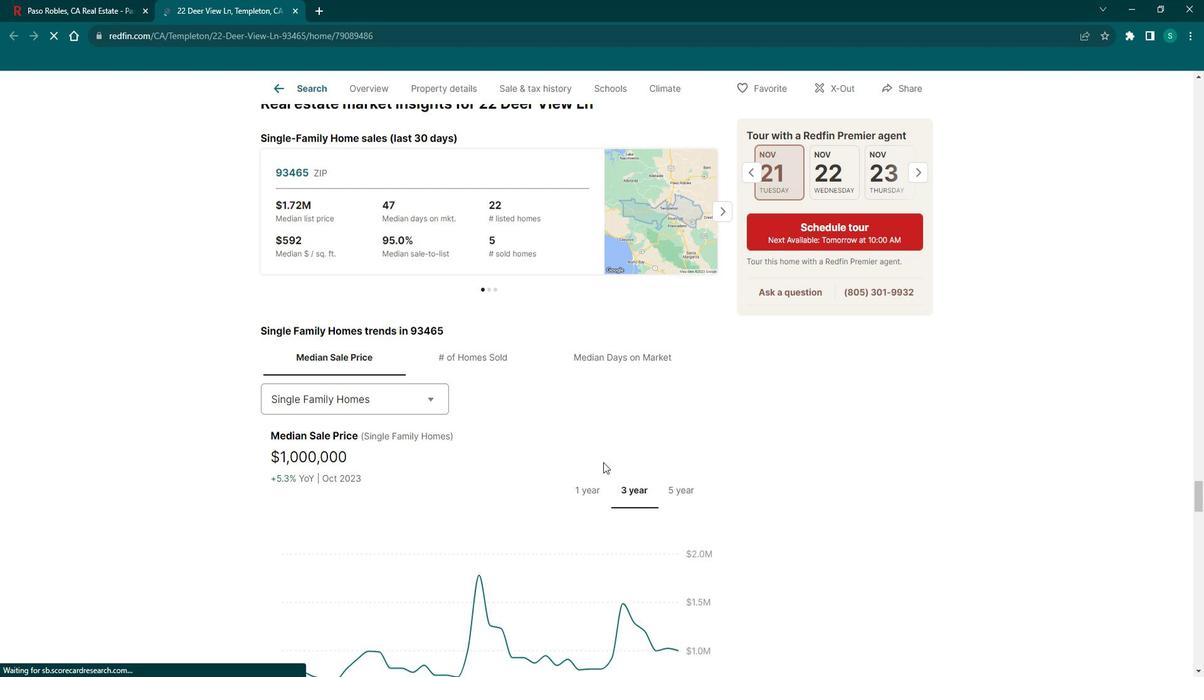 
Action: Mouse scrolled (601, 459) with delta (0, 0)
Screenshot: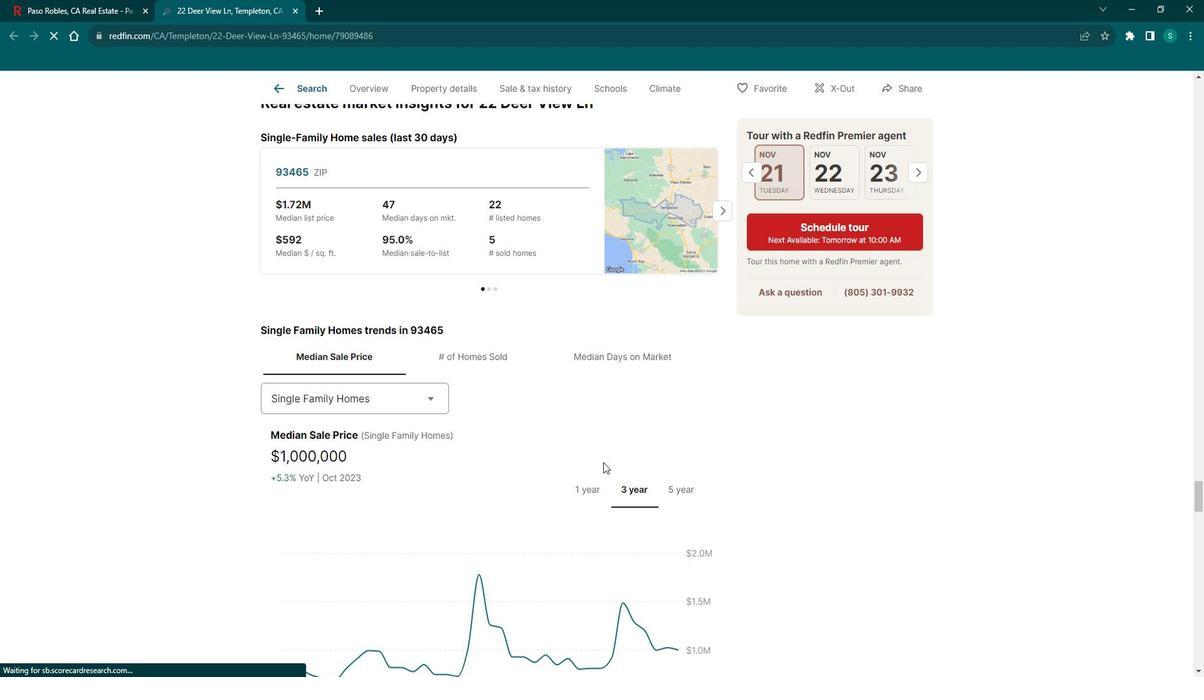 
Action: Mouse scrolled (601, 459) with delta (0, 0)
Screenshot: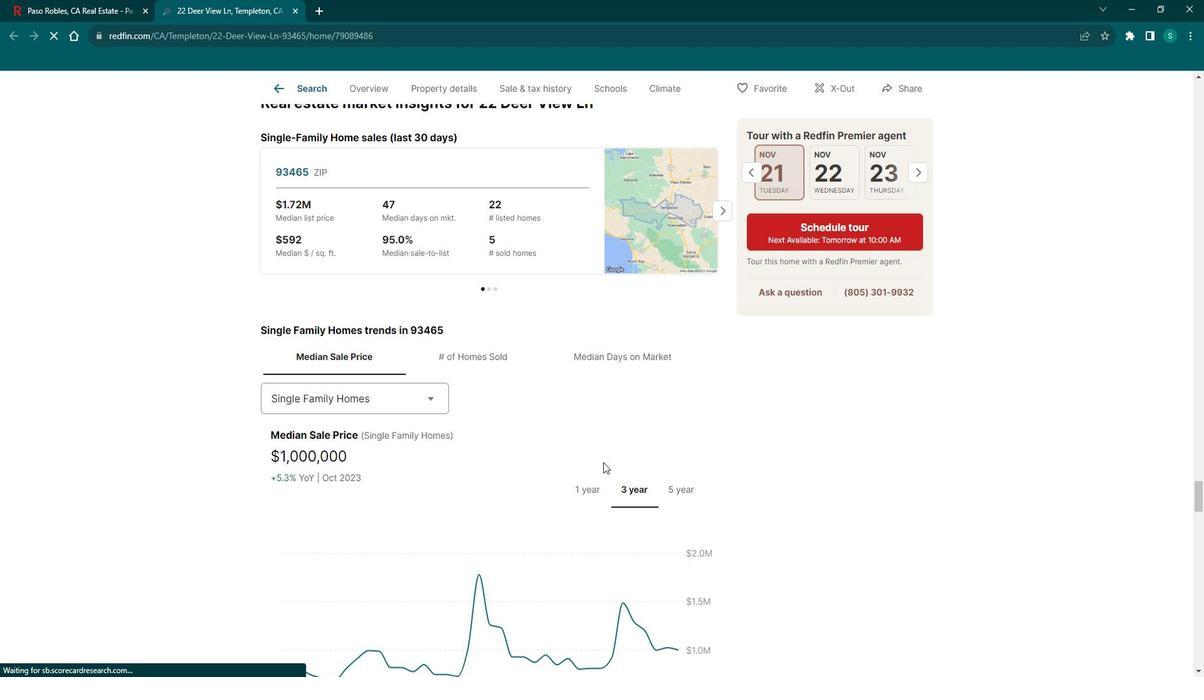 
Action: Mouse scrolled (601, 459) with delta (0, 0)
Screenshot: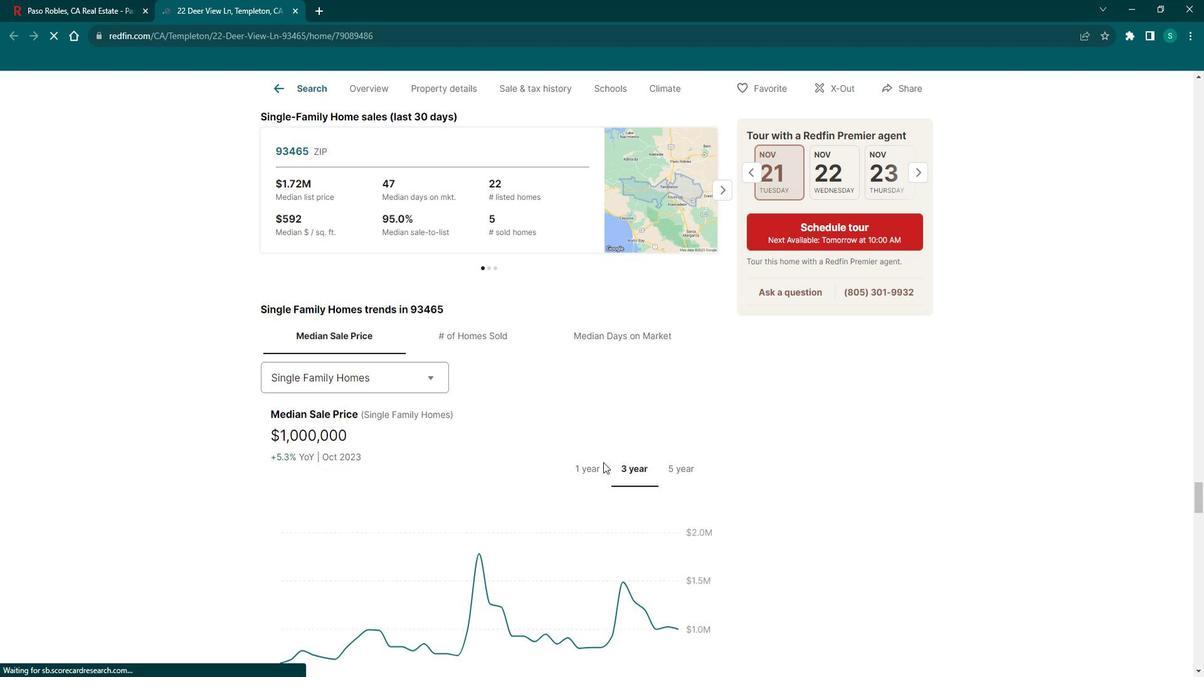 
Action: Mouse scrolled (601, 459) with delta (0, 0)
Screenshot: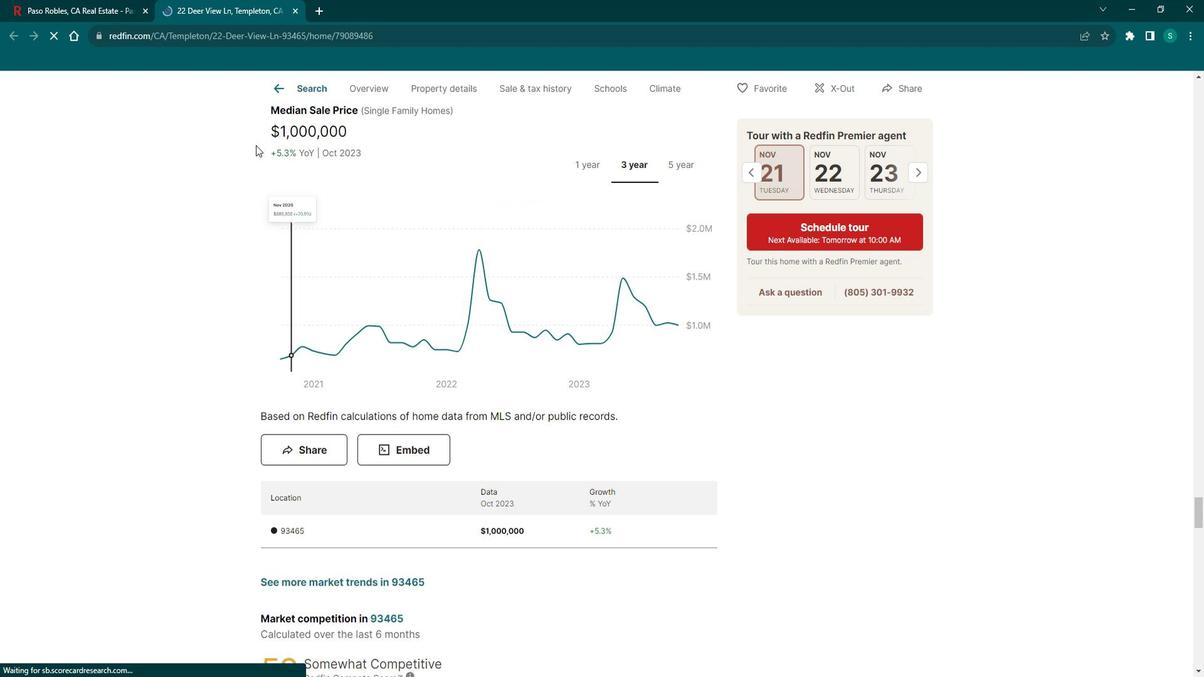 
Action: Mouse scrolled (601, 459) with delta (0, 0)
Screenshot: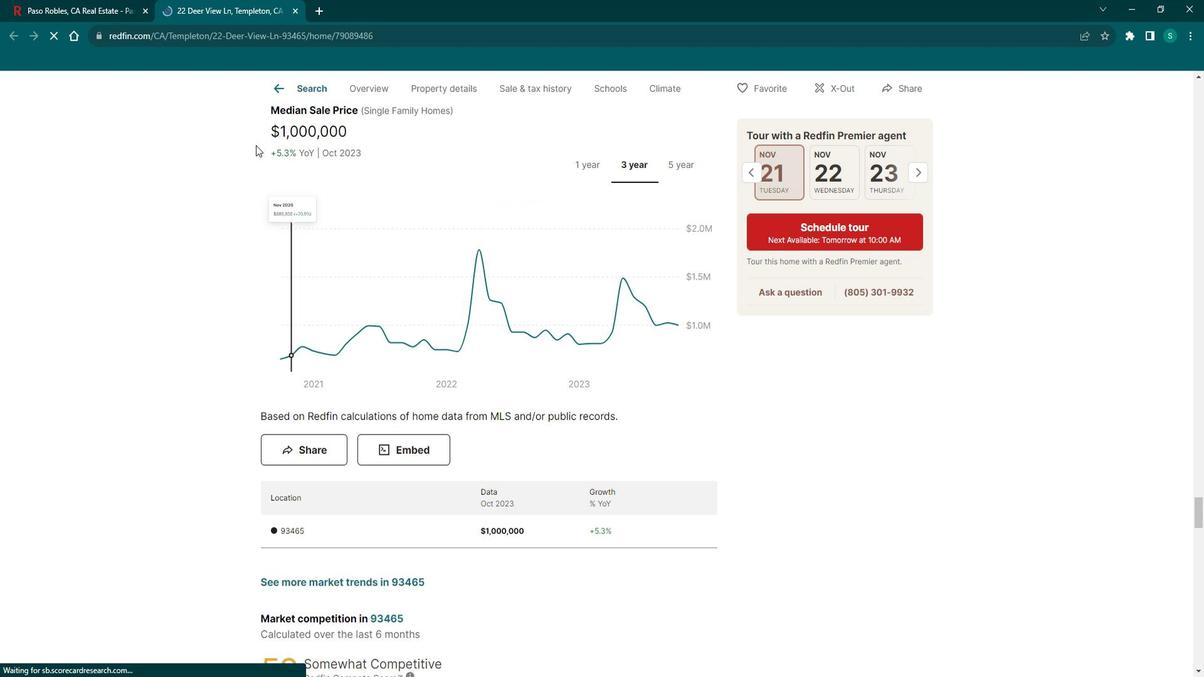 
Action: Mouse scrolled (601, 459) with delta (0, 0)
Screenshot: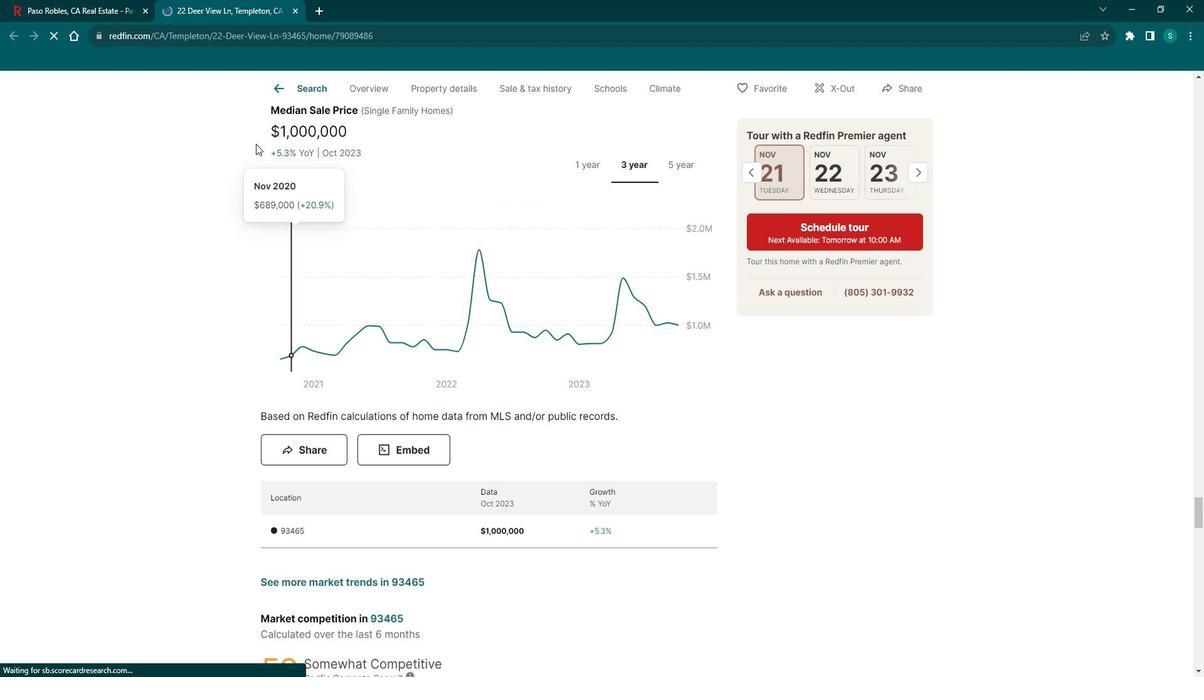 
Action: Mouse scrolled (601, 459) with delta (0, 0)
Screenshot: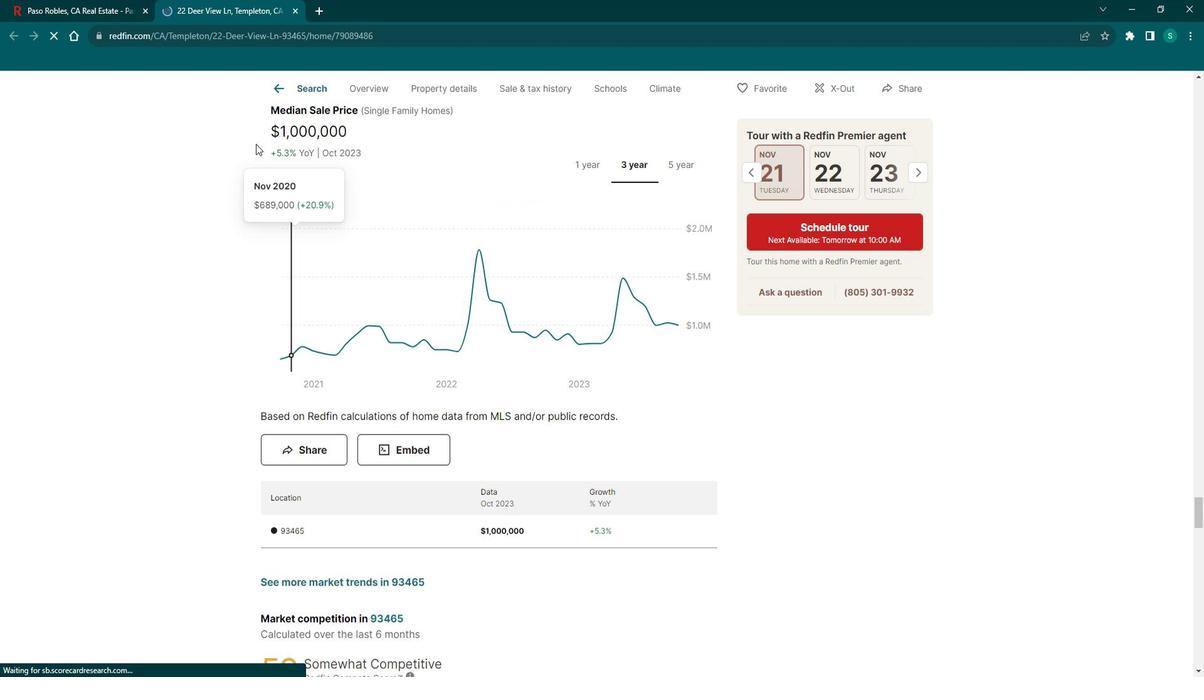 
Action: Mouse moved to (601, 459)
Screenshot: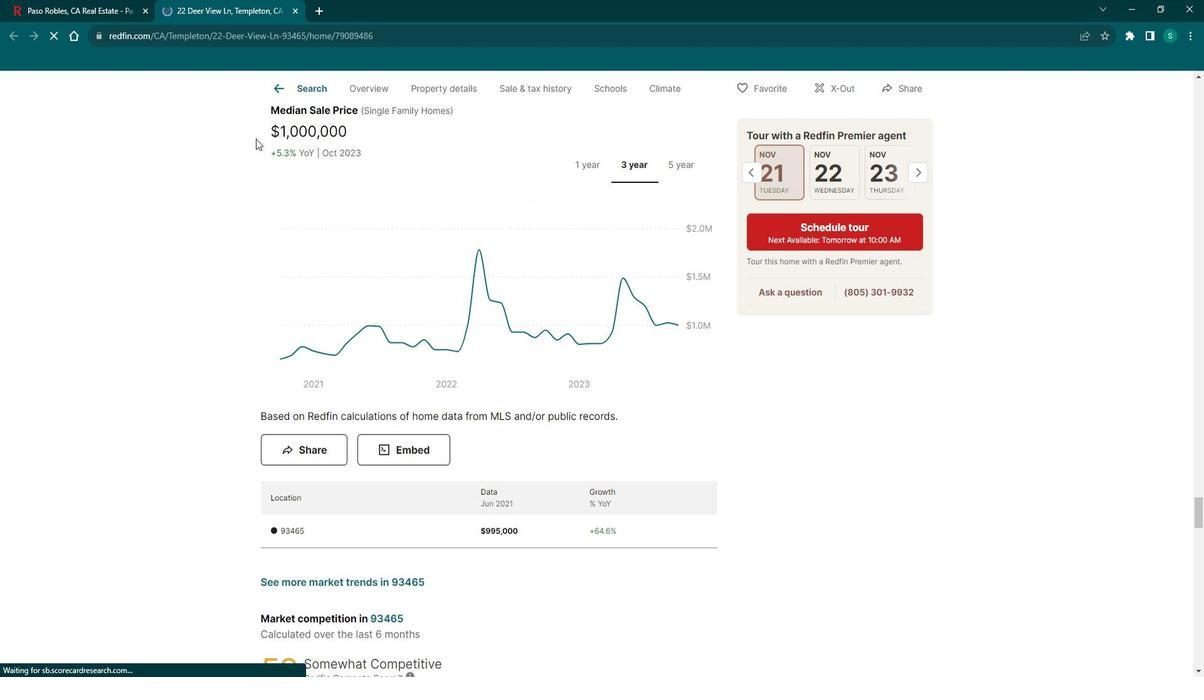 
Action: Mouse scrolled (601, 459) with delta (0, 0)
Screenshot: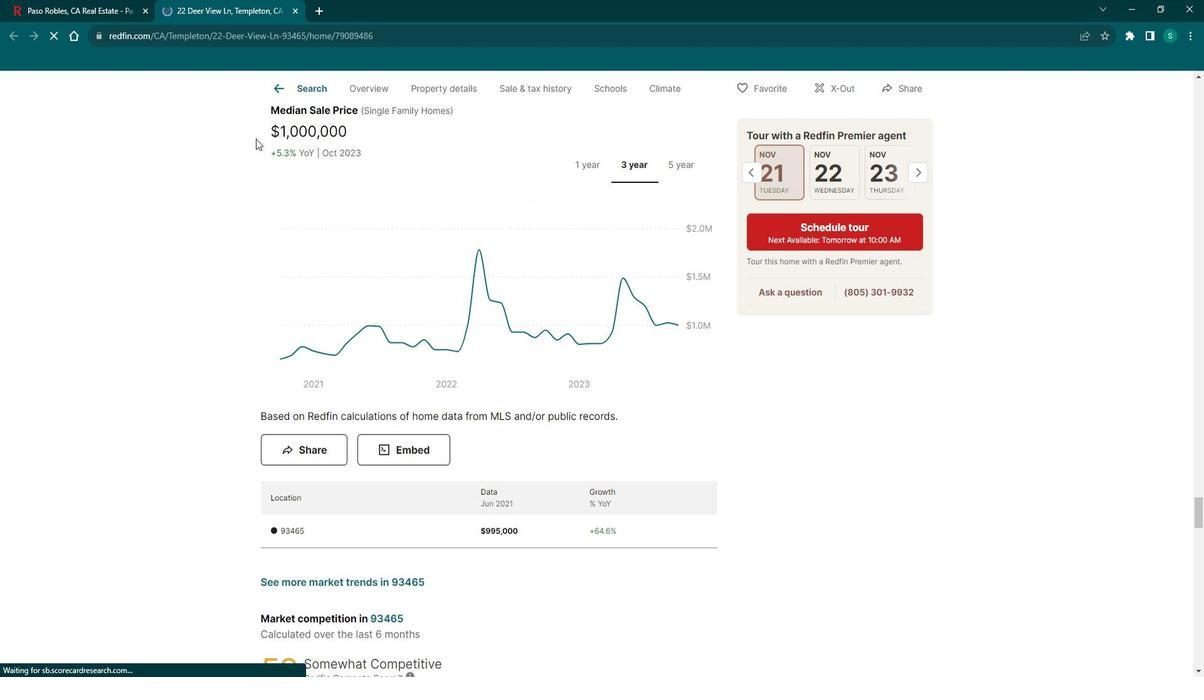 
Action: Mouse moved to (294, 120)
Screenshot: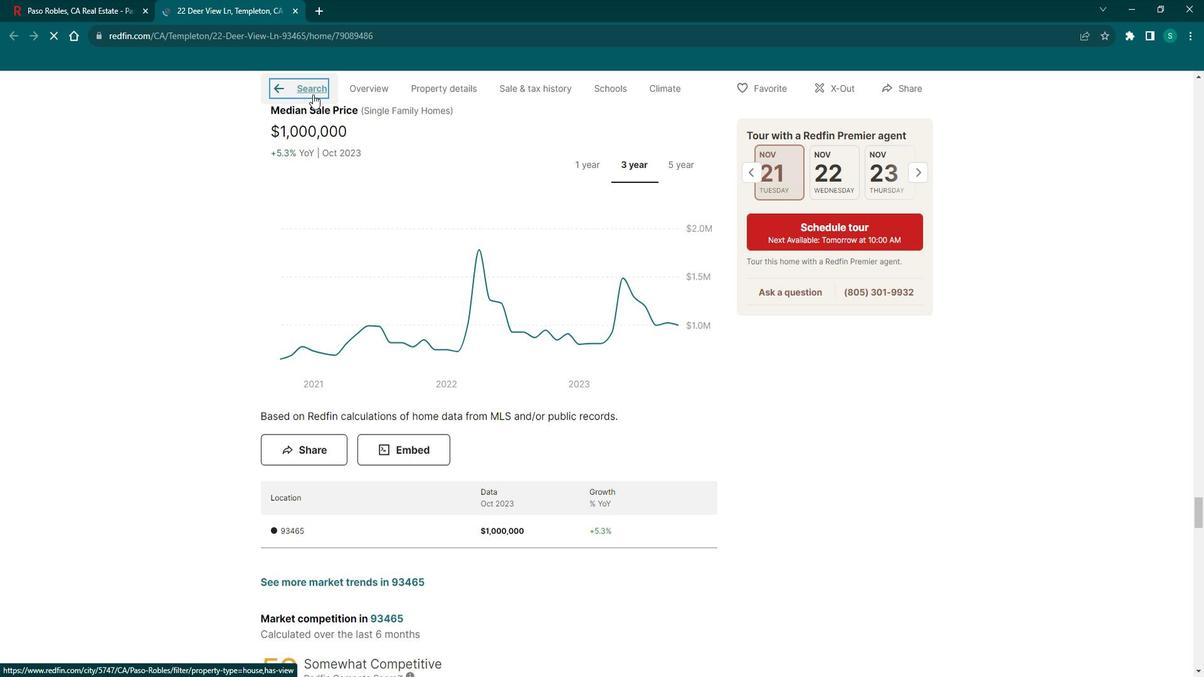 
Action: Mouse pressed left at (294, 120)
Screenshot: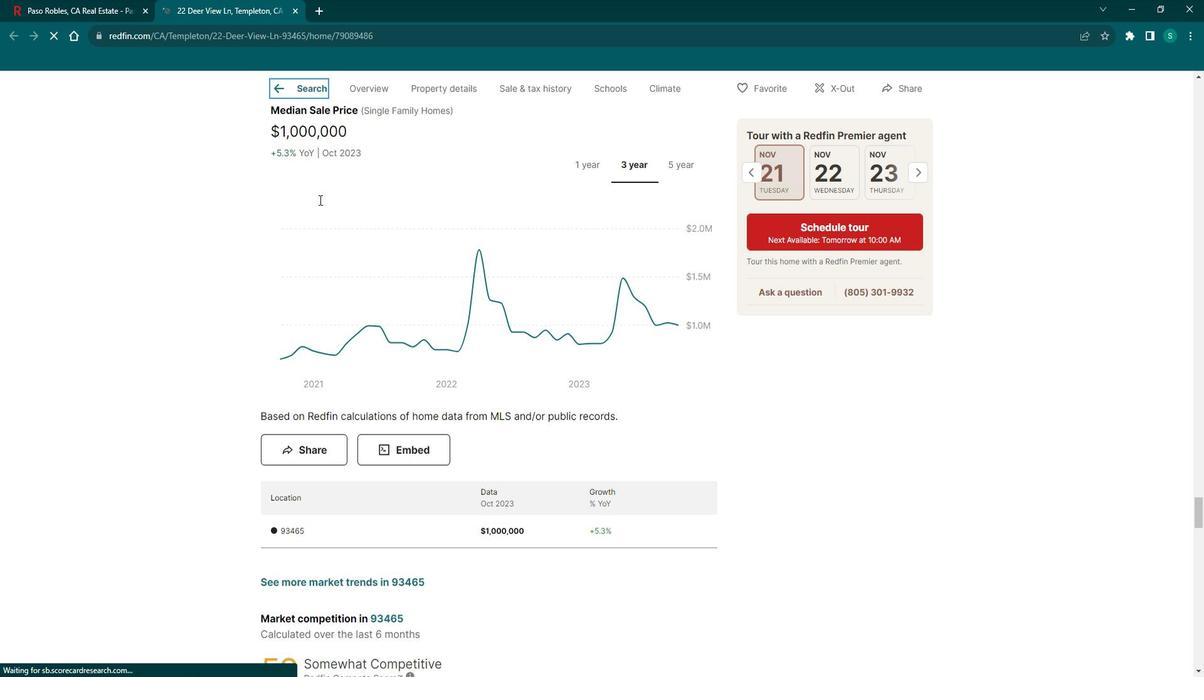 
Action: Mouse moved to (975, 455)
Screenshot: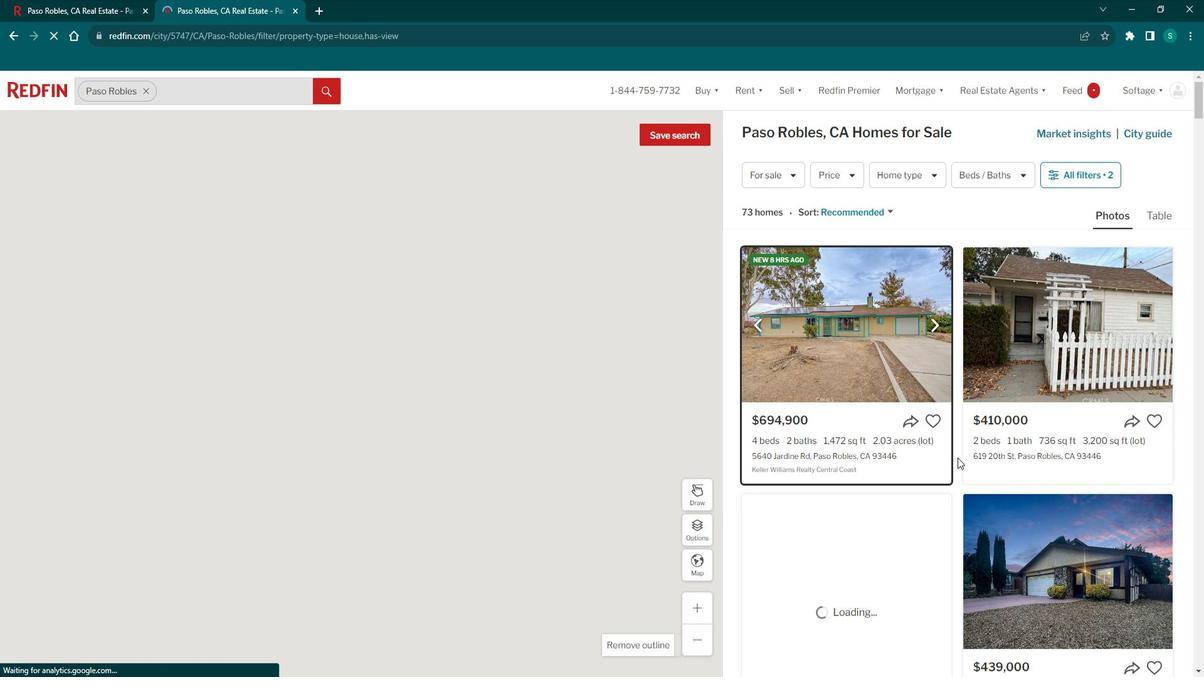 
Action: Mouse scrolled (975, 454) with delta (0, 0)
Screenshot: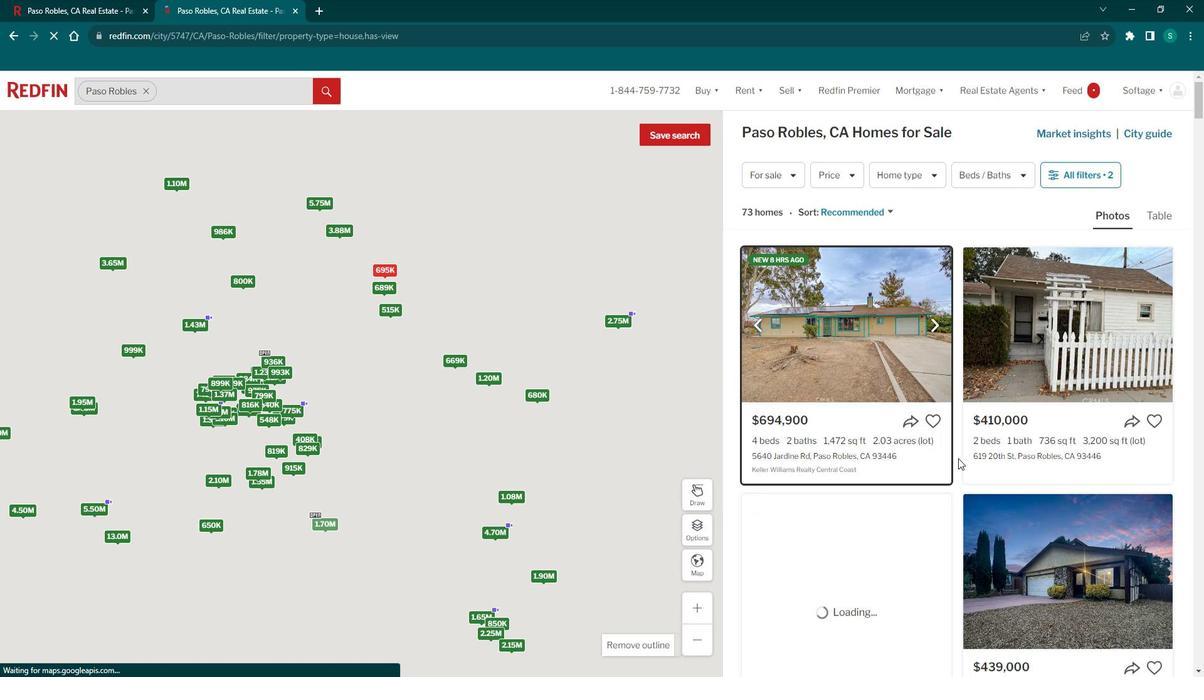 
Action: Mouse scrolled (975, 454) with delta (0, 0)
Screenshot: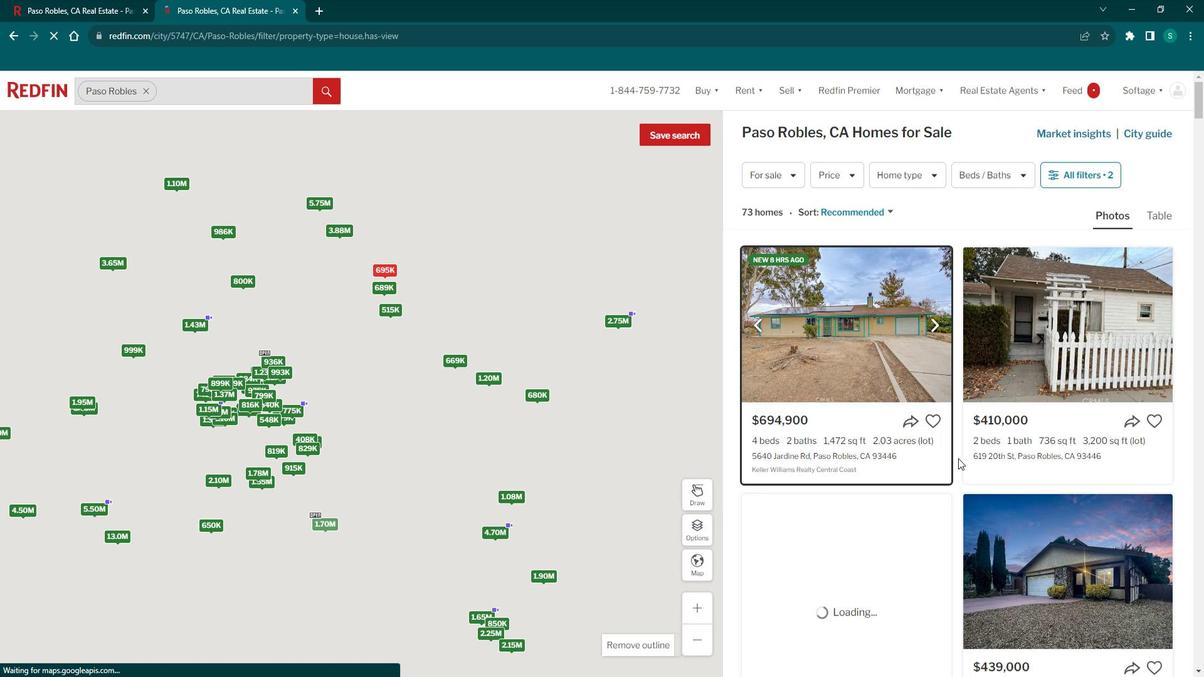 
Action: Mouse moved to (975, 456)
Screenshot: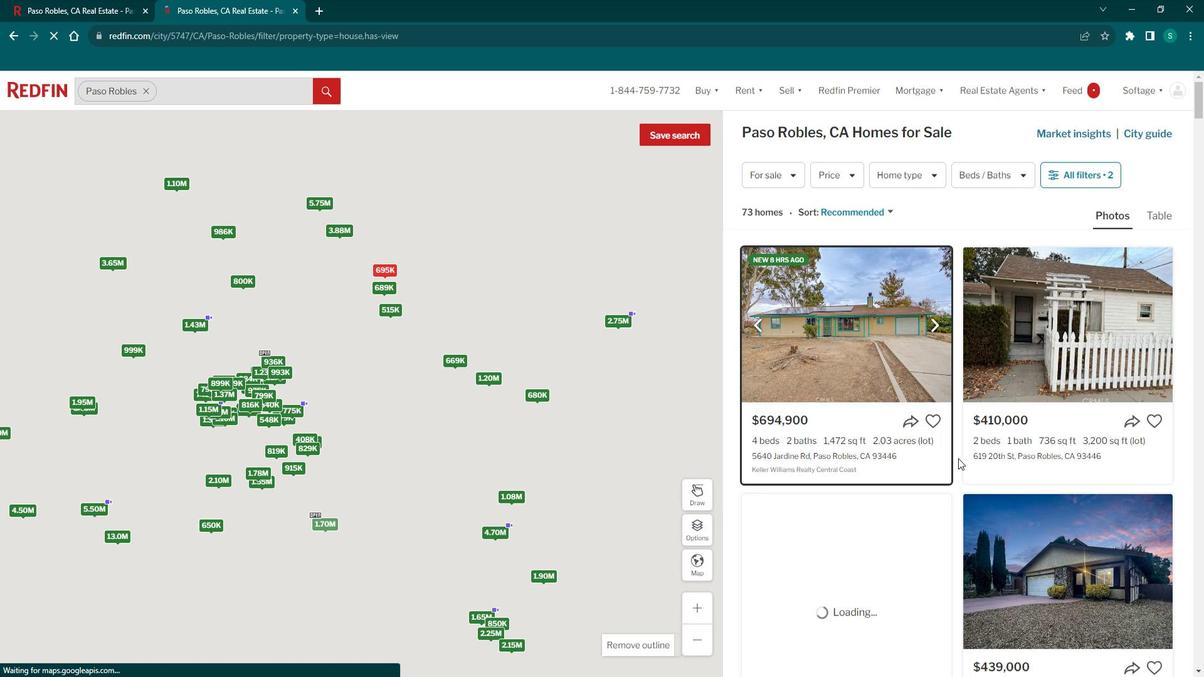 
Action: Mouse scrolled (975, 455) with delta (0, 0)
Screenshot: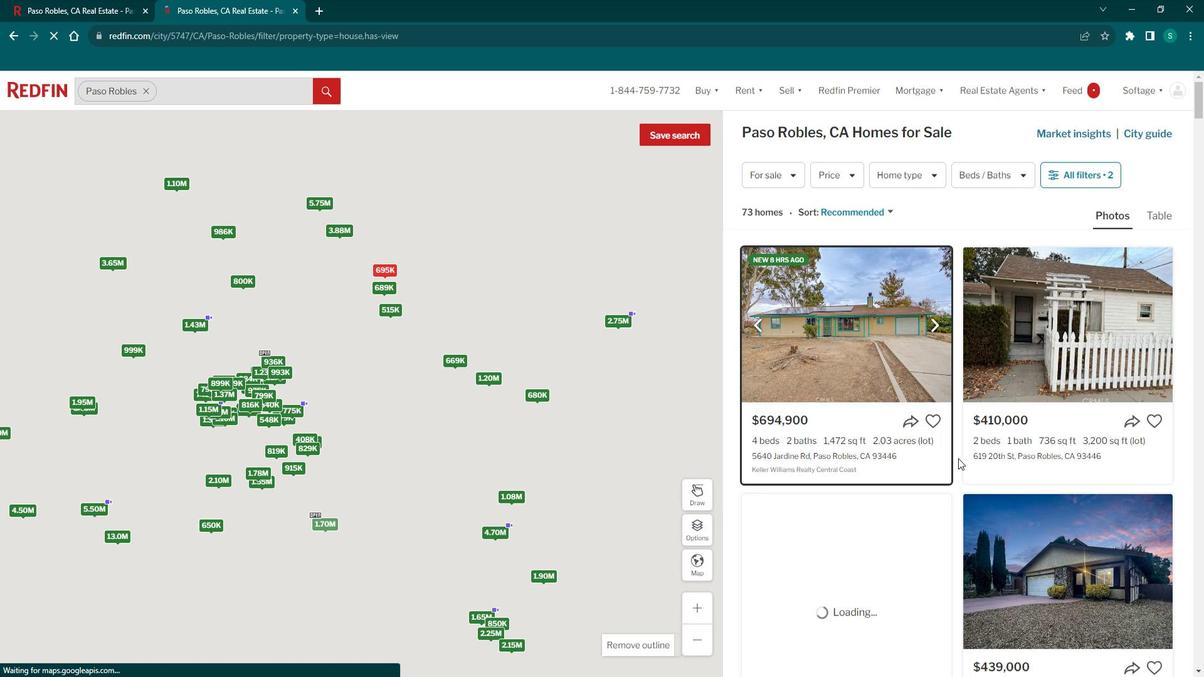 
Action: Mouse scrolled (975, 455) with delta (0, 0)
Screenshot: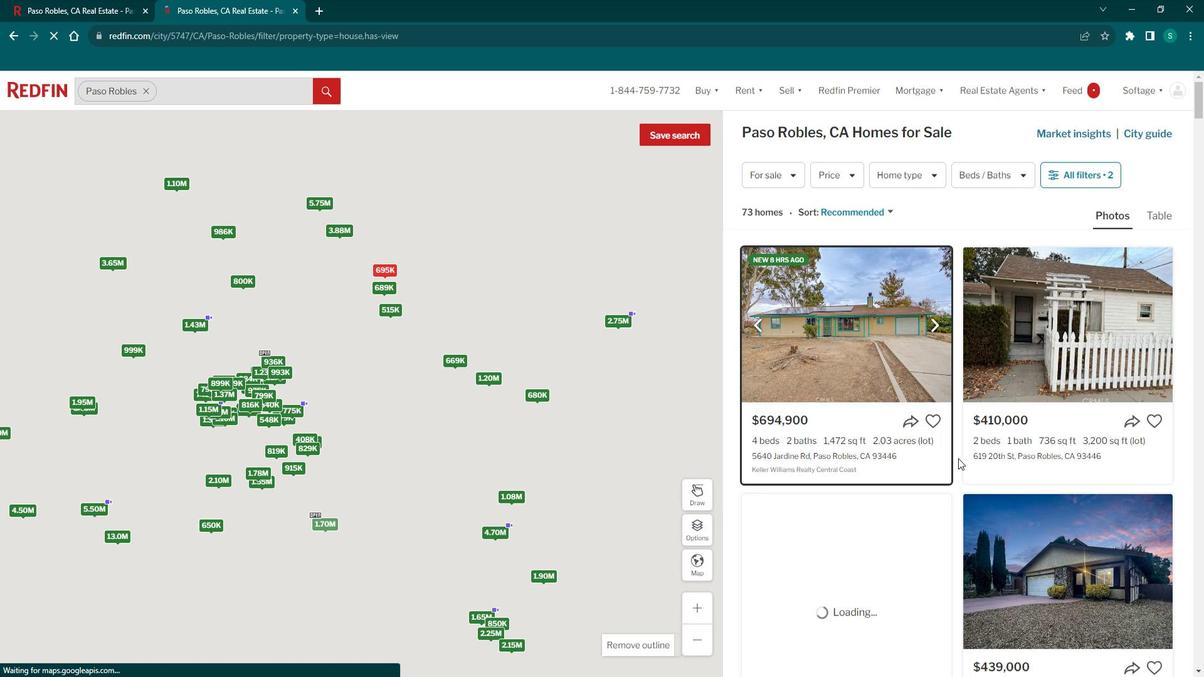
Action: Mouse scrolled (975, 455) with delta (0, 0)
Screenshot: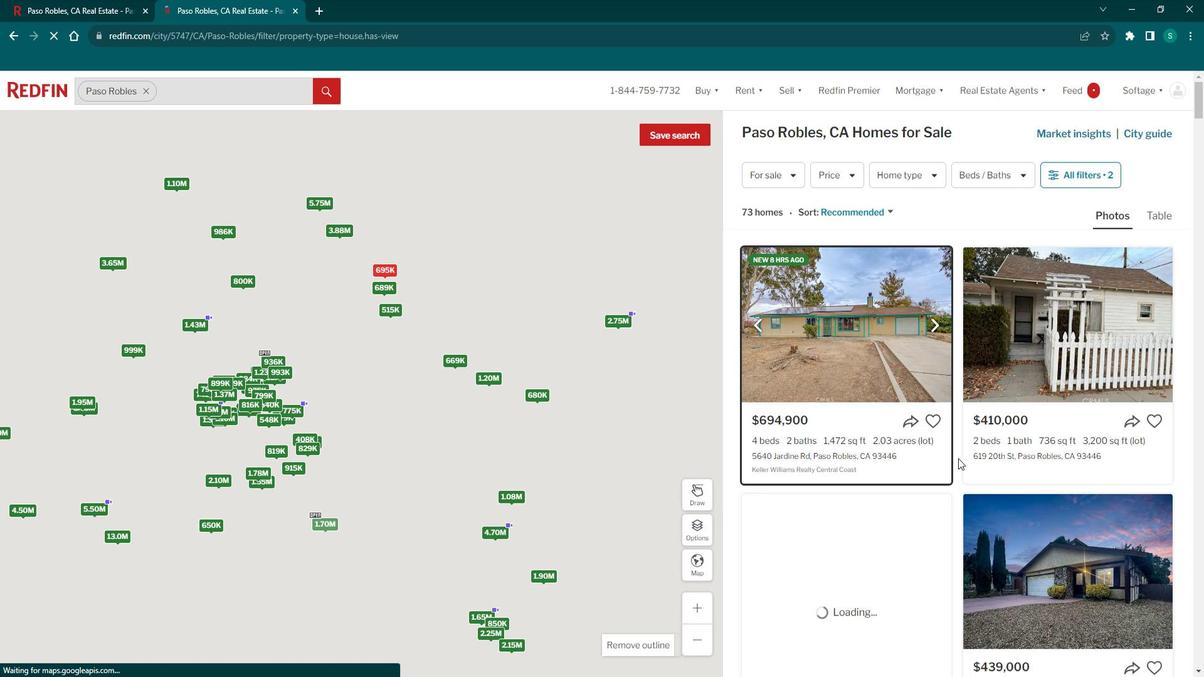
Action: Mouse scrolled (975, 455) with delta (0, 0)
Screenshot: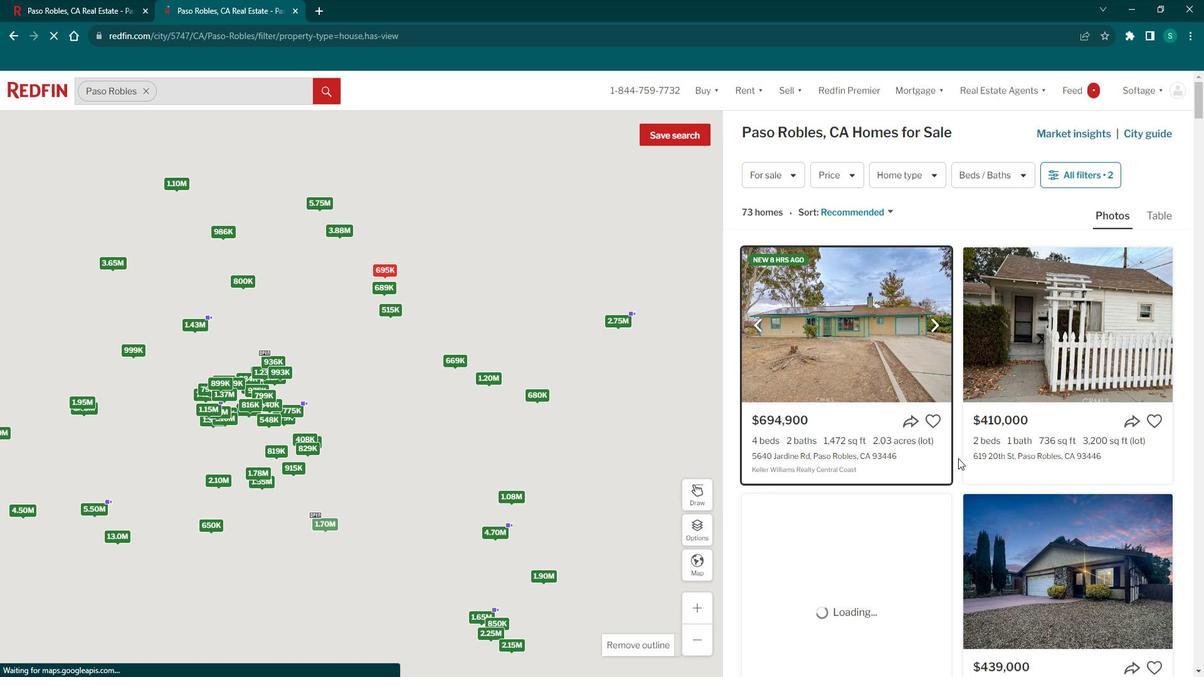 
Action: Mouse moved to (977, 456)
Screenshot: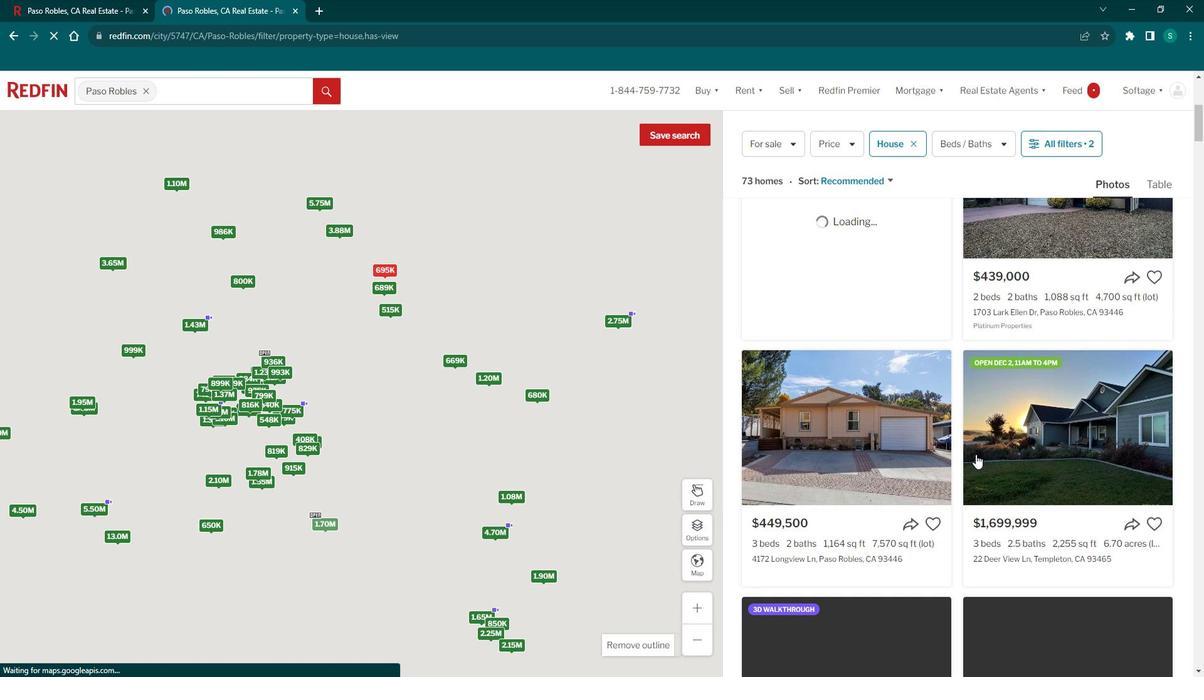 
Action: Mouse scrolled (977, 455) with delta (0, 0)
Screenshot: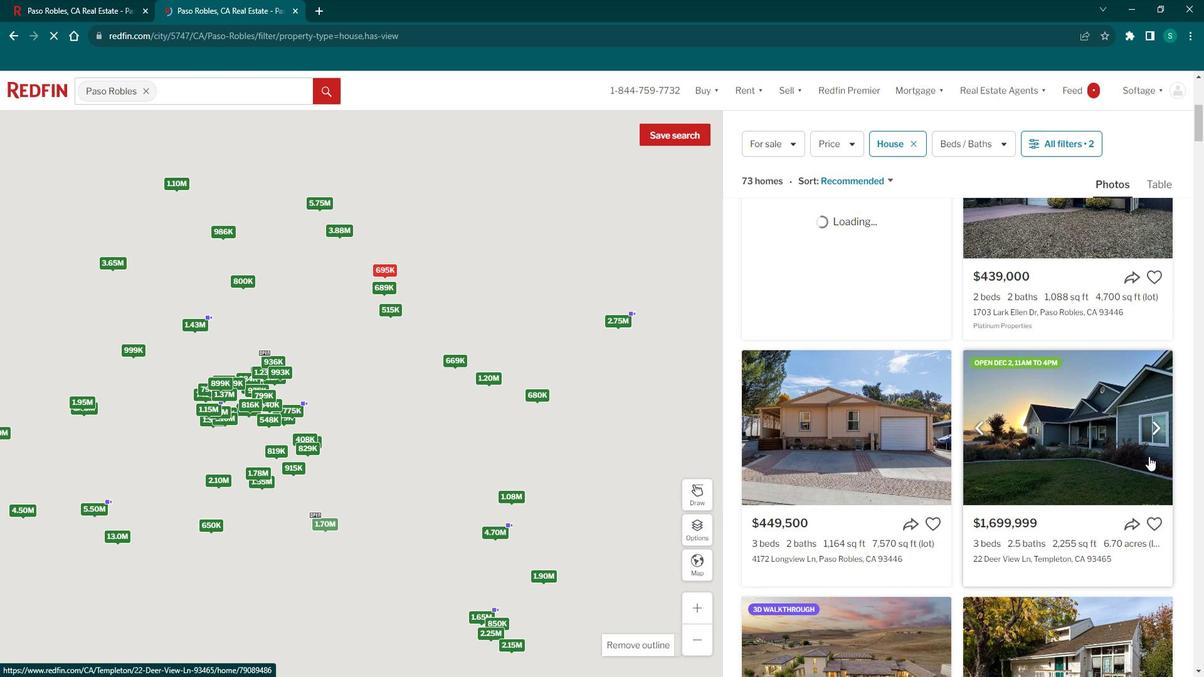 
Action: Mouse scrolled (977, 455) with delta (0, 0)
Screenshot: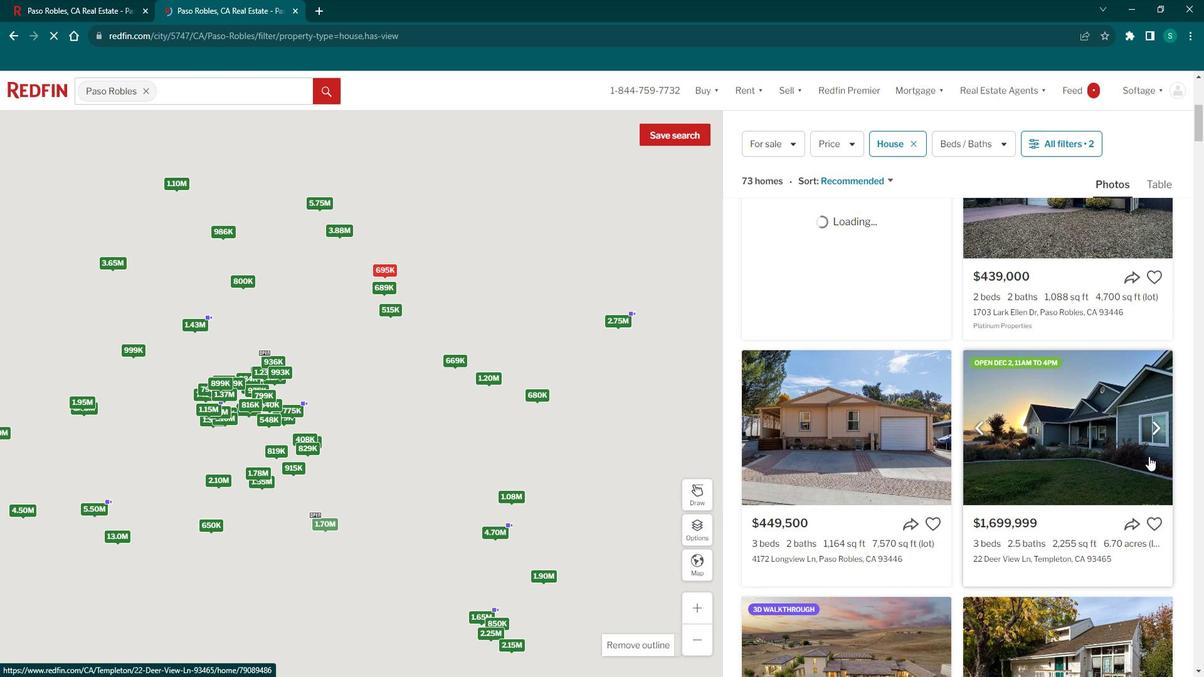 
Action: Mouse scrolled (977, 455) with delta (0, 0)
Screenshot: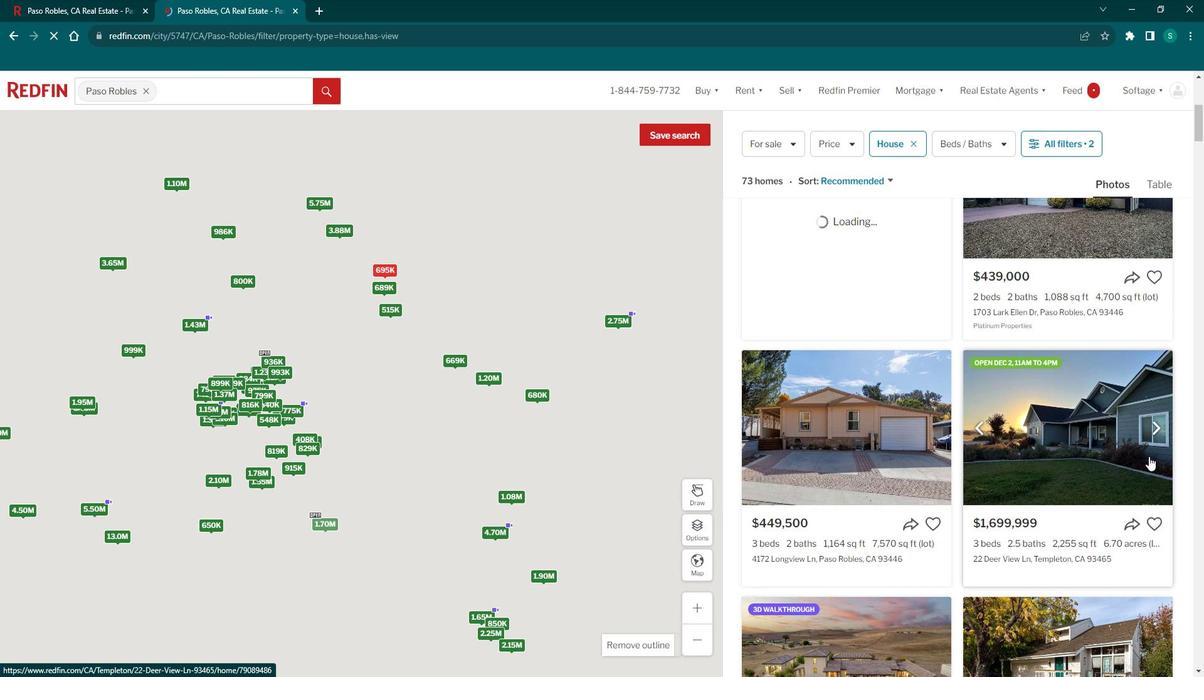 
Action: Mouse scrolled (977, 455) with delta (0, 0)
Screenshot: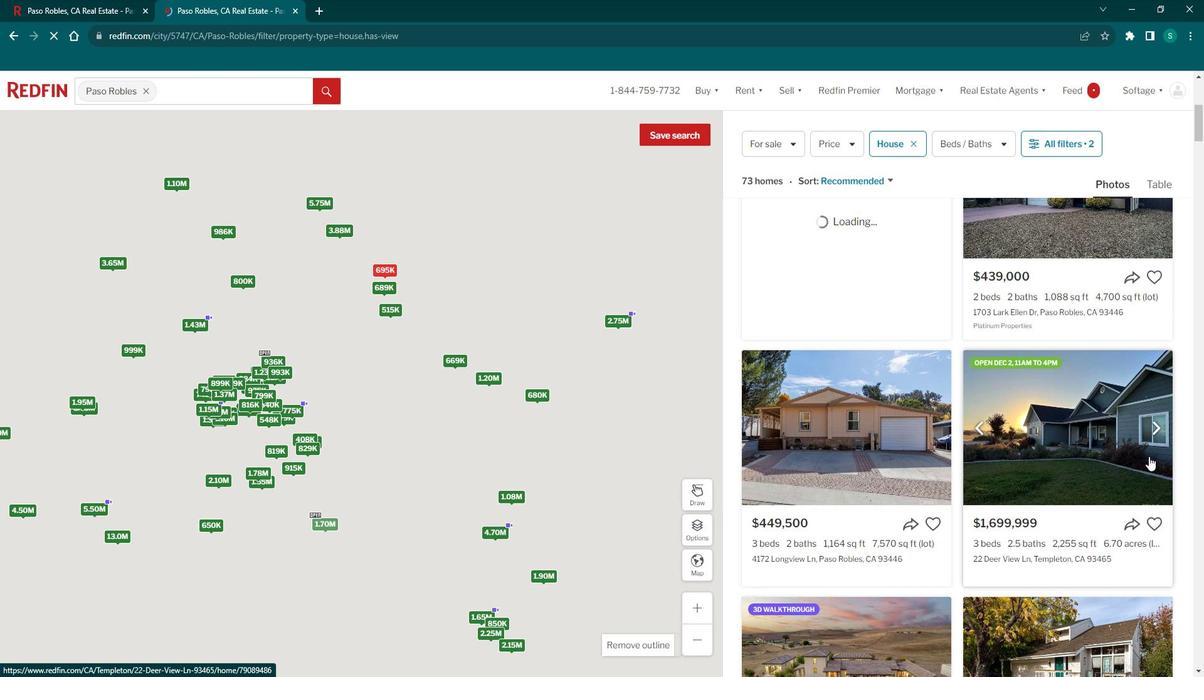 
Action: Mouse scrolled (977, 455) with delta (0, 0)
Screenshot: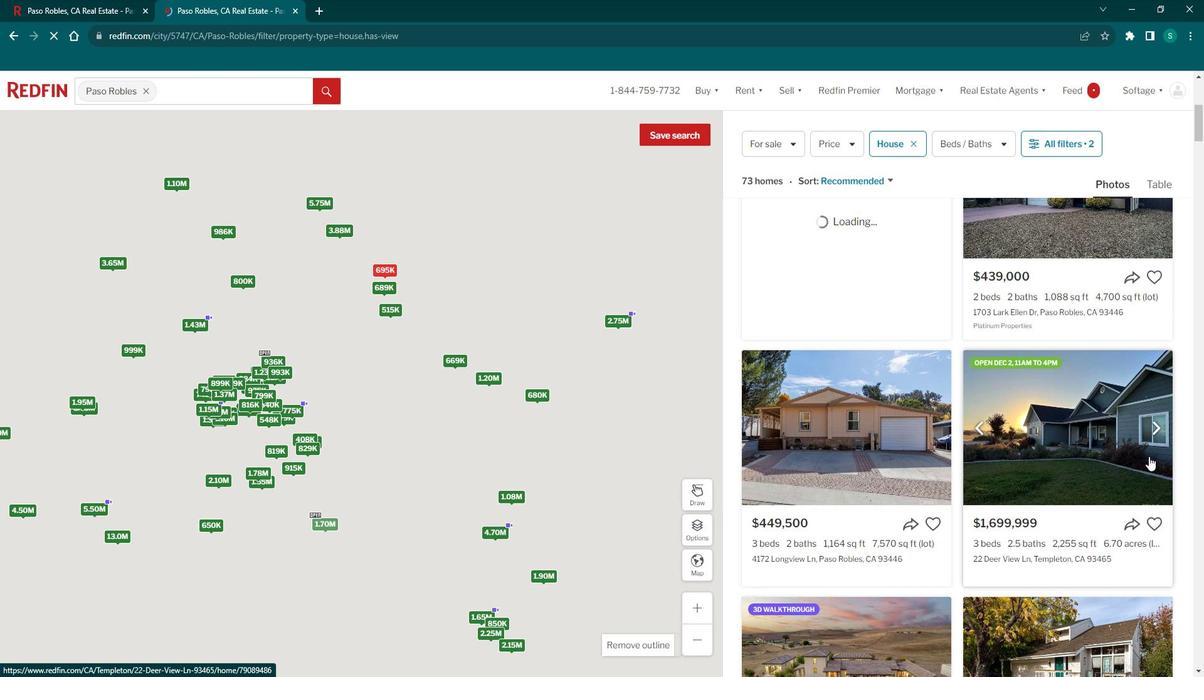 
Action: Mouse scrolled (977, 455) with delta (0, 0)
Screenshot: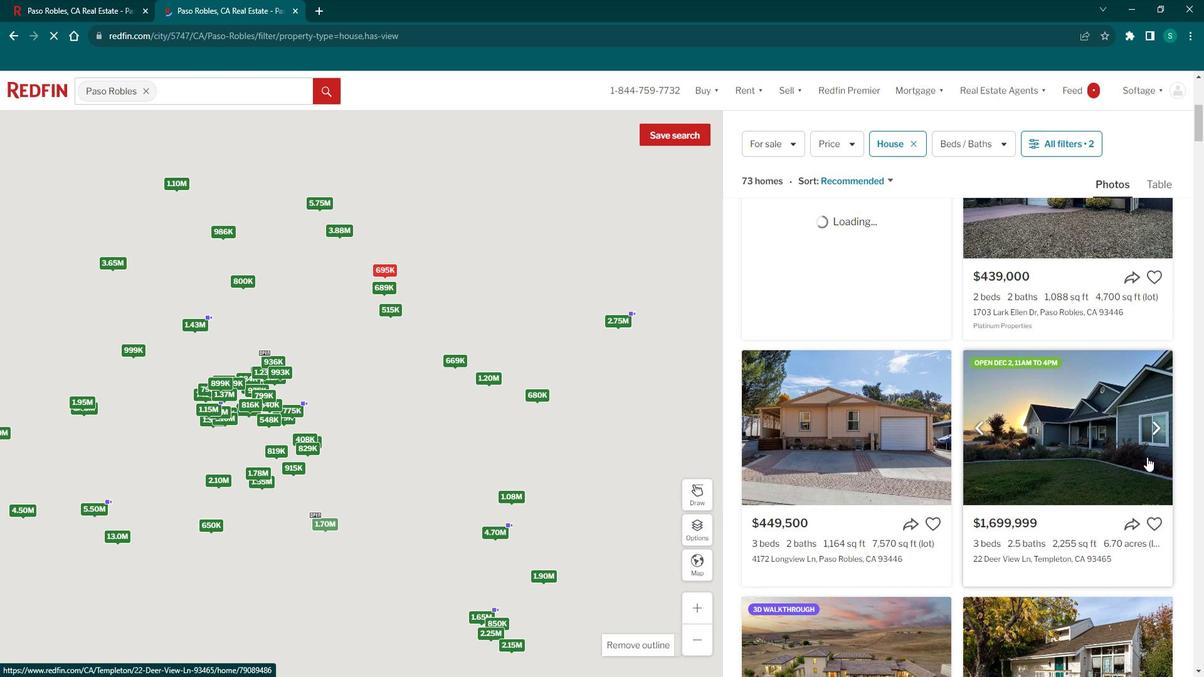 
Action: Mouse moved to (1106, 461)
Screenshot: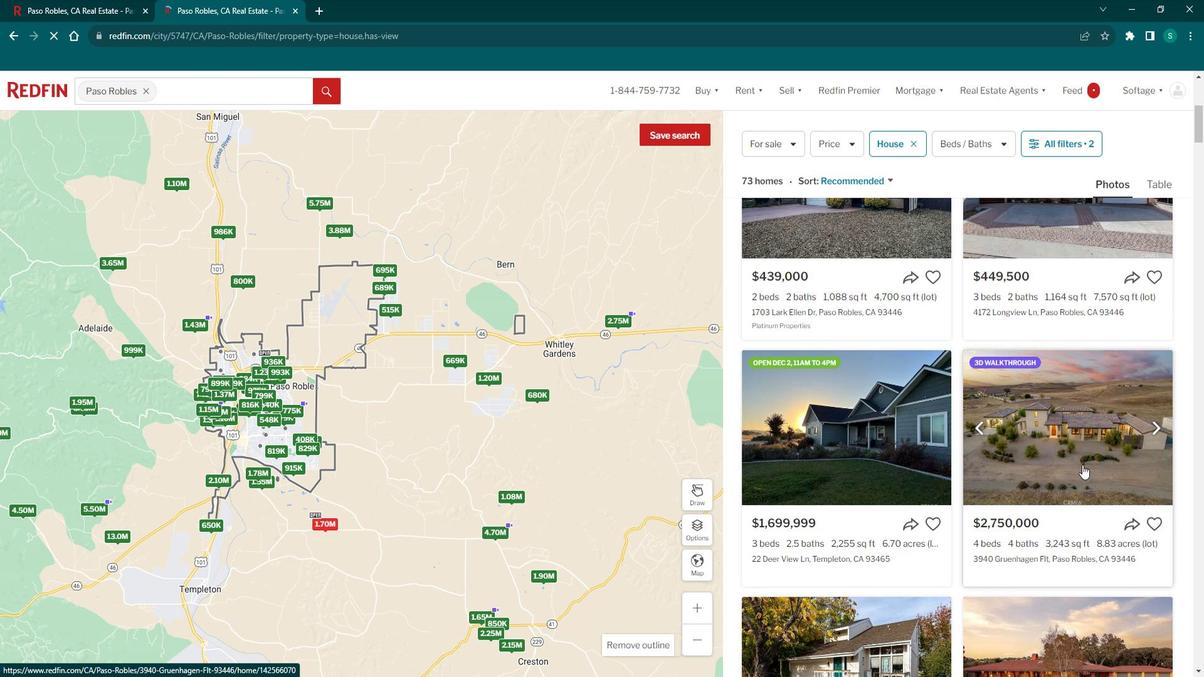 
Action: Mouse pressed left at (1106, 461)
Screenshot: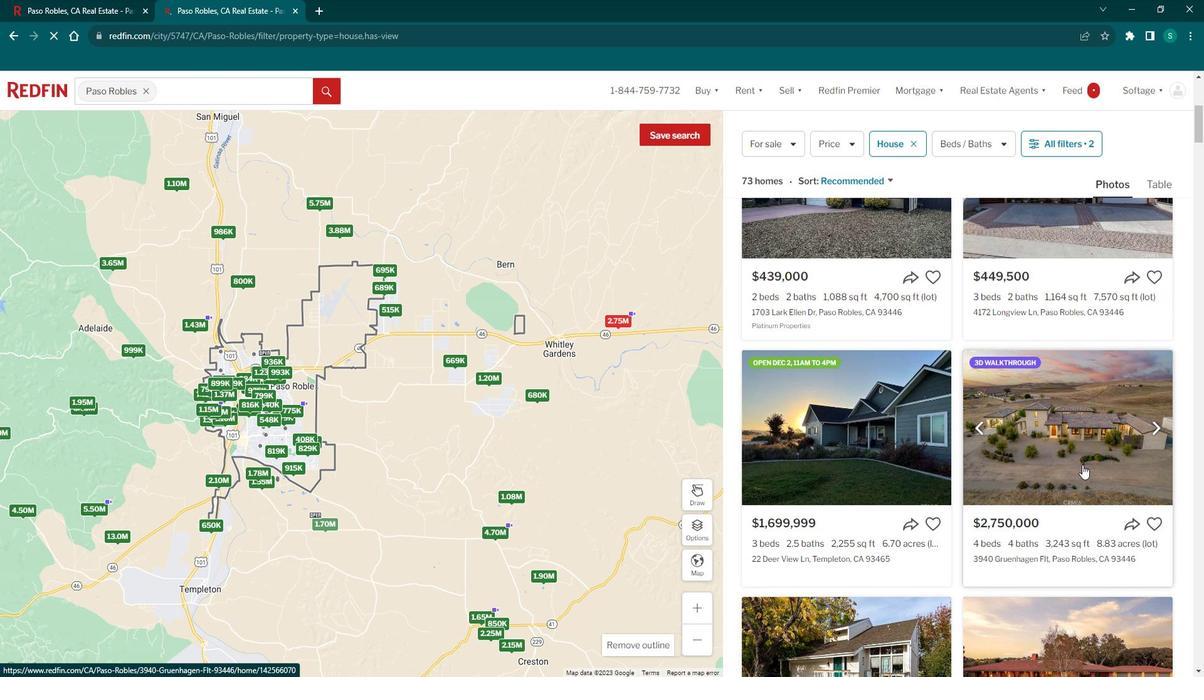 
Action: Mouse moved to (1101, 463)
Screenshot: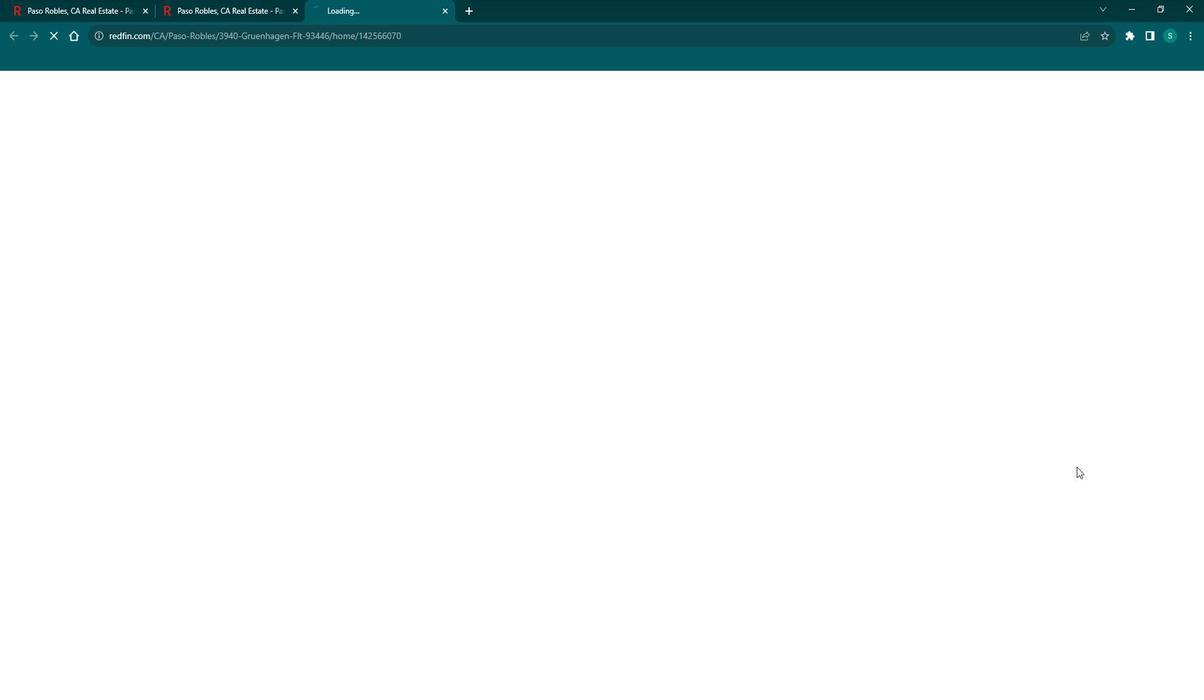 
Action: Mouse pressed left at (1101, 463)
Screenshot: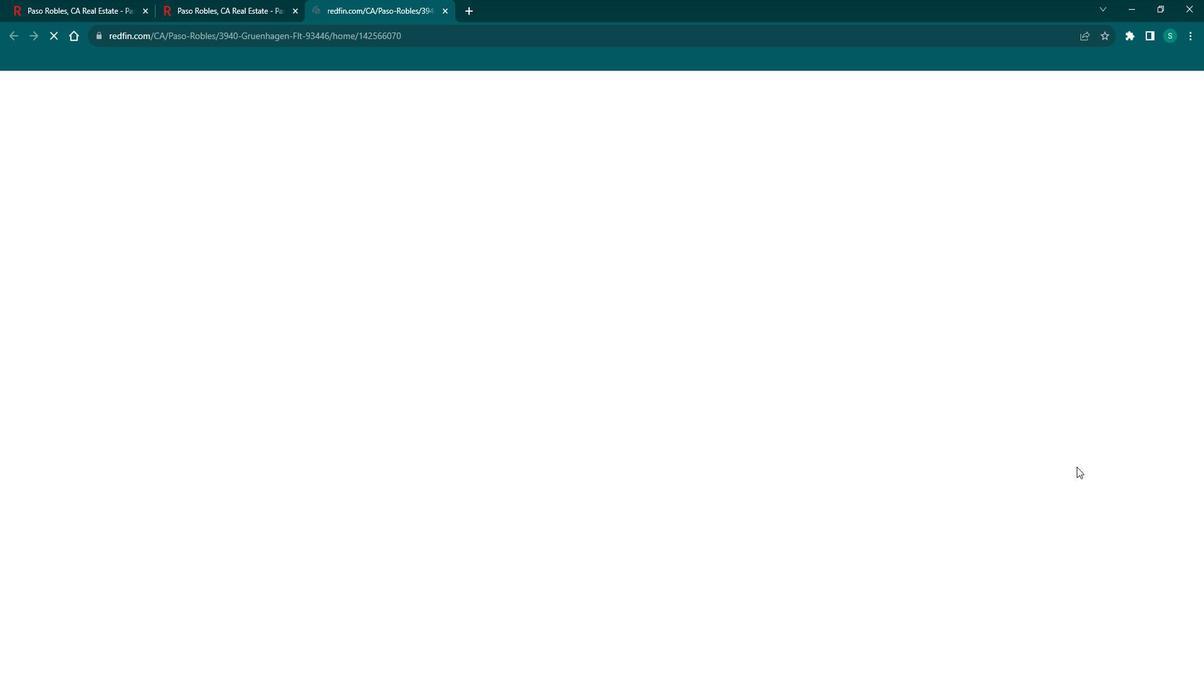 
Action: Mouse moved to (473, 427)
Screenshot: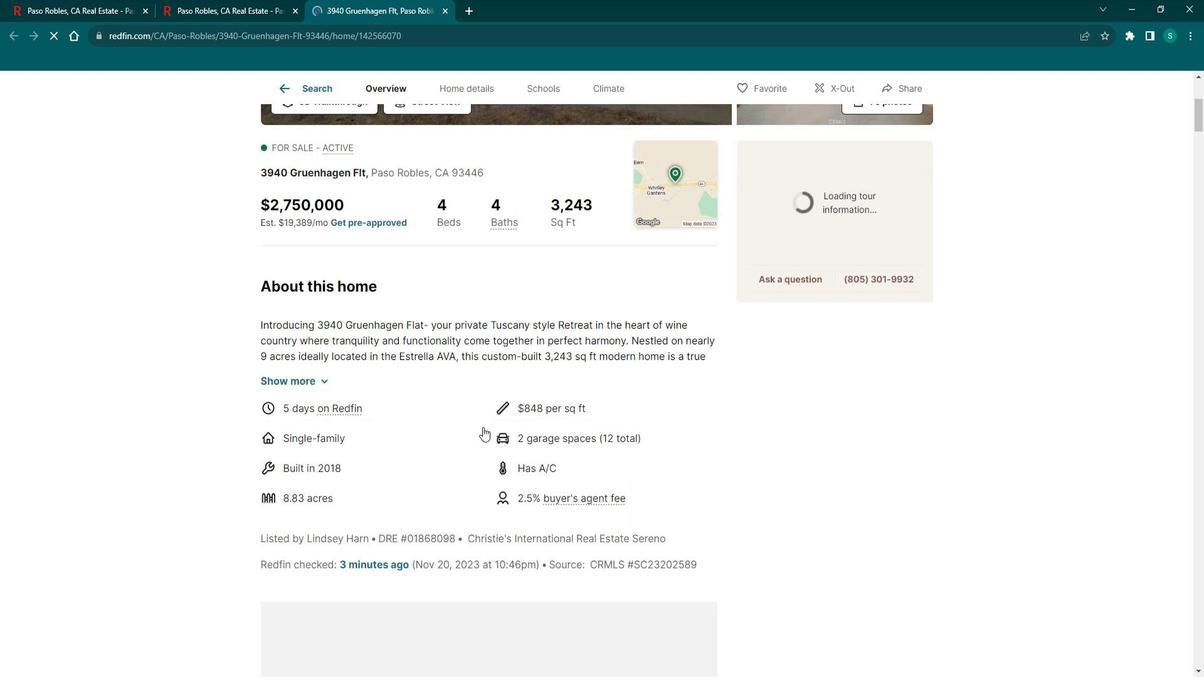
Action: Mouse scrolled (473, 426) with delta (0, 0)
Screenshot: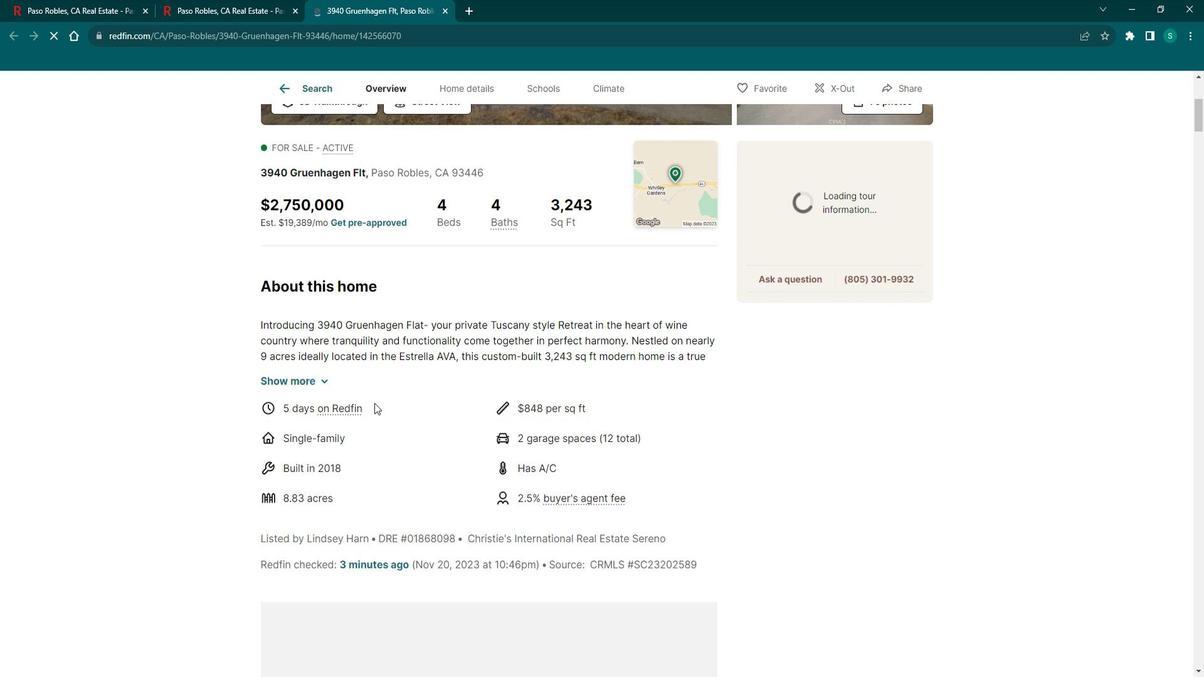 
Action: Mouse scrolled (473, 426) with delta (0, 0)
Screenshot: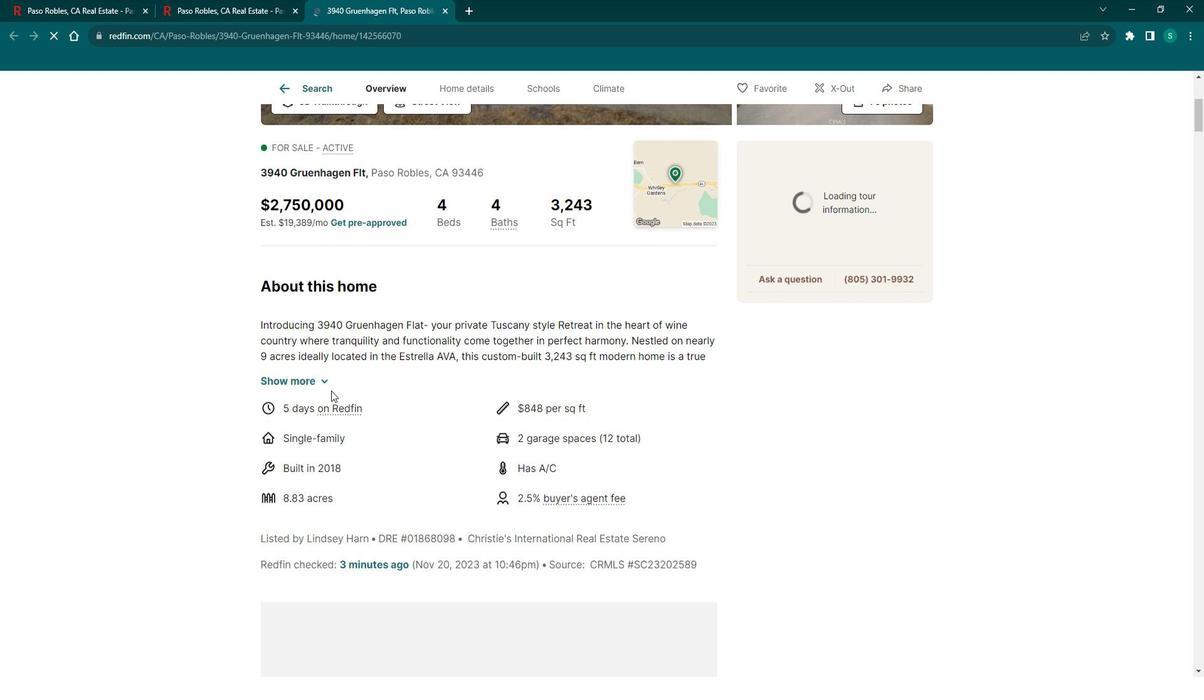 
Action: Mouse scrolled (473, 426) with delta (0, 0)
Screenshot: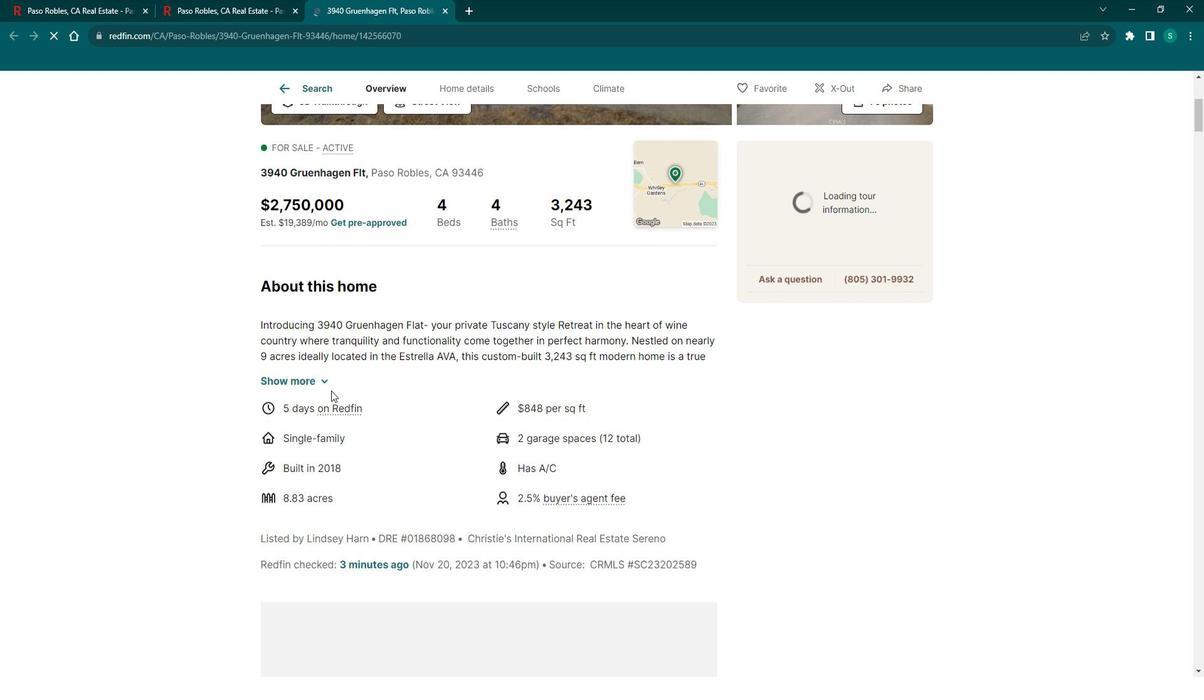 
Action: Mouse scrolled (473, 426) with delta (0, 0)
Screenshot: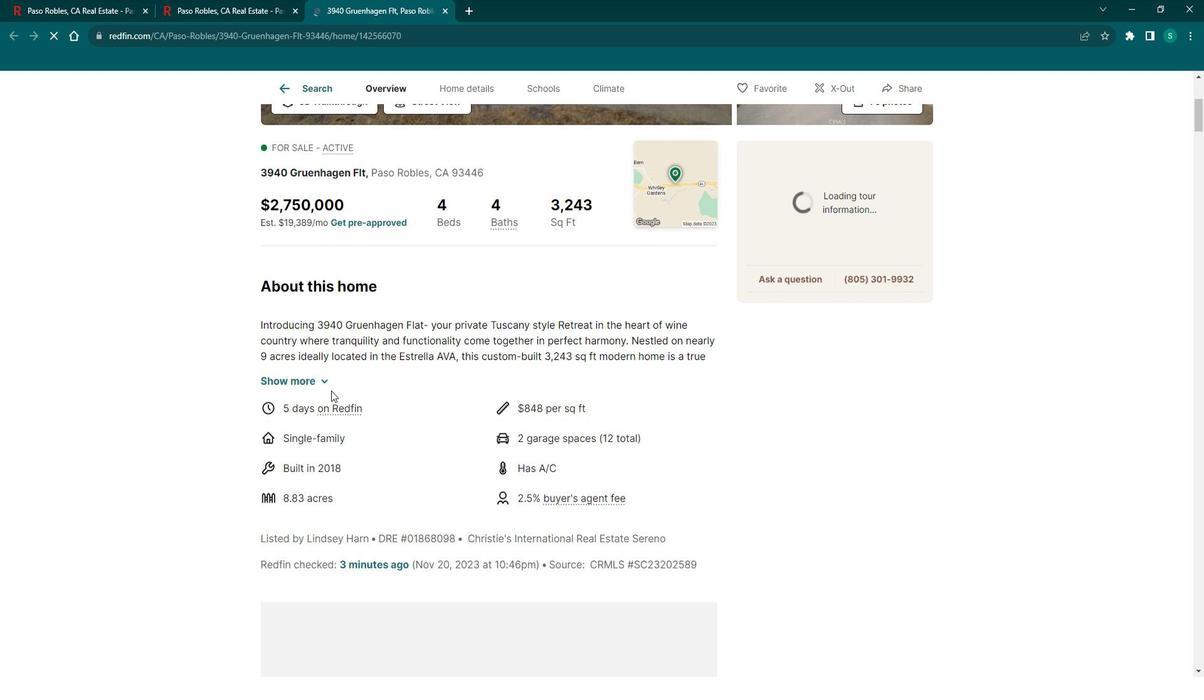 
Action: Mouse scrolled (473, 426) with delta (0, 0)
Screenshot: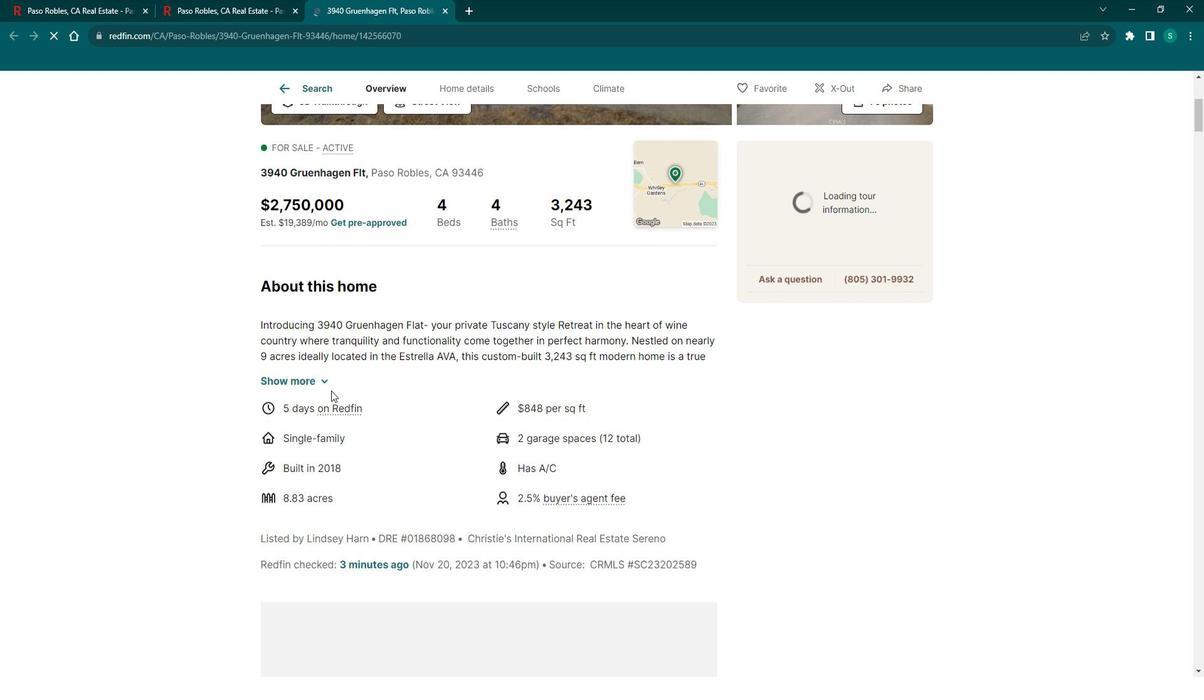 
Action: Mouse moved to (298, 389)
Screenshot: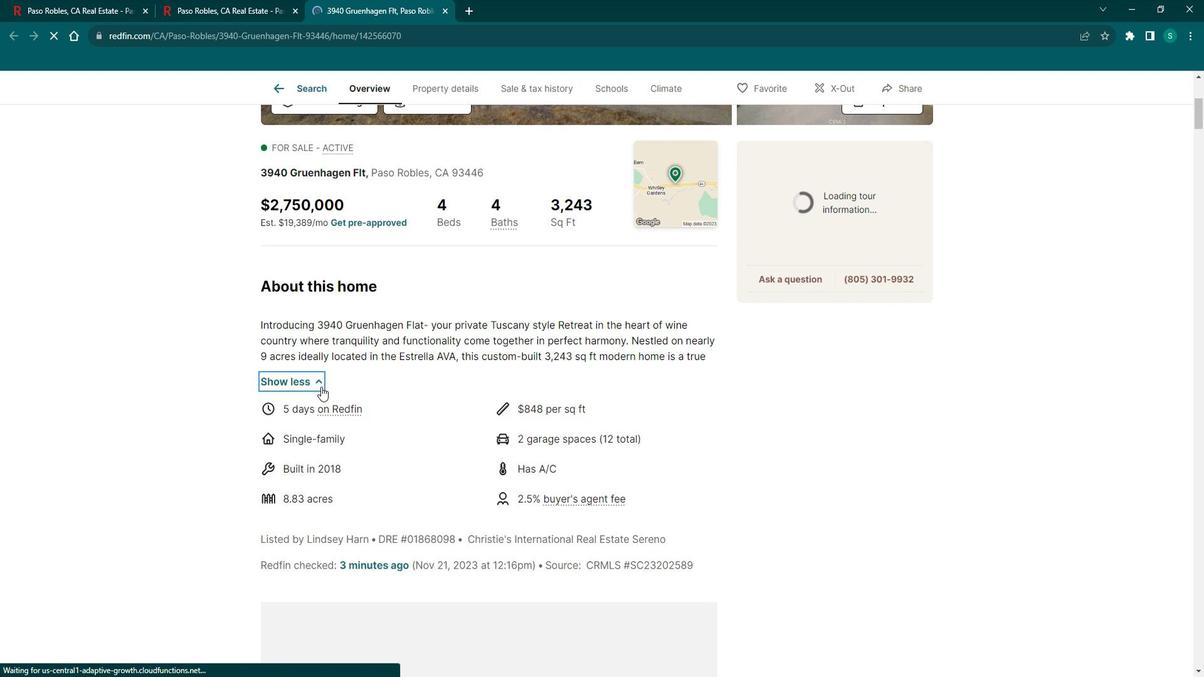 
Action: Mouse pressed left at (298, 389)
Screenshot: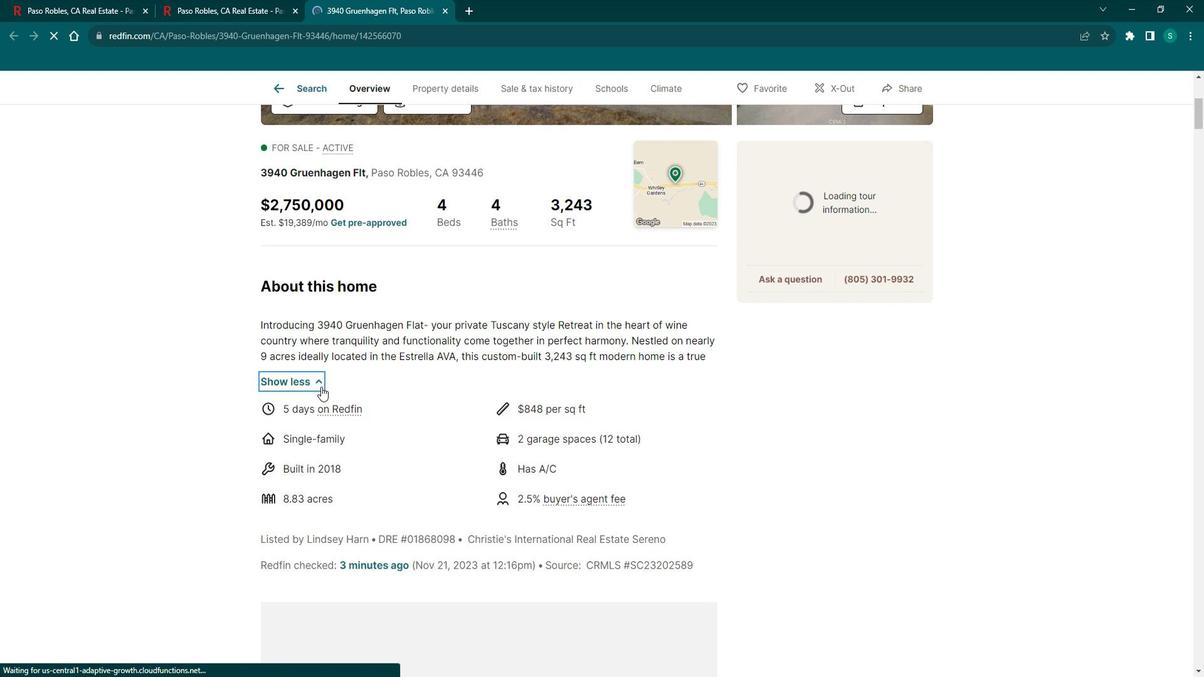 
Action: Mouse moved to (345, 377)
Screenshot: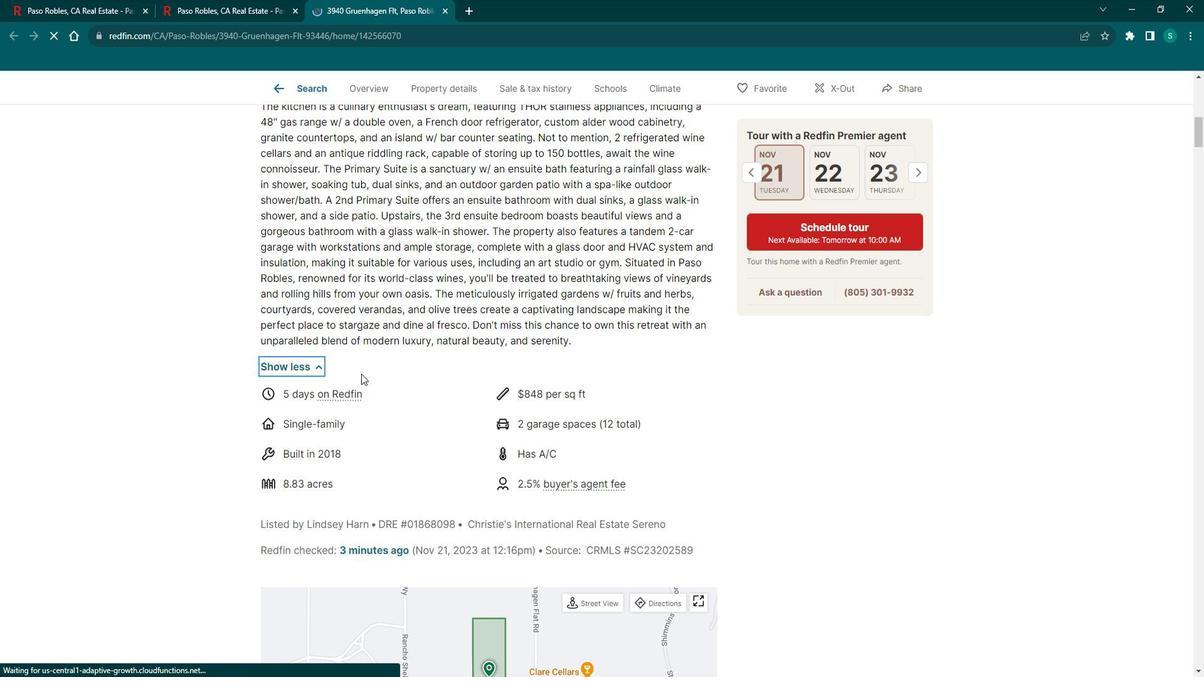 
Action: Mouse scrolled (345, 377) with delta (0, 0)
Screenshot: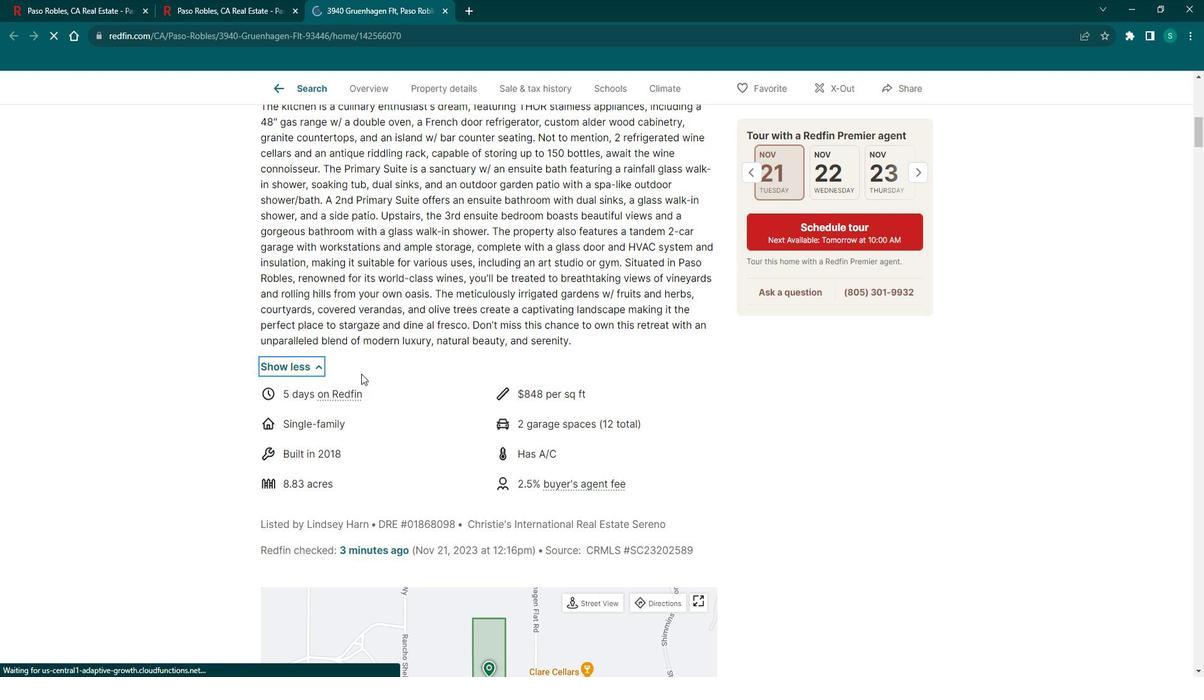 
Action: Mouse scrolled (345, 377) with delta (0, 0)
Screenshot: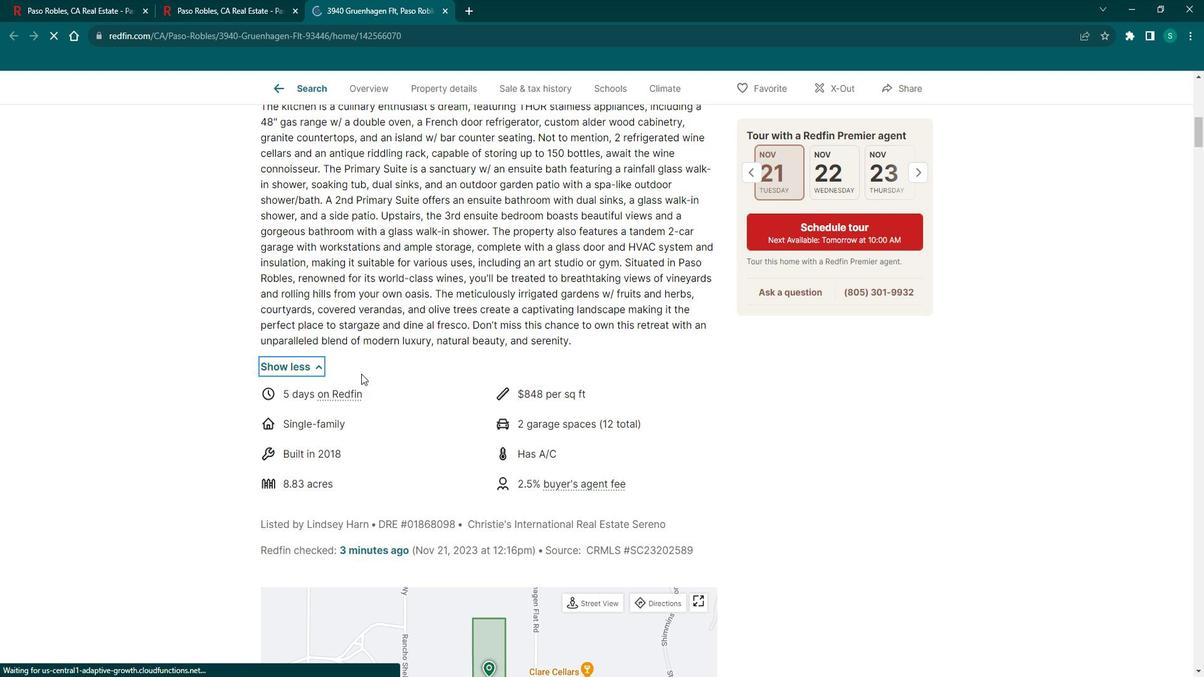 
Action: Mouse scrolled (345, 377) with delta (0, 0)
Screenshot: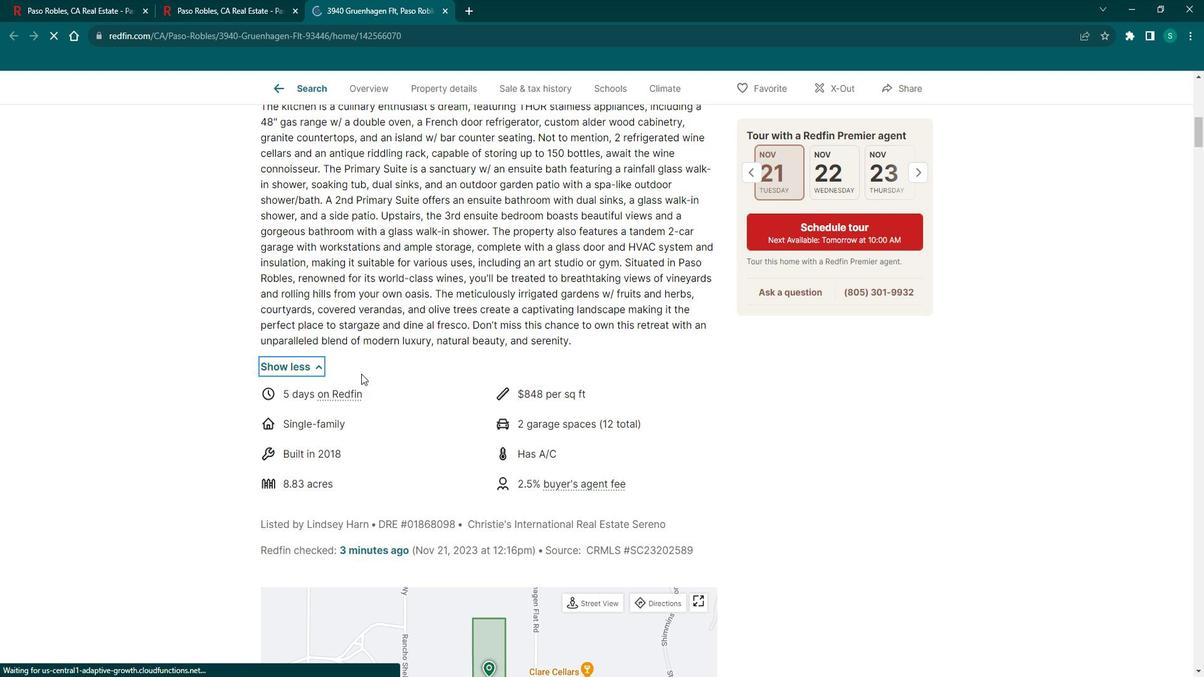 
Action: Mouse scrolled (345, 377) with delta (0, 0)
Screenshot: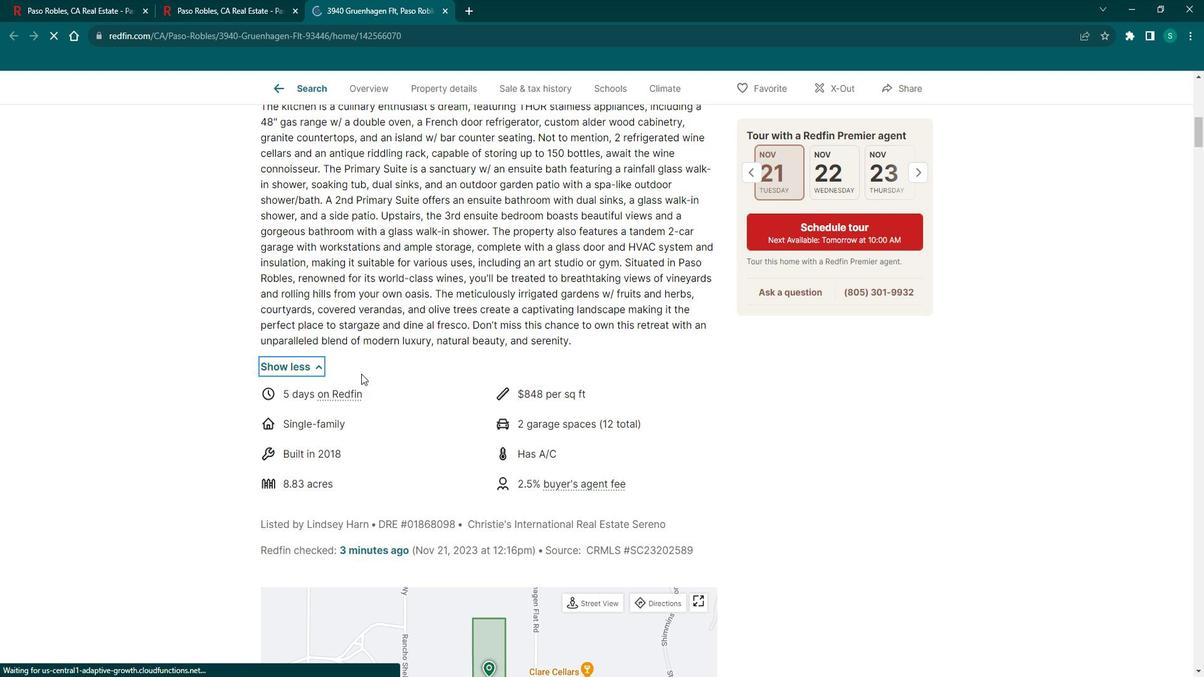 
Action: Mouse scrolled (345, 377) with delta (0, 0)
Screenshot: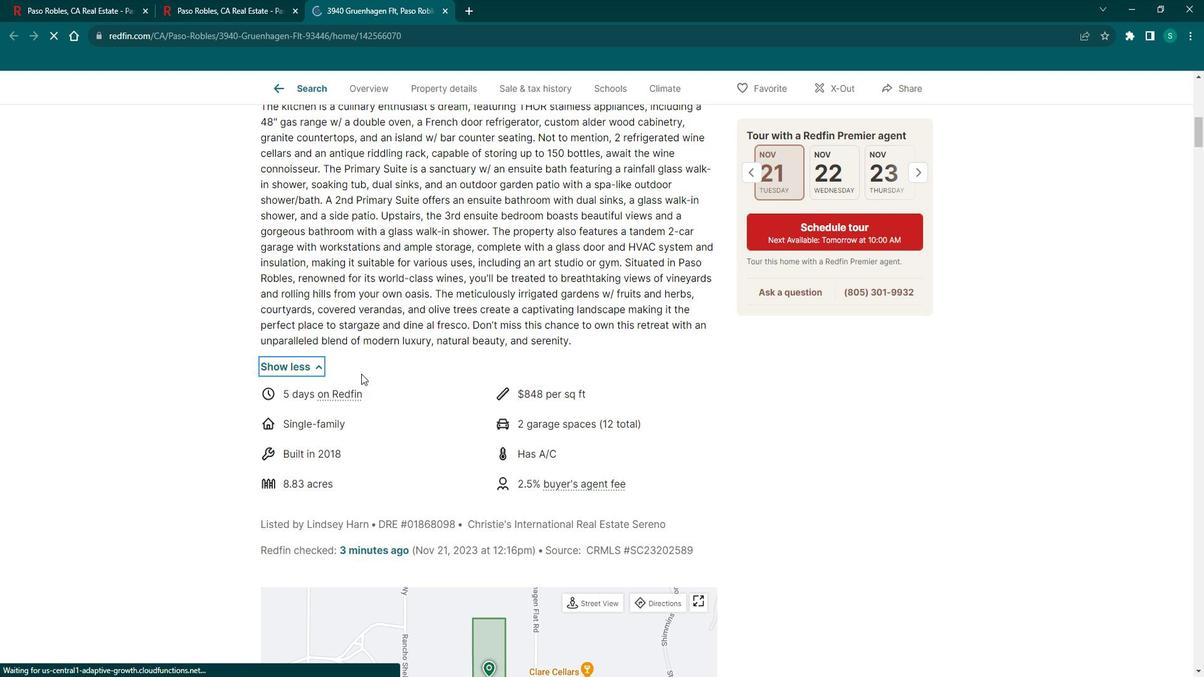 
Action: Mouse scrolled (345, 377) with delta (0, 0)
Screenshot: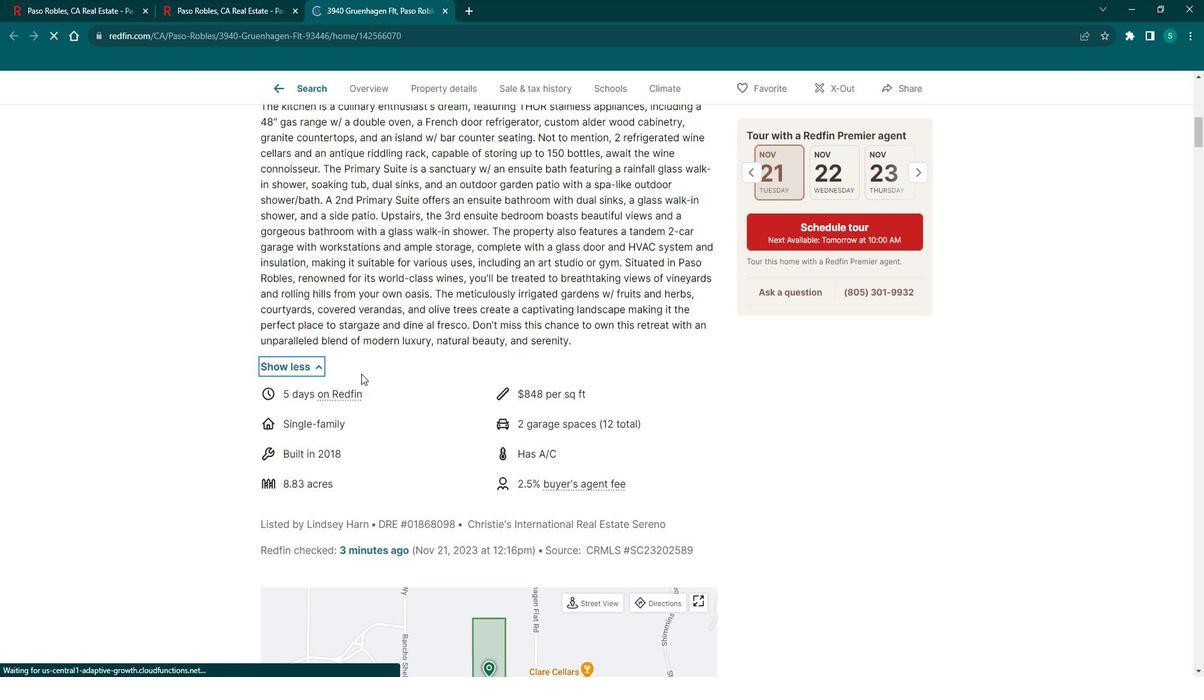 
Action: Mouse scrolled (345, 378) with delta (0, 0)
Screenshot: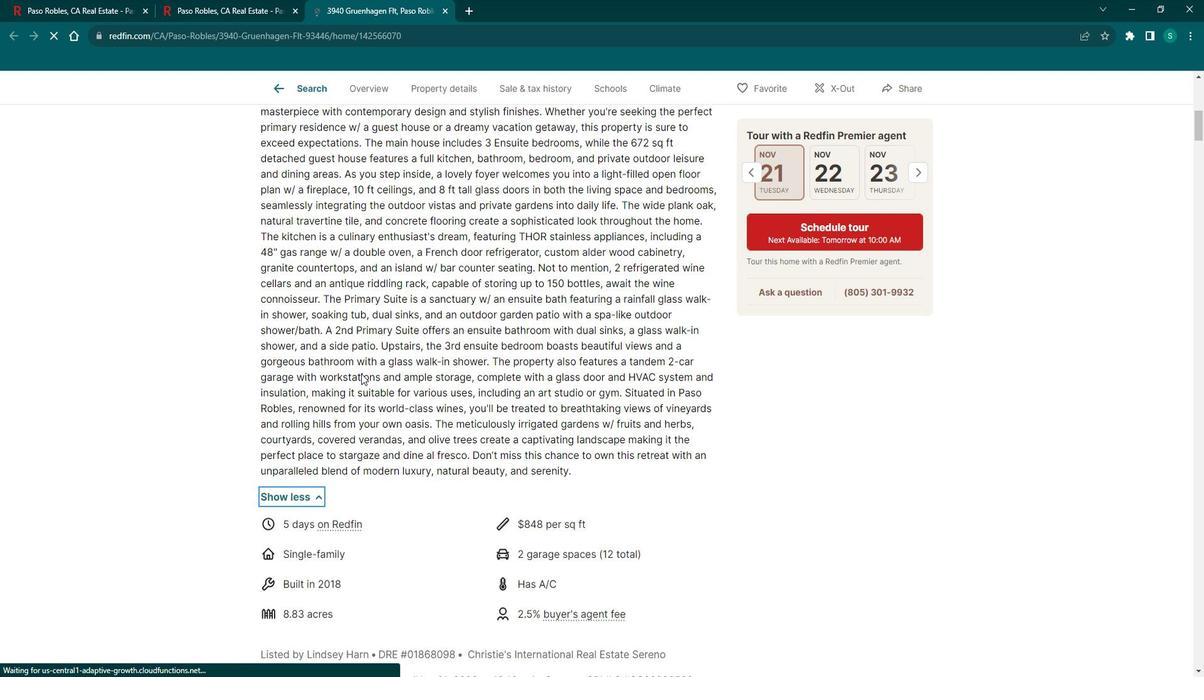 
Action: Mouse scrolled (345, 378) with delta (0, 0)
Screenshot: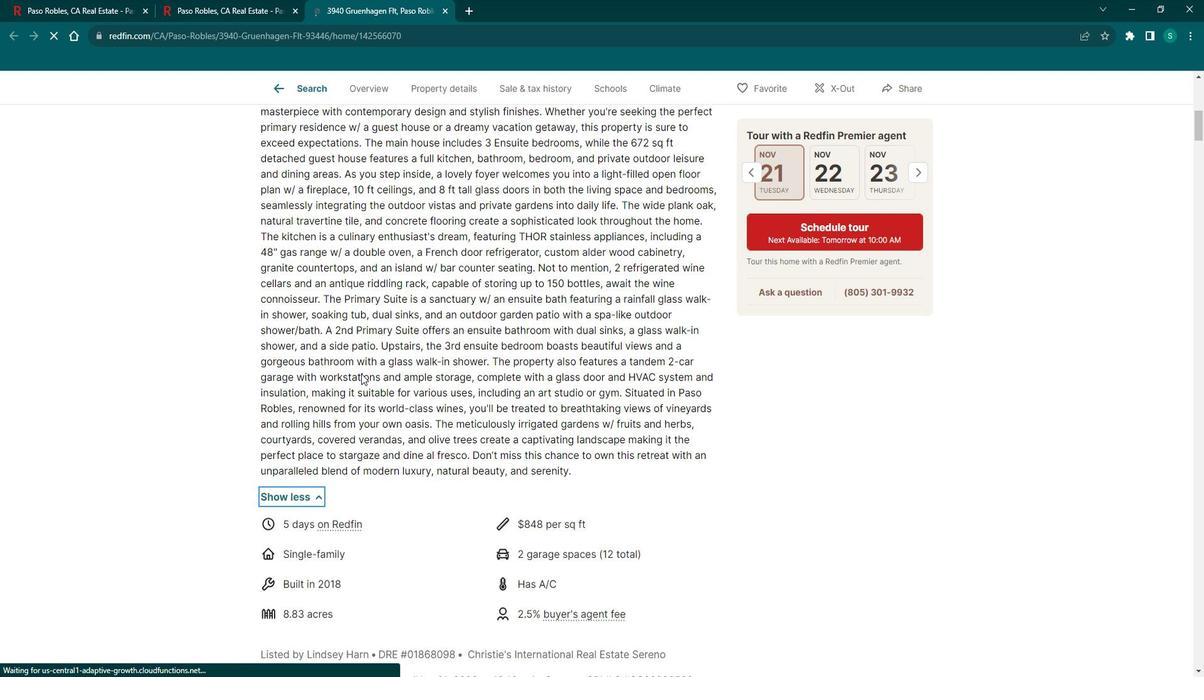 
Action: Mouse scrolled (345, 377) with delta (0, 0)
Screenshot: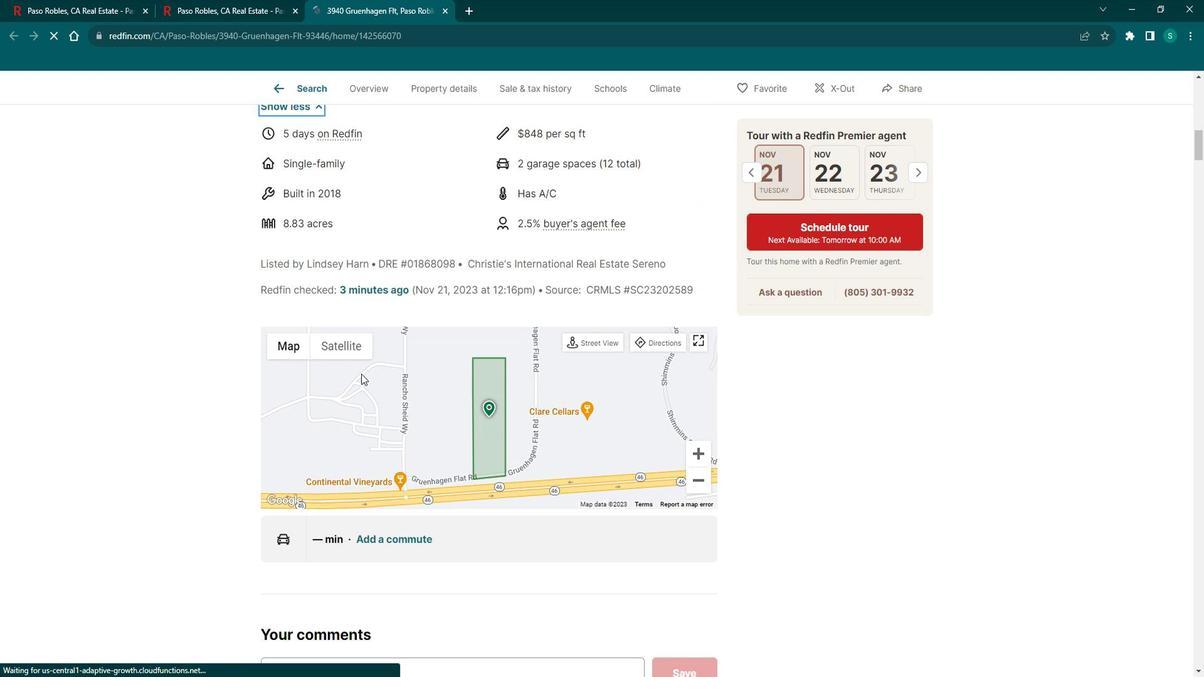 
Action: Mouse scrolled (345, 377) with delta (0, 0)
Screenshot: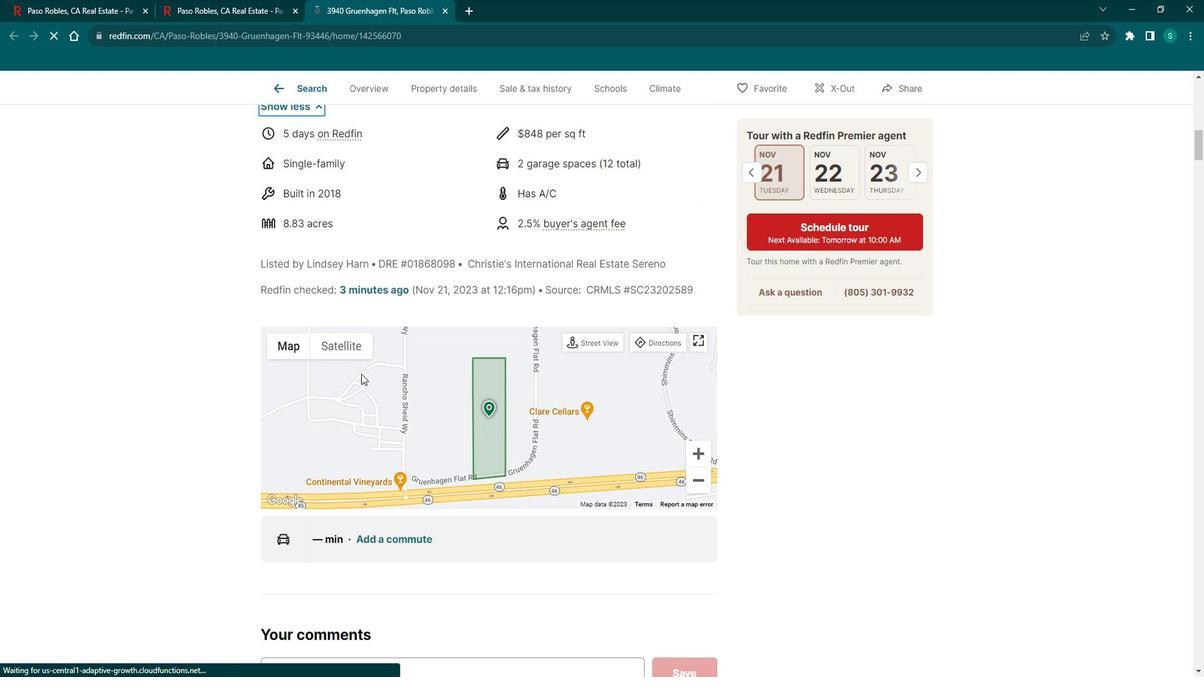 
Action: Mouse scrolled (345, 377) with delta (0, 0)
Screenshot: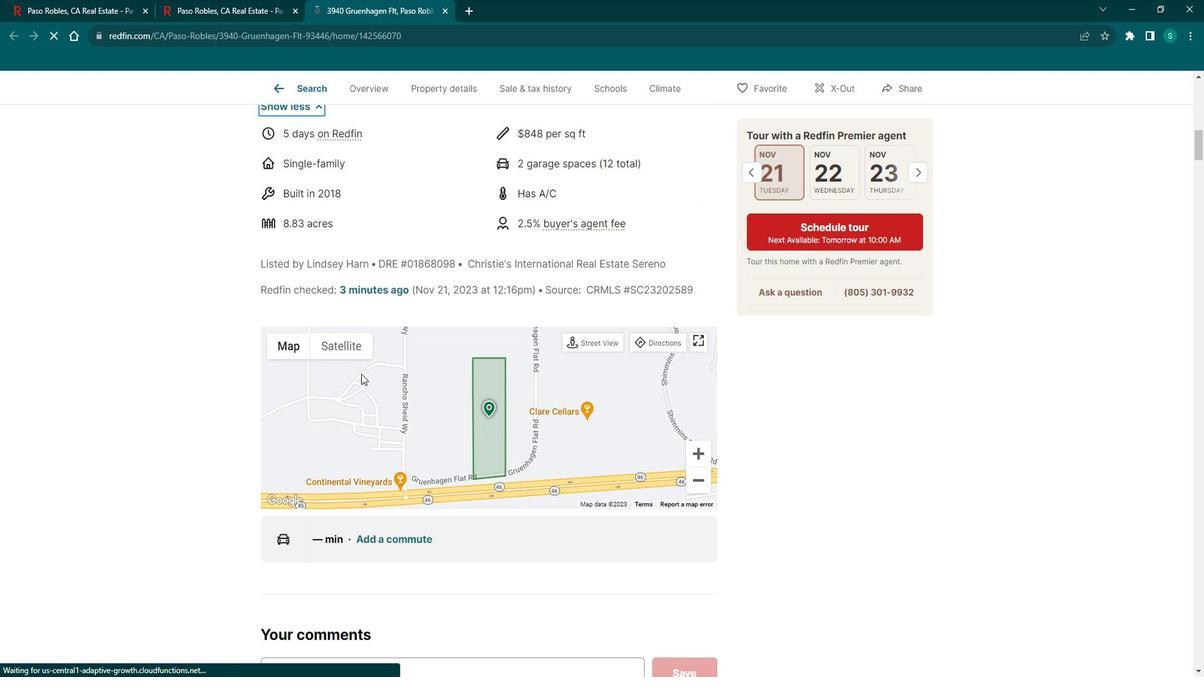 
Action: Mouse scrolled (345, 377) with delta (0, 0)
Screenshot: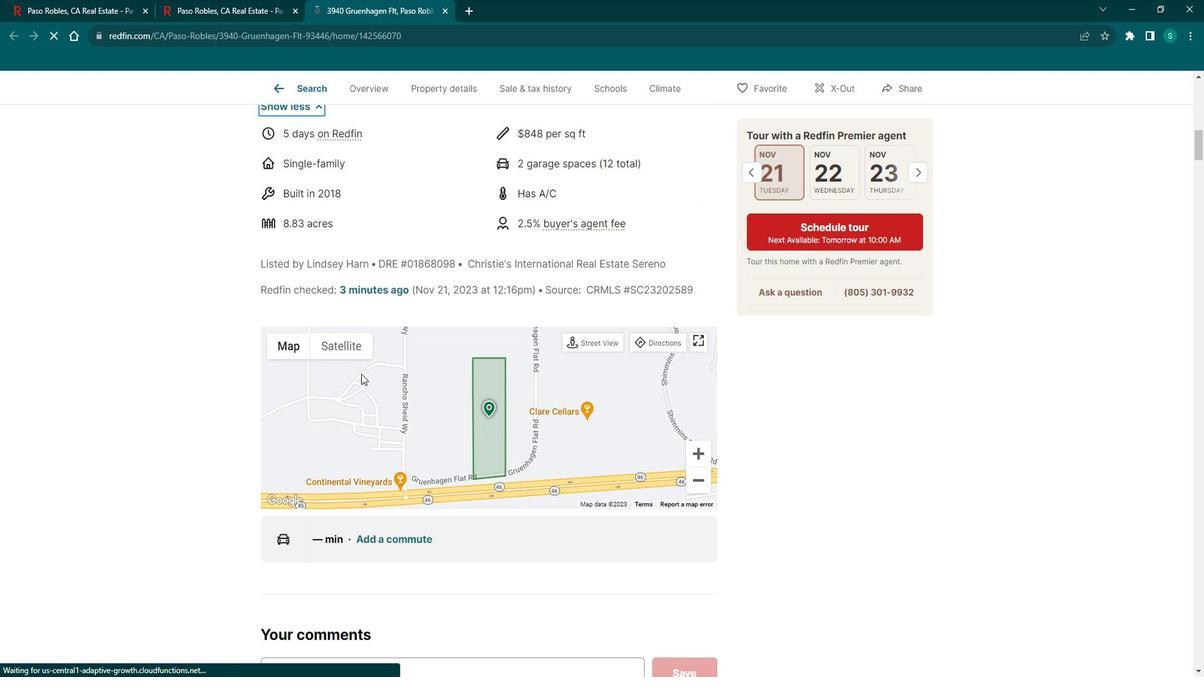 
Action: Mouse scrolled (345, 377) with delta (0, 0)
Screenshot: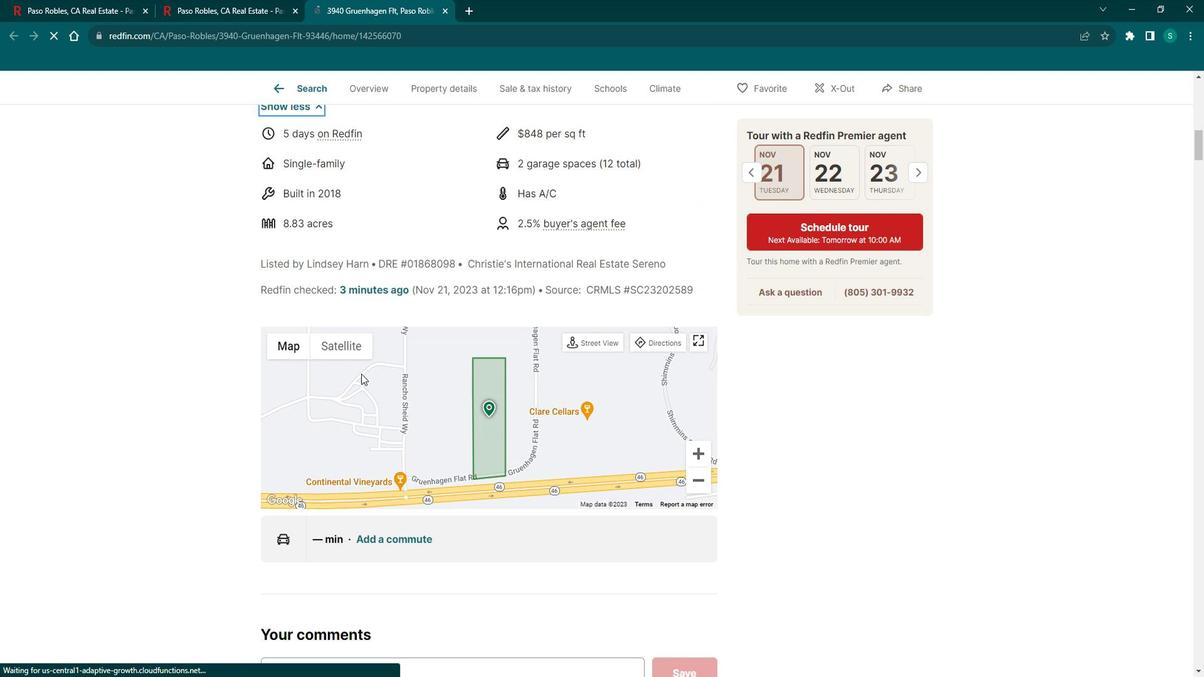 
Action: Mouse scrolled (345, 377) with delta (0, 0)
Screenshot: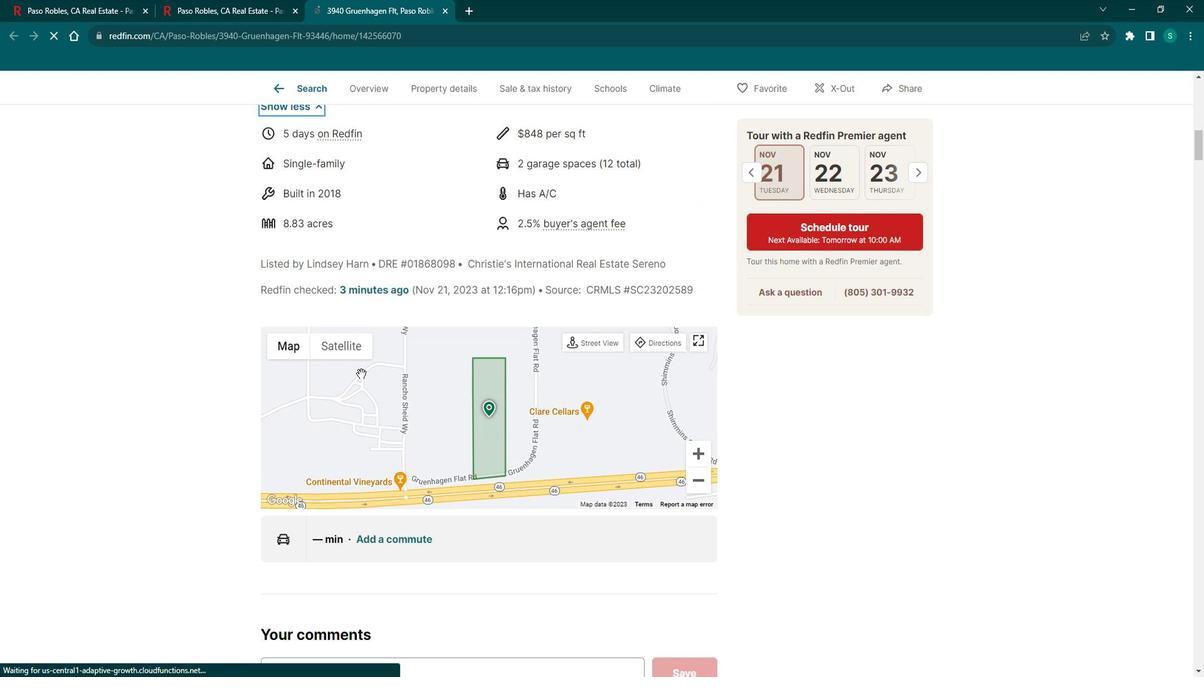 
Action: Mouse scrolled (345, 377) with delta (0, 0)
Screenshot: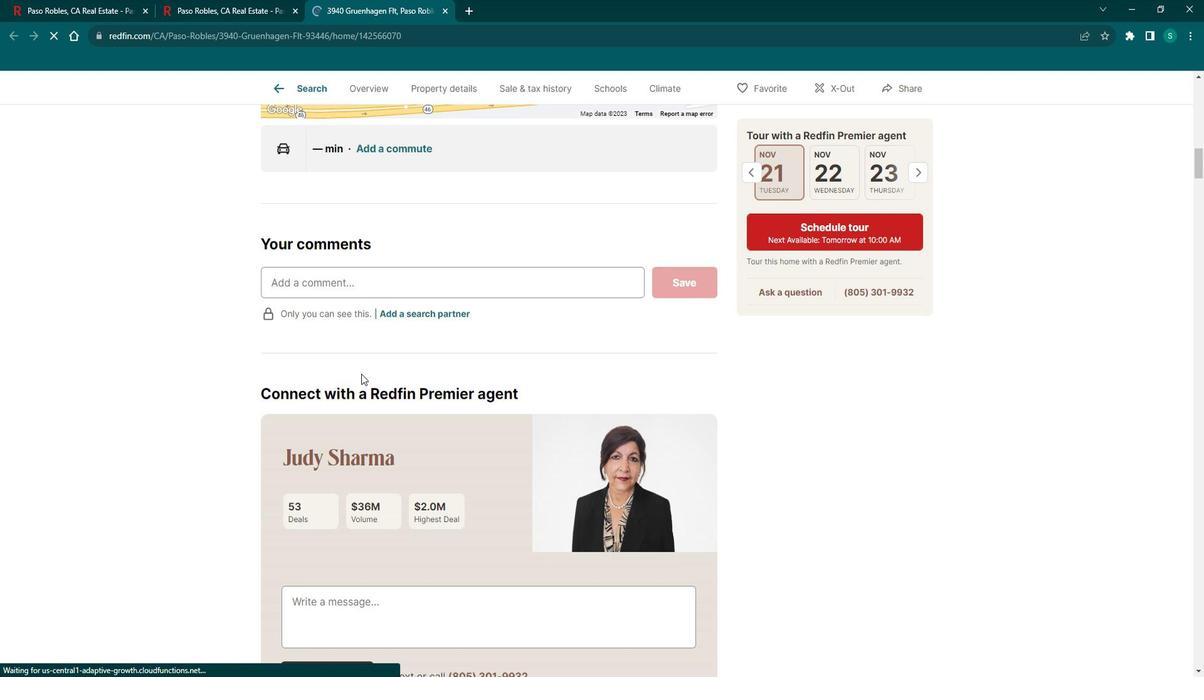 
Action: Mouse scrolled (345, 377) with delta (0, 0)
Screenshot: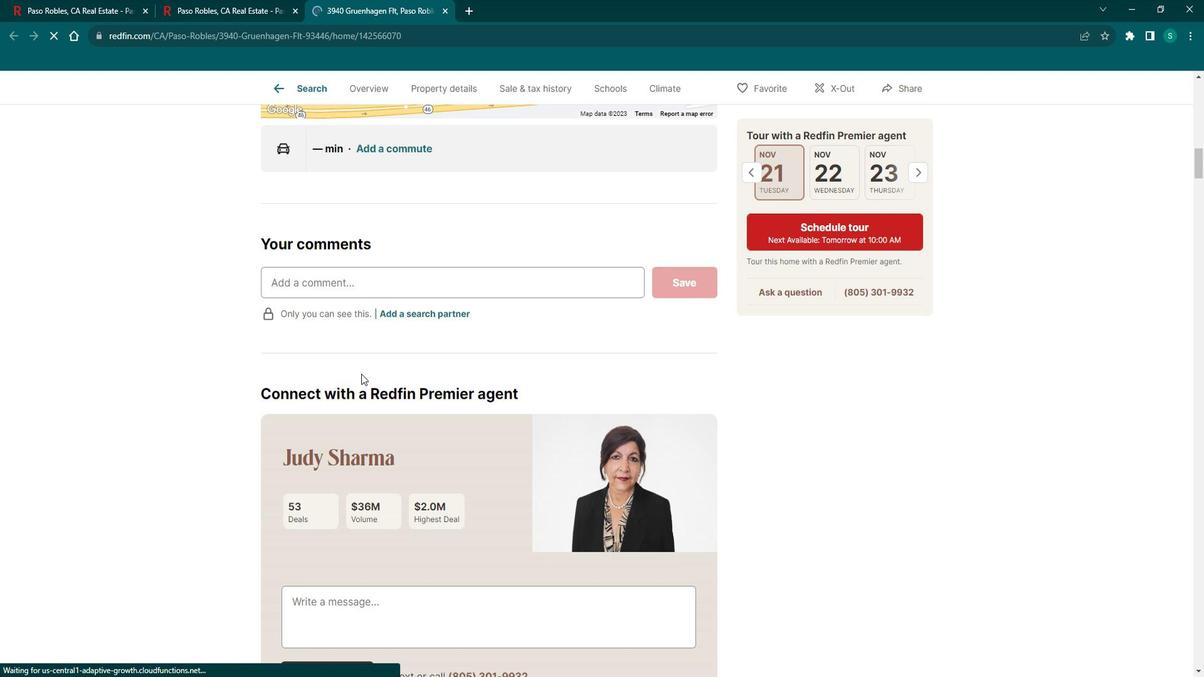 
Action: Mouse scrolled (345, 377) with delta (0, 0)
Screenshot: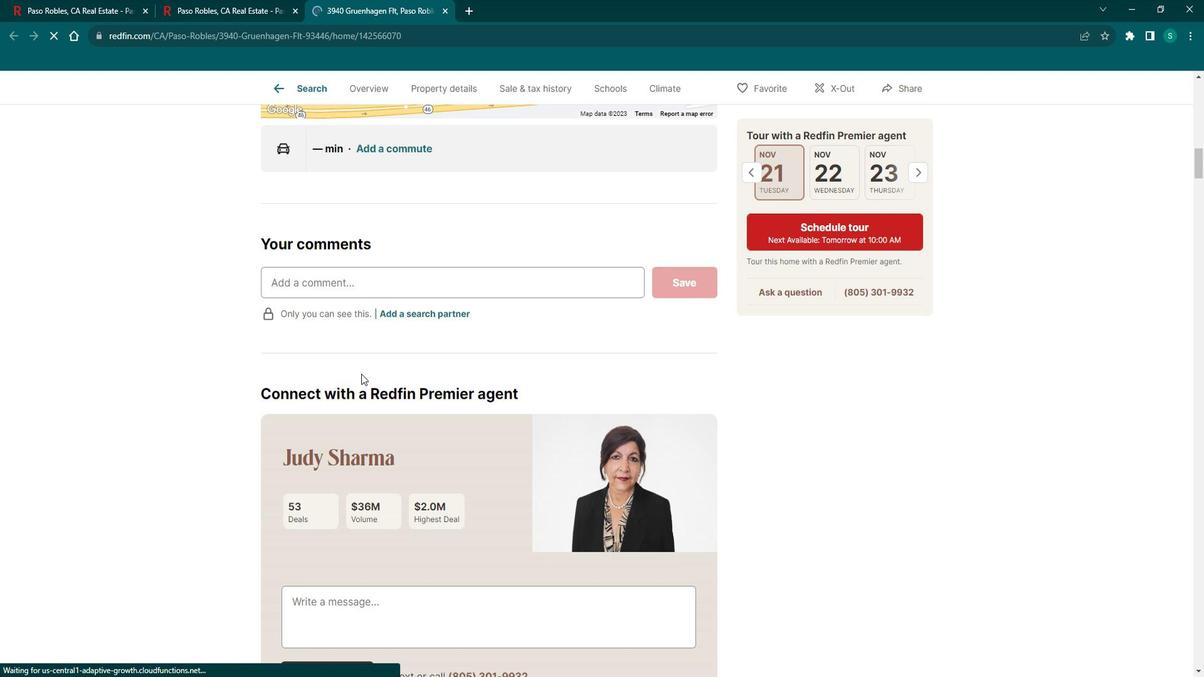 
Action: Mouse scrolled (345, 377) with delta (0, 0)
Screenshot: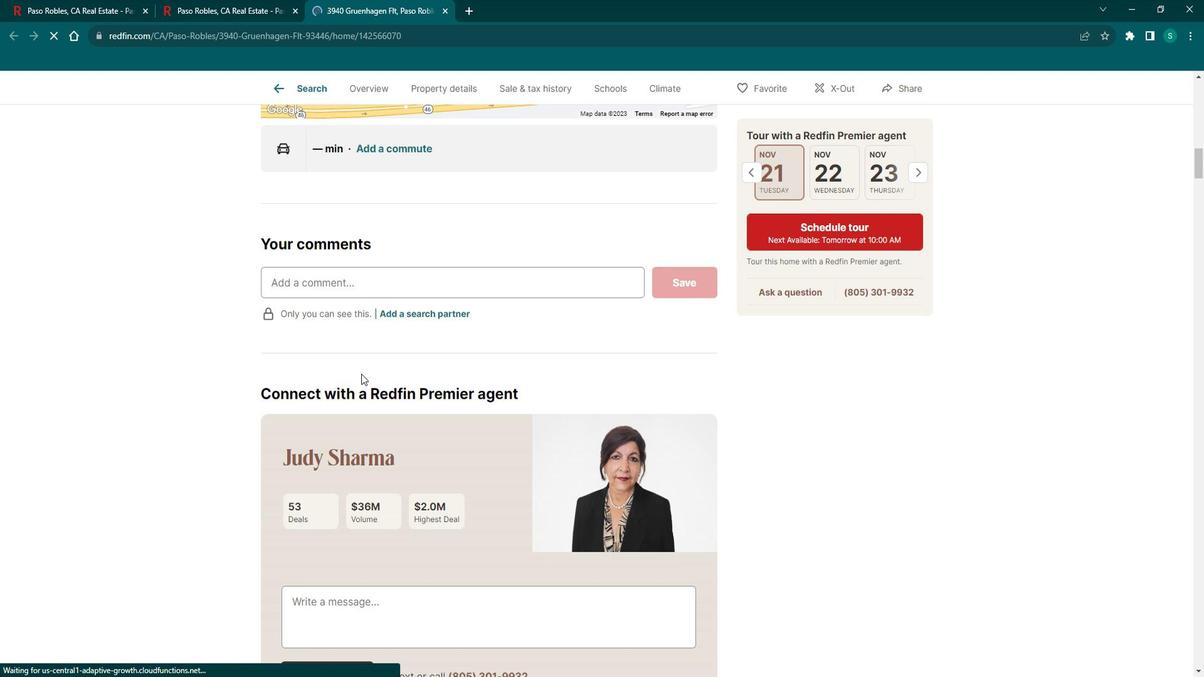 
Action: Mouse scrolled (345, 377) with delta (0, 0)
Screenshot: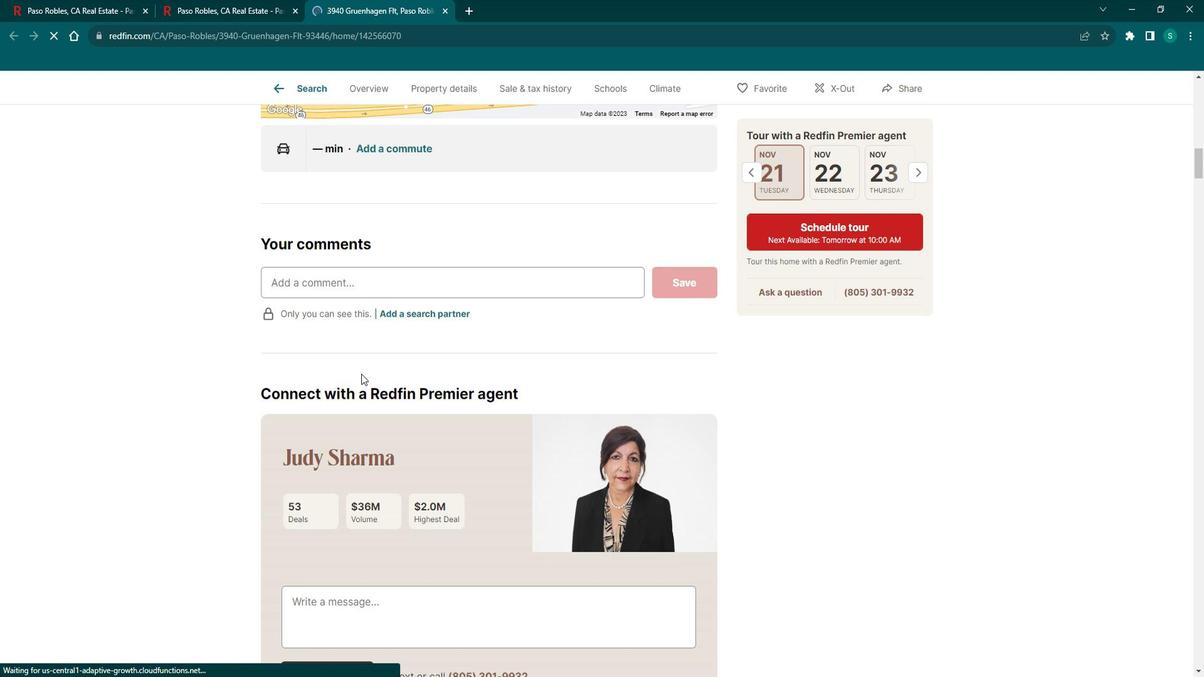 
Action: Mouse scrolled (345, 377) with delta (0, 0)
Screenshot: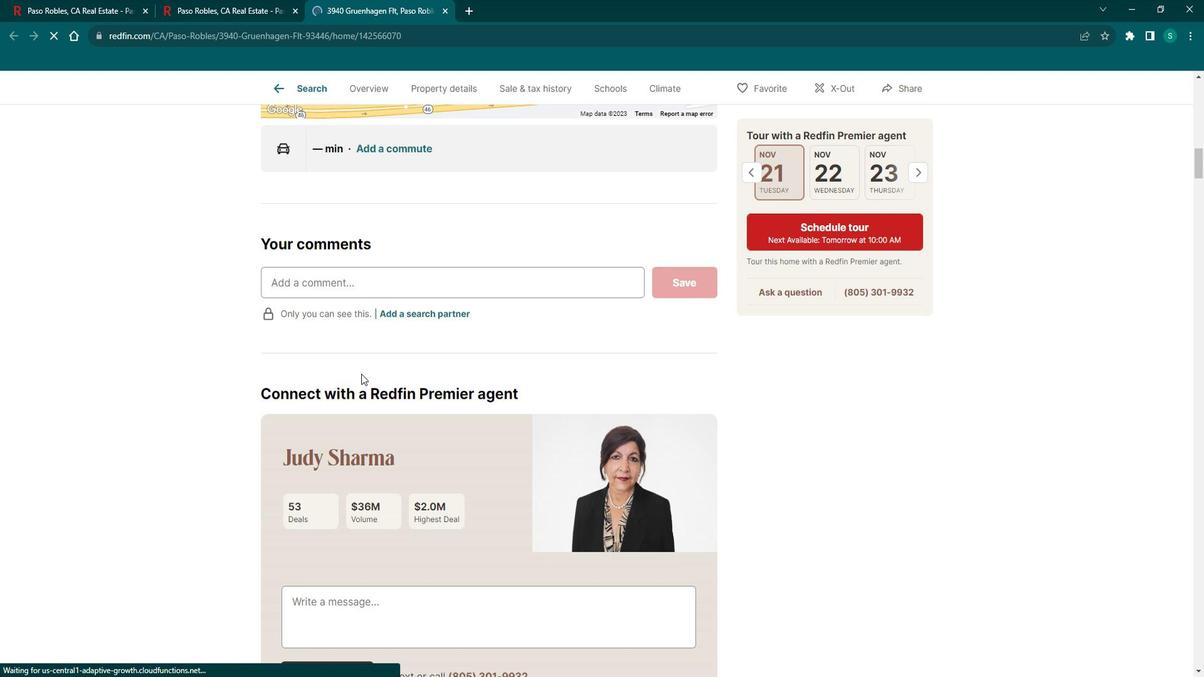 
Action: Mouse scrolled (345, 377) with delta (0, 0)
Screenshot: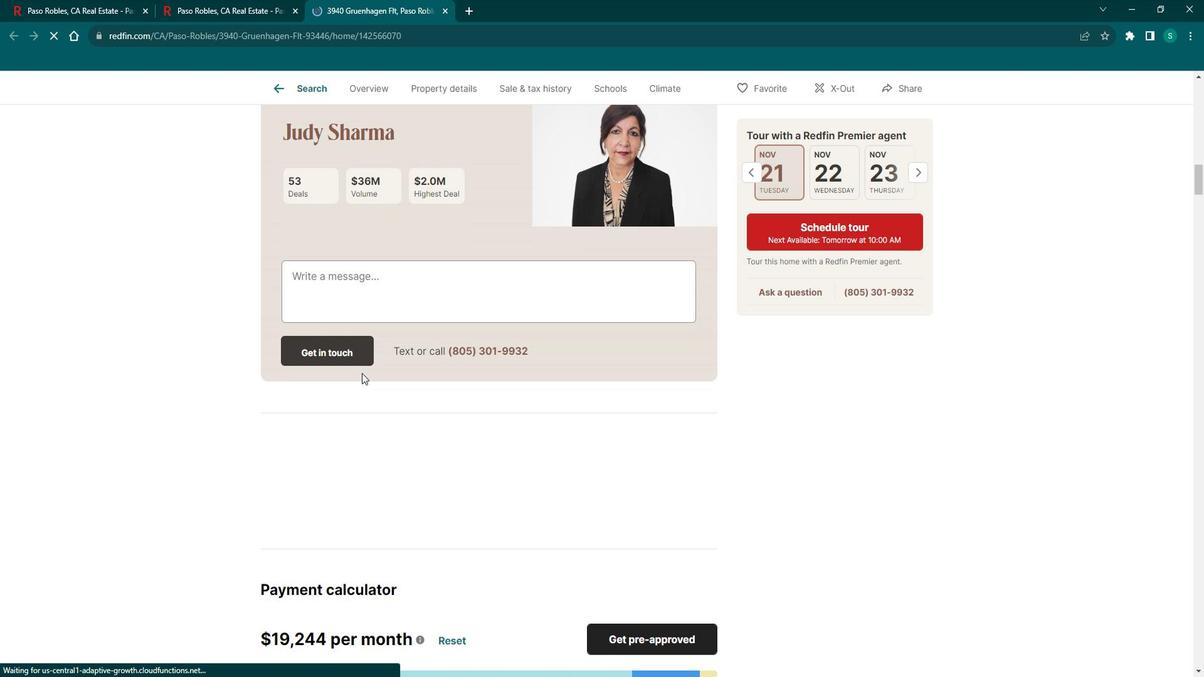 
Action: Mouse scrolled (345, 377) with delta (0, 0)
Screenshot: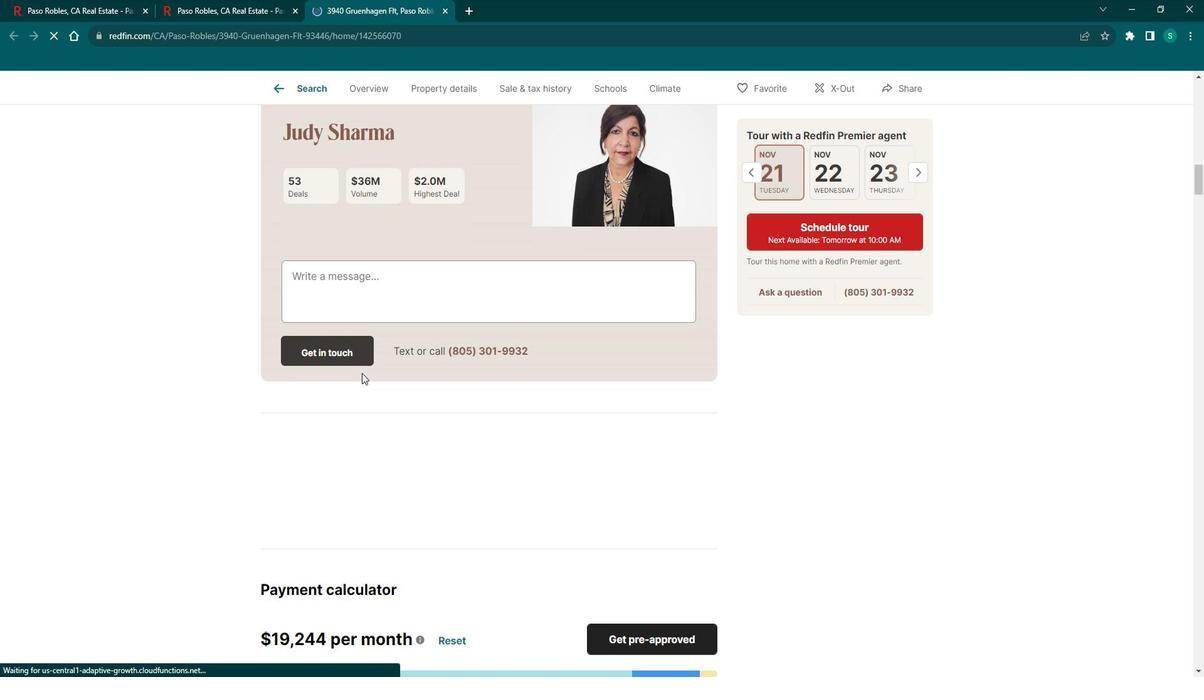 
Action: Mouse scrolled (345, 377) with delta (0, 0)
Screenshot: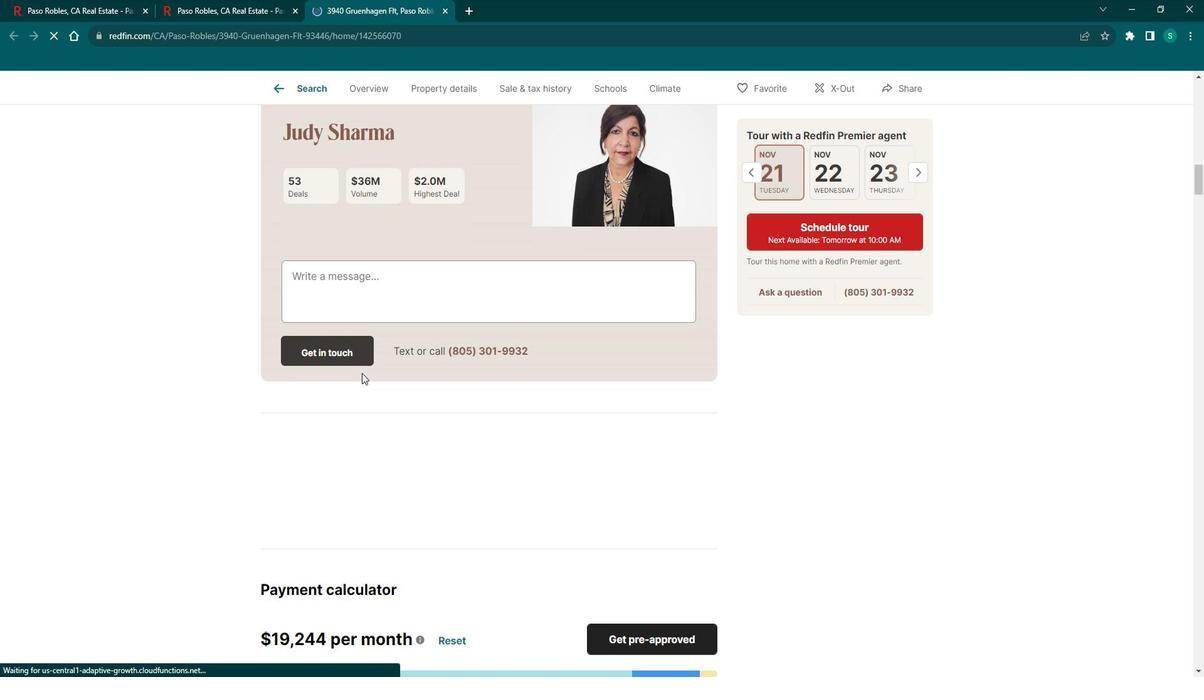 
Action: Mouse scrolled (345, 377) with delta (0, 0)
Screenshot: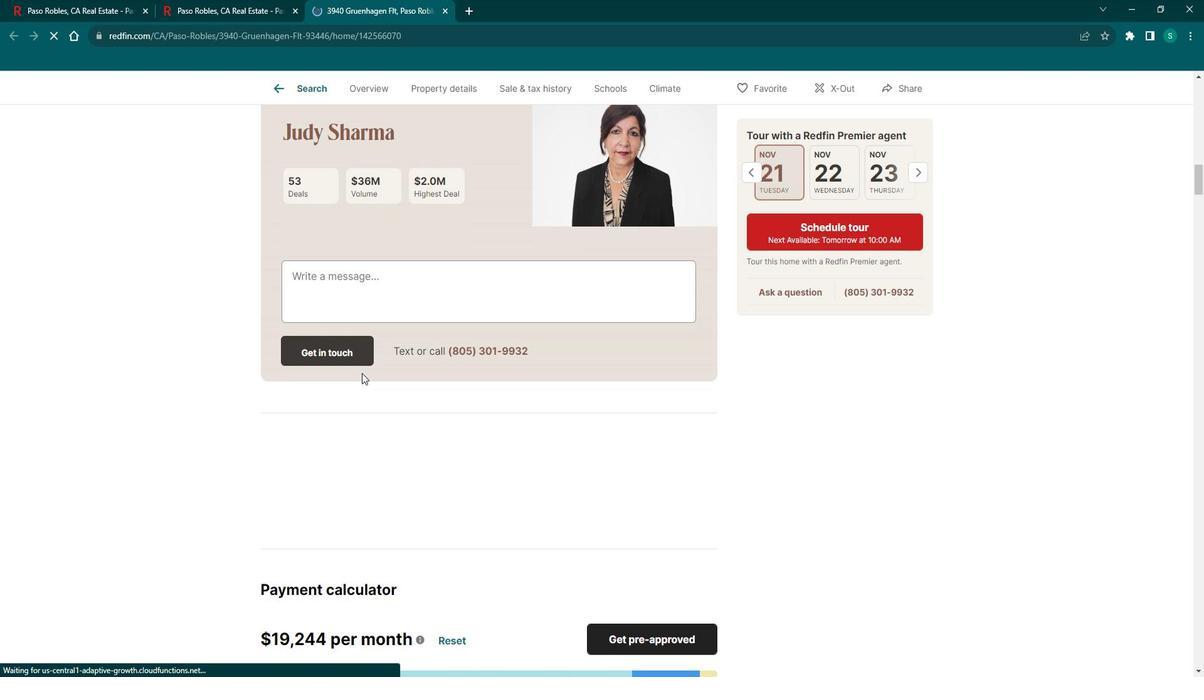 
Action: Mouse scrolled (345, 377) with delta (0, 0)
Screenshot: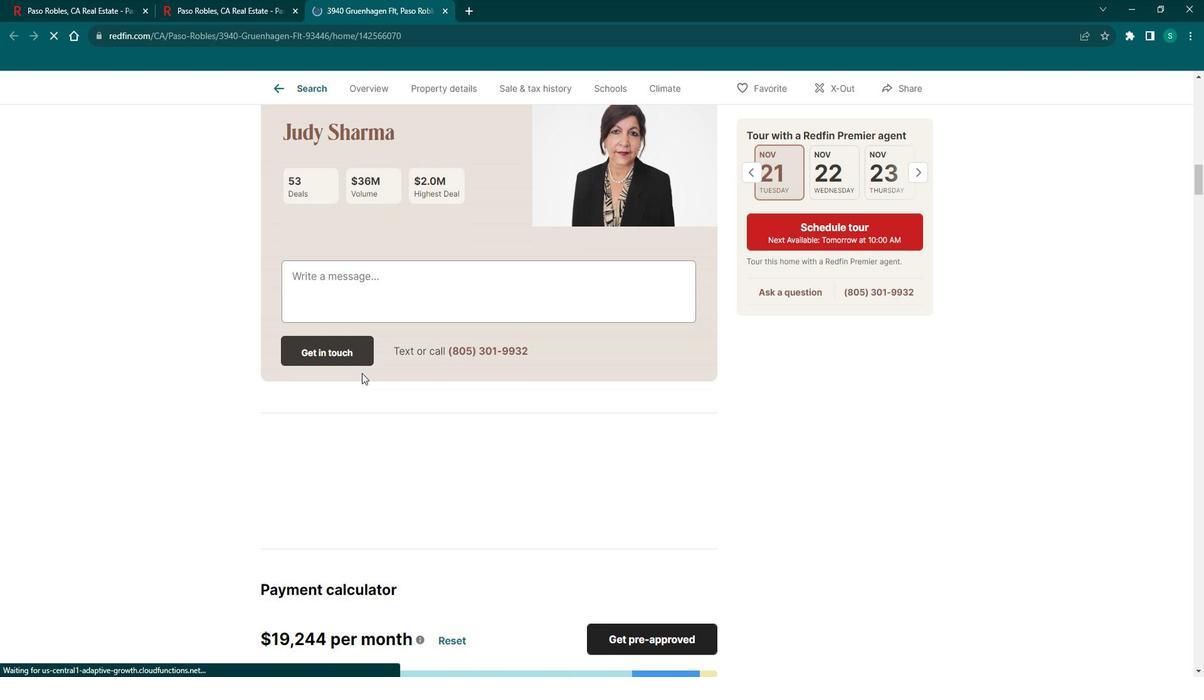 
Action: Mouse moved to (345, 377)
Screenshot: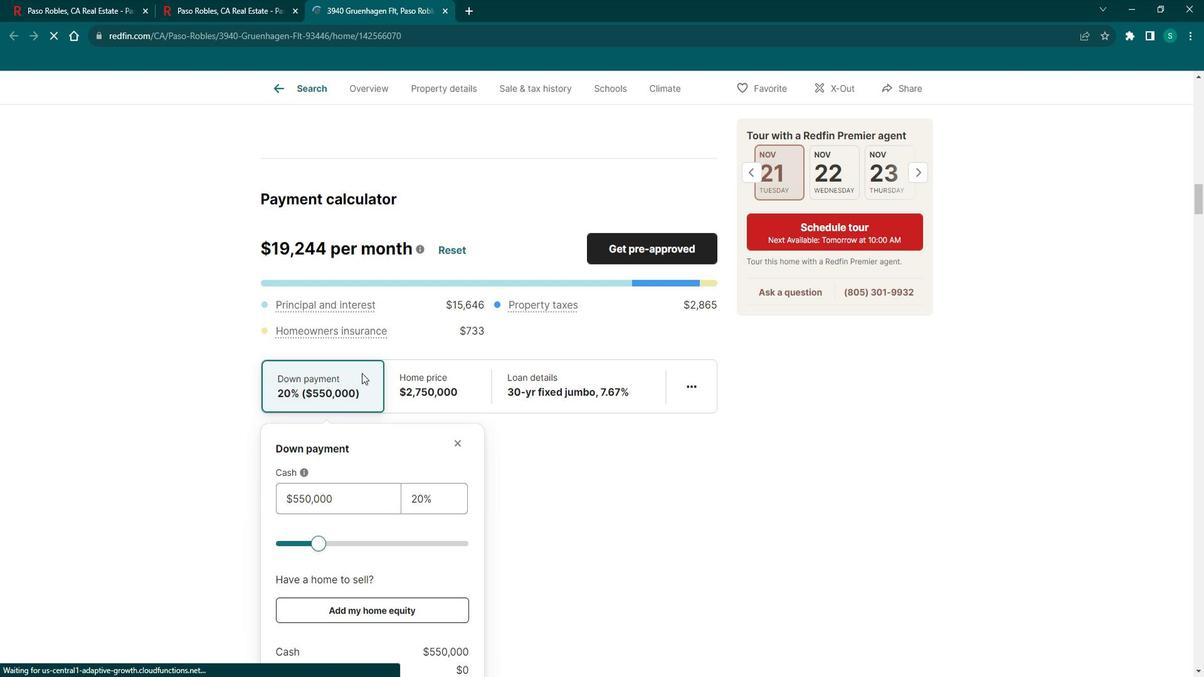 
Action: Mouse scrolled (345, 377) with delta (0, 0)
Screenshot: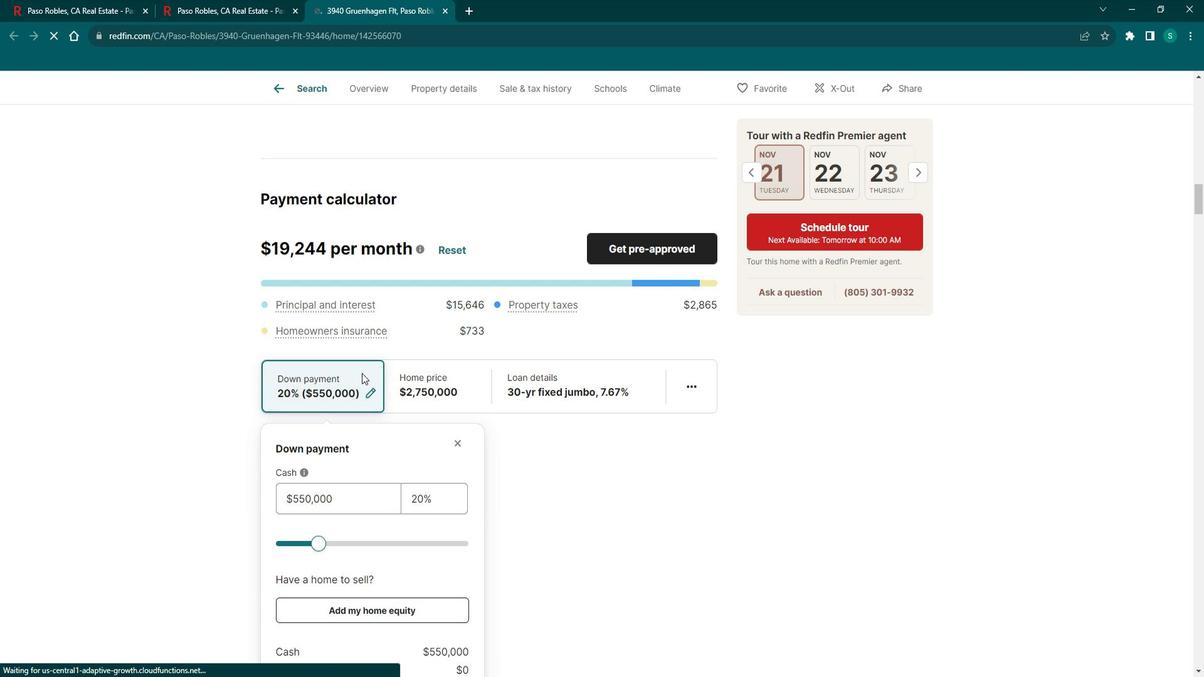 
Action: Mouse scrolled (345, 377) with delta (0, 0)
Screenshot: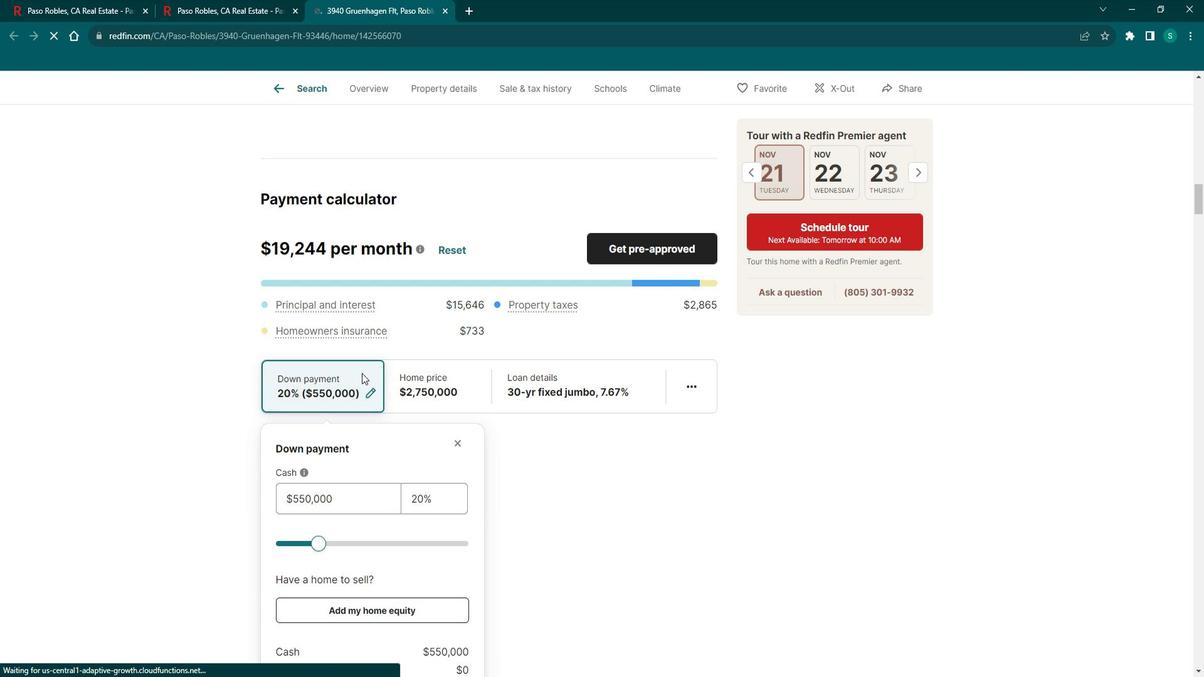 
Action: Mouse scrolled (345, 377) with delta (0, 0)
Screenshot: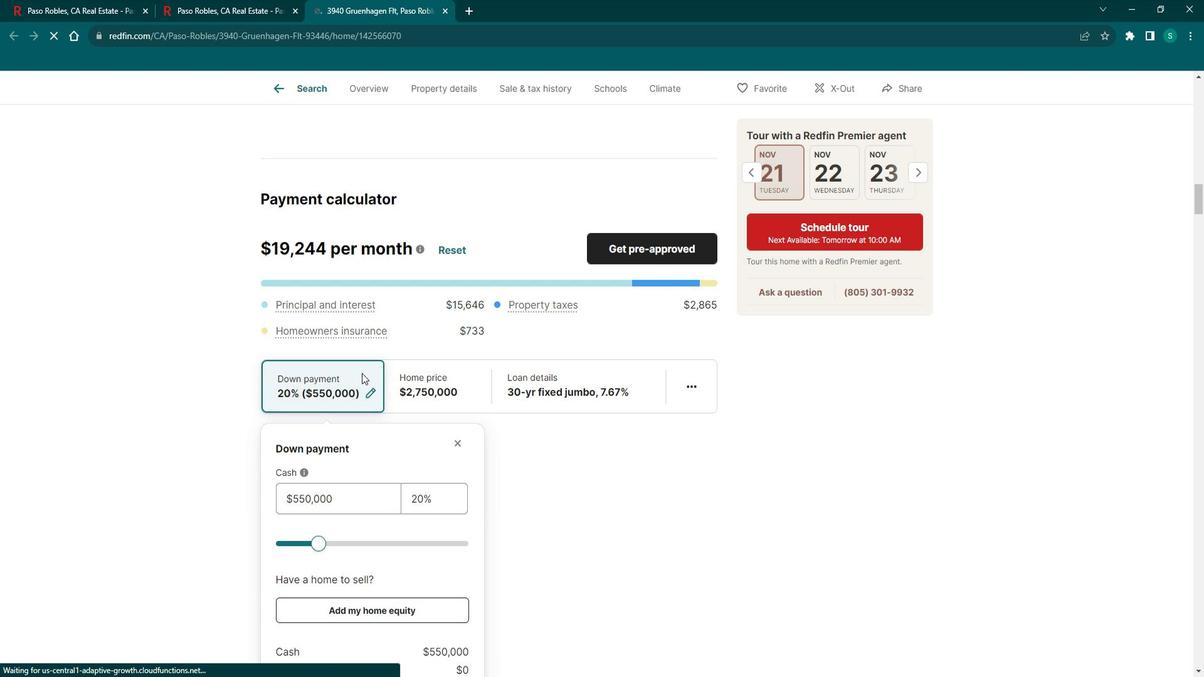 
Action: Mouse scrolled (345, 377) with delta (0, 0)
Screenshot: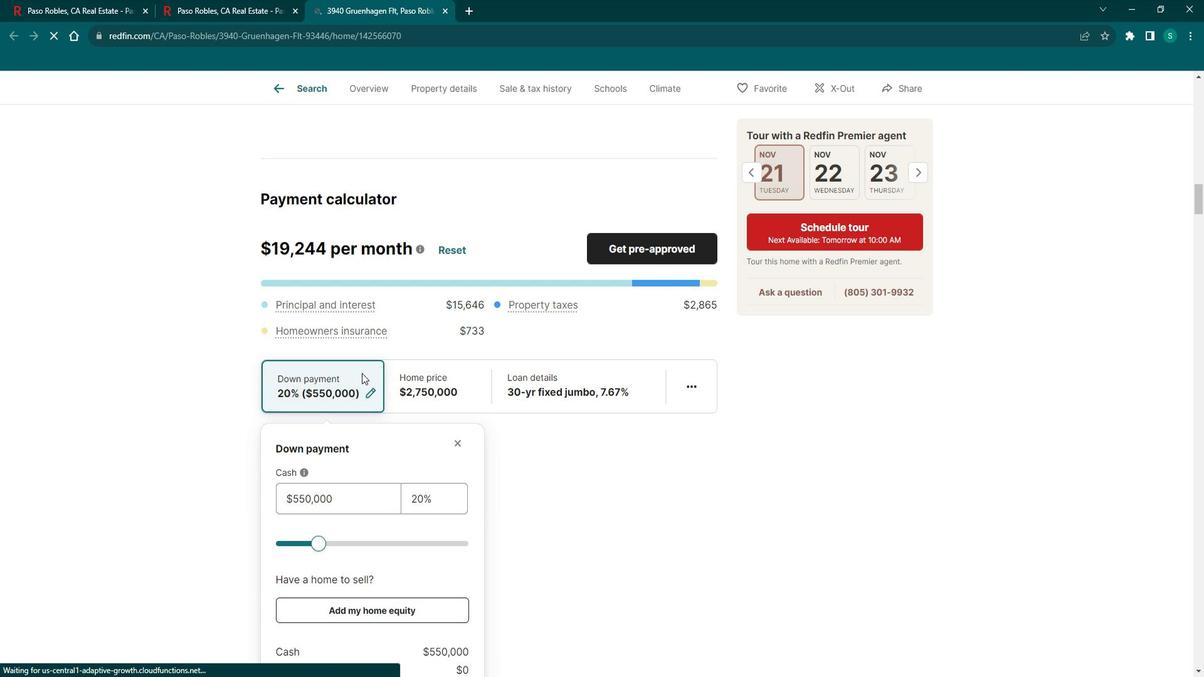 
Action: Mouse scrolled (345, 377) with delta (0, 0)
Screenshot: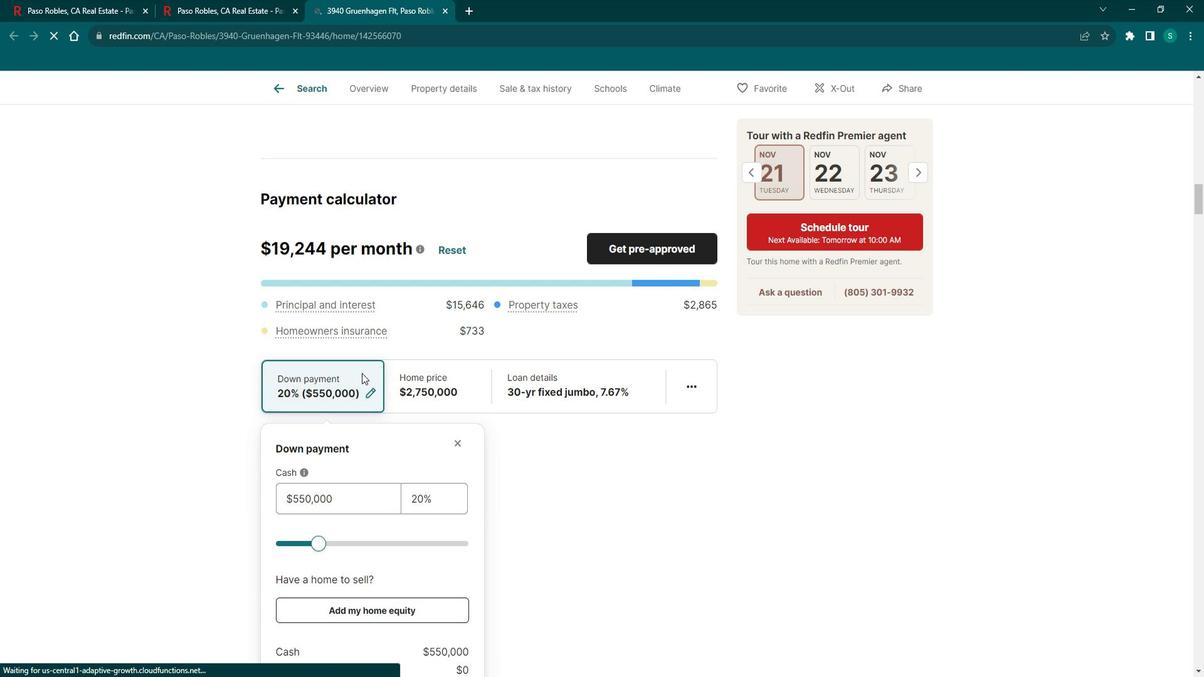 
Action: Mouse scrolled (345, 377) with delta (0, 0)
Screenshot: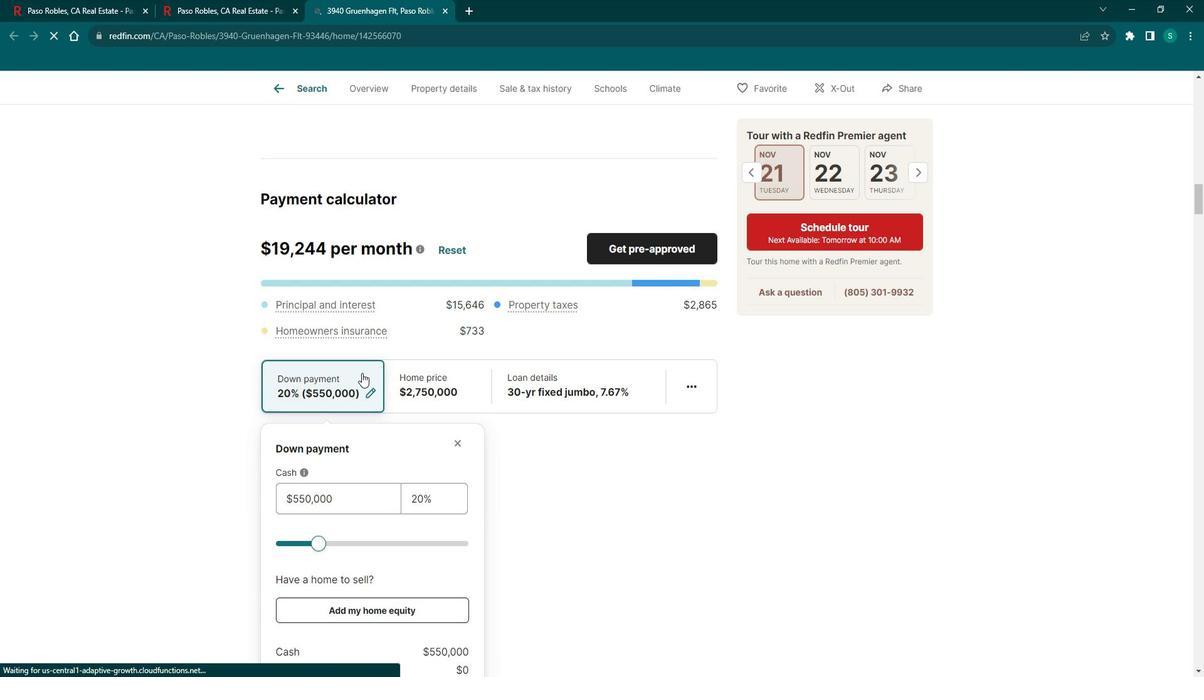 
Action: Mouse scrolled (345, 377) with delta (0, 0)
Screenshot: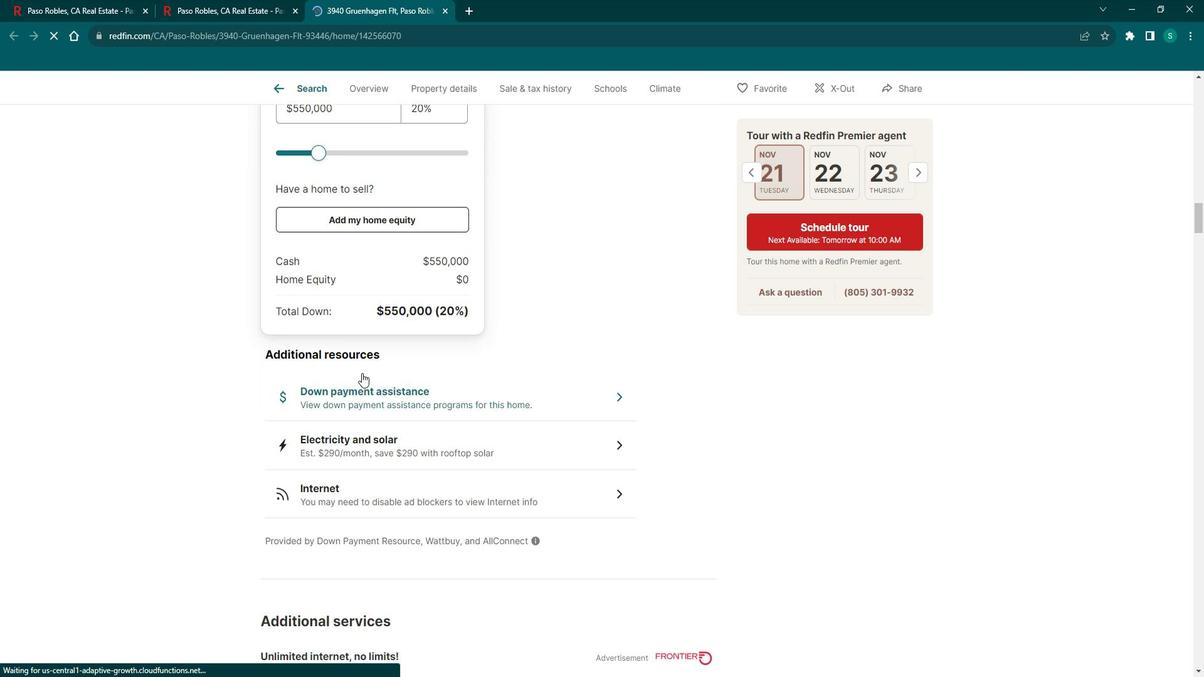 
Action: Mouse scrolled (345, 377) with delta (0, 0)
Screenshot: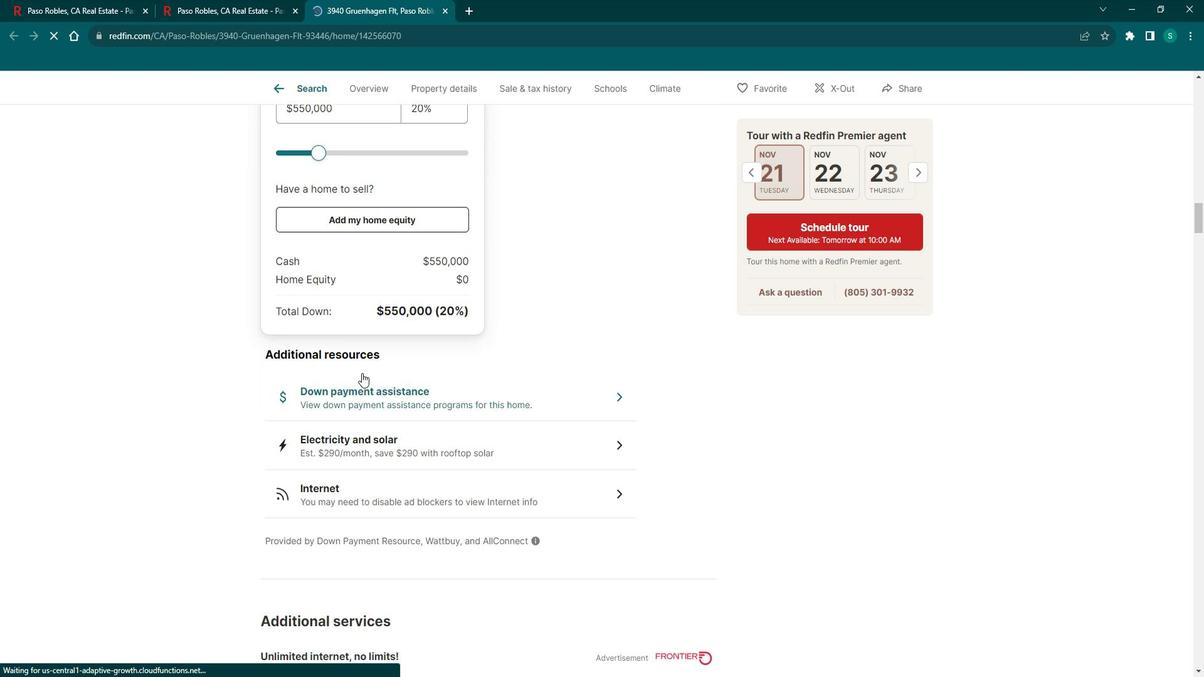 
Action: Mouse scrolled (345, 377) with delta (0, 0)
Screenshot: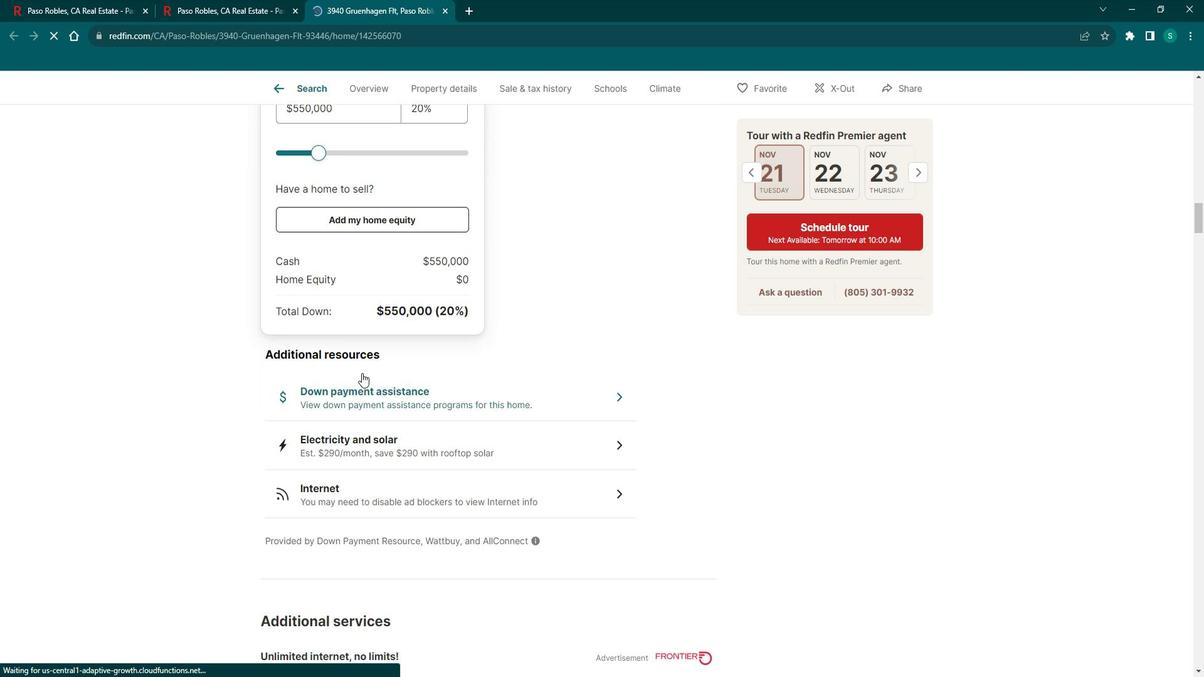
Action: Mouse scrolled (345, 377) with delta (0, 0)
Screenshot: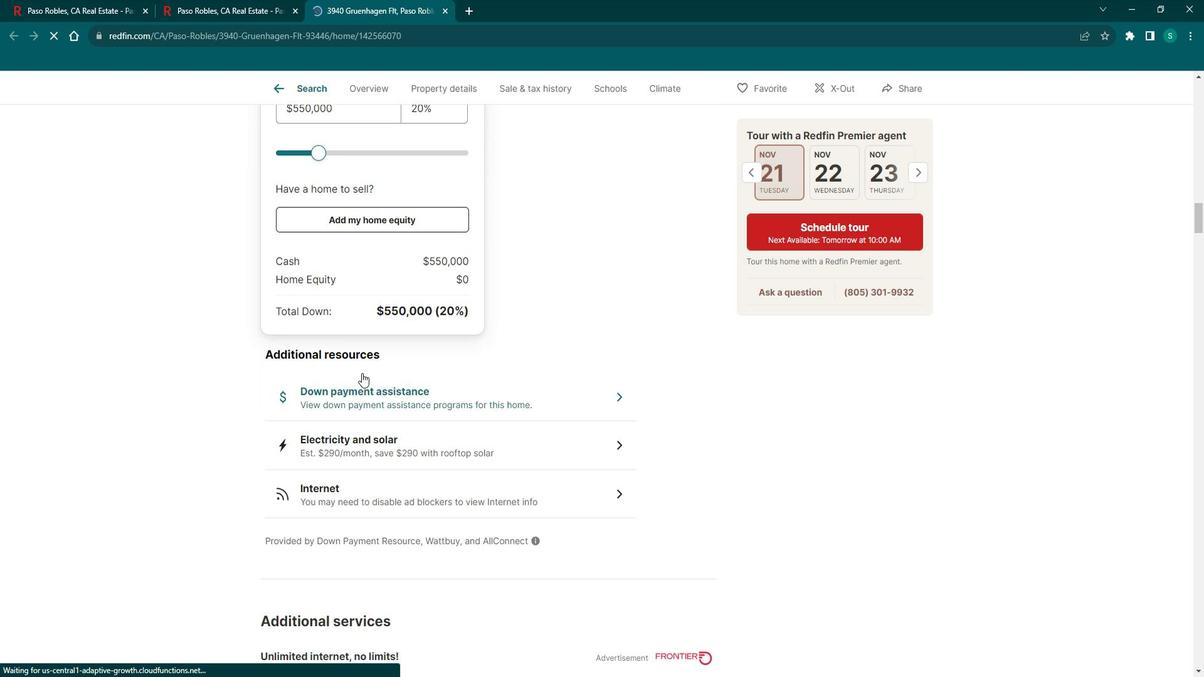 
Action: Mouse scrolled (345, 377) with delta (0, 0)
Screenshot: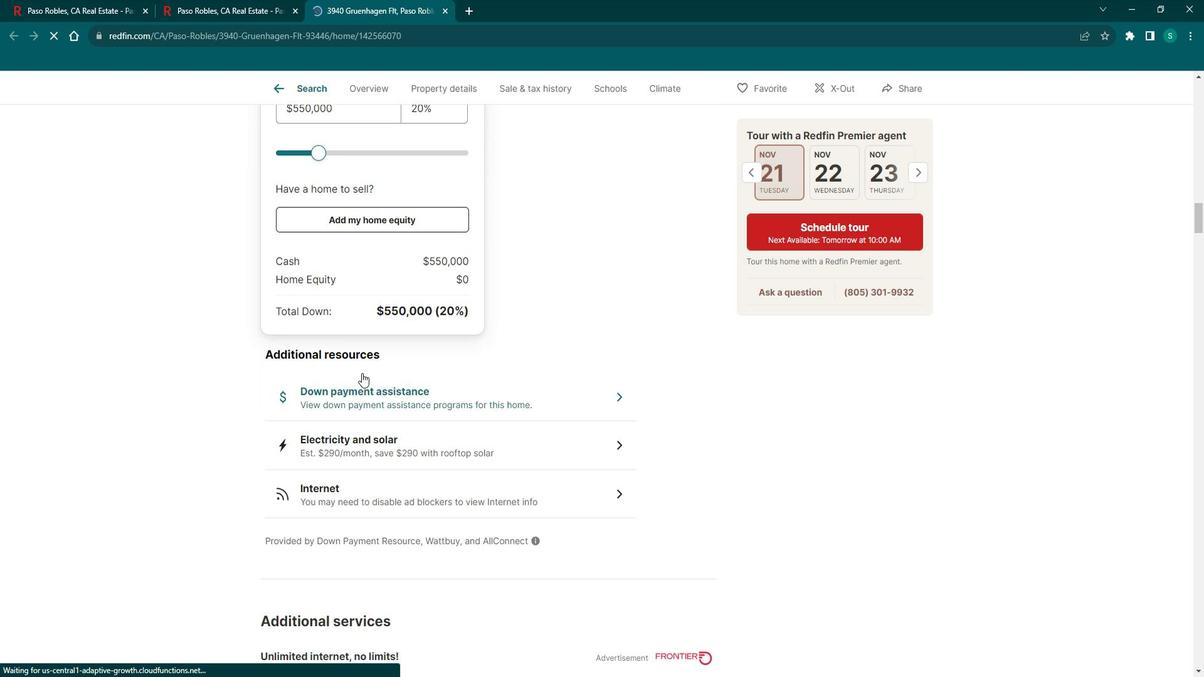
Action: Mouse scrolled (345, 377) with delta (0, 0)
Screenshot: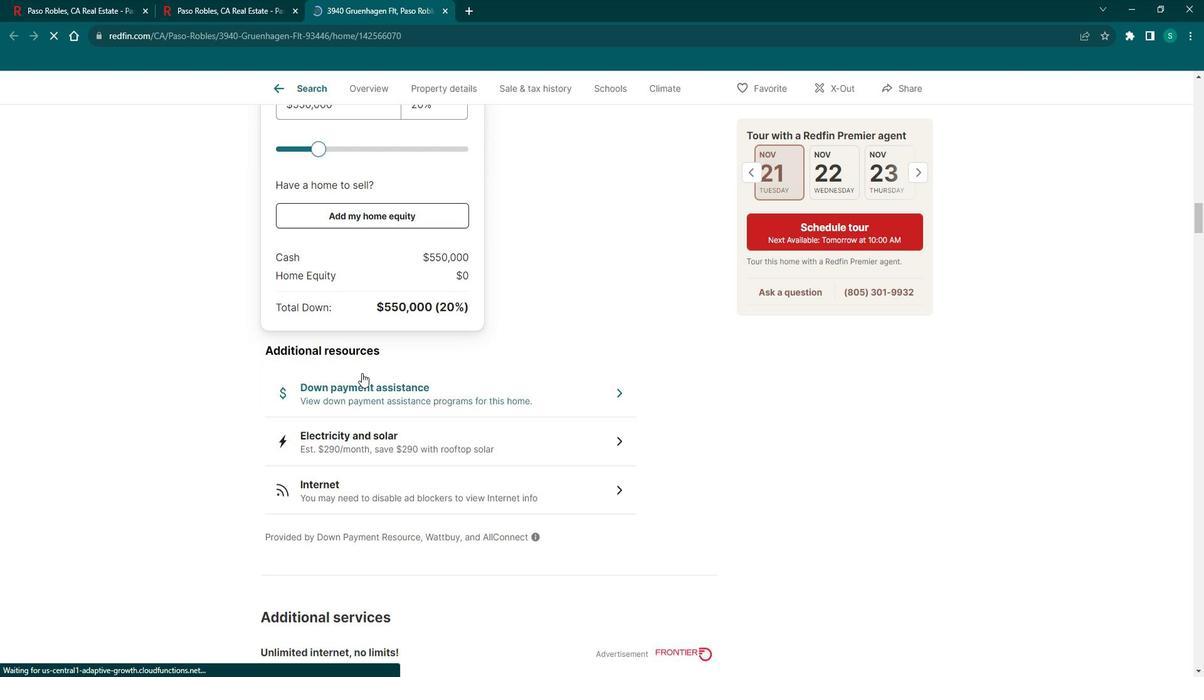 
Action: Mouse scrolled (345, 377) with delta (0, 0)
Screenshot: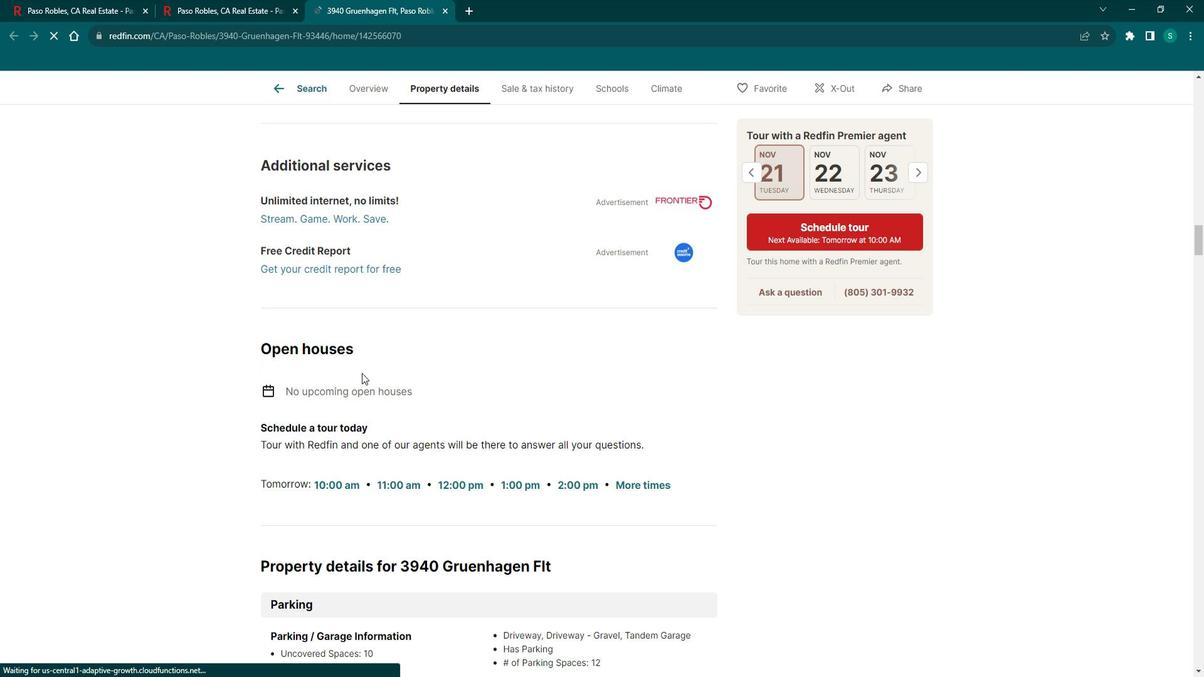 
Action: Mouse scrolled (345, 377) with delta (0, 0)
Screenshot: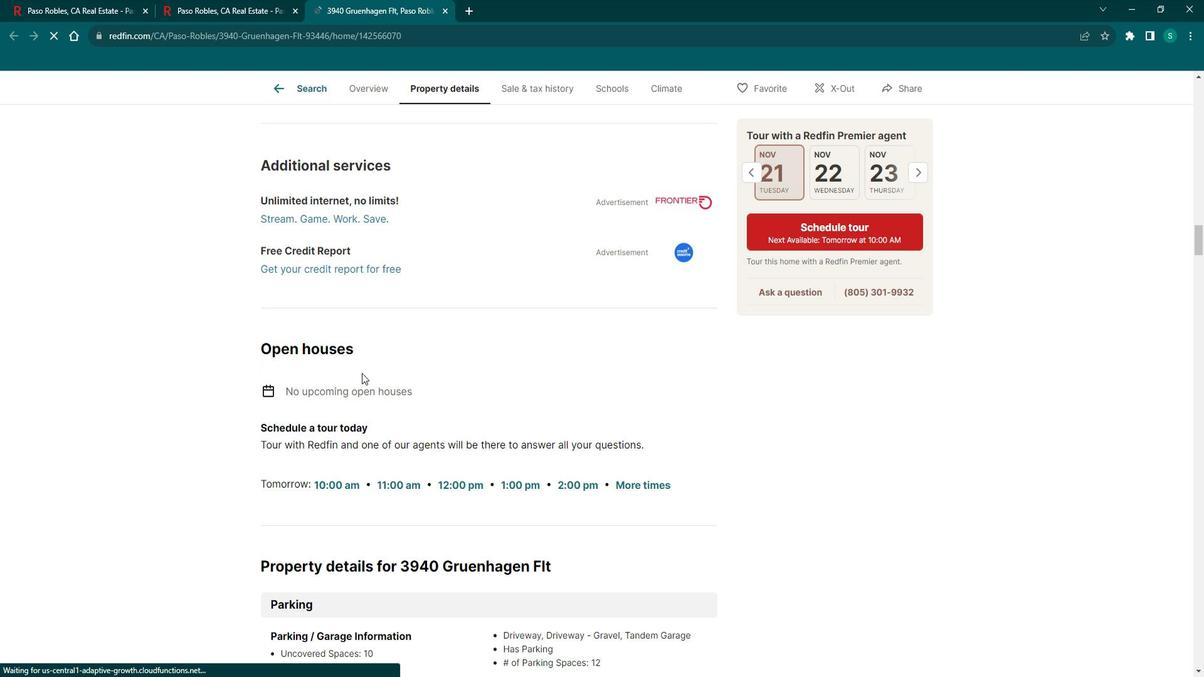 
Action: Mouse scrolled (345, 377) with delta (0, 0)
Screenshot: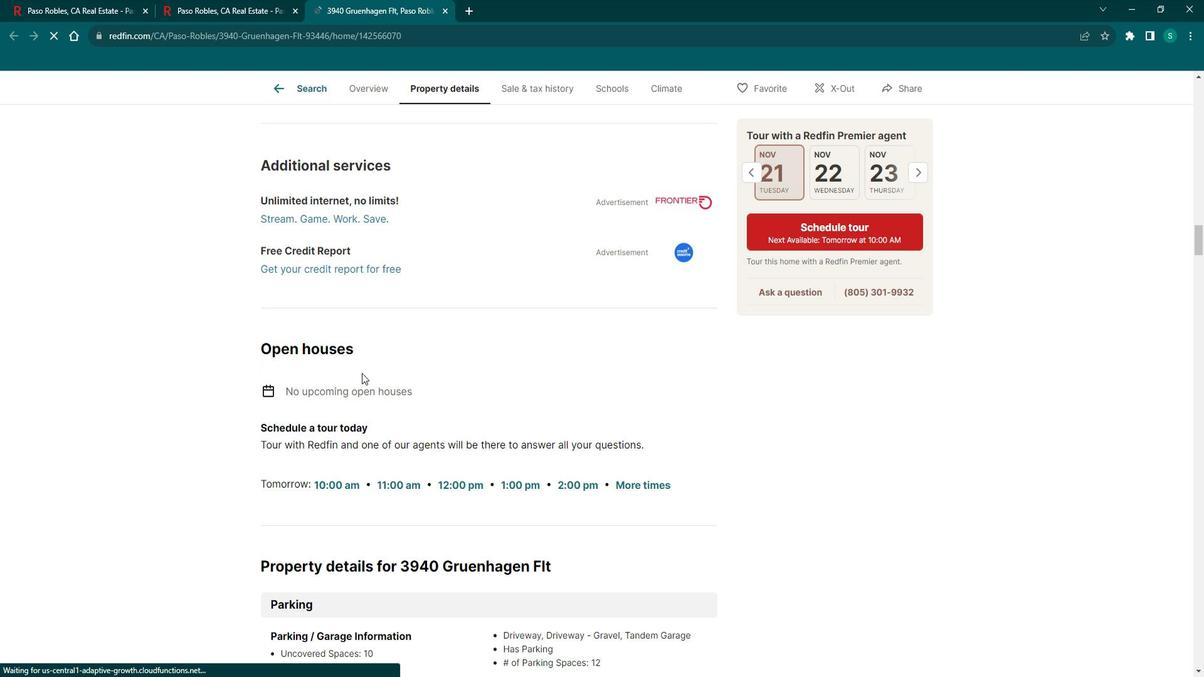 
Action: Mouse scrolled (345, 377) with delta (0, 0)
Screenshot: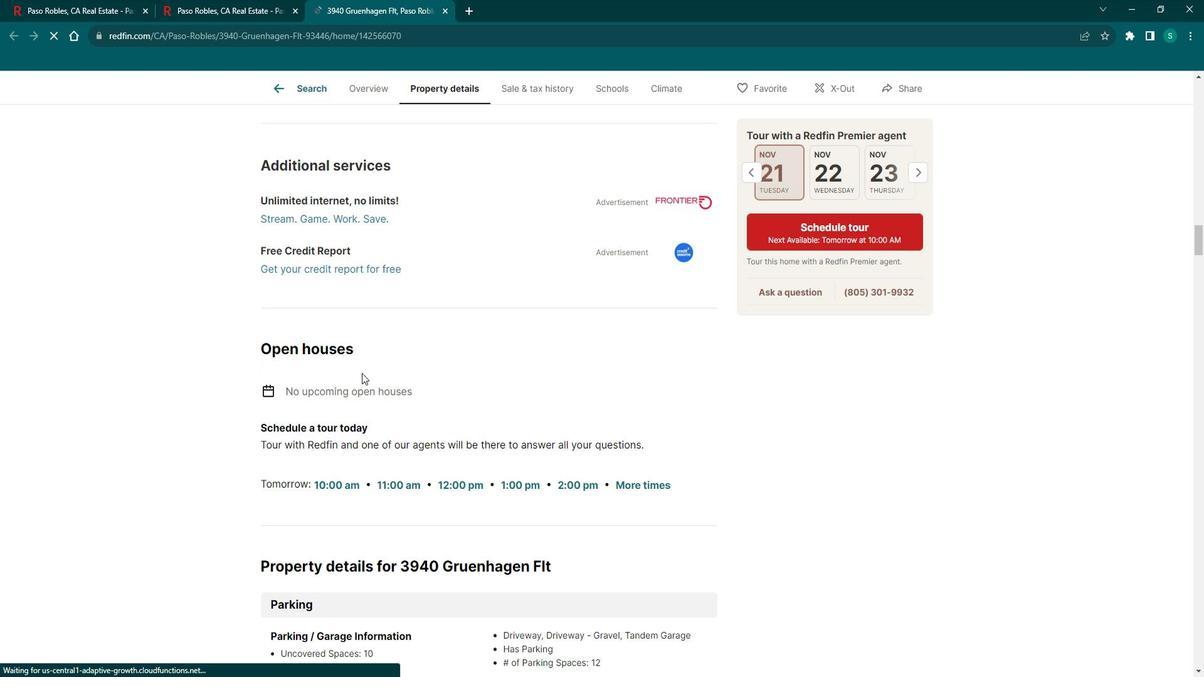 
Action: Mouse scrolled (345, 377) with delta (0, 0)
Screenshot: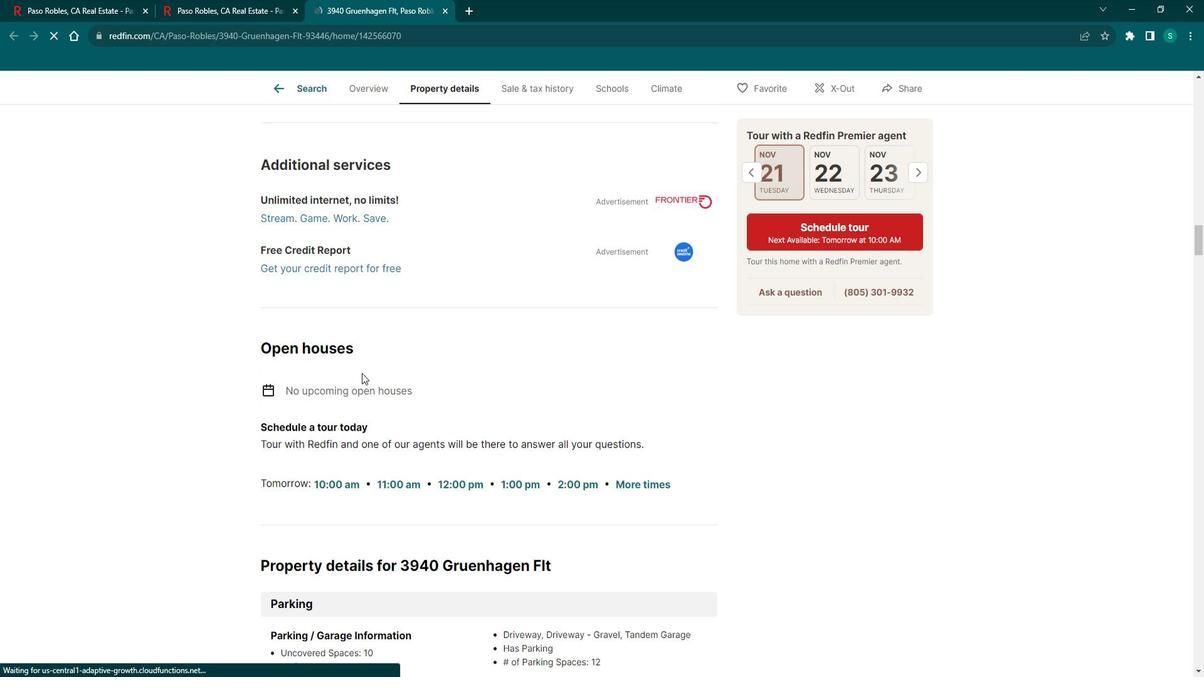 
Action: Mouse scrolled (345, 377) with delta (0, 0)
Screenshot: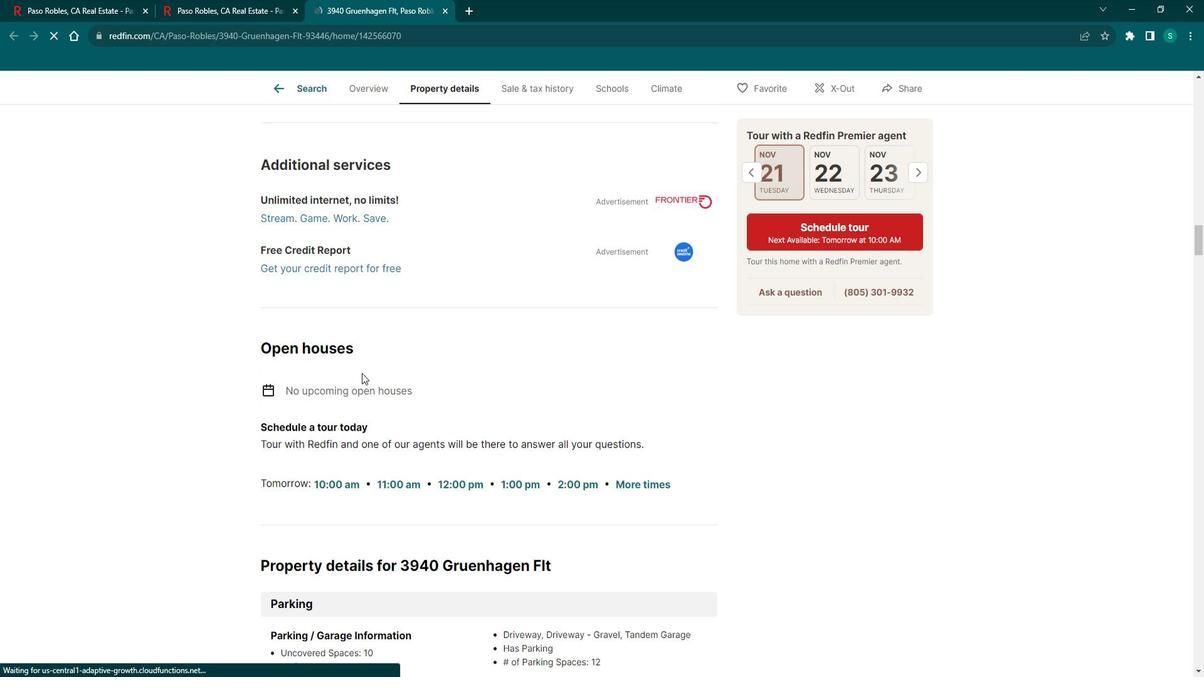 
Action: Mouse scrolled (345, 377) with delta (0, 0)
Screenshot: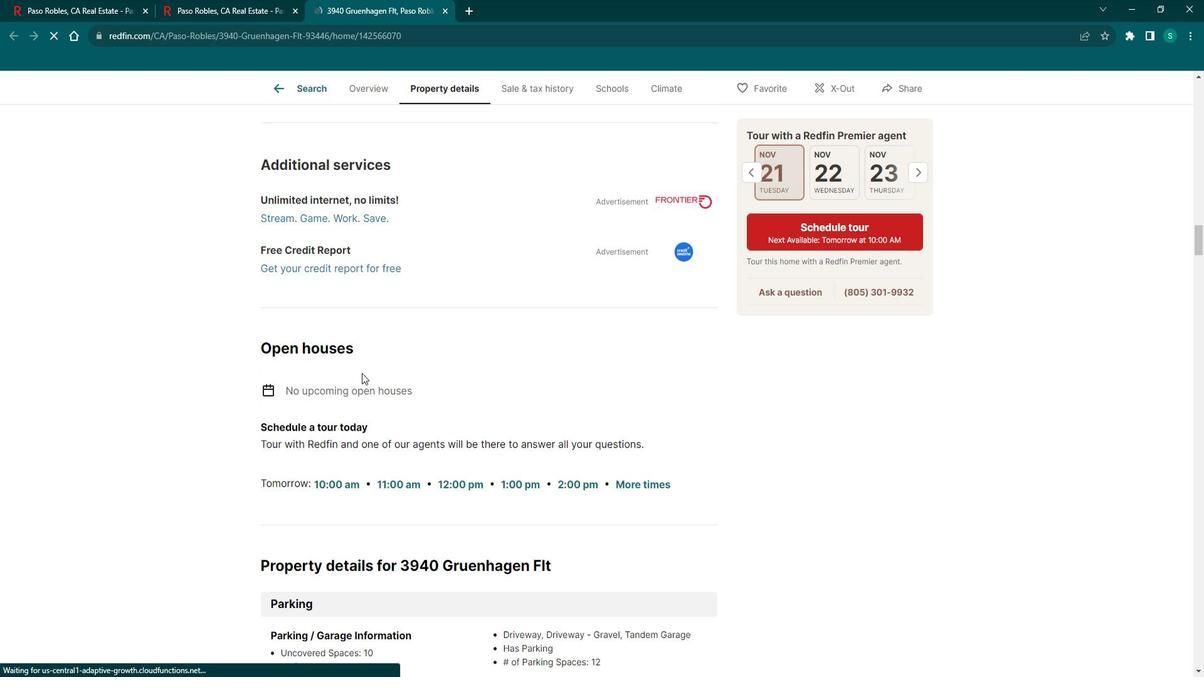 
Action: Mouse scrolled (345, 377) with delta (0, 0)
Screenshot: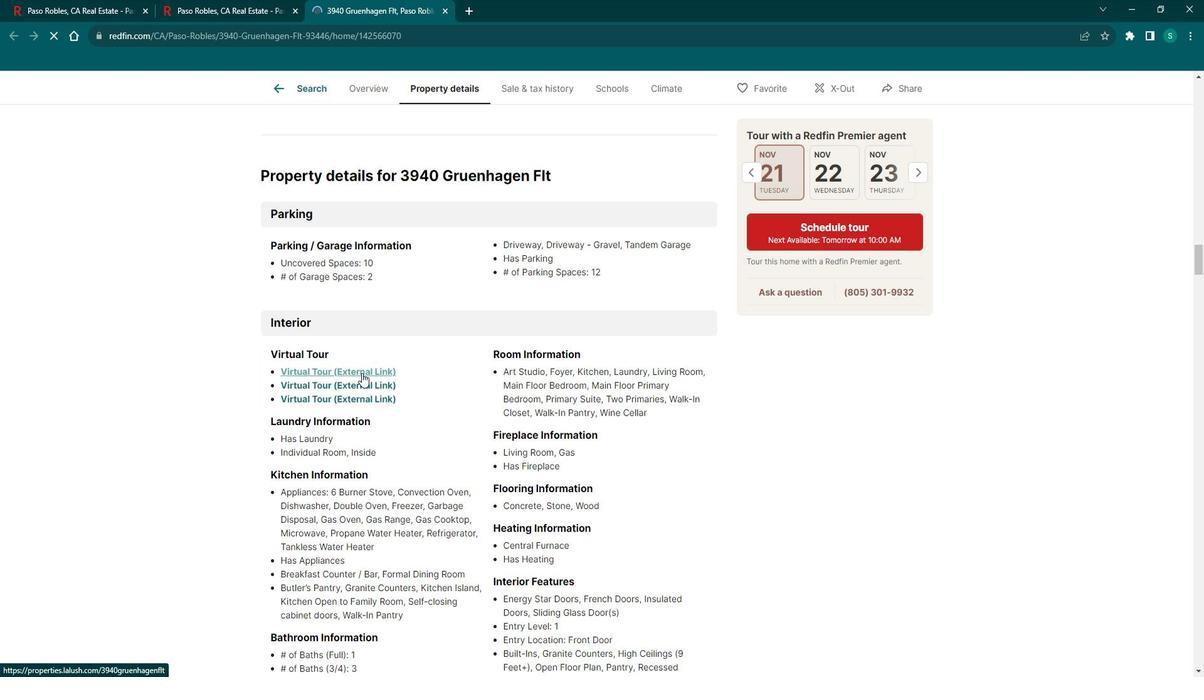 
Action: Mouse scrolled (345, 377) with delta (0, 0)
Screenshot: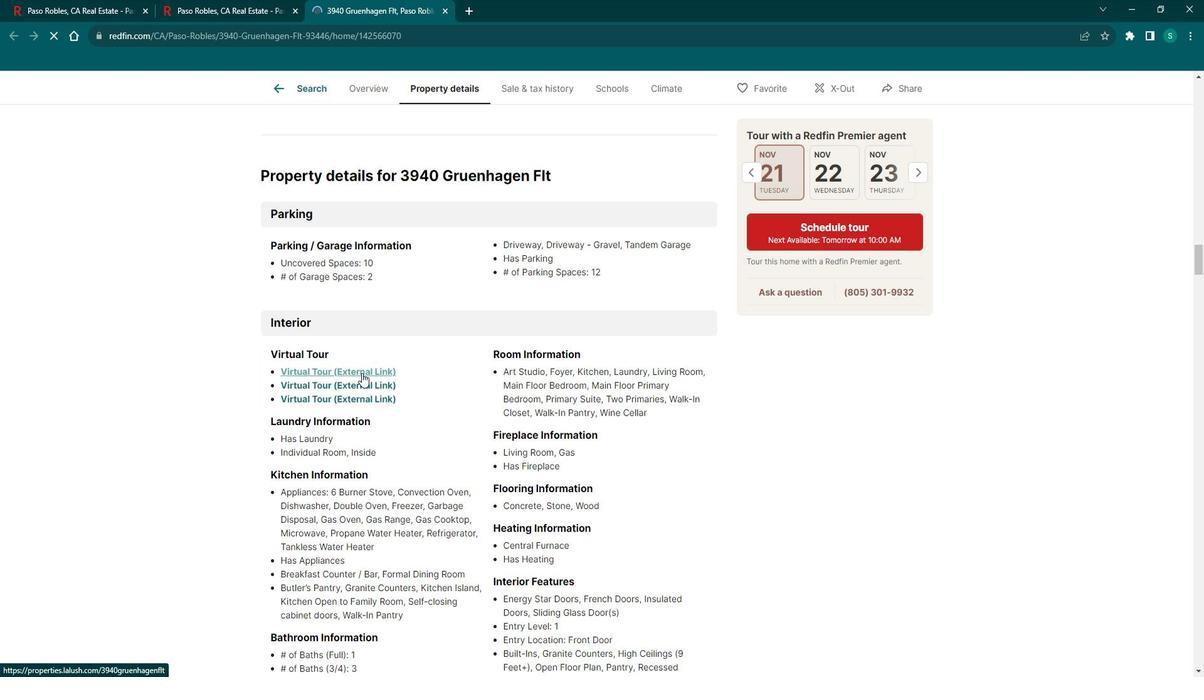 
Action: Mouse scrolled (345, 377) with delta (0, 0)
Screenshot: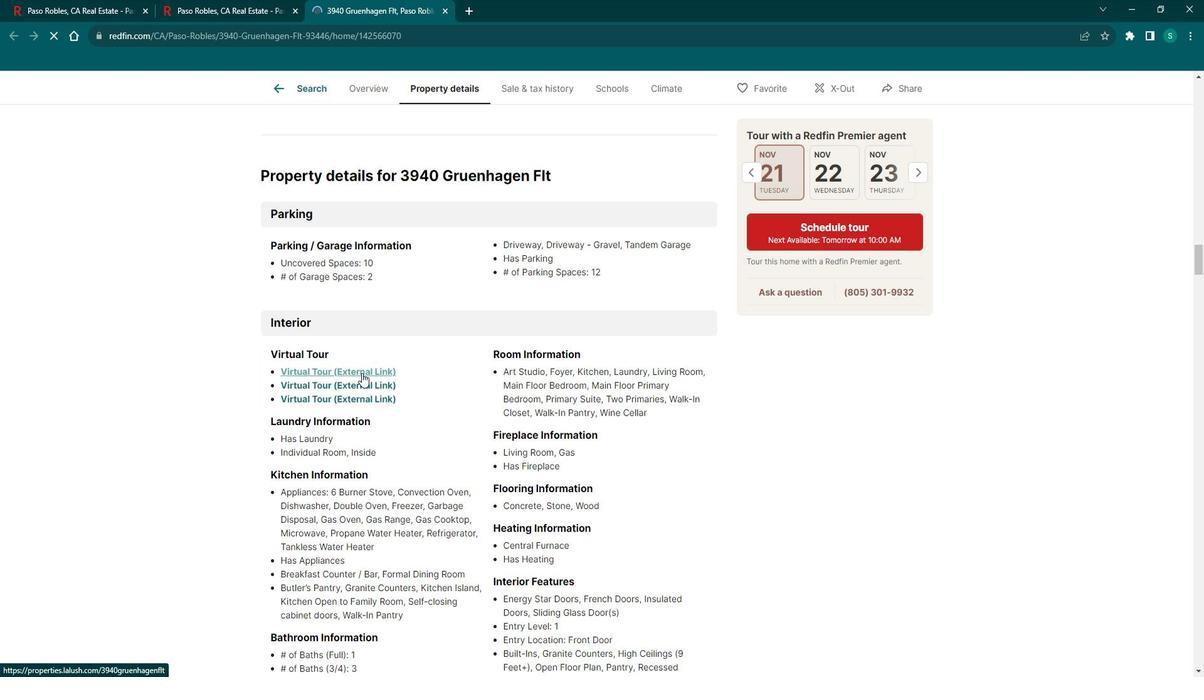 
Action: Mouse scrolled (345, 377) with delta (0, 0)
Screenshot: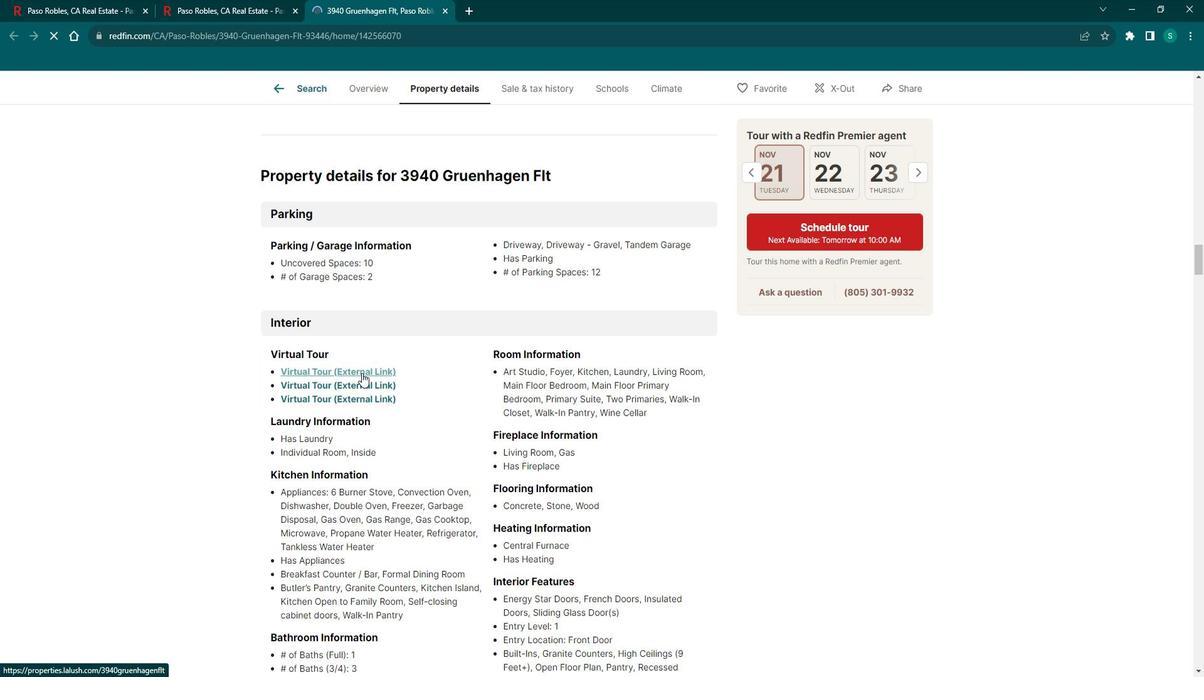 
Action: Mouse scrolled (345, 377) with delta (0, 0)
Screenshot: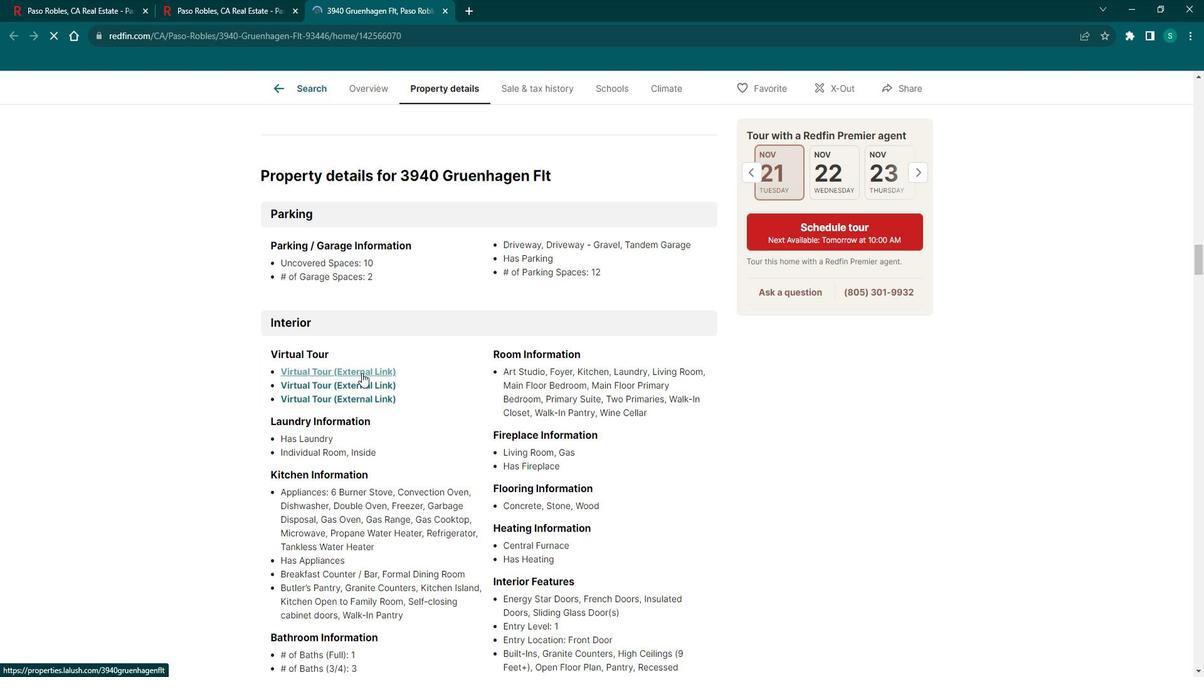 
Action: Mouse scrolled (345, 377) with delta (0, 0)
